 Task: In the  document Nora.pdf Write the word in the shape with center alignment '<3'Change Page orientation to  'Landscape' Insert emoji in the beginning of quote: Pink Heart
Action: Mouse moved to (304, 370)
Screenshot: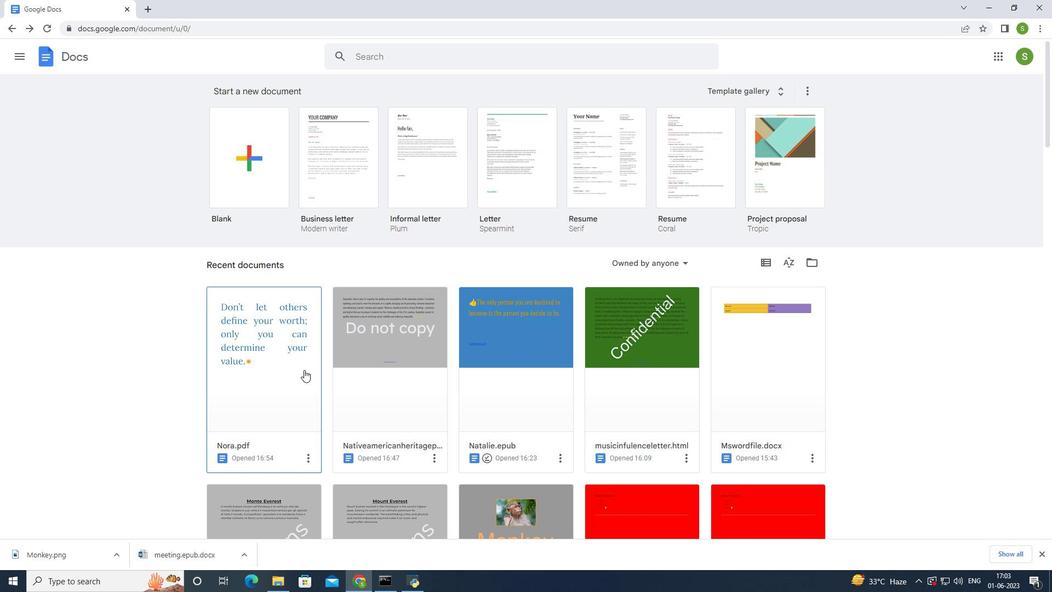 
Action: Mouse pressed left at (304, 370)
Screenshot: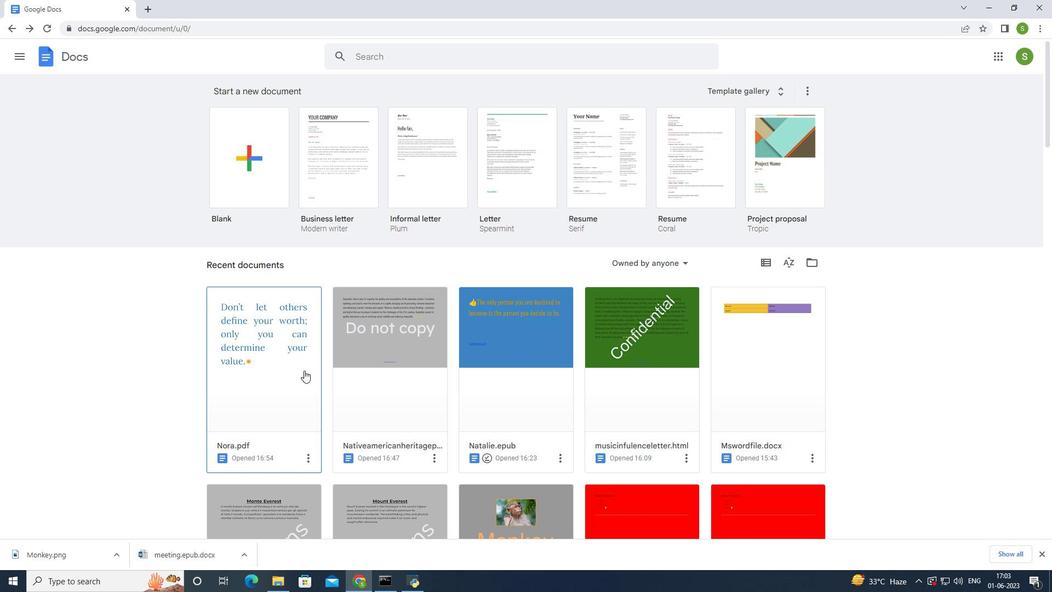 
Action: Mouse moved to (470, 403)
Screenshot: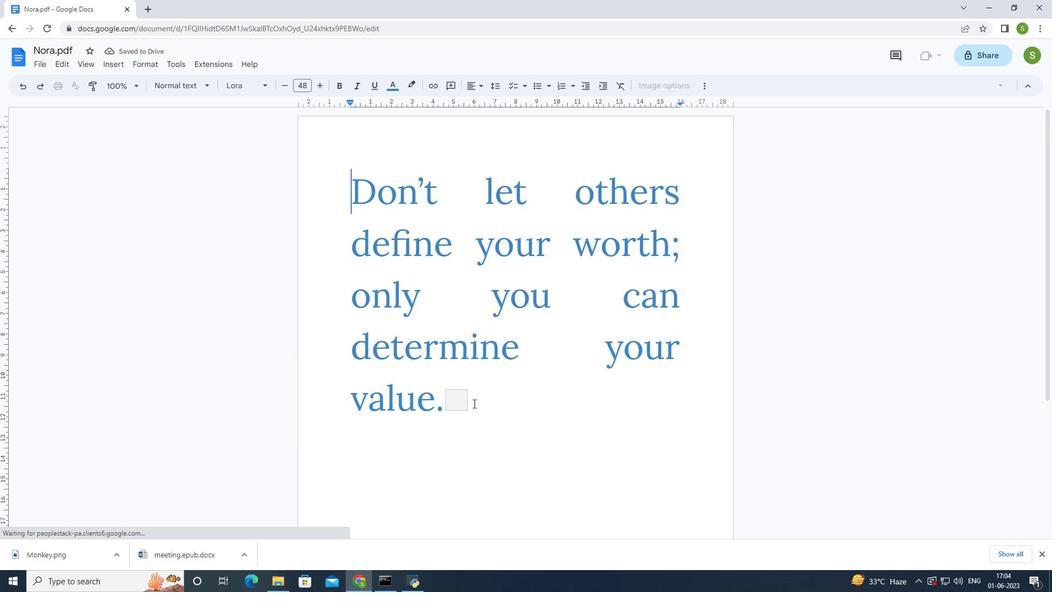 
Action: Mouse pressed left at (470, 403)
Screenshot: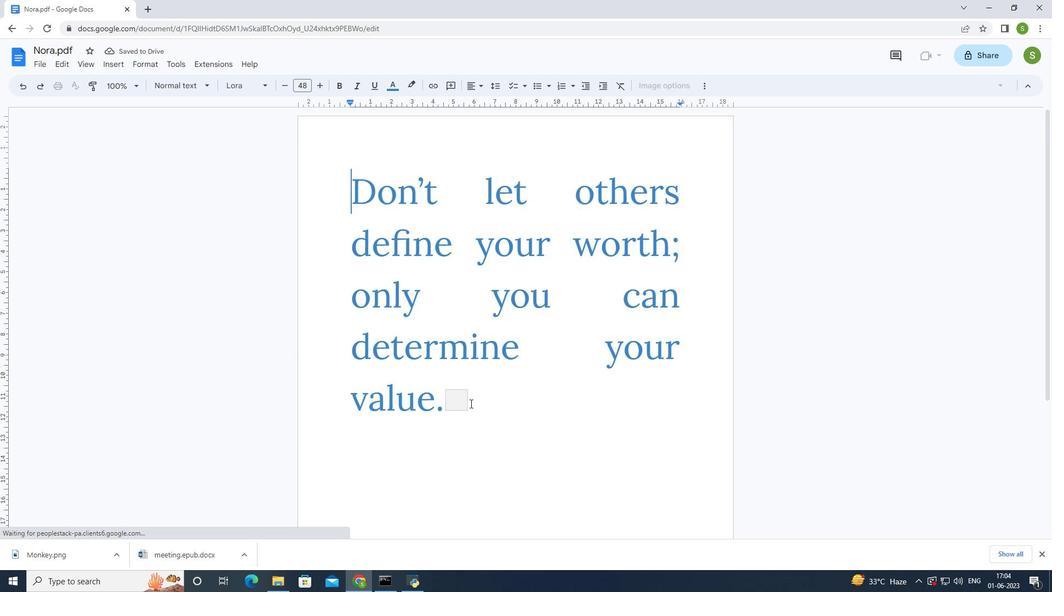 
Action: Mouse moved to (375, 397)
Screenshot: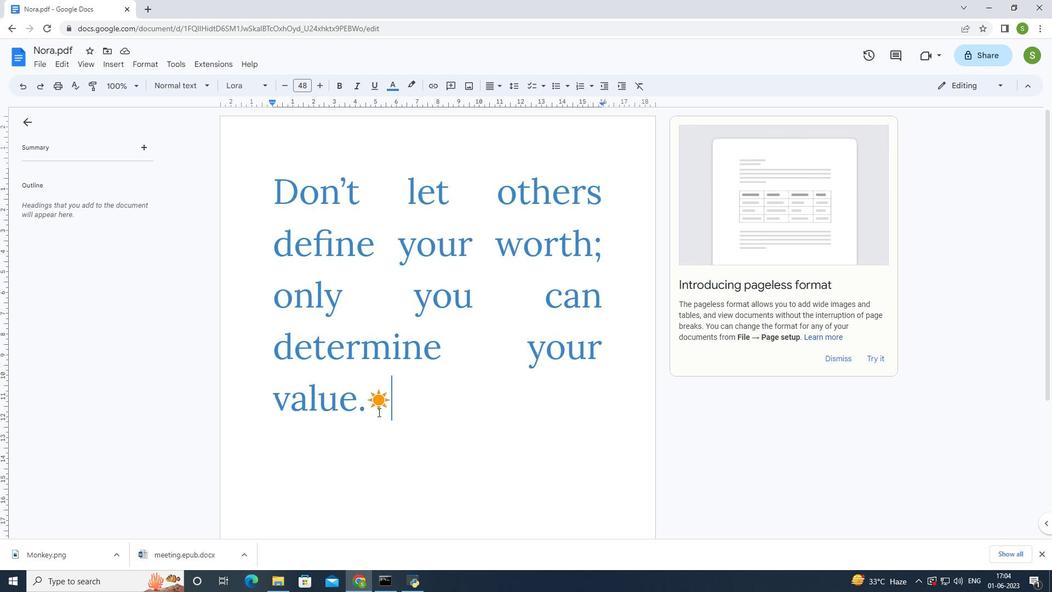 
Action: Mouse pressed left at (375, 397)
Screenshot: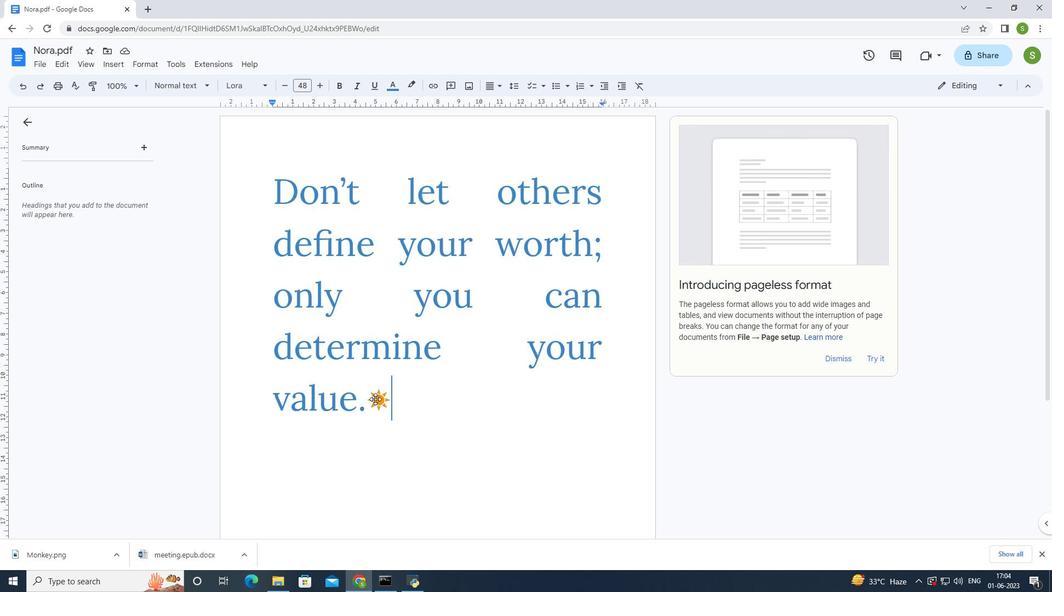 
Action: Mouse moved to (392, 430)
Screenshot: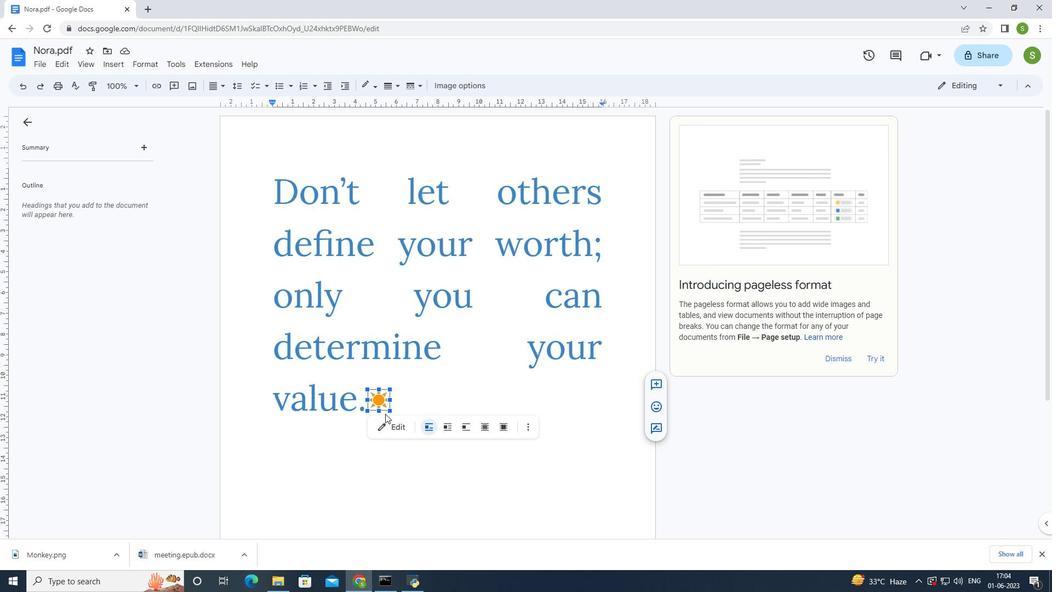 
Action: Mouse pressed left at (392, 430)
Screenshot: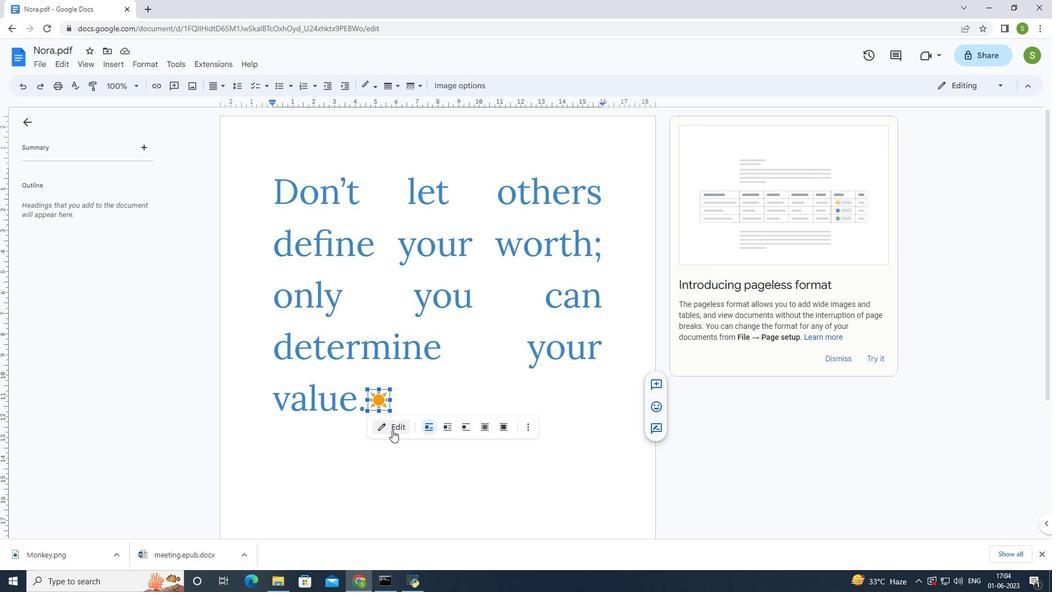 
Action: Mouse moved to (454, 250)
Screenshot: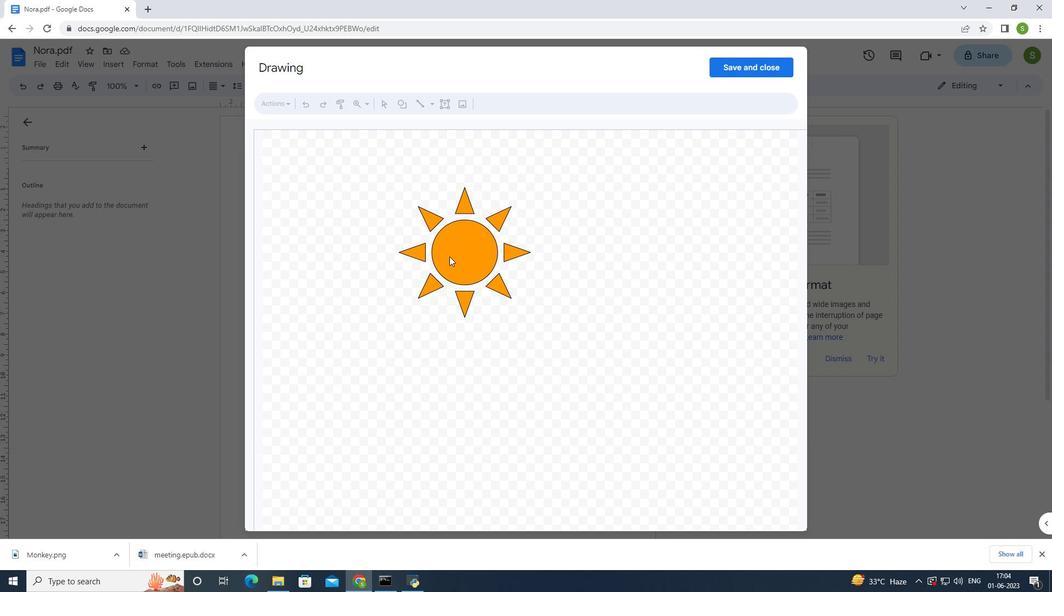 
Action: Mouse pressed left at (454, 250)
Screenshot: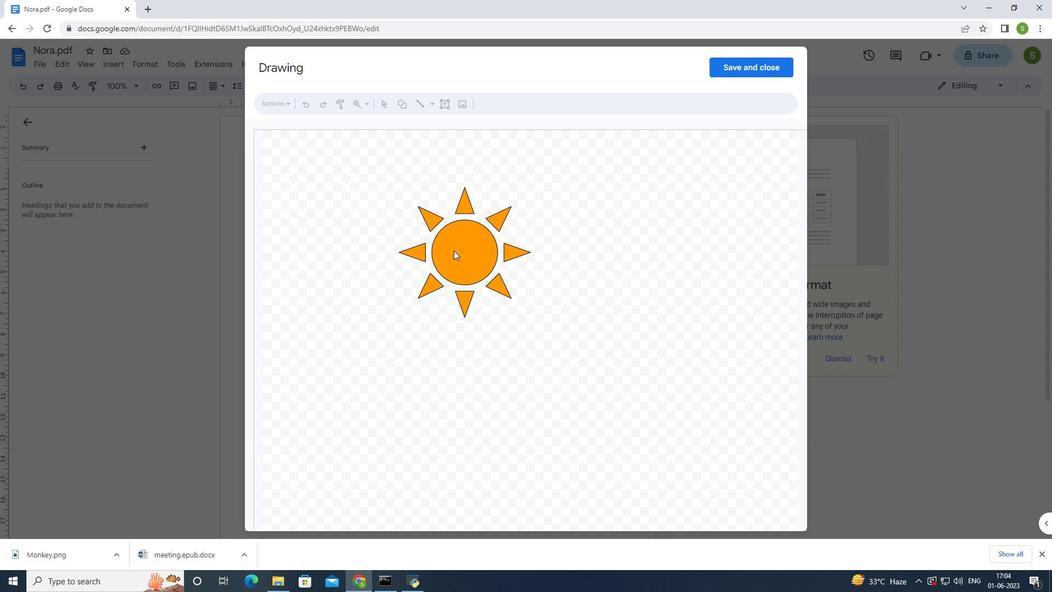
Action: Mouse moved to (444, 107)
Screenshot: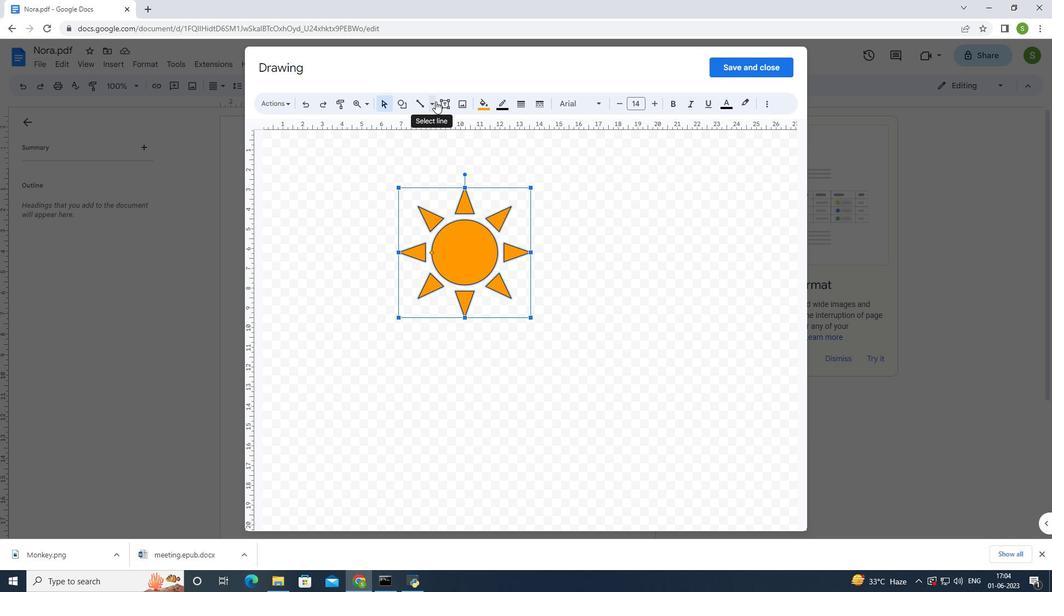 
Action: Mouse pressed left at (444, 107)
Screenshot: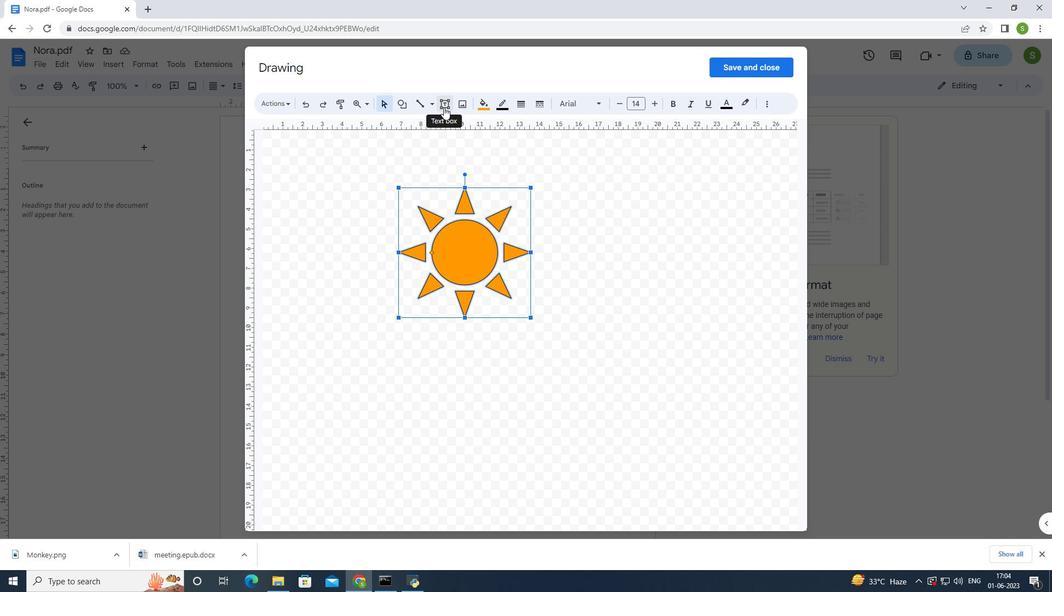 
Action: Mouse moved to (445, 242)
Screenshot: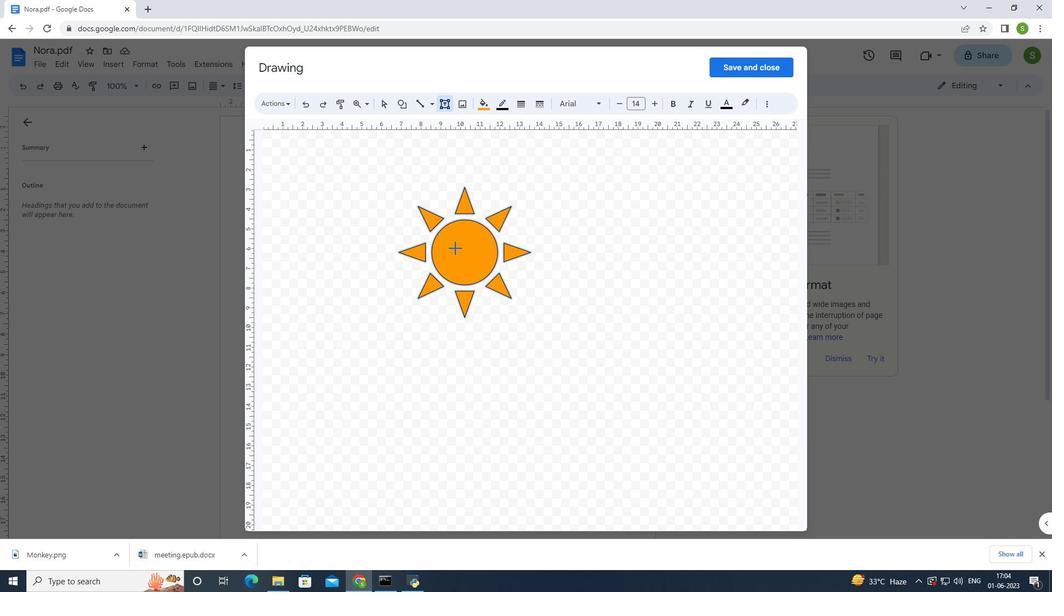 
Action: Mouse pressed left at (445, 242)
Screenshot: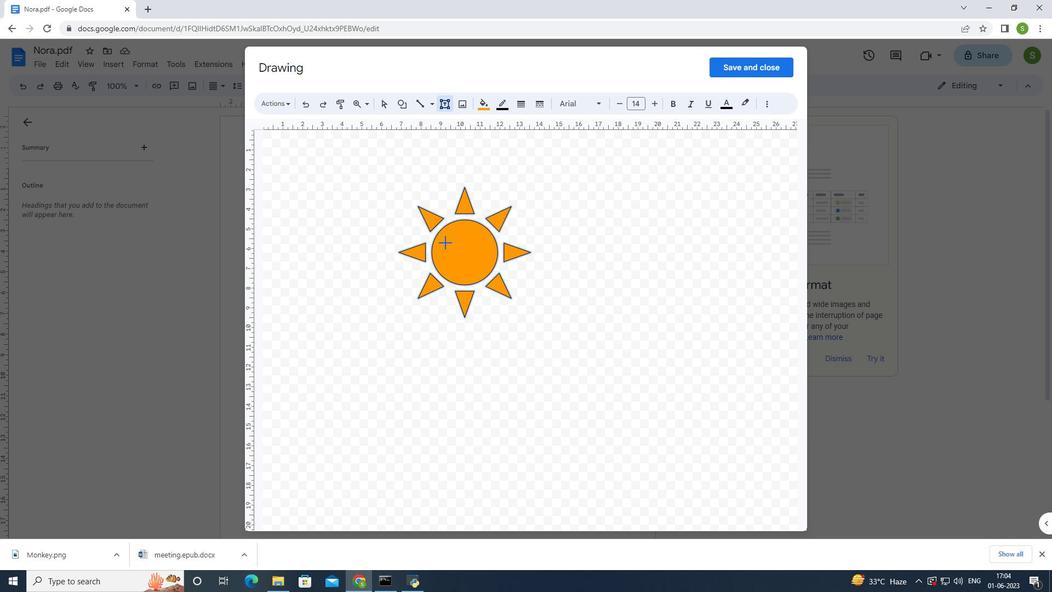 
Action: Mouse moved to (470, 233)
Screenshot: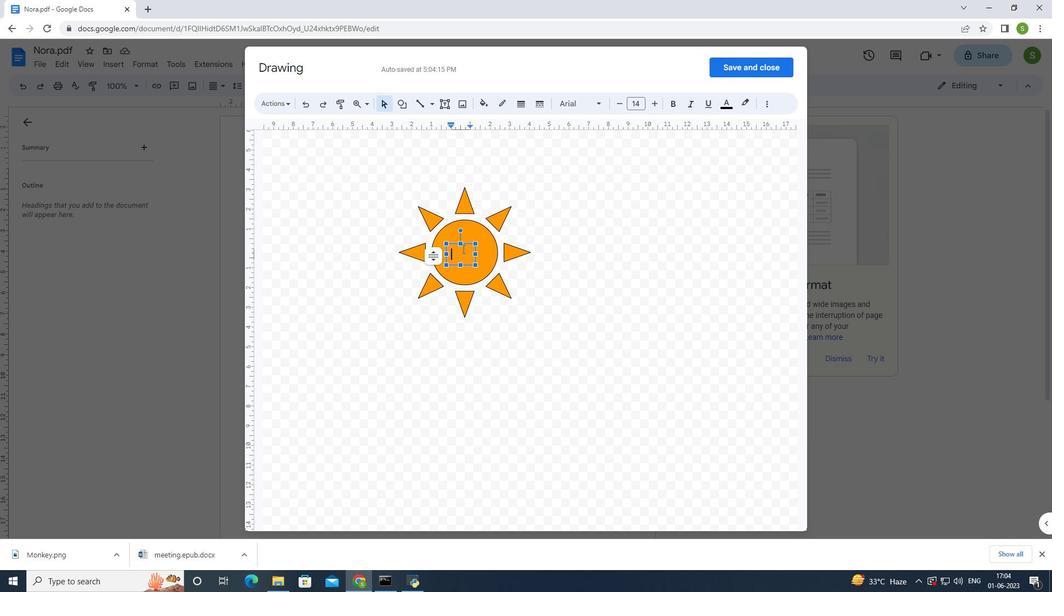 
Action: Key pressed <Key.shift_r><3<Key.enter>
Screenshot: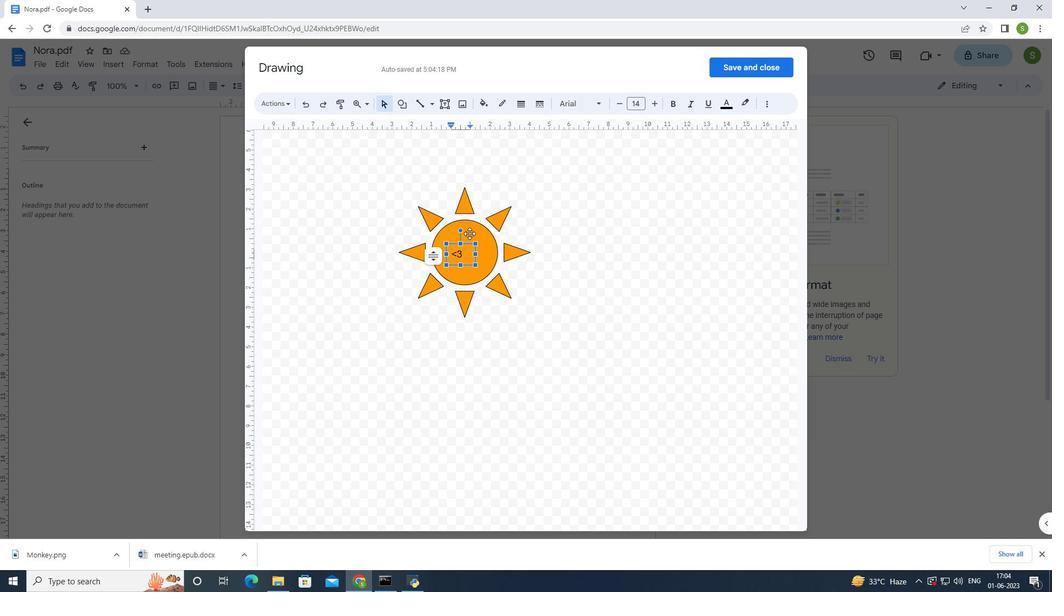 
Action: Mouse moved to (552, 244)
Screenshot: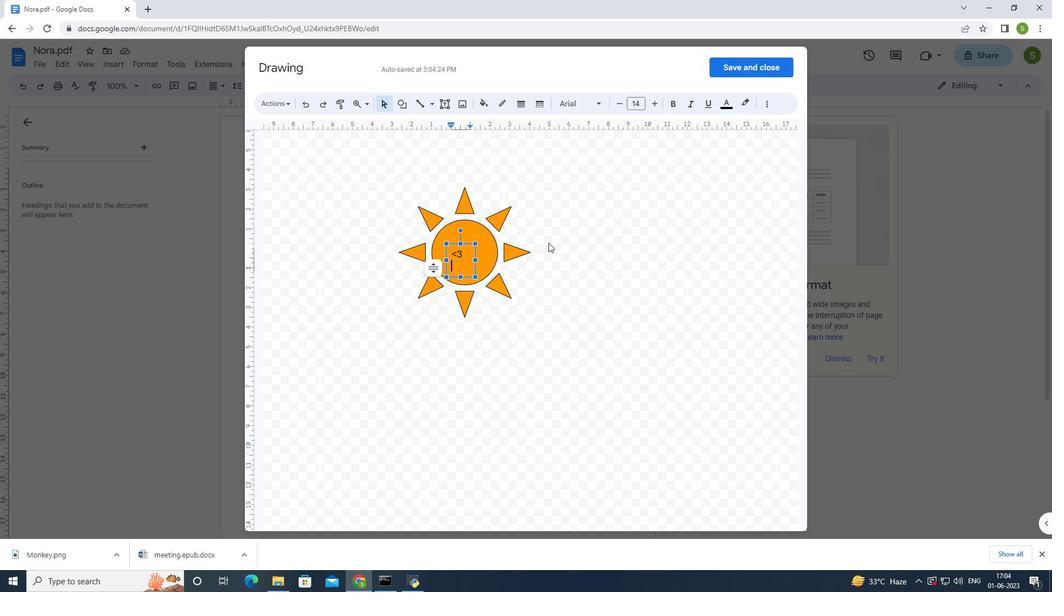 
Action: Mouse pressed left at (552, 244)
Screenshot: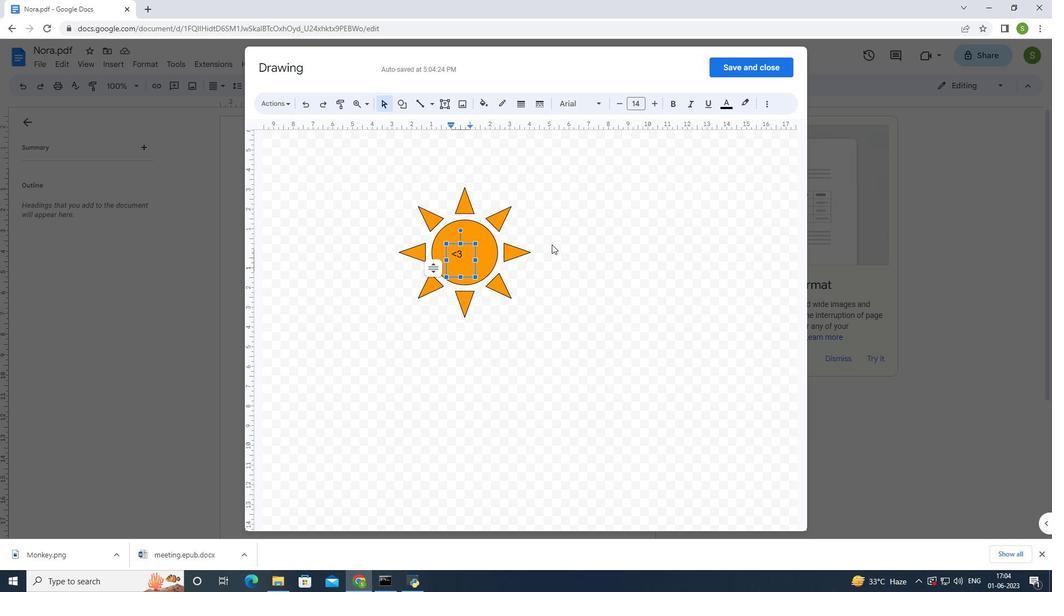 
Action: Mouse moved to (729, 72)
Screenshot: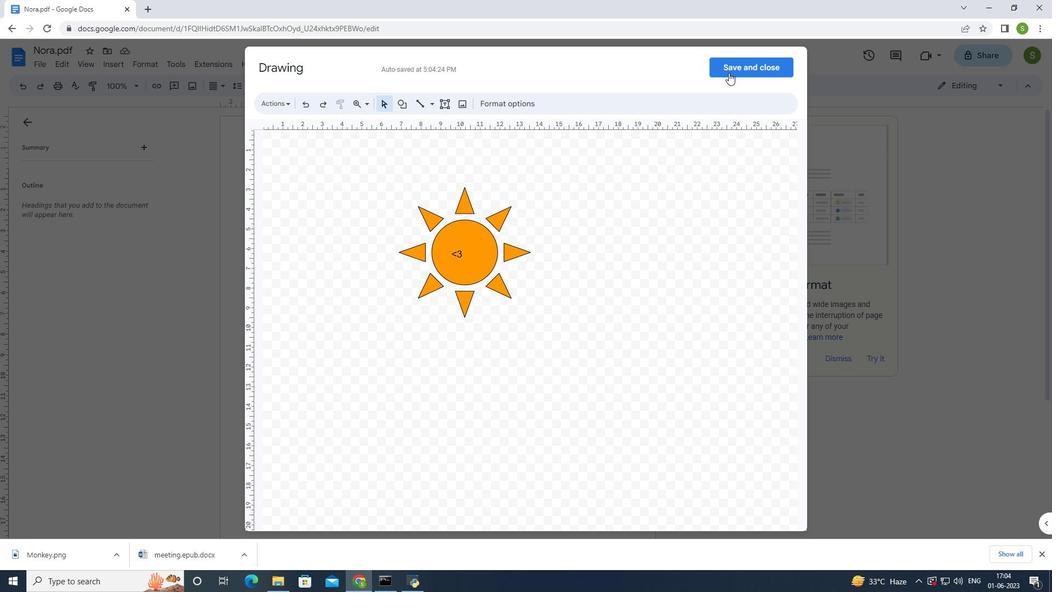 
Action: Mouse pressed left at (729, 72)
Screenshot: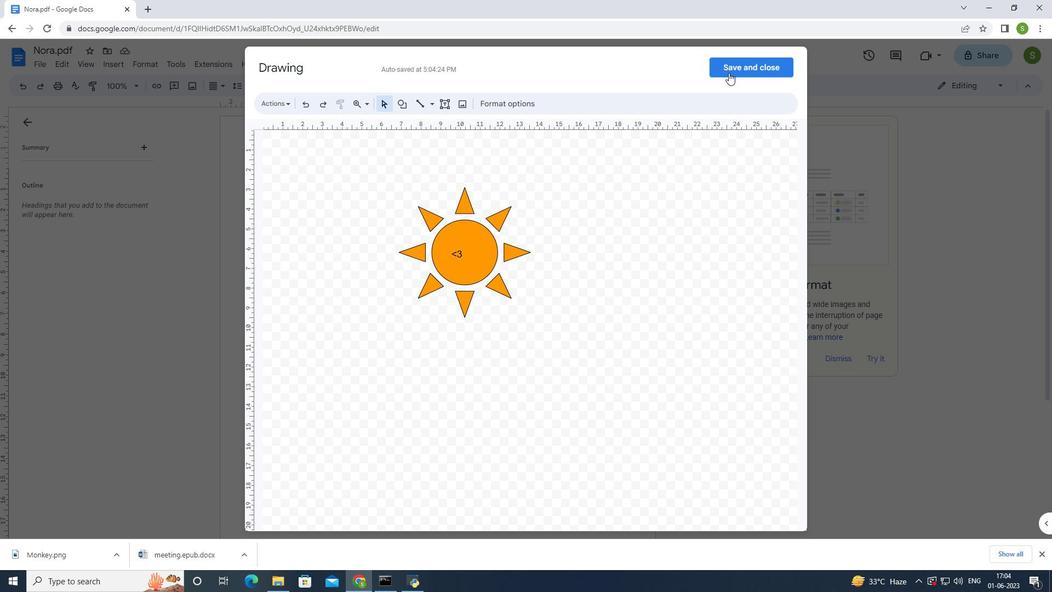 
Action: Mouse moved to (142, 66)
Screenshot: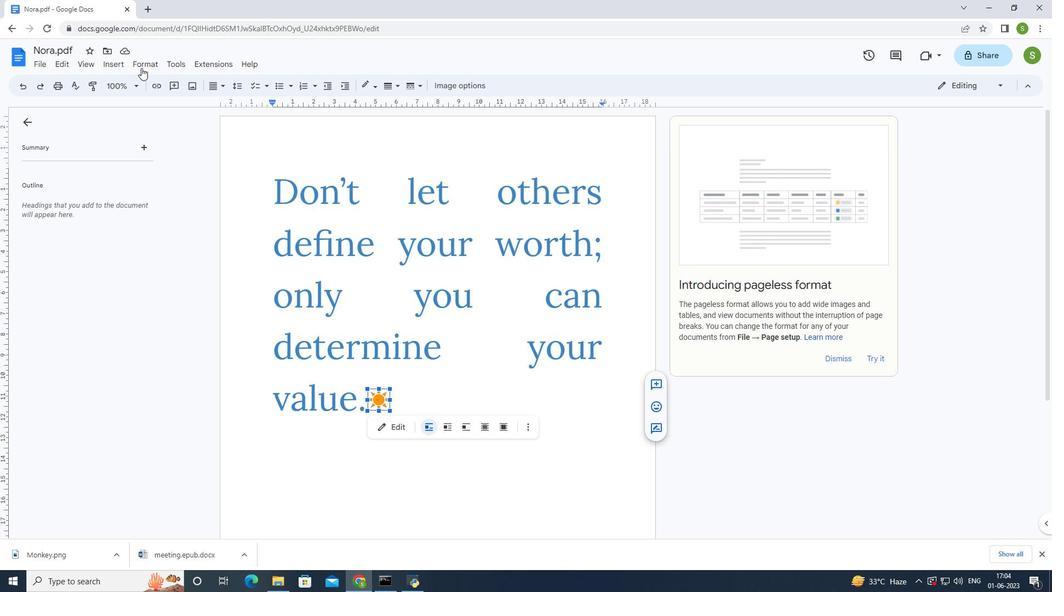 
Action: Mouse pressed left at (142, 66)
Screenshot: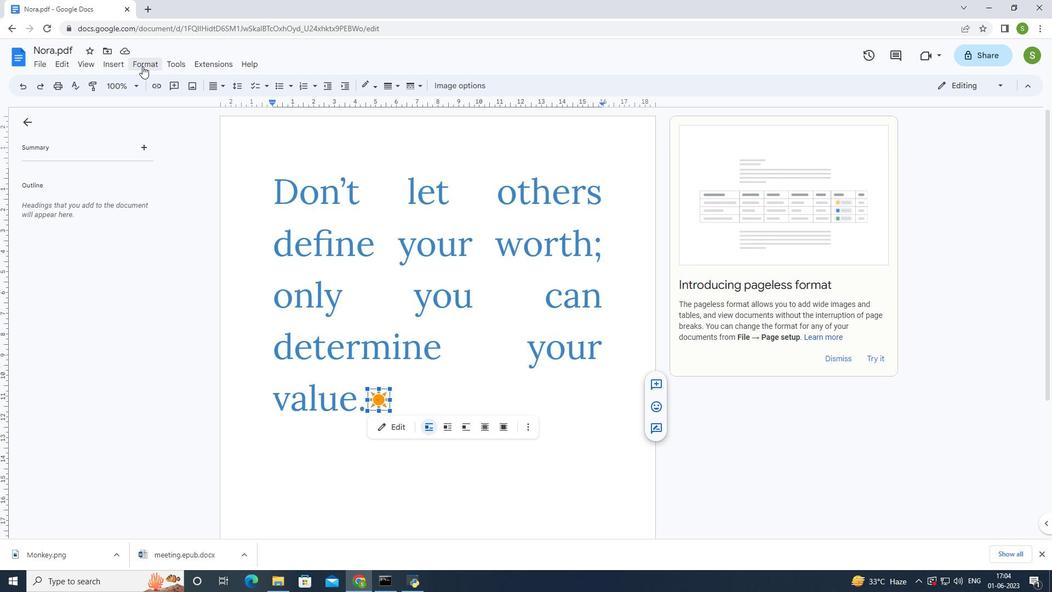 
Action: Mouse moved to (180, 239)
Screenshot: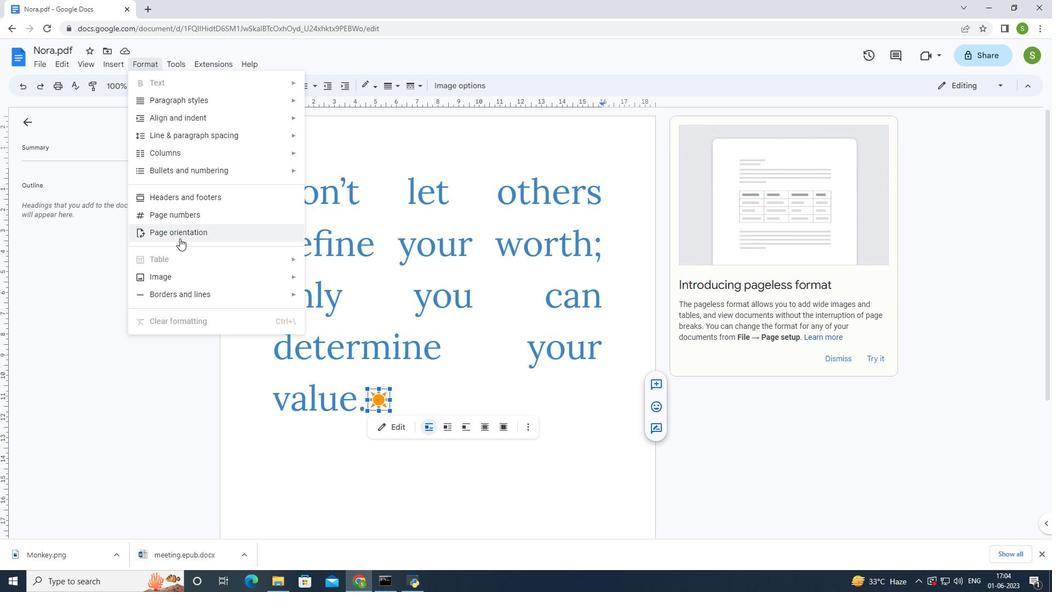 
Action: Mouse pressed left at (180, 239)
Screenshot: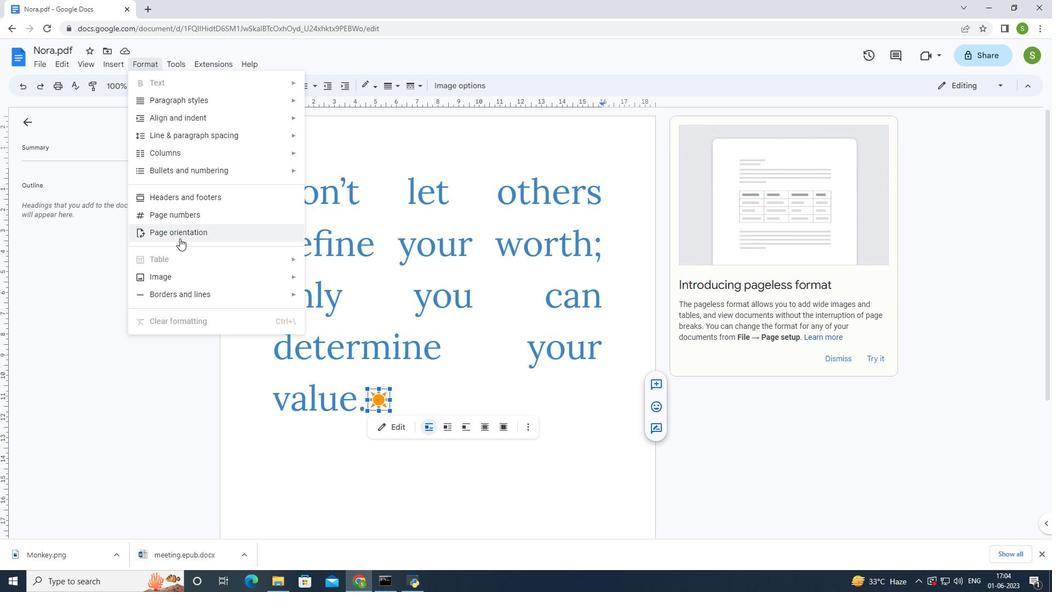 
Action: Mouse moved to (491, 310)
Screenshot: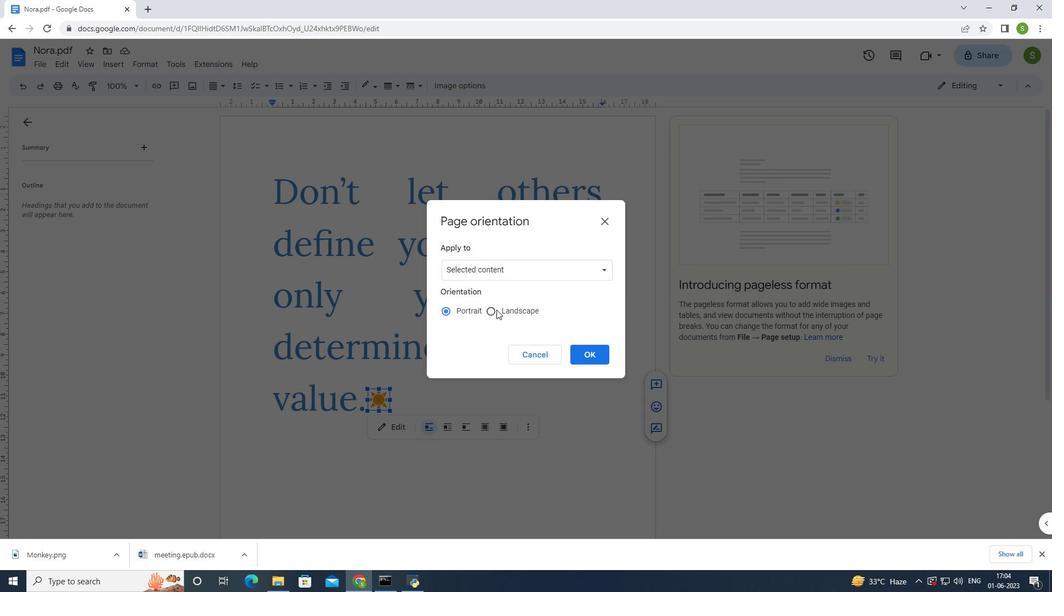 
Action: Mouse pressed left at (491, 310)
Screenshot: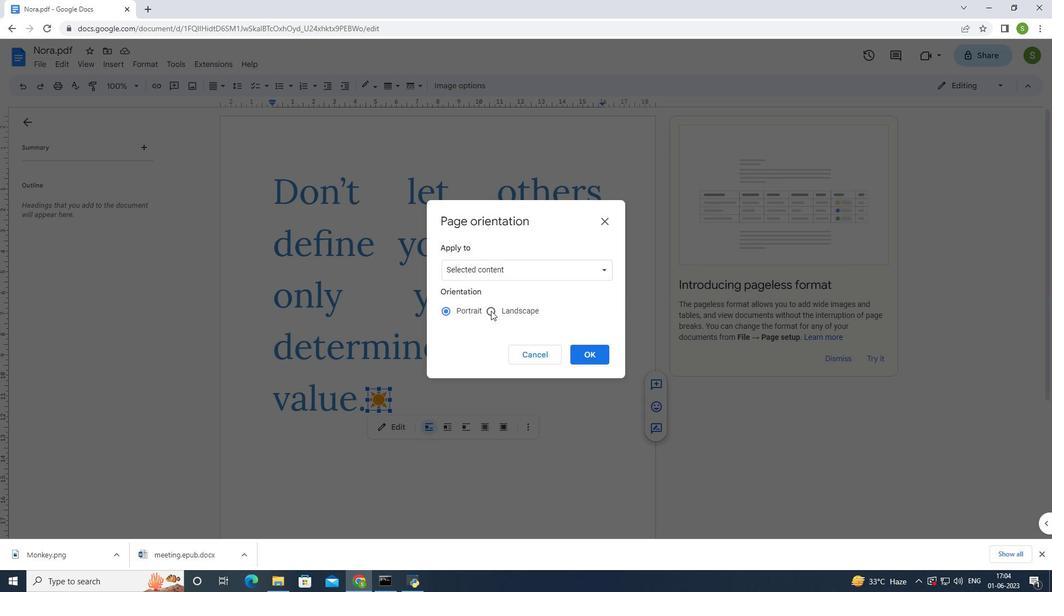 
Action: Mouse moved to (593, 349)
Screenshot: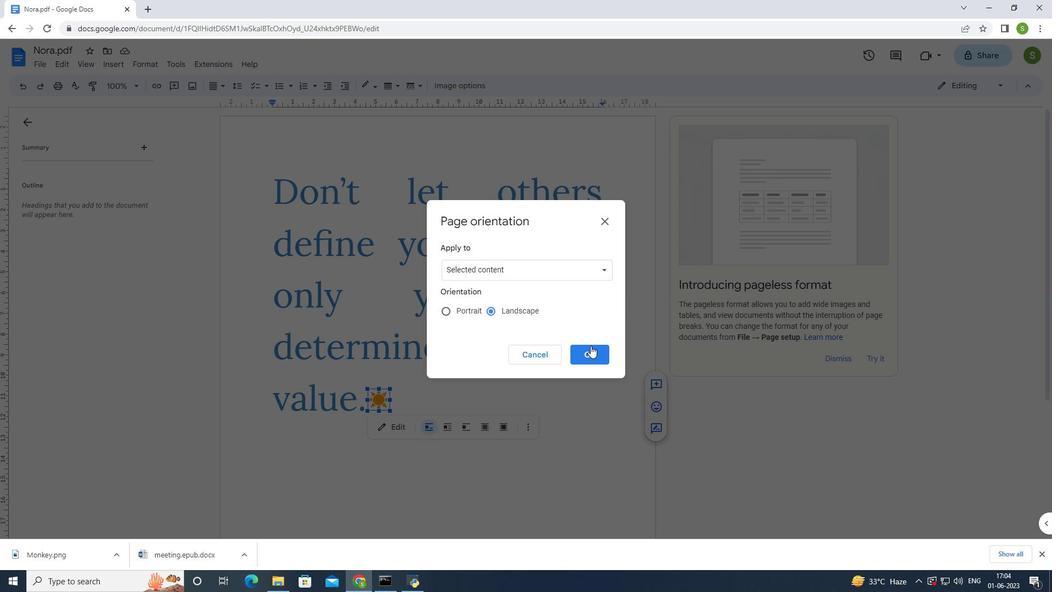 
Action: Mouse pressed left at (593, 349)
Screenshot: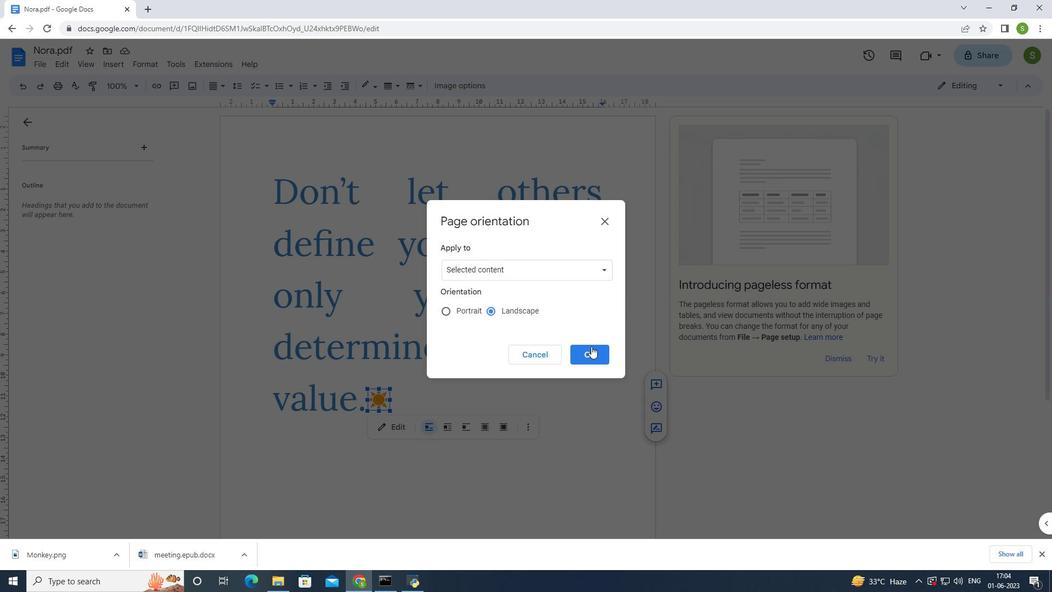 
Action: Mouse moved to (291, 196)
Screenshot: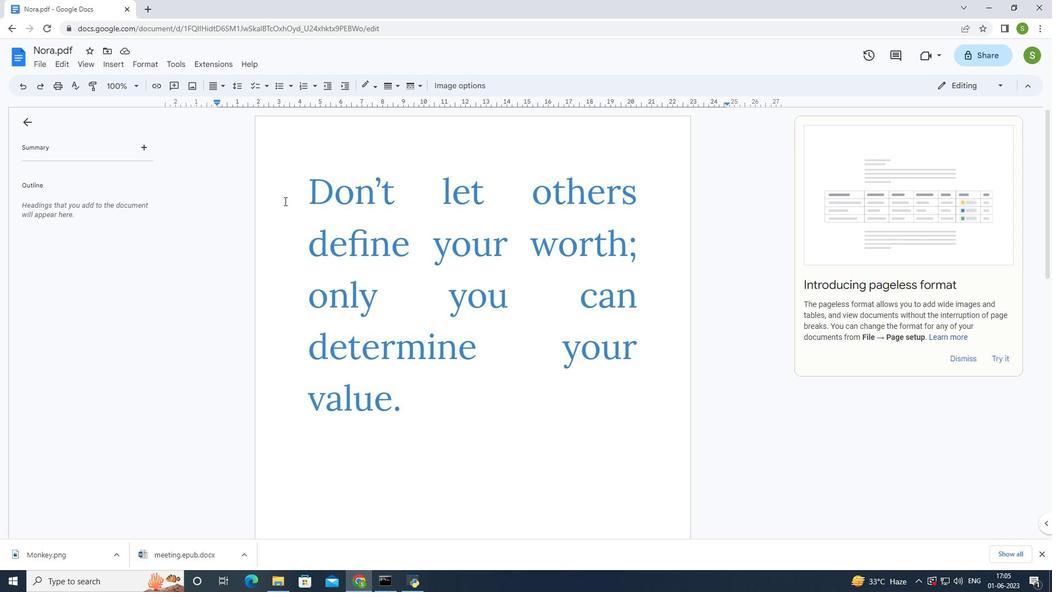 
Action: Mouse pressed left at (291, 196)
Screenshot: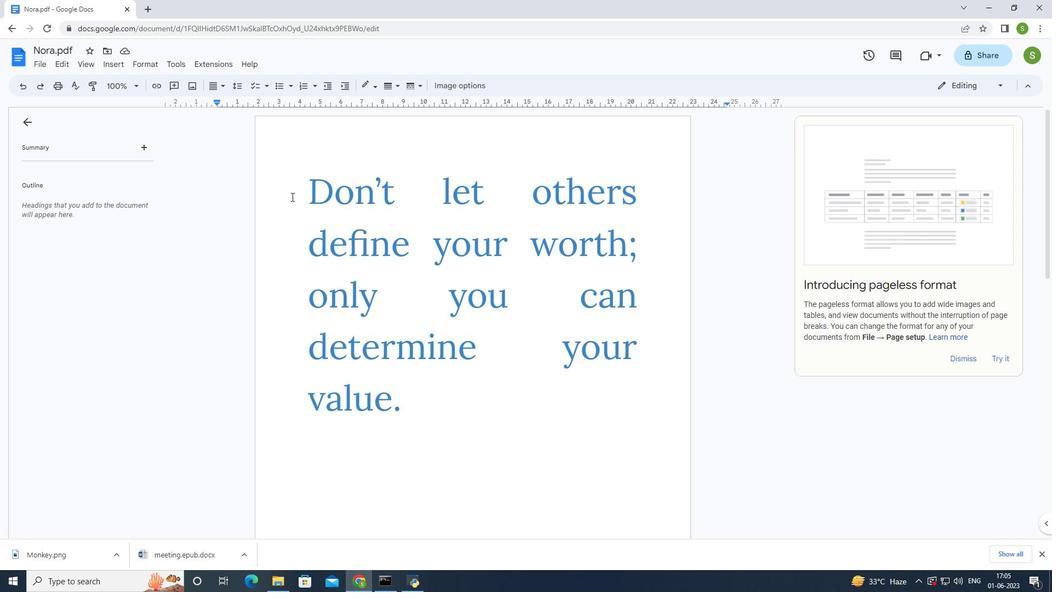 
Action: Mouse moved to (397, 381)
Screenshot: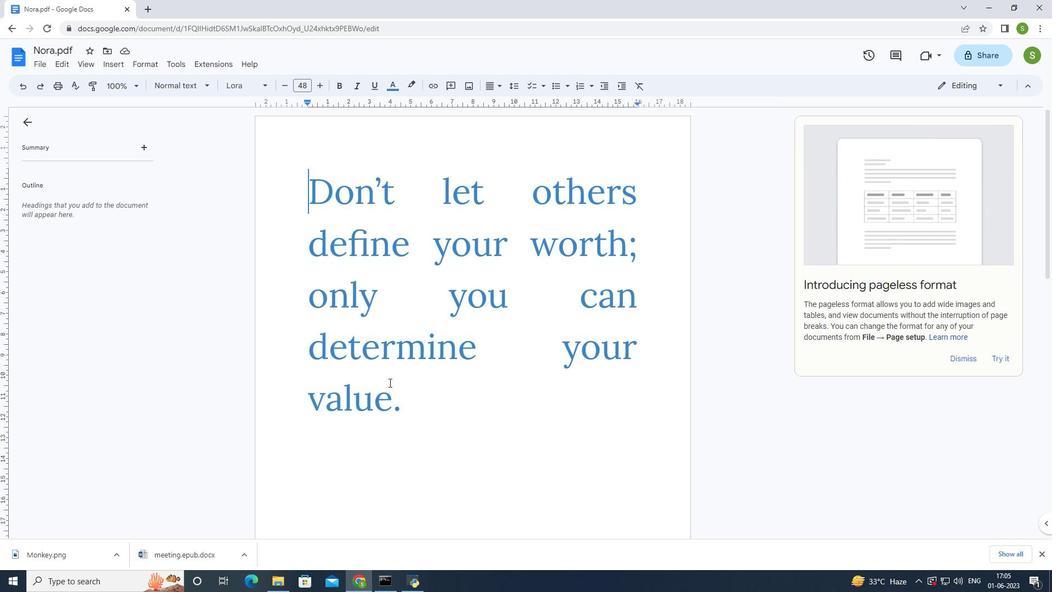 
Action: Mouse scrolled (397, 380) with delta (0, 0)
Screenshot: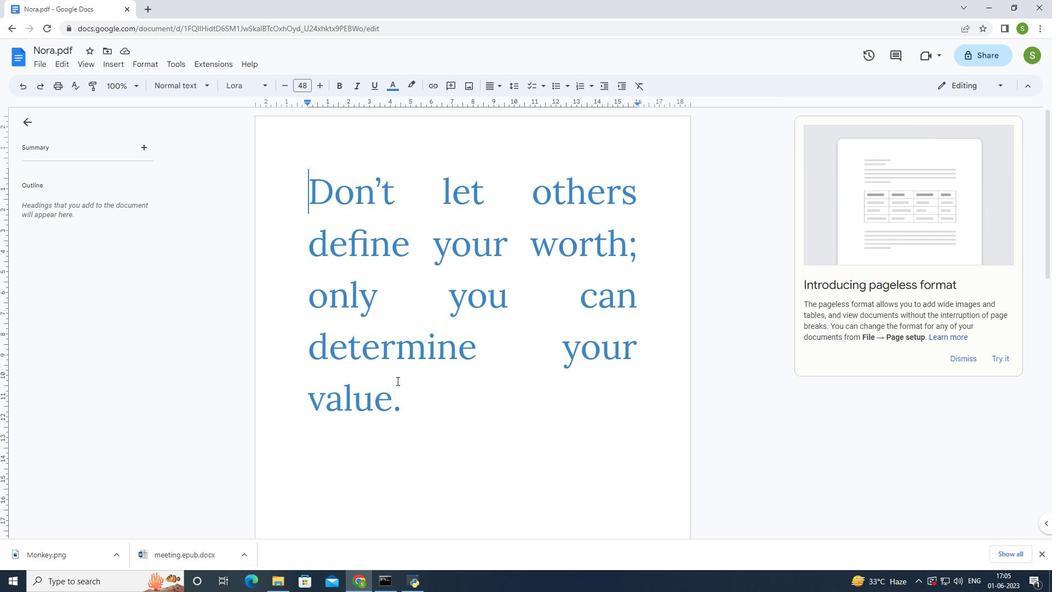 
Action: Mouse scrolled (397, 380) with delta (0, 0)
Screenshot: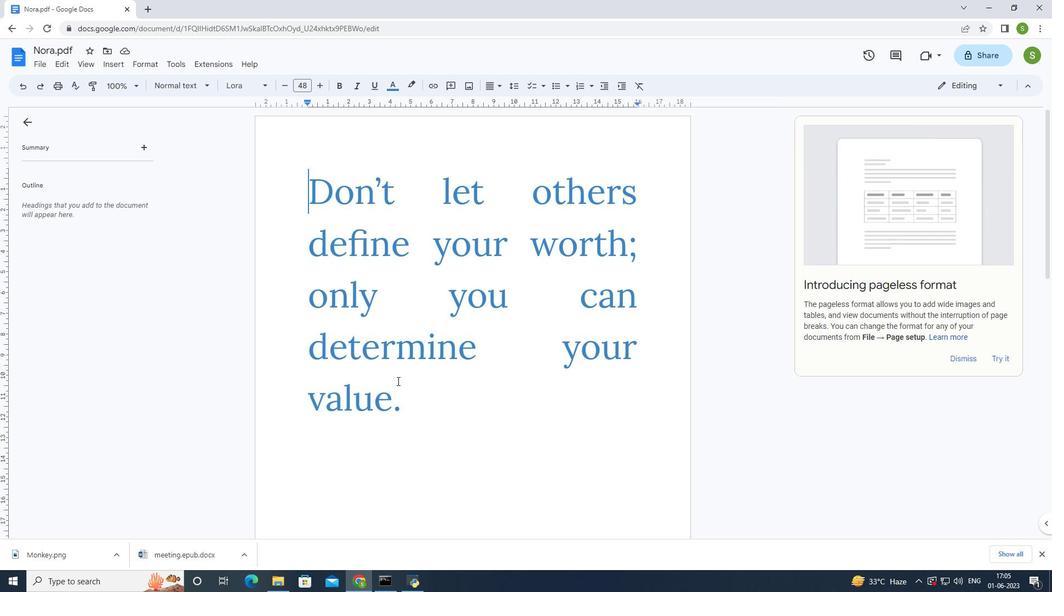 
Action: Mouse scrolled (397, 380) with delta (0, 0)
Screenshot: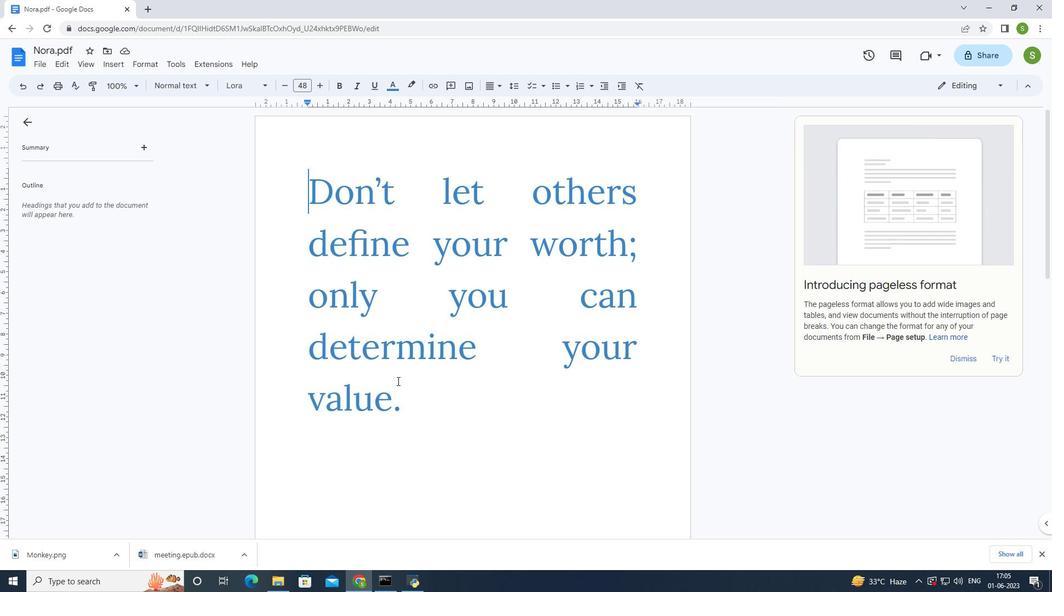 
Action: Mouse scrolled (397, 380) with delta (0, 0)
Screenshot: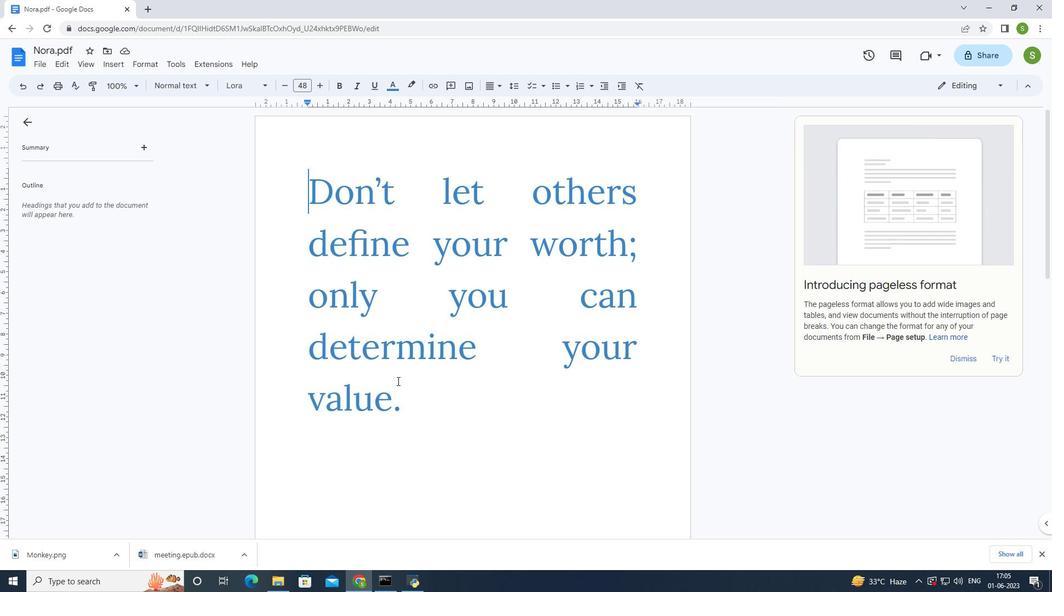 
Action: Mouse scrolled (397, 380) with delta (0, 0)
Screenshot: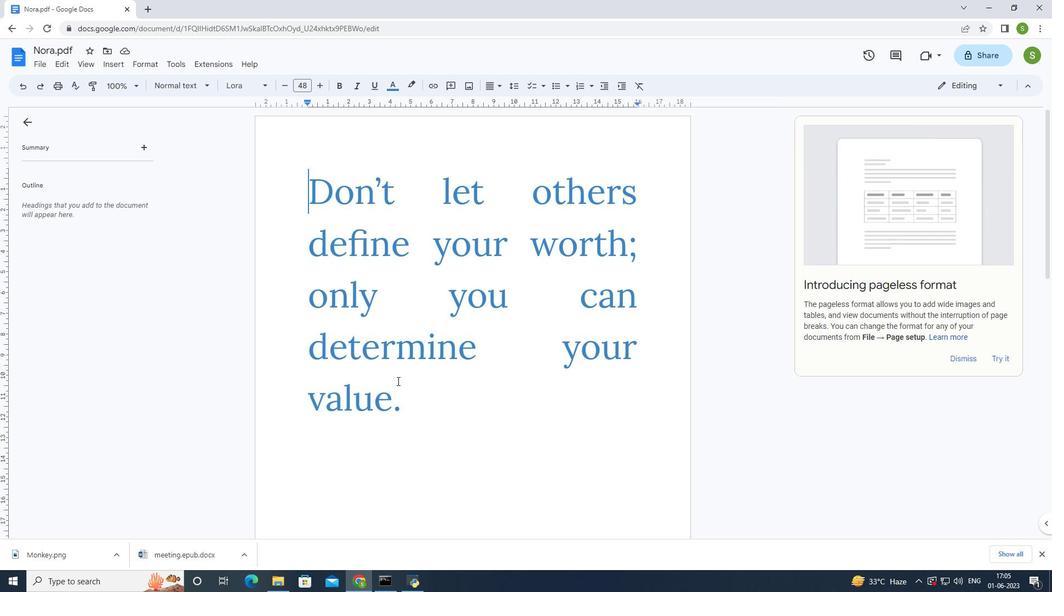 
Action: Mouse scrolled (397, 380) with delta (0, 0)
Screenshot: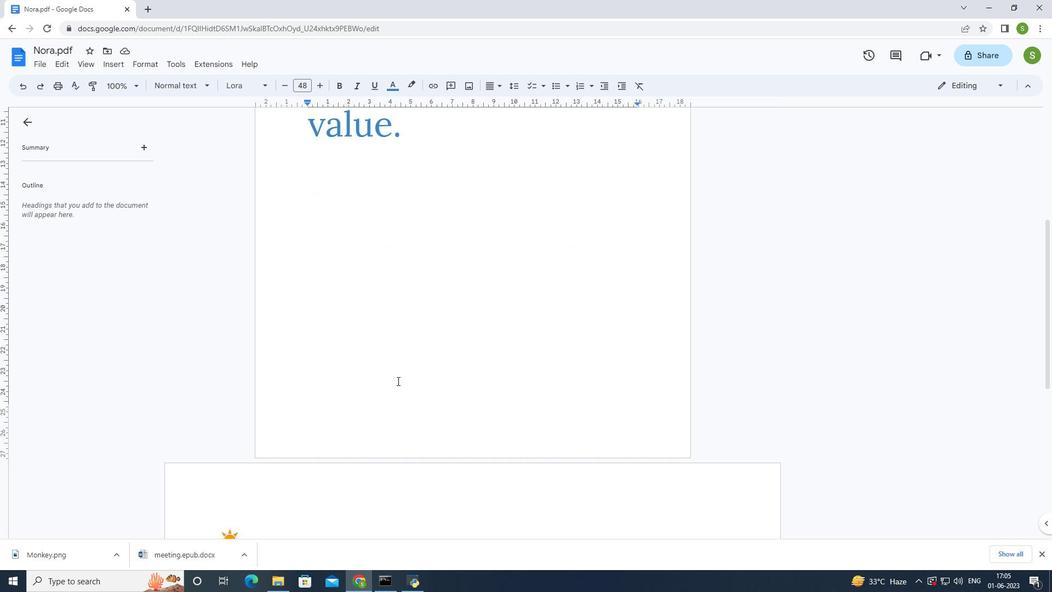 
Action: Mouse scrolled (397, 380) with delta (0, 0)
Screenshot: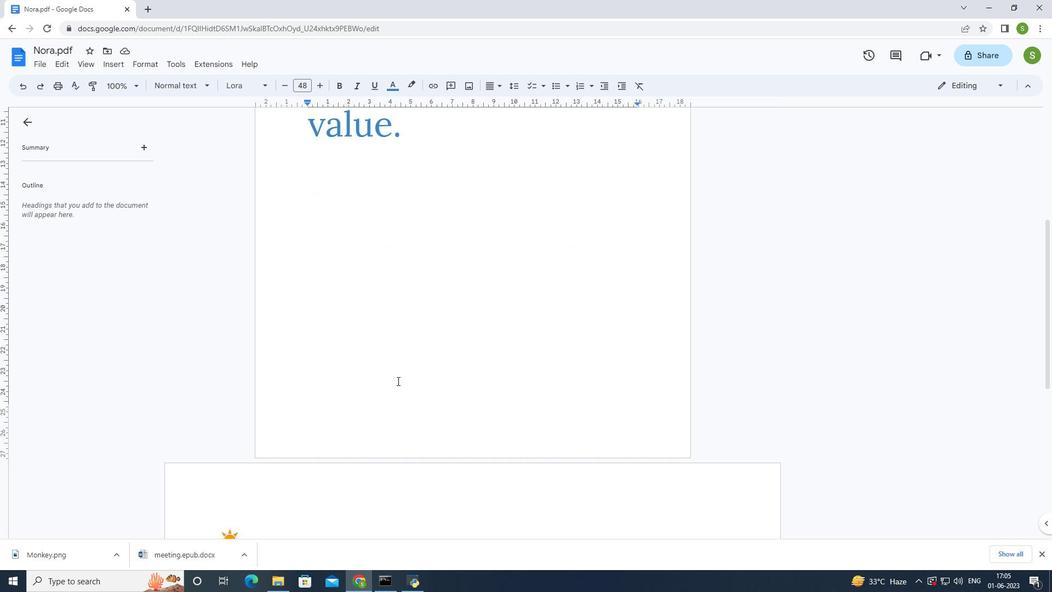 
Action: Mouse scrolled (397, 380) with delta (0, 0)
Screenshot: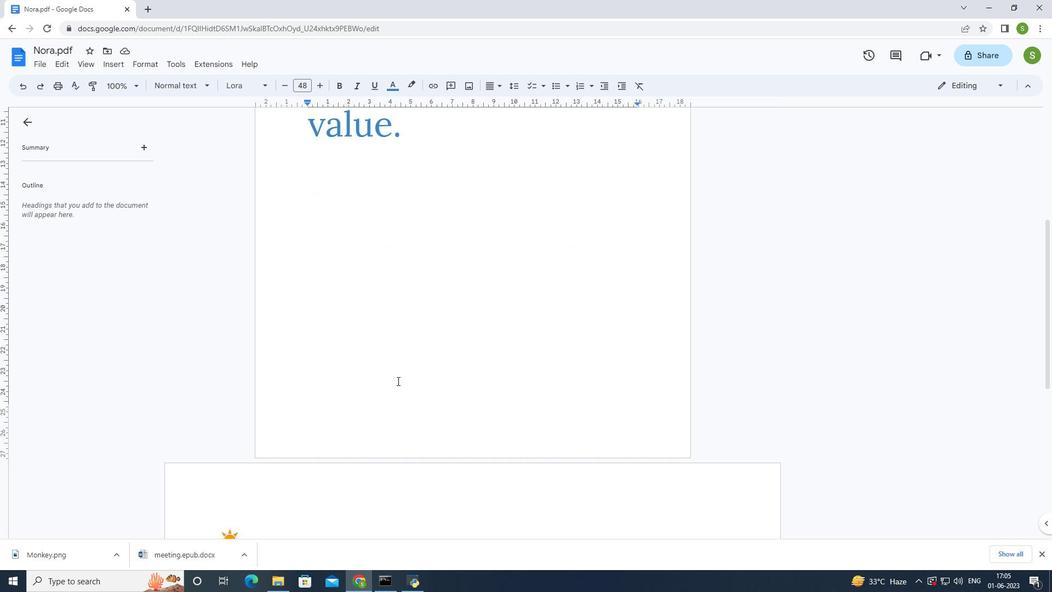 
Action: Mouse scrolled (397, 380) with delta (0, 0)
Screenshot: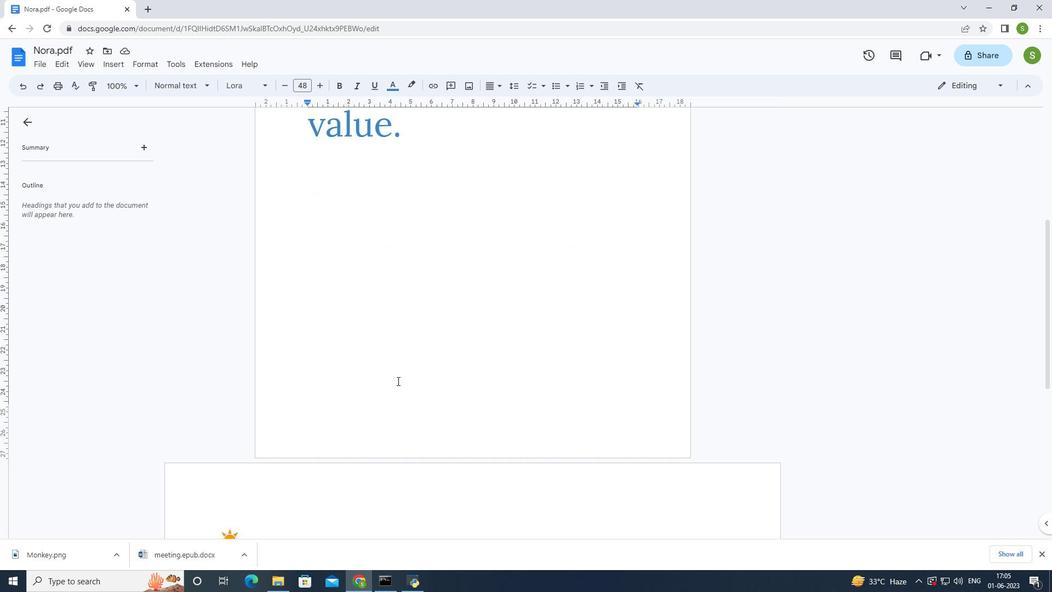 
Action: Mouse moved to (214, 323)
Screenshot: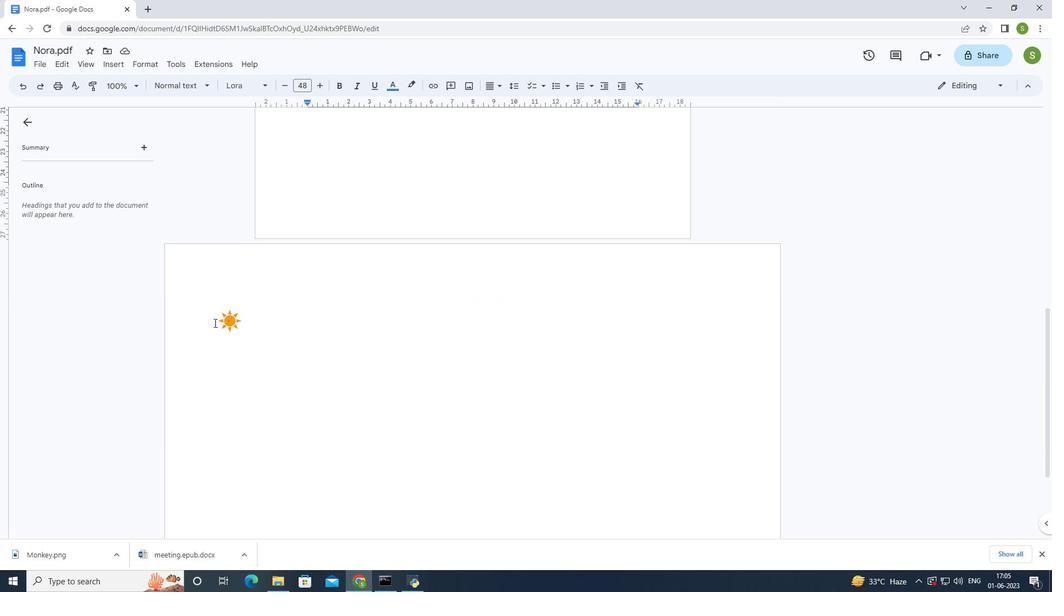 
Action: Mouse pressed left at (214, 323)
Screenshot: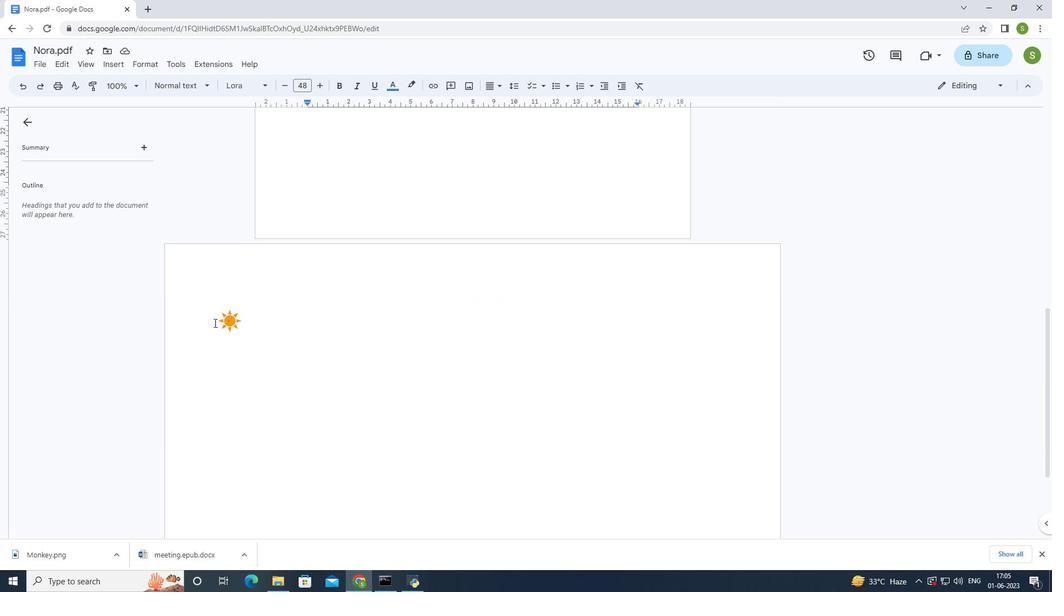 
Action: Mouse moved to (228, 322)
Screenshot: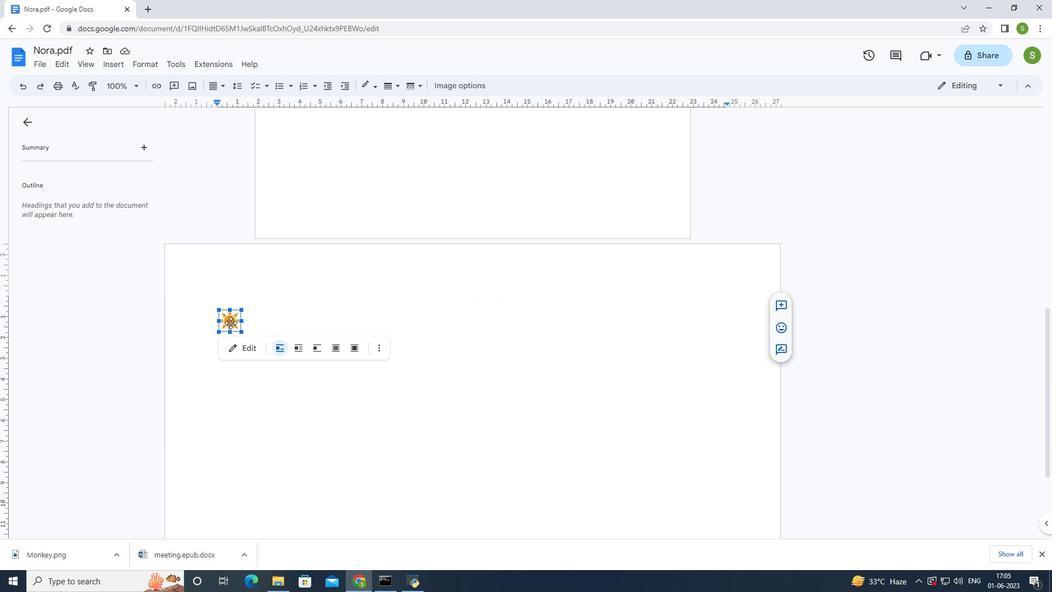 
Action: Mouse pressed left at (228, 322)
Screenshot: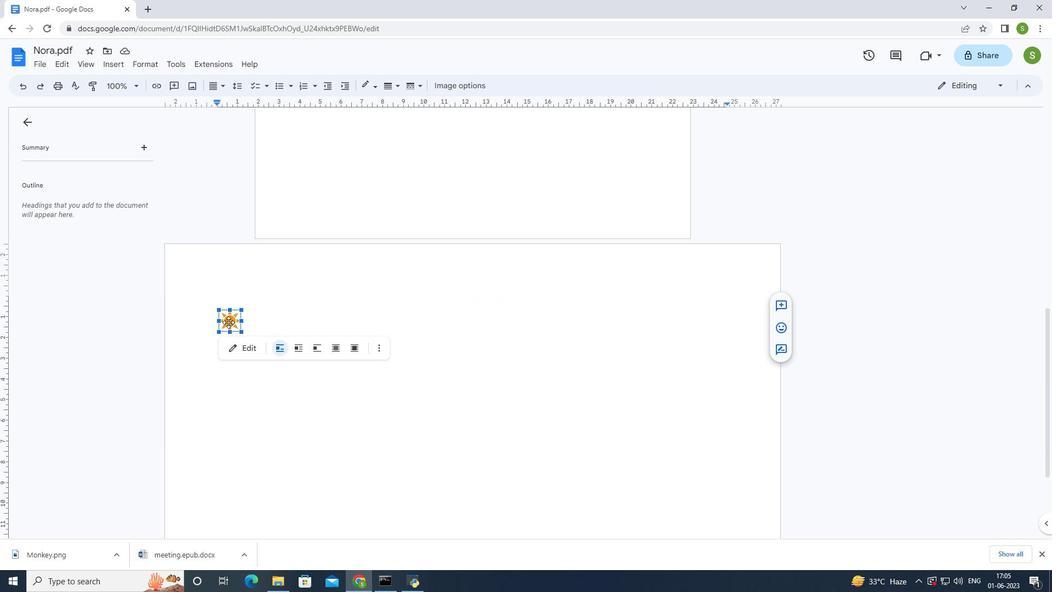 
Action: Mouse moved to (255, 422)
Screenshot: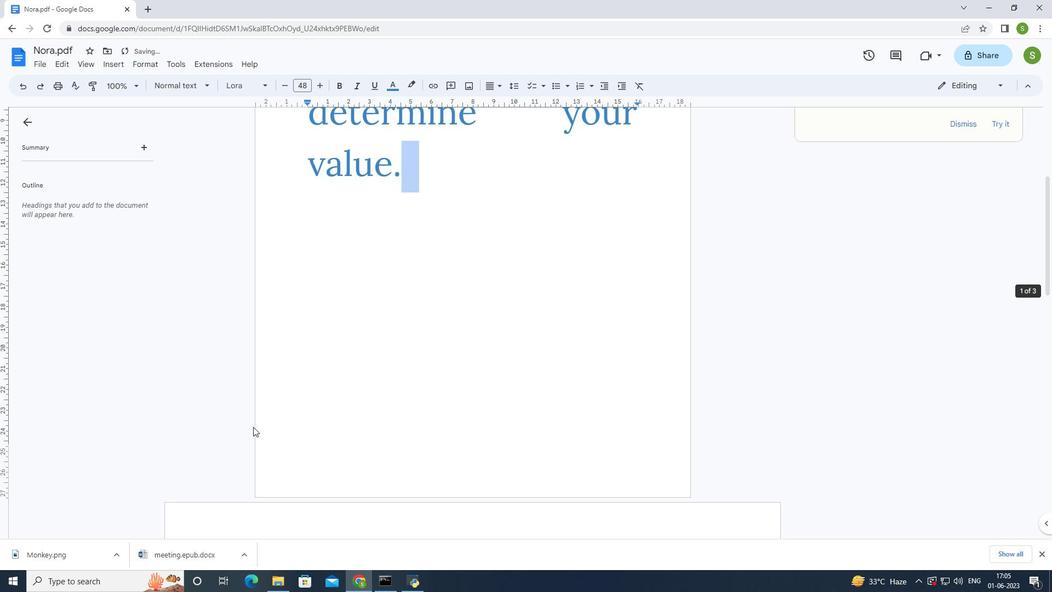 
Action: Mouse scrolled (255, 421) with delta (0, 0)
Screenshot: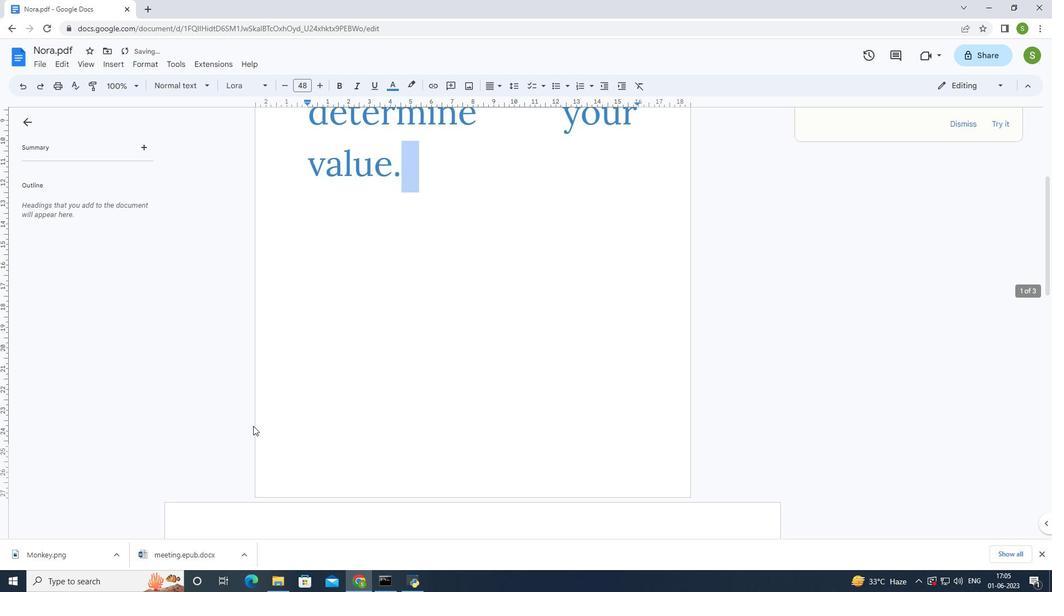 
Action: Mouse scrolled (255, 421) with delta (0, 0)
Screenshot: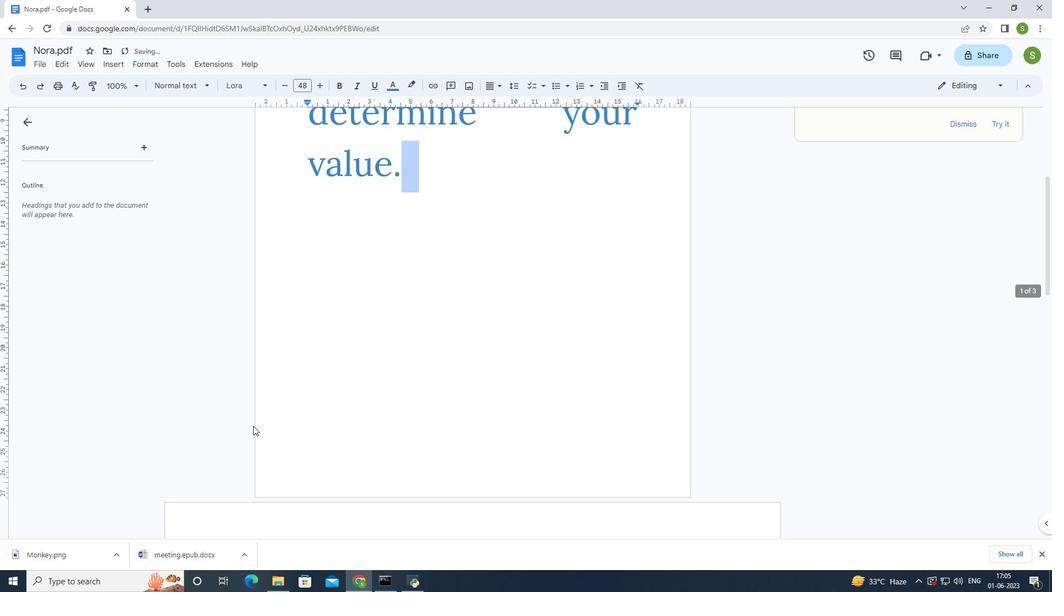 
Action: Mouse scrolled (255, 421) with delta (0, 0)
Screenshot: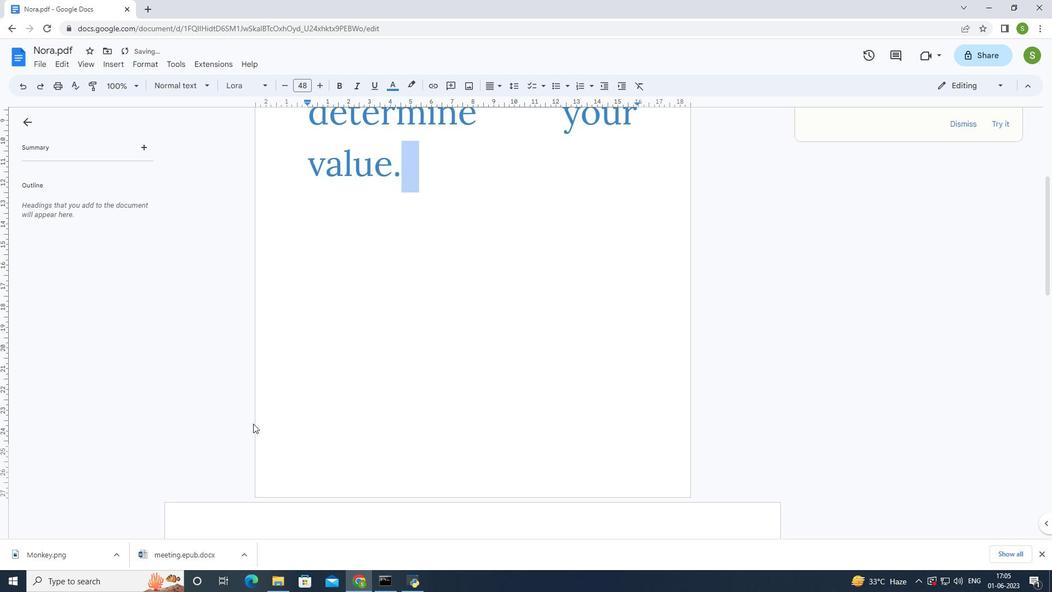 
Action: Mouse scrolled (255, 421) with delta (0, 0)
Screenshot: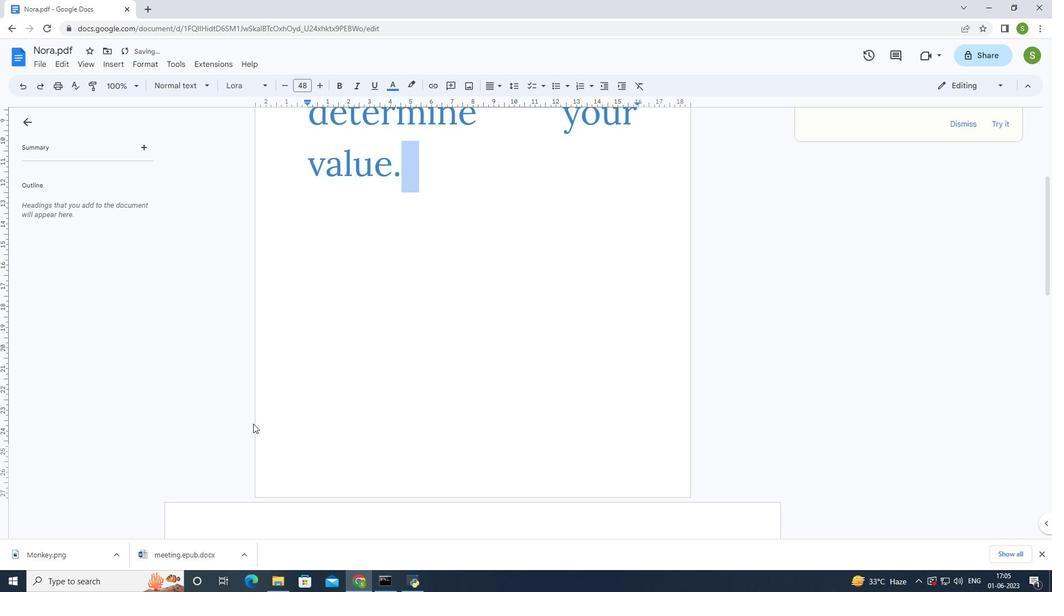
Action: Mouse moved to (228, 364)
Screenshot: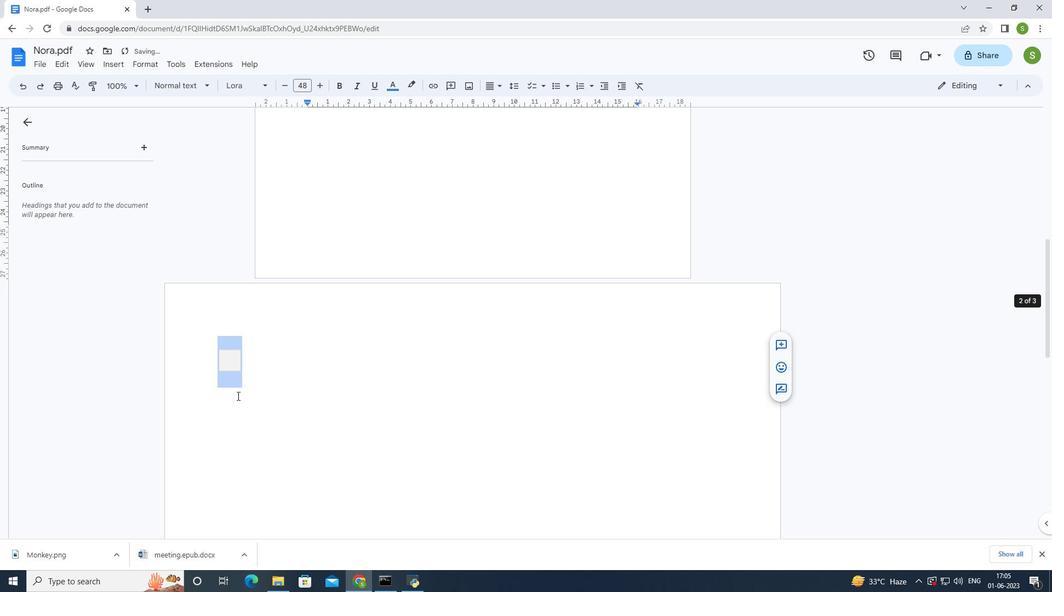 
Action: Mouse pressed left at (228, 364)
Screenshot: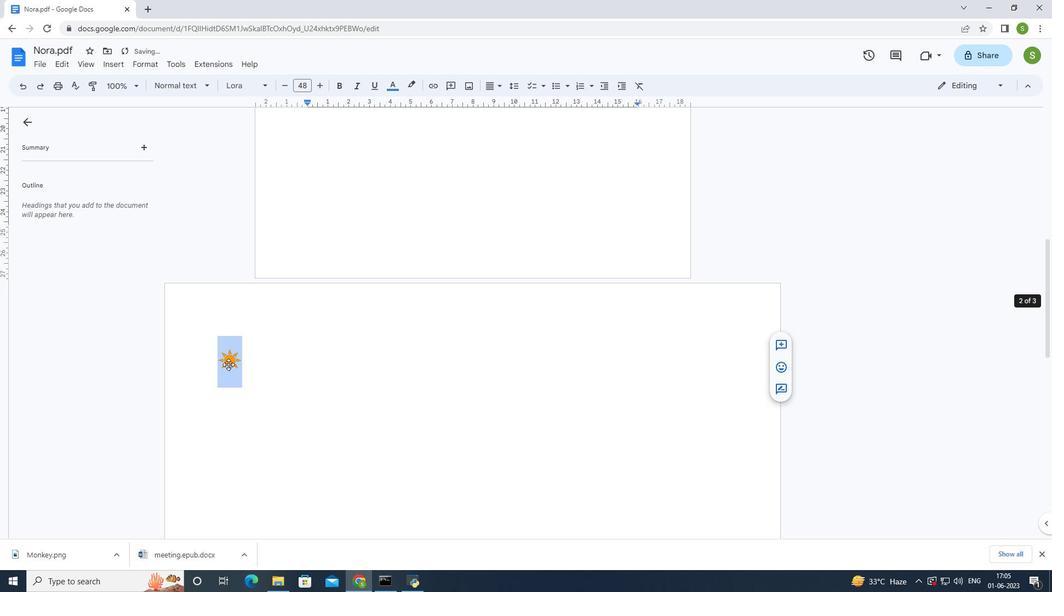 
Action: Mouse moved to (259, 365)
Screenshot: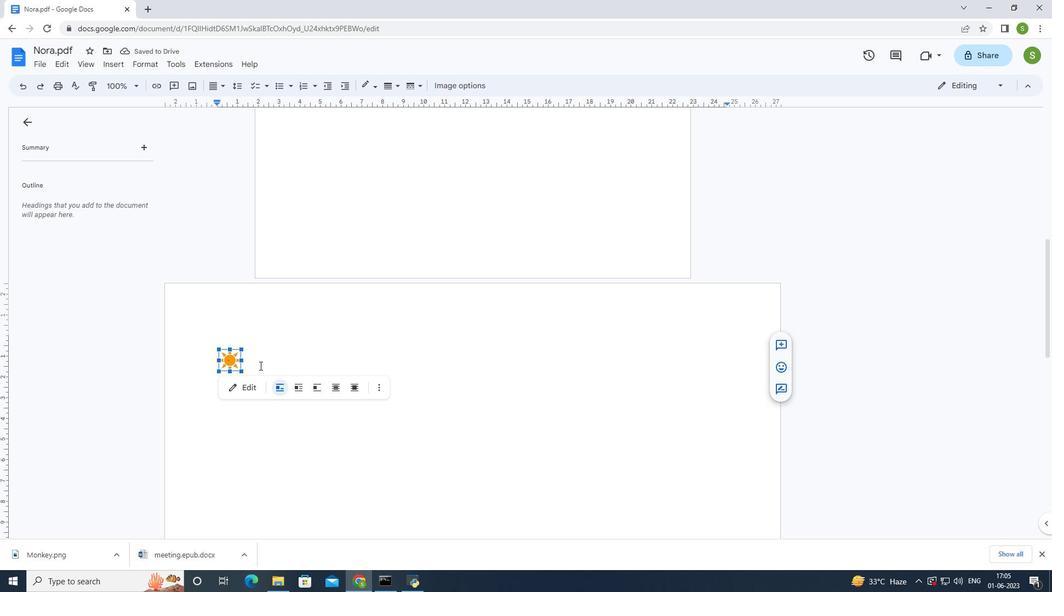 
Action: Key pressed ctrl+X
Screenshot: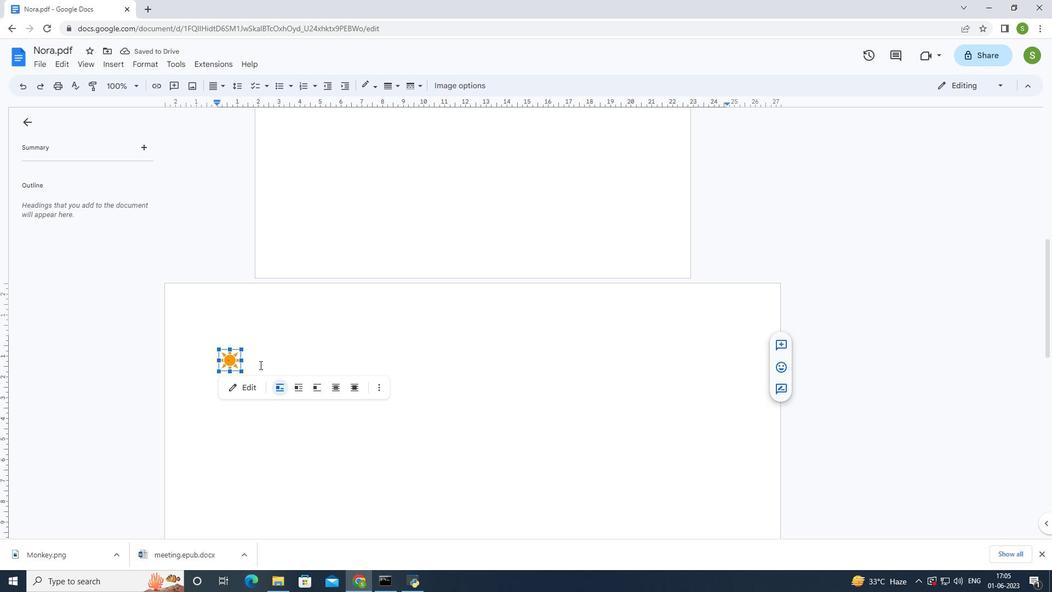 
Action: Mouse moved to (371, 244)
Screenshot: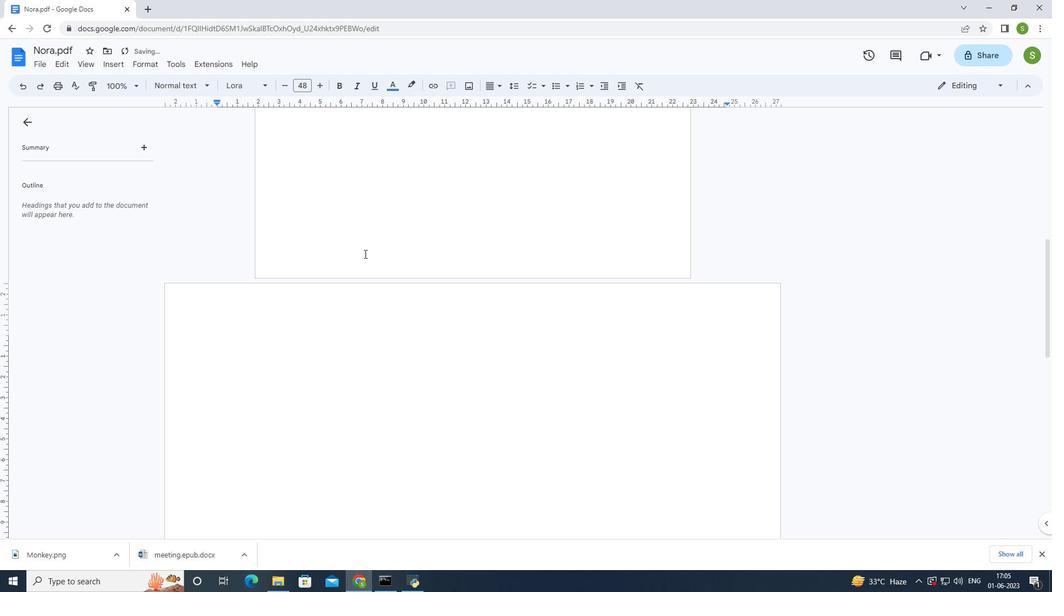 
Action: Mouse scrolled (371, 244) with delta (0, 0)
Screenshot: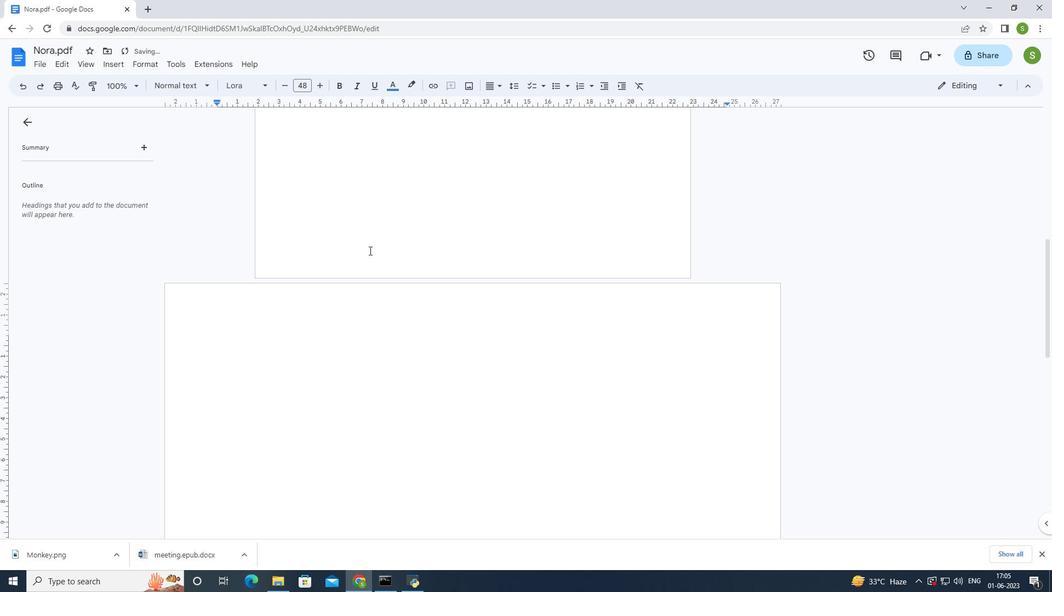 
Action: Mouse scrolled (371, 244) with delta (0, 0)
Screenshot: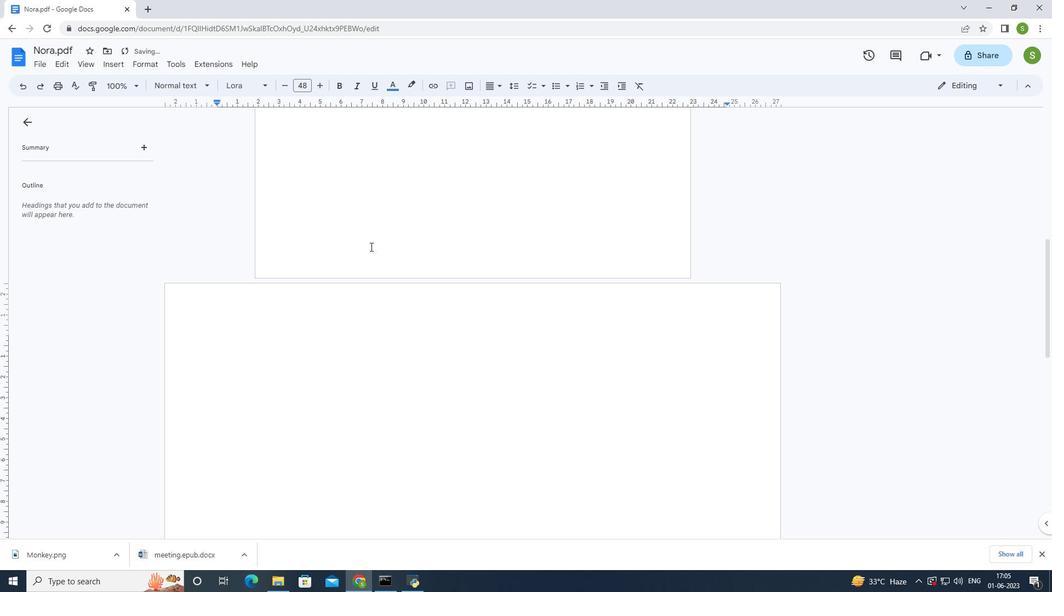 
Action: Mouse scrolled (371, 244) with delta (0, 0)
Screenshot: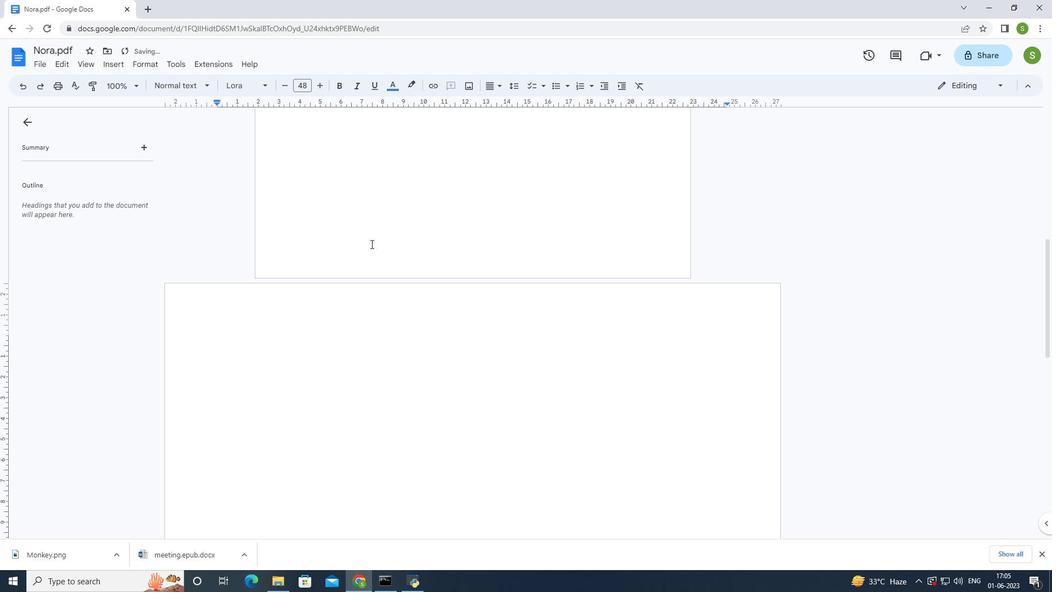 
Action: Mouse scrolled (371, 244) with delta (0, 0)
Screenshot: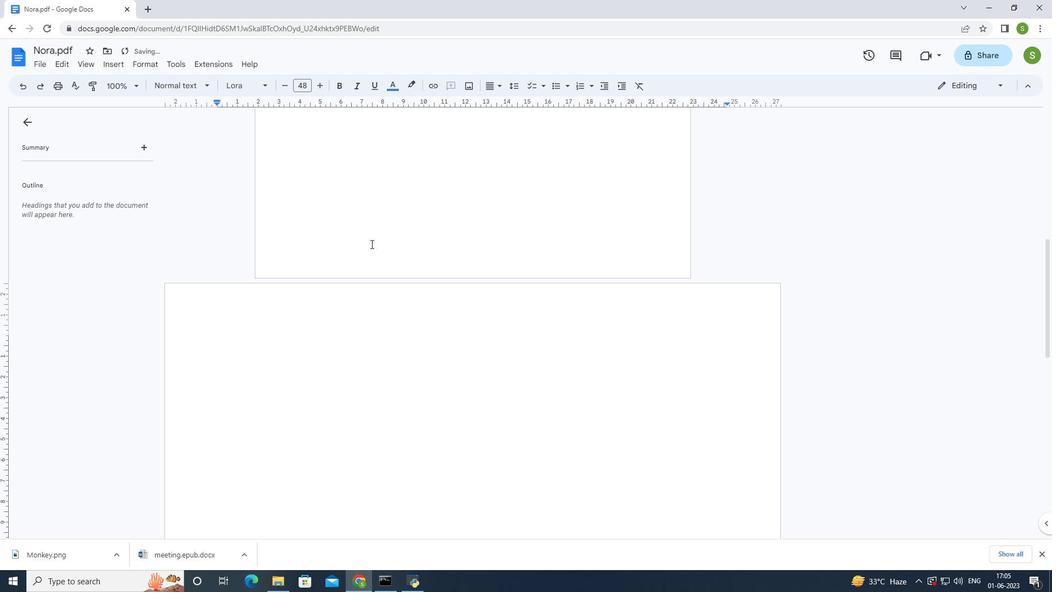 
Action: Mouse scrolled (371, 244) with delta (0, 0)
Screenshot: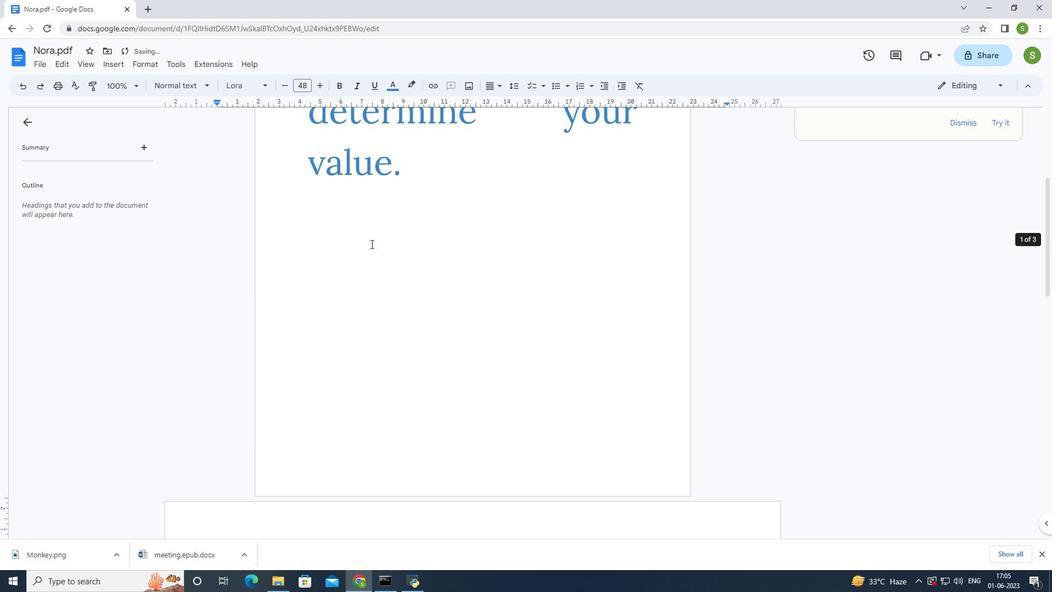 
Action: Mouse moved to (405, 222)
Screenshot: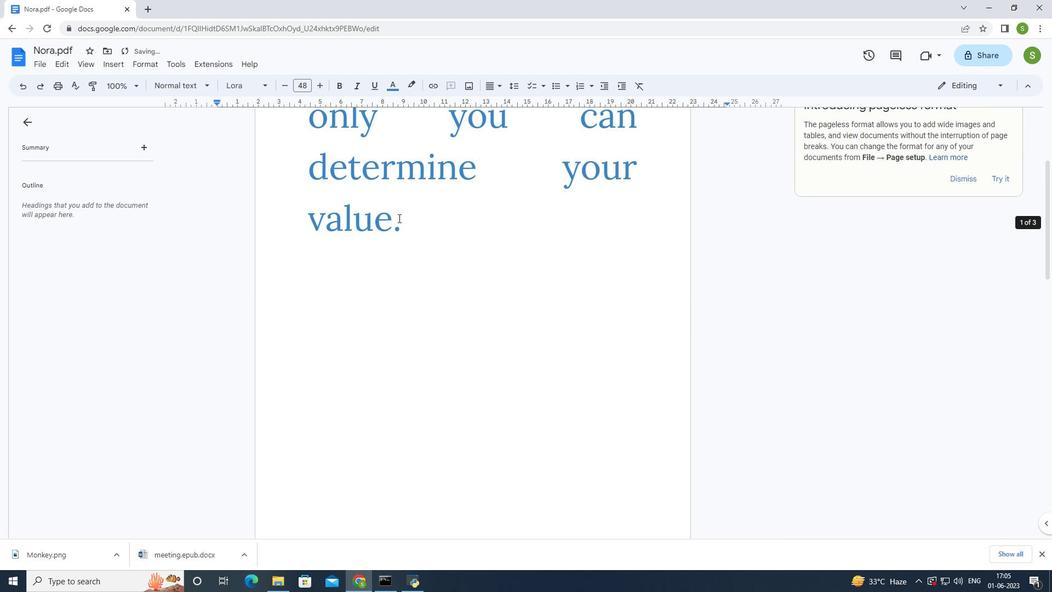 
Action: Mouse pressed left at (405, 222)
Screenshot: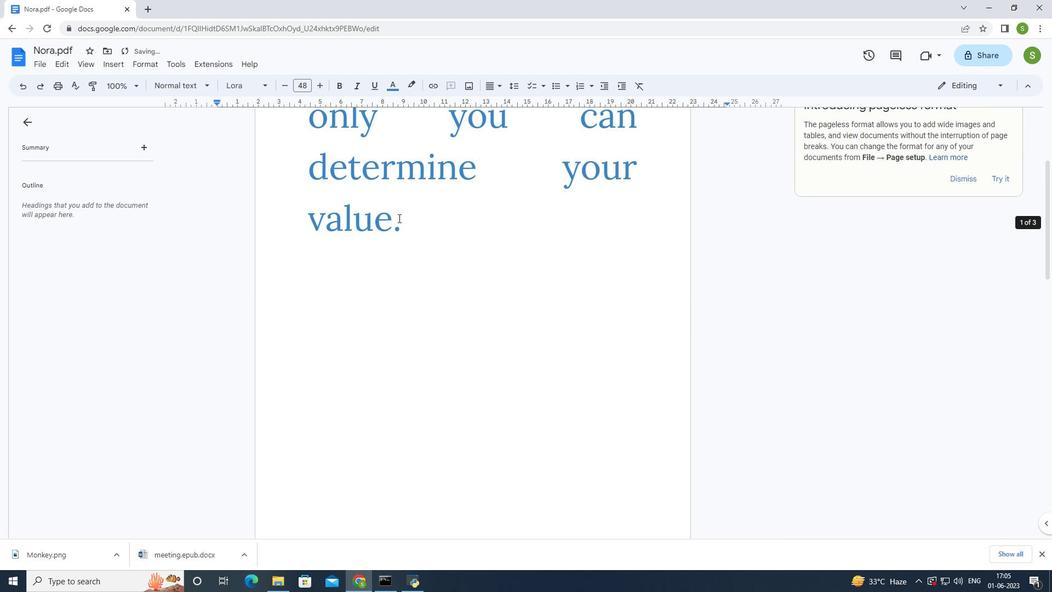 
Action: Mouse moved to (405, 223)
Screenshot: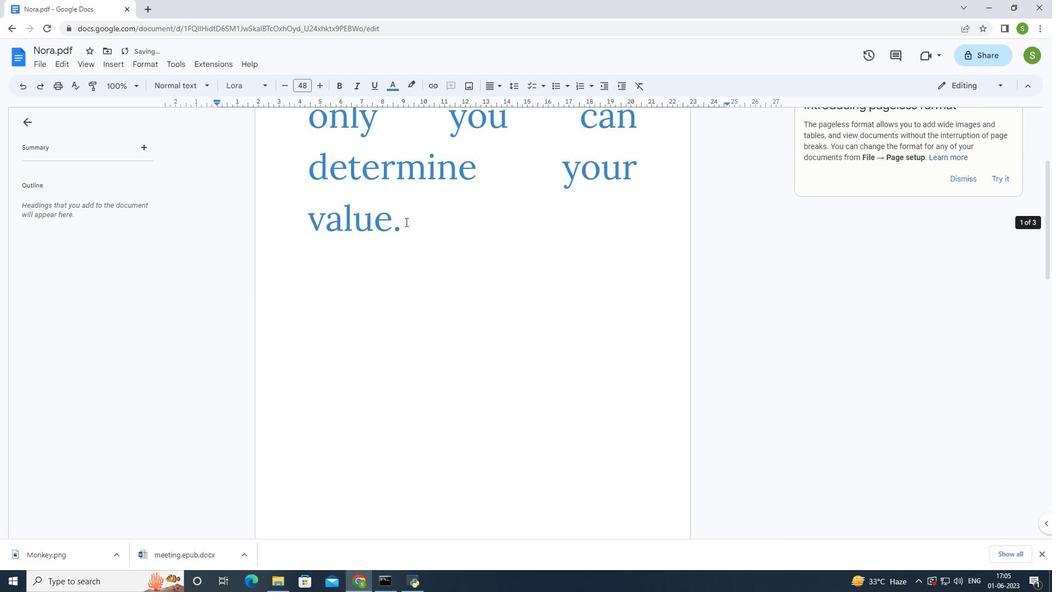 
Action: Mouse pressed left at (405, 223)
Screenshot: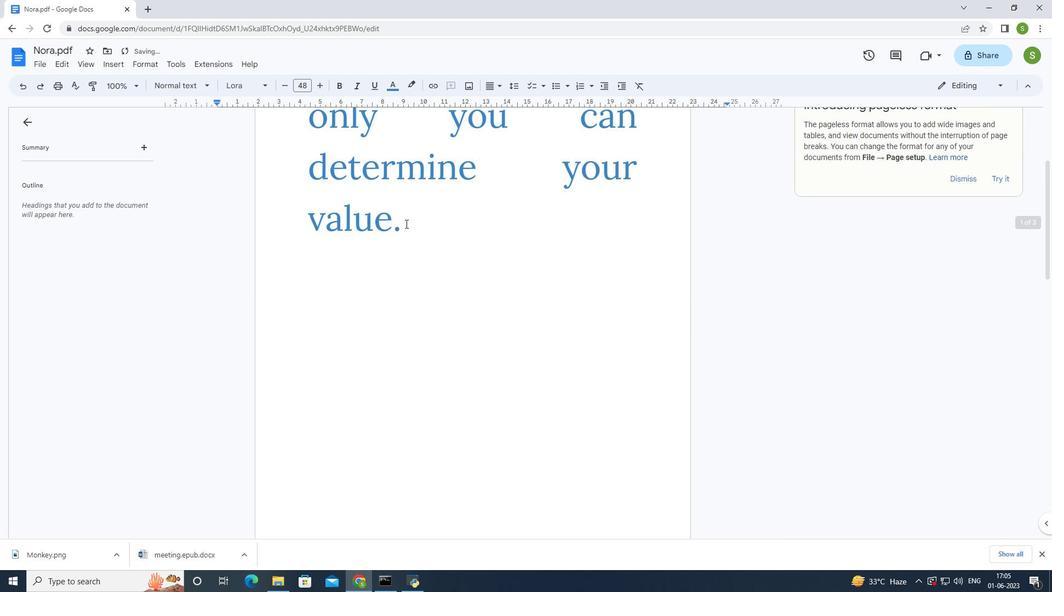 
Action: Mouse moved to (399, 242)
Screenshot: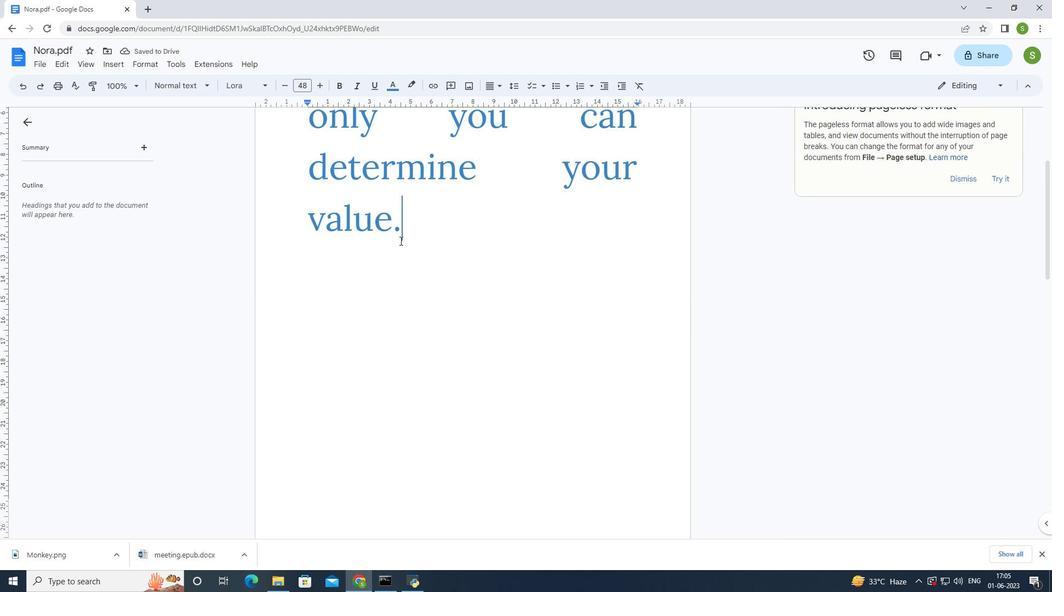 
Action: Key pressed ctrl+V
Screenshot: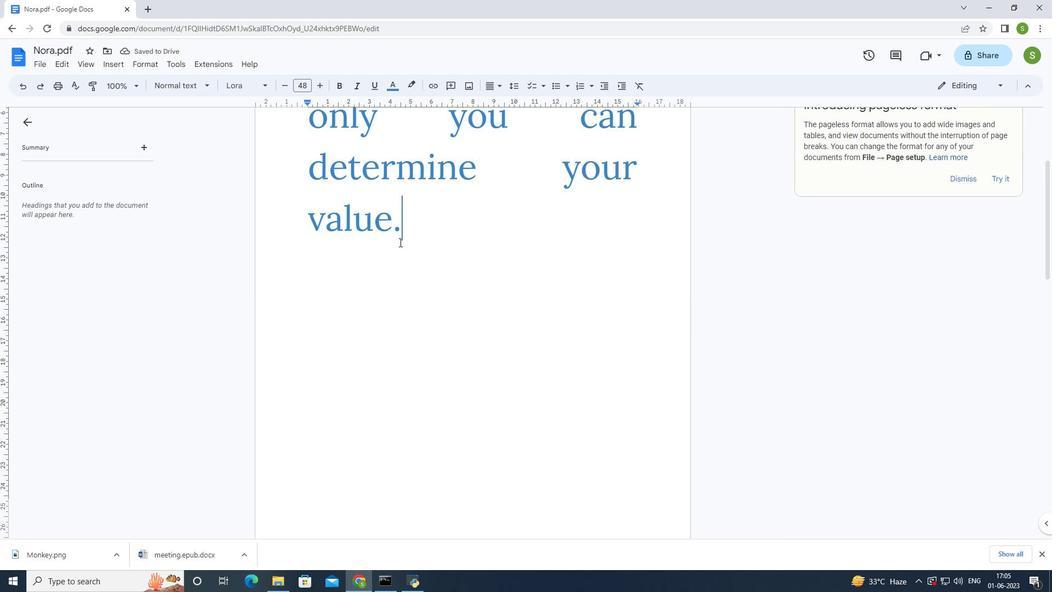 
Action: Mouse moved to (365, 308)
Screenshot: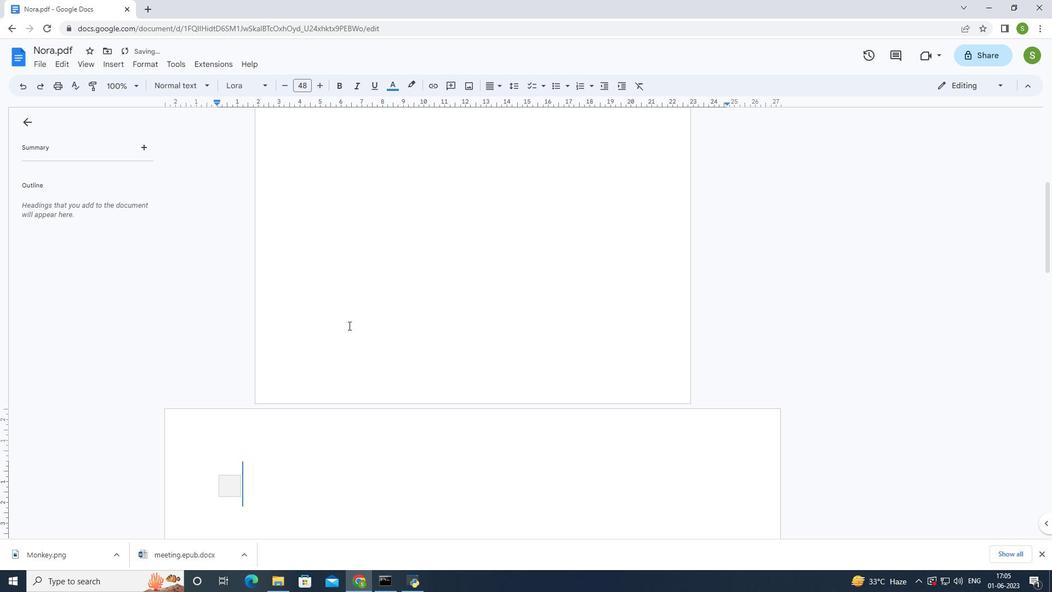 
Action: Mouse scrolled (365, 307) with delta (0, 0)
Screenshot: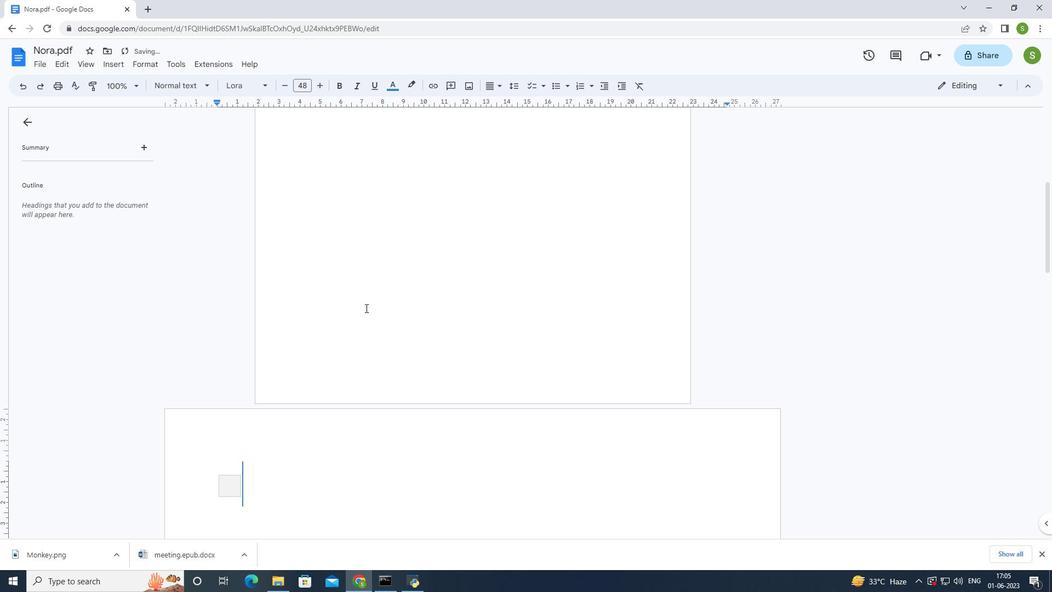 
Action: Mouse scrolled (365, 307) with delta (0, 0)
Screenshot: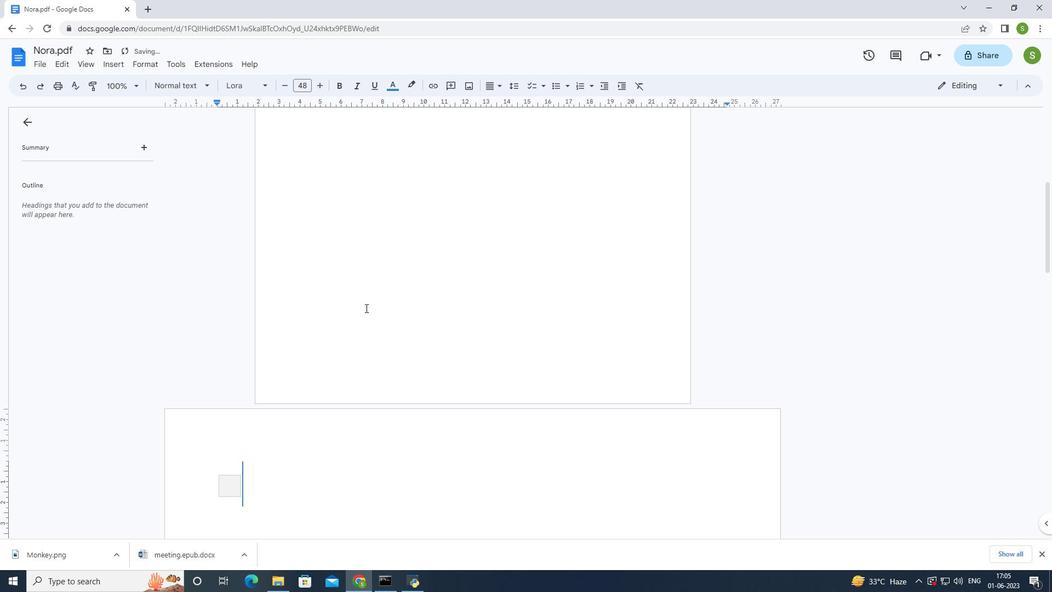 
Action: Mouse scrolled (365, 307) with delta (0, 0)
Screenshot: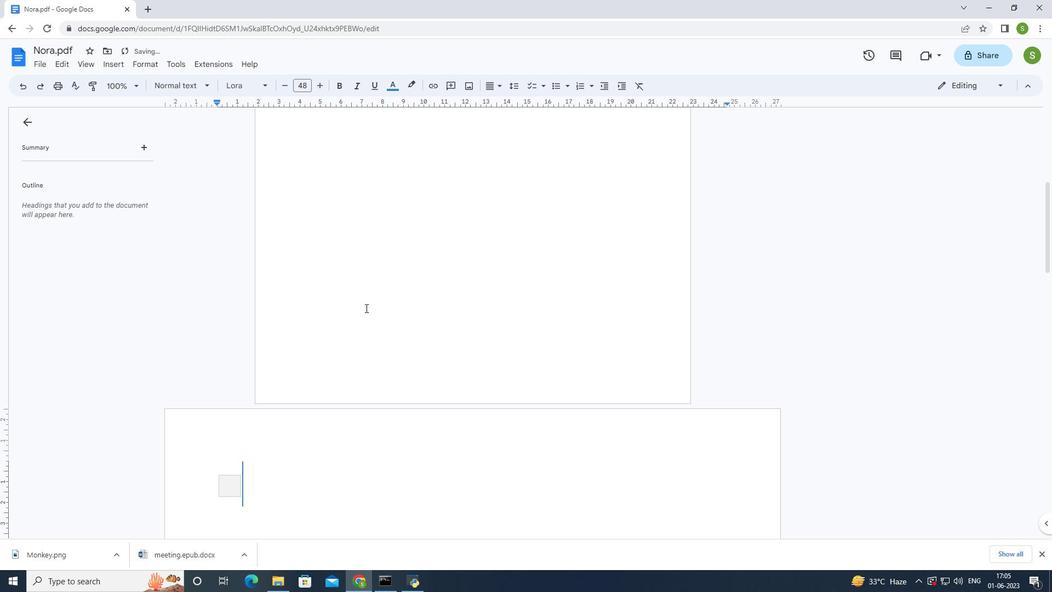 
Action: Mouse scrolled (365, 307) with delta (0, 0)
Screenshot: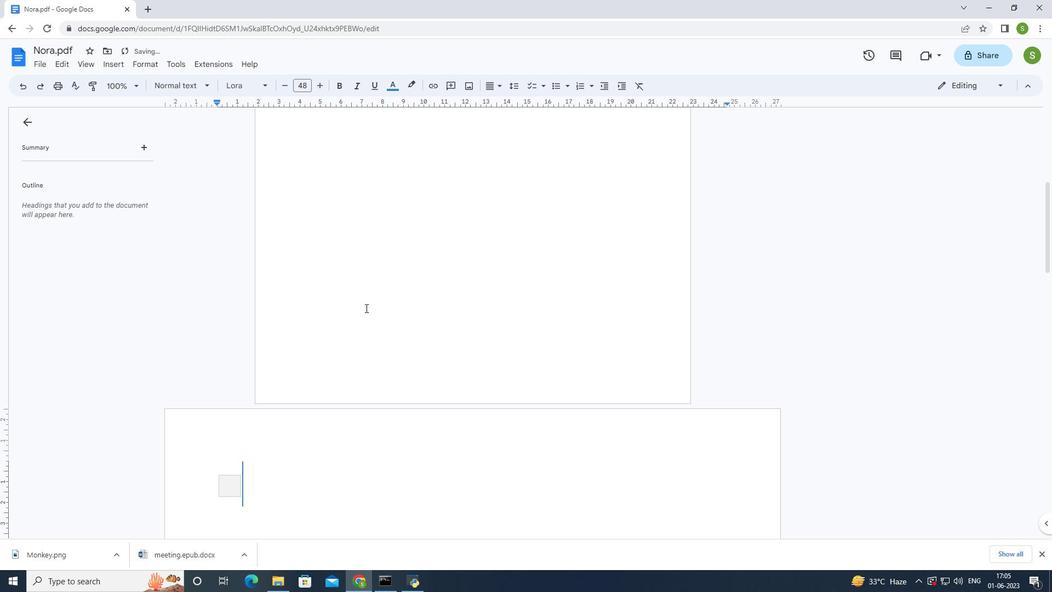 
Action: Mouse scrolled (365, 307) with delta (0, 0)
Screenshot: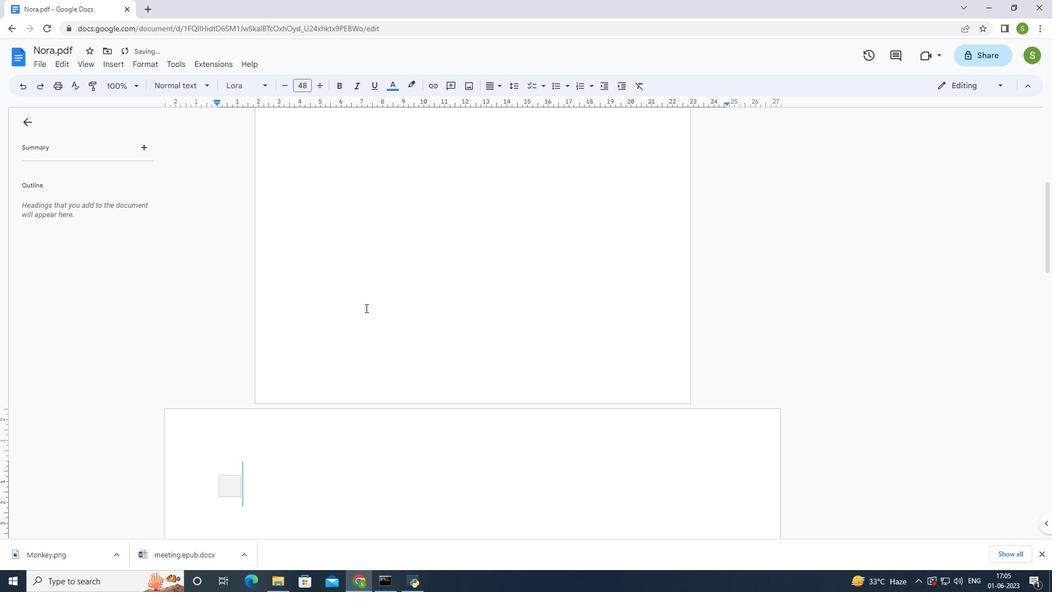 
Action: Mouse scrolled (365, 308) with delta (0, 0)
Screenshot: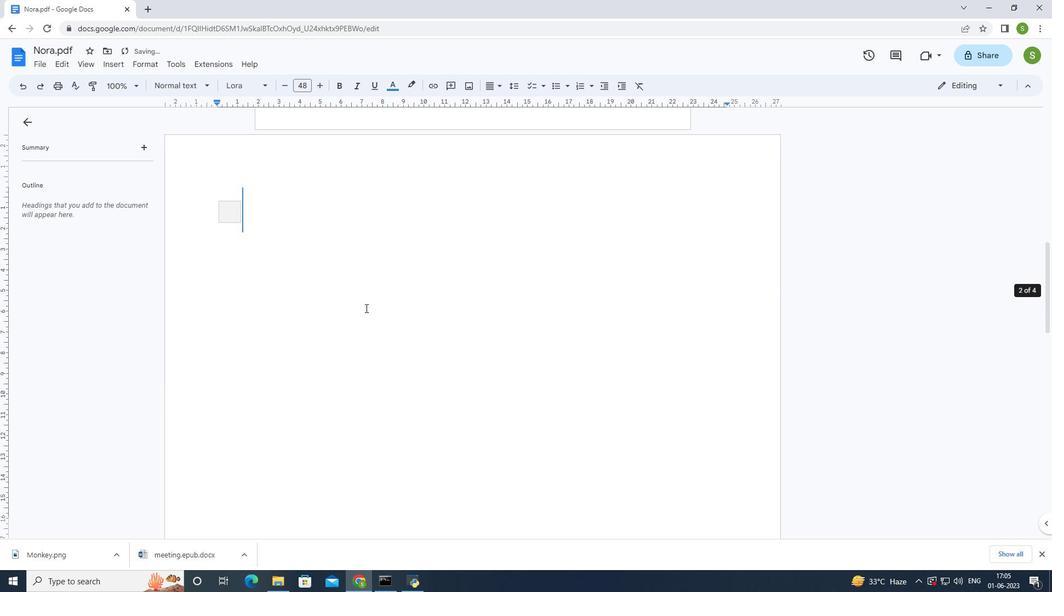 
Action: Mouse scrolled (365, 308) with delta (0, 0)
Screenshot: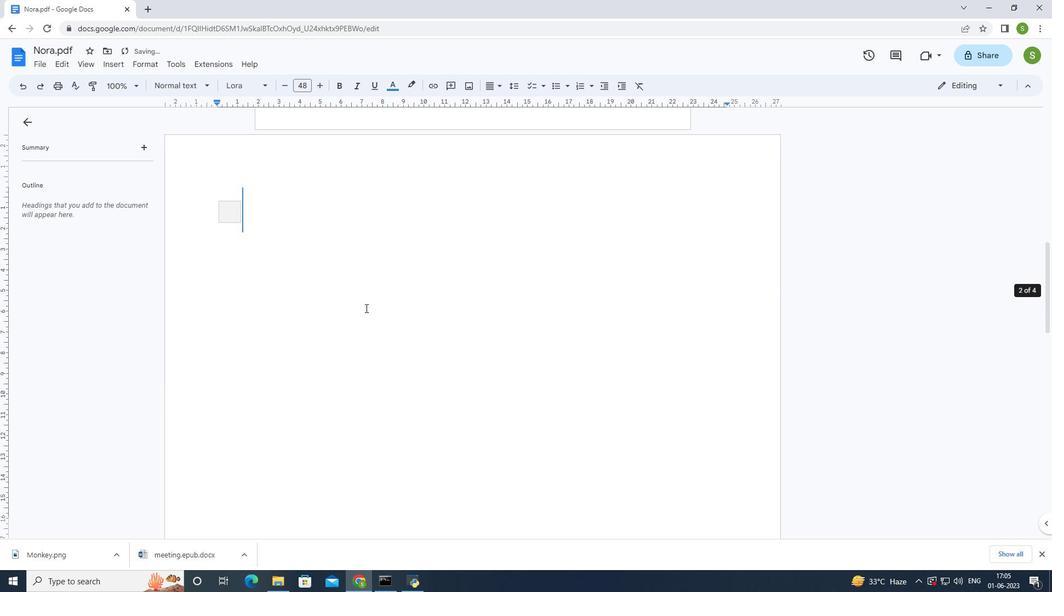 
Action: Mouse scrolled (365, 308) with delta (0, 0)
Screenshot: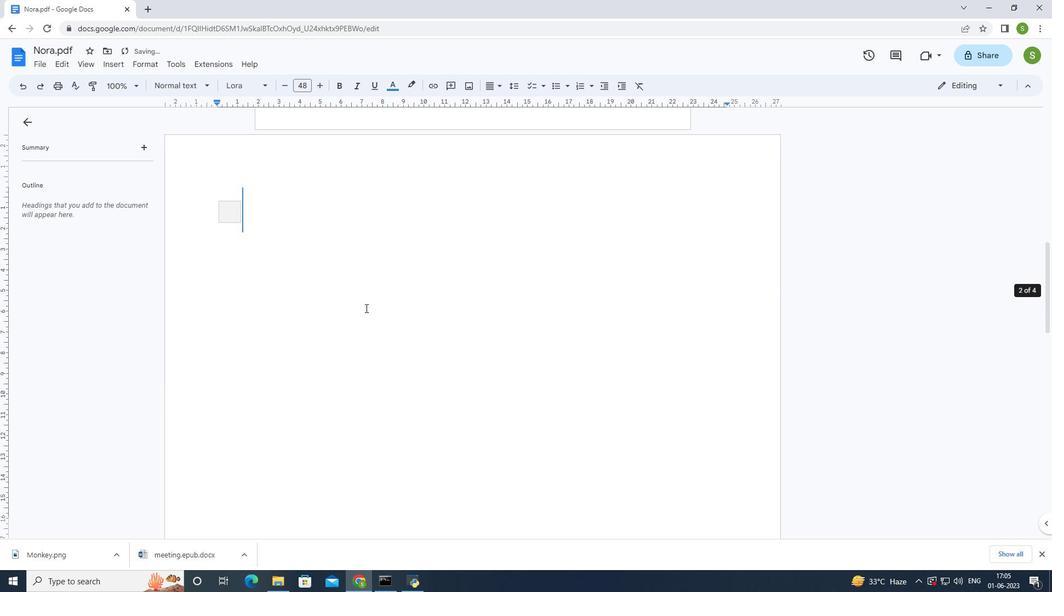 
Action: Mouse scrolled (365, 308) with delta (0, 0)
Screenshot: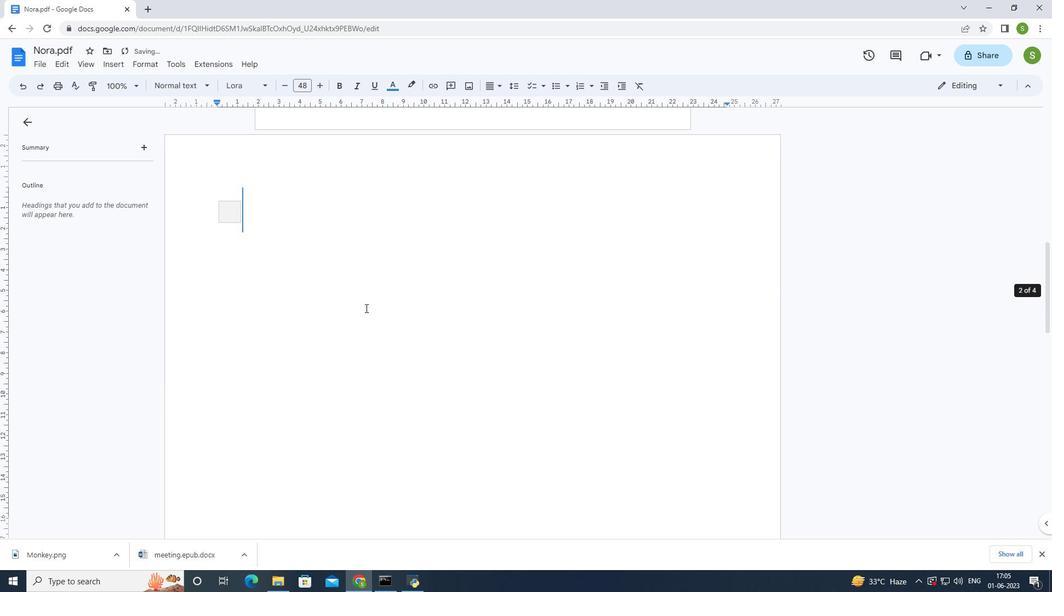 
Action: Mouse scrolled (365, 308) with delta (0, 0)
Screenshot: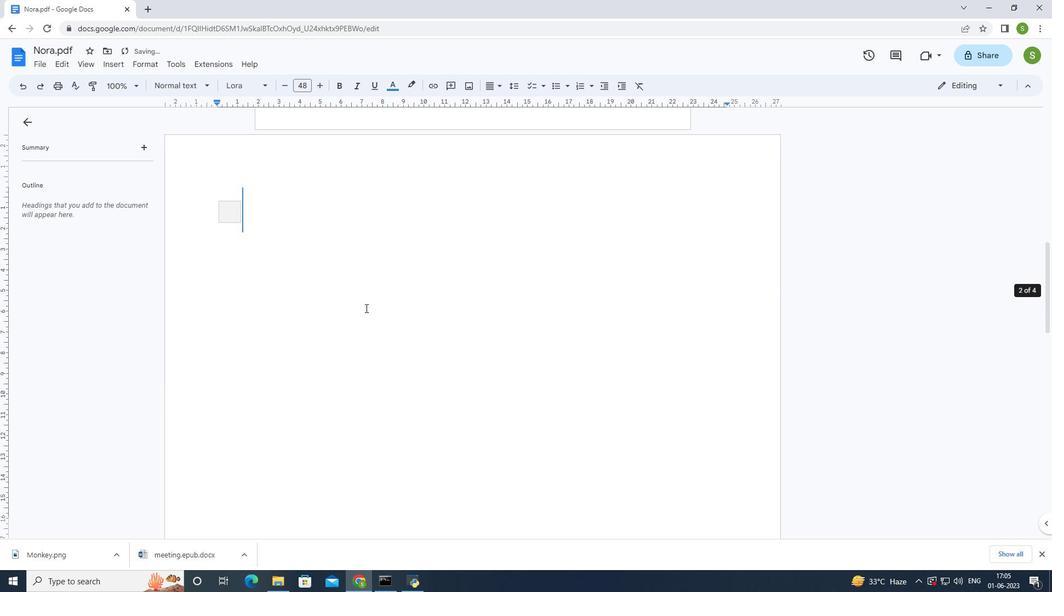 
Action: Mouse scrolled (365, 308) with delta (0, 0)
Screenshot: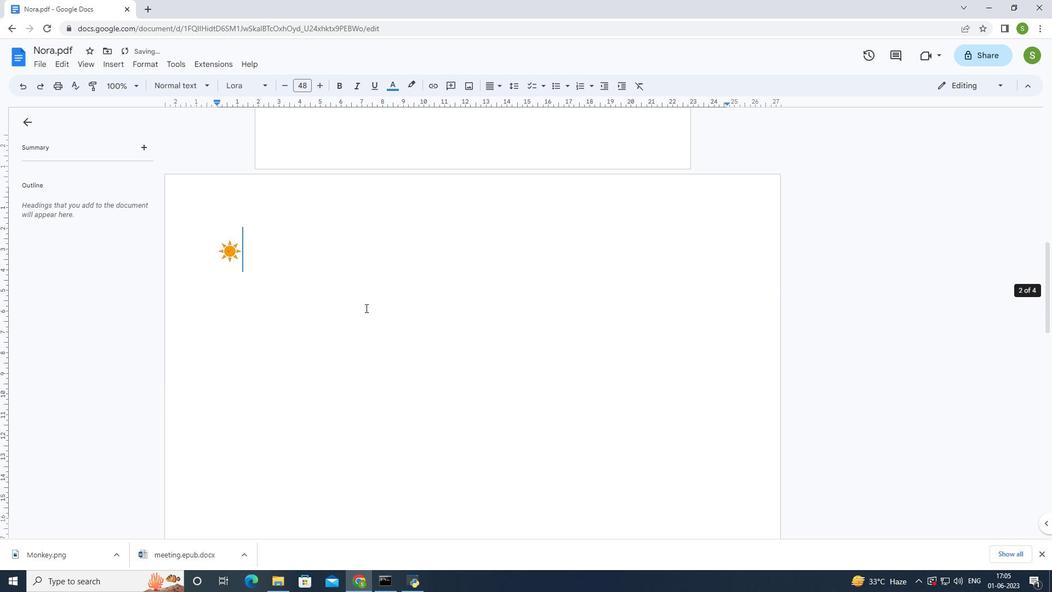 
Action: Mouse moved to (365, 307)
Screenshot: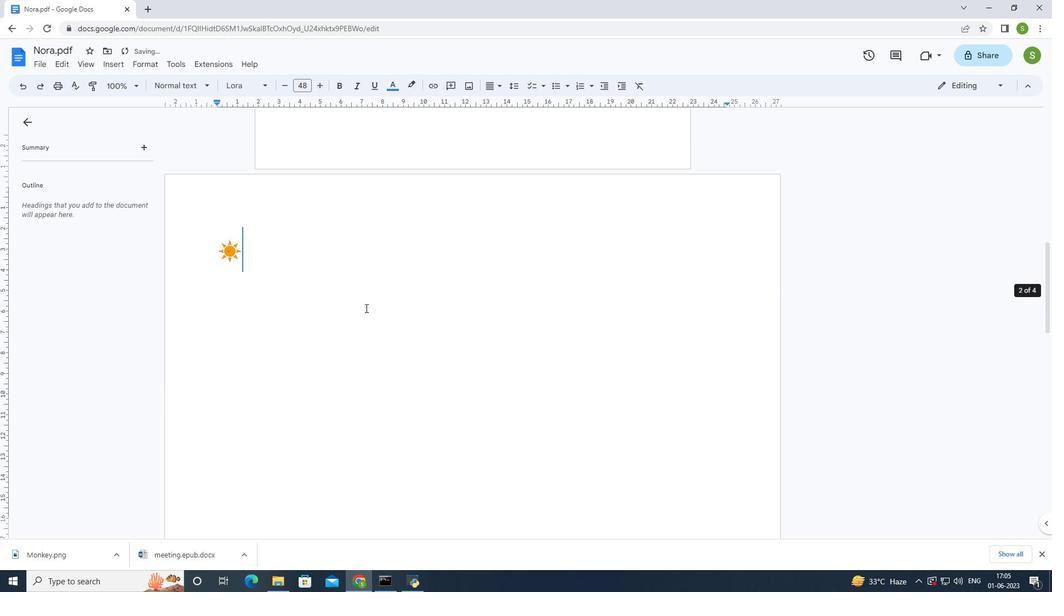 
Action: Mouse scrolled (365, 308) with delta (0, 0)
Screenshot: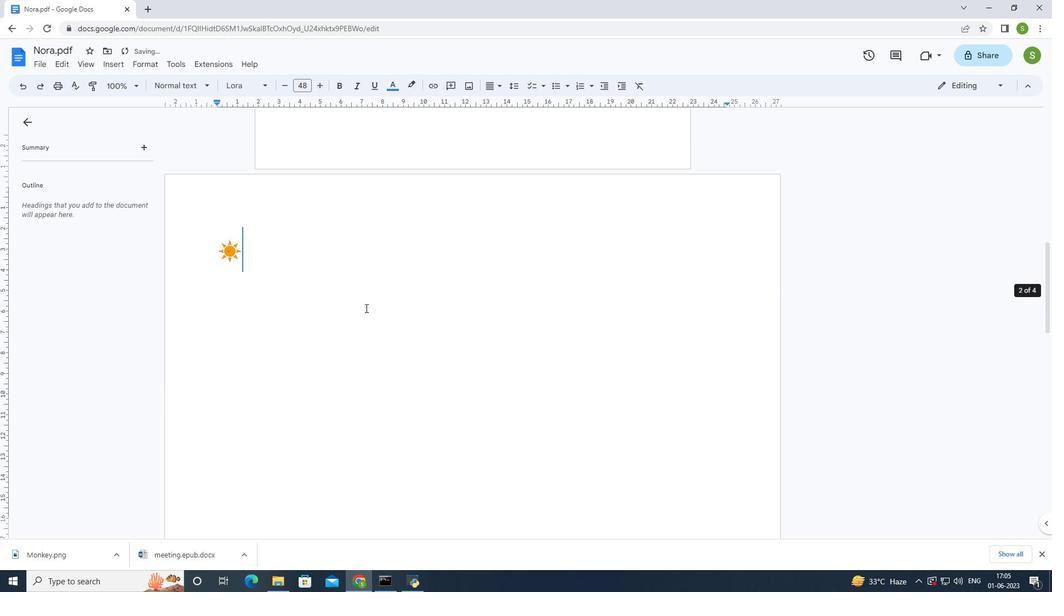 
Action: Mouse scrolled (365, 308) with delta (0, 0)
Screenshot: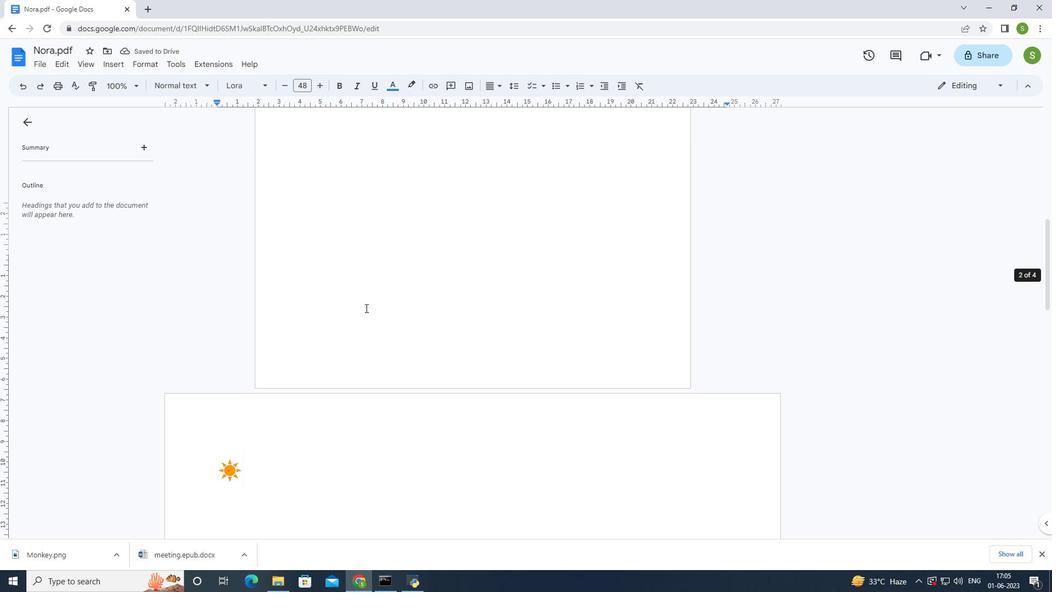 
Action: Mouse moved to (365, 301)
Screenshot: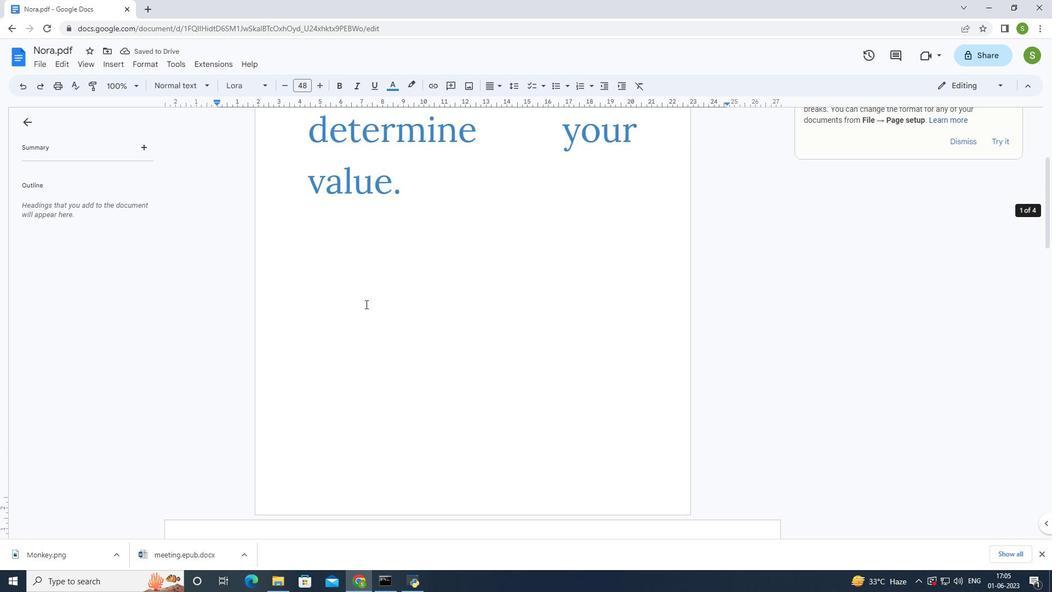 
Action: Mouse scrolled (365, 302) with delta (0, 0)
Screenshot: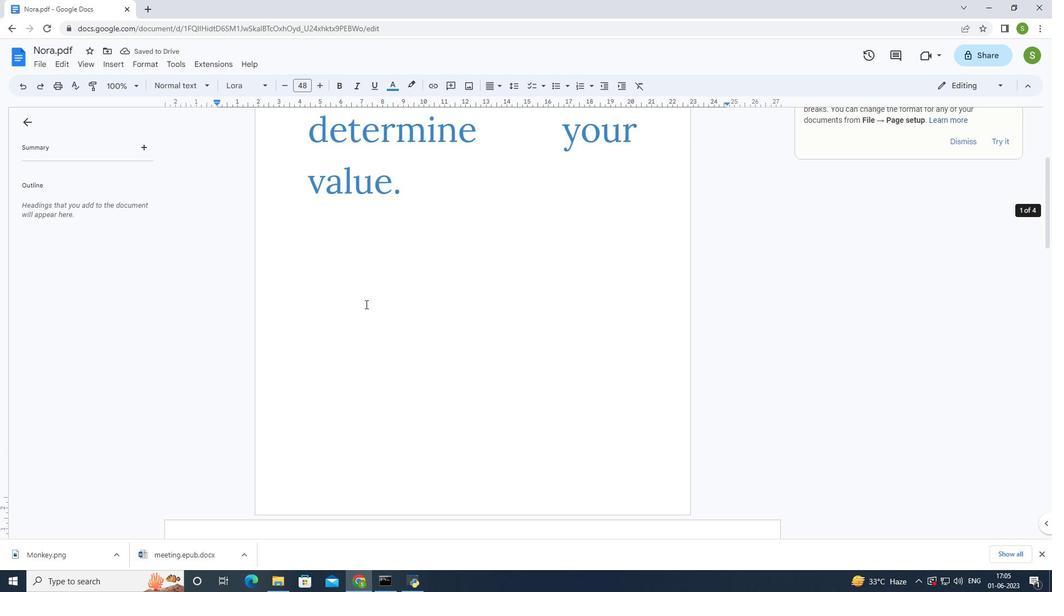 
Action: Mouse moved to (365, 300)
Screenshot: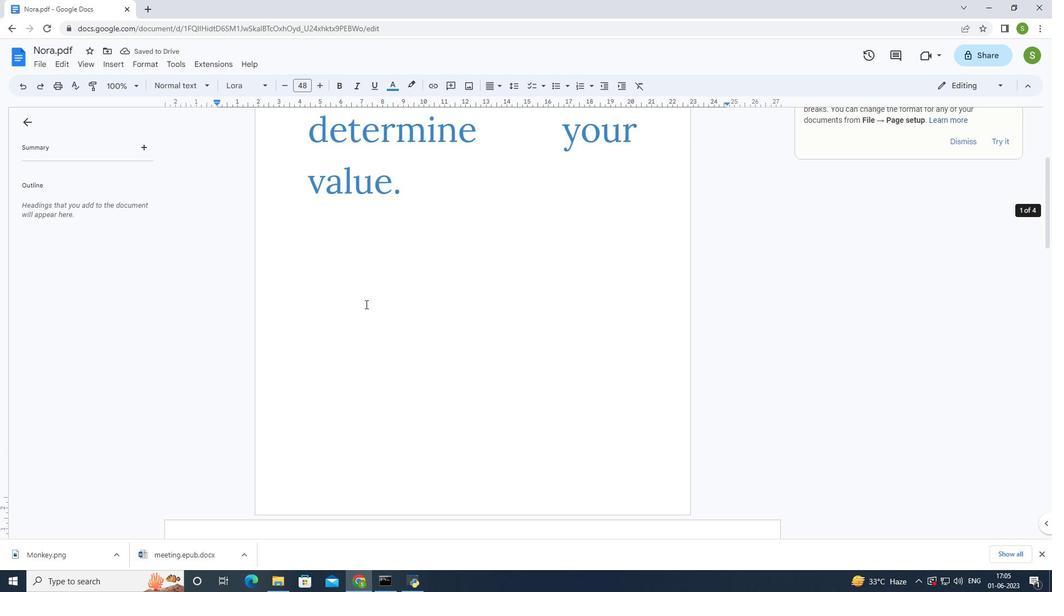
Action: Mouse scrolled (365, 301) with delta (0, 0)
Screenshot: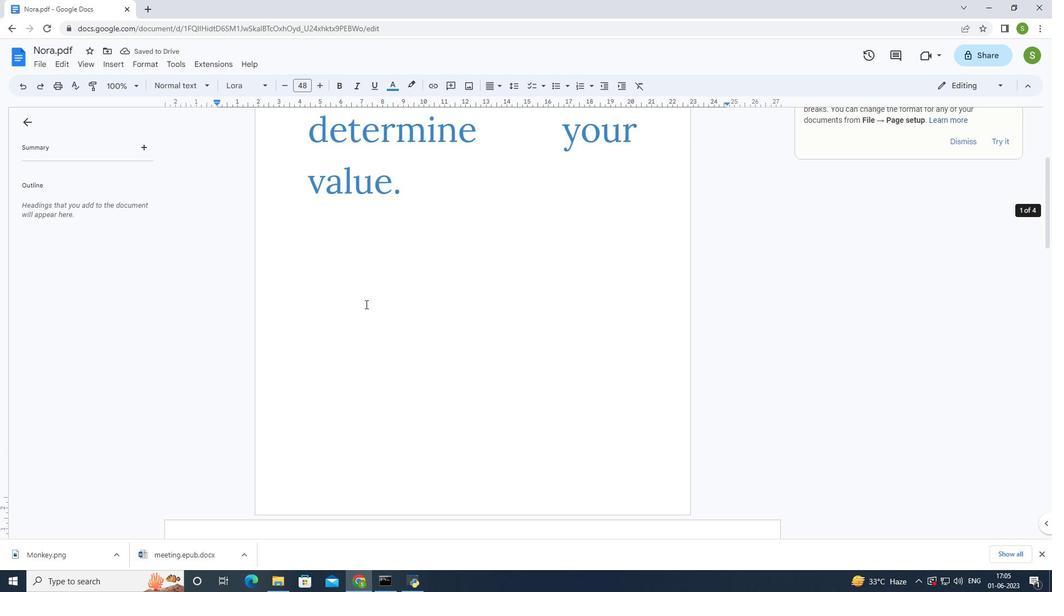 
Action: Mouse moved to (365, 297)
Screenshot: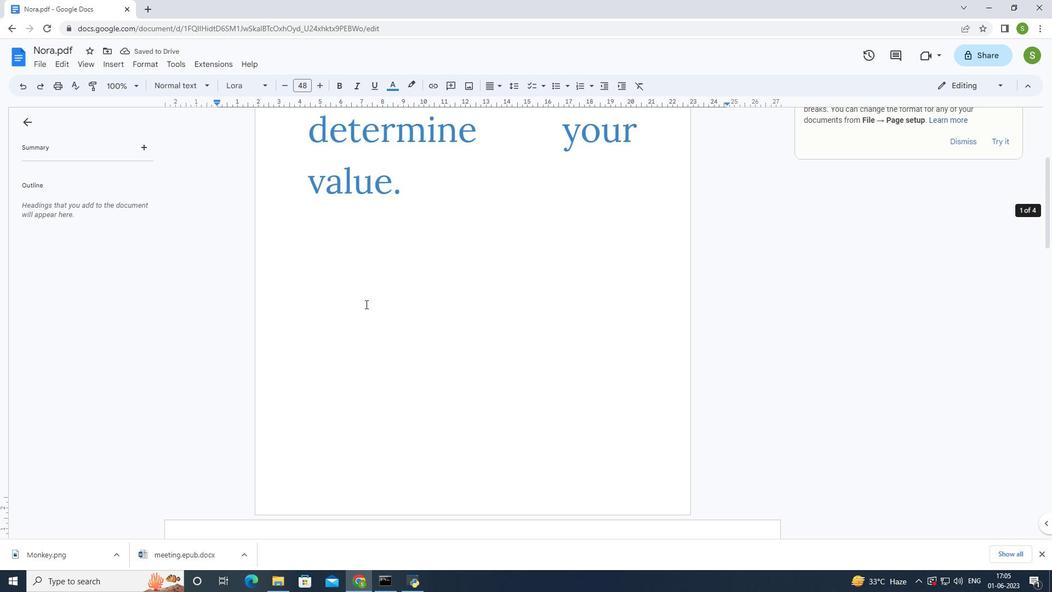 
Action: Mouse scrolled (365, 297) with delta (0, 0)
Screenshot: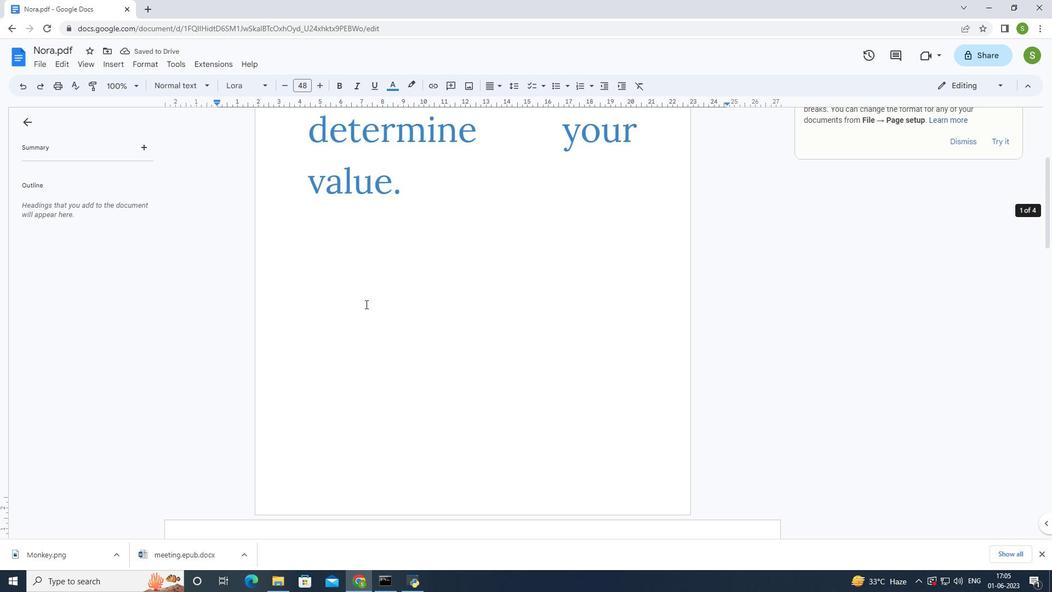 
Action: Mouse moved to (299, 192)
Screenshot: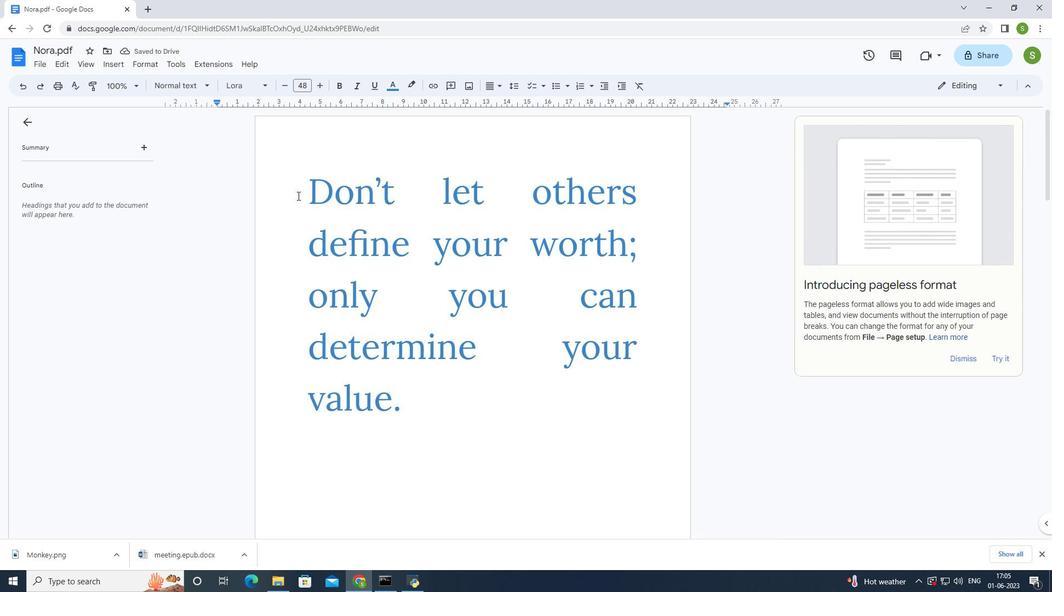 
Action: Mouse pressed left at (299, 192)
Screenshot: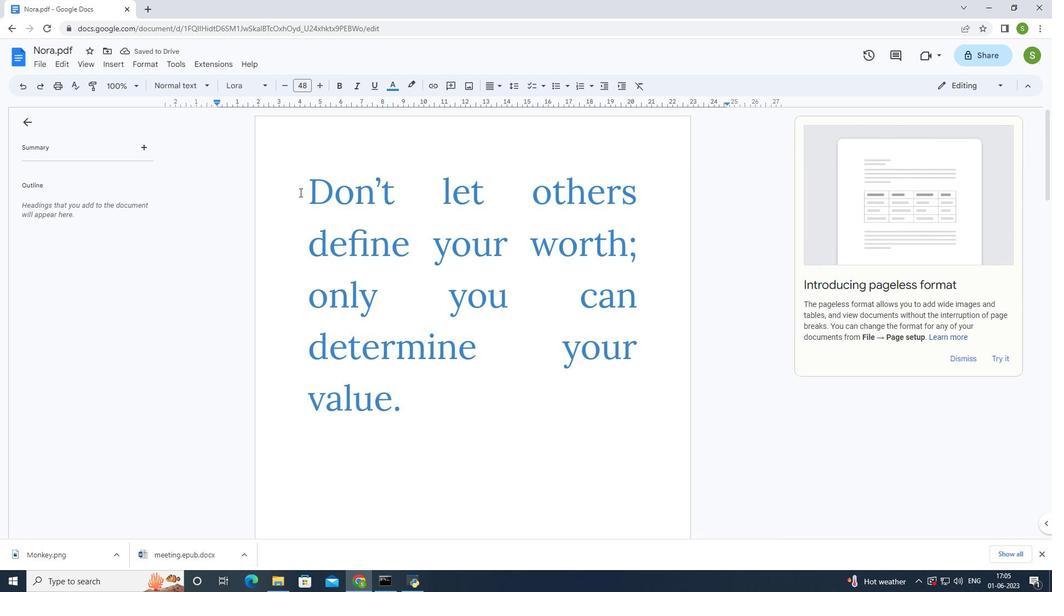 
Action: Mouse moved to (104, 59)
Screenshot: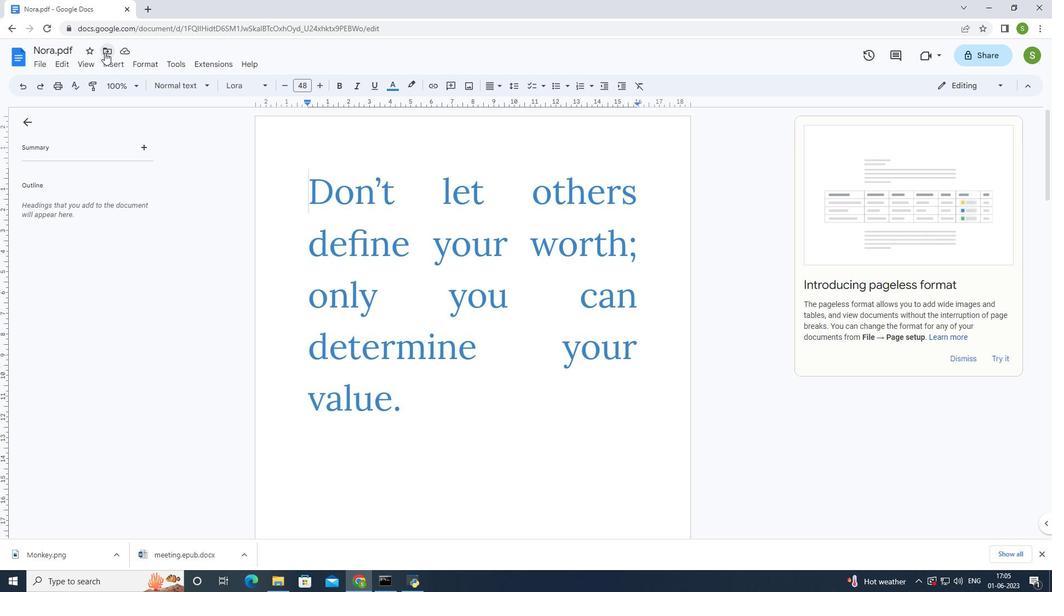 
Action: Mouse pressed left at (104, 59)
Screenshot: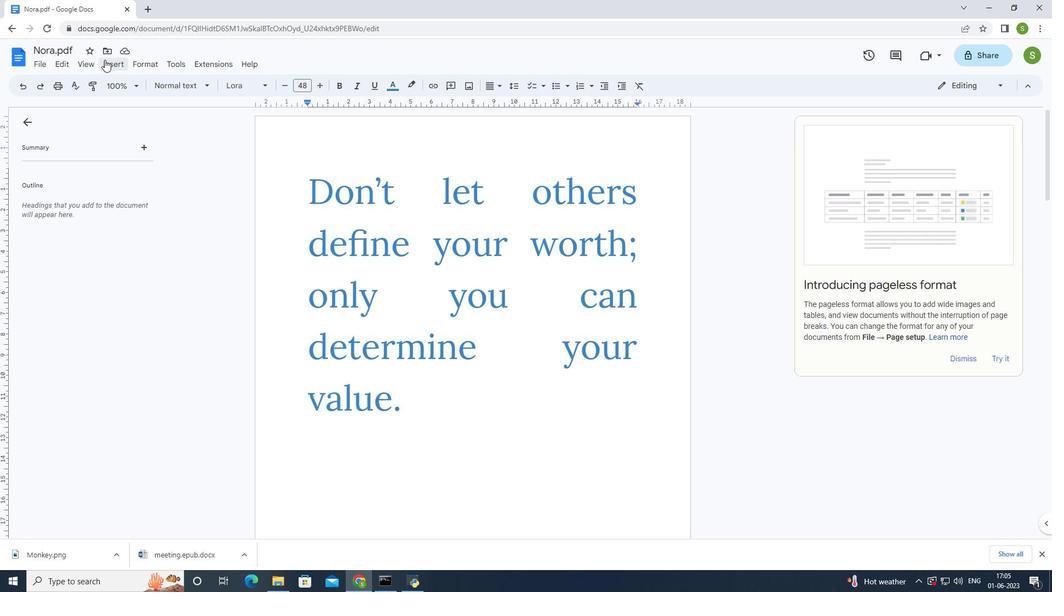 
Action: Mouse moved to (157, 175)
Screenshot: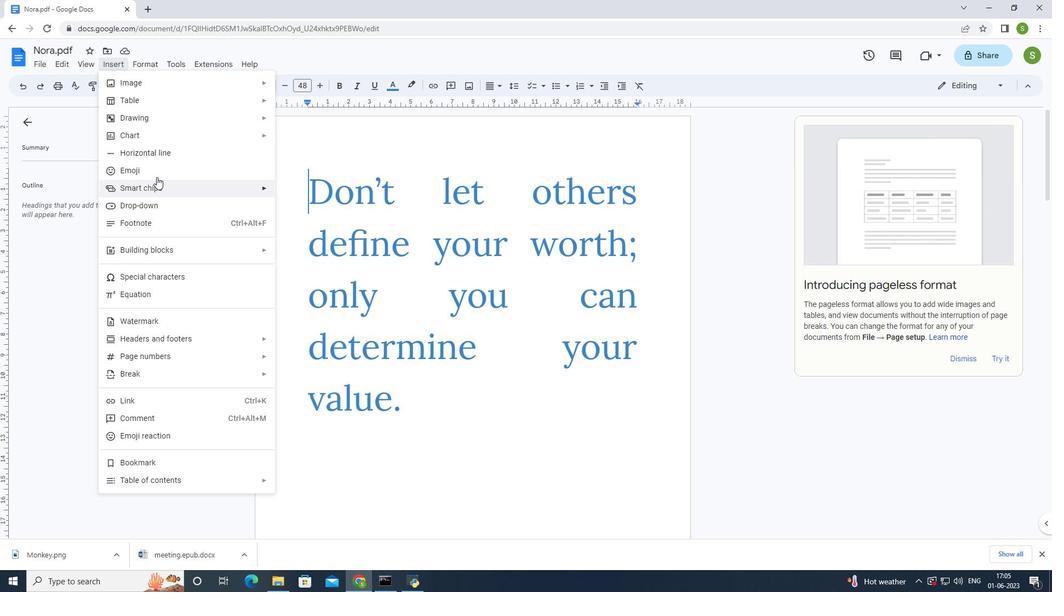 
Action: Mouse pressed left at (157, 175)
Screenshot: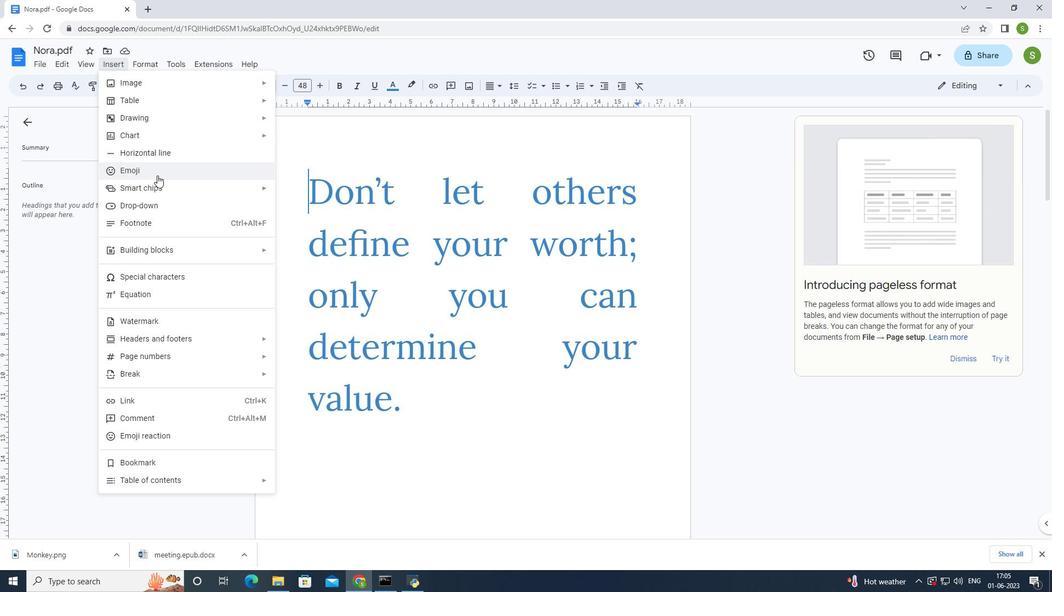 
Action: Mouse moved to (364, 344)
Screenshot: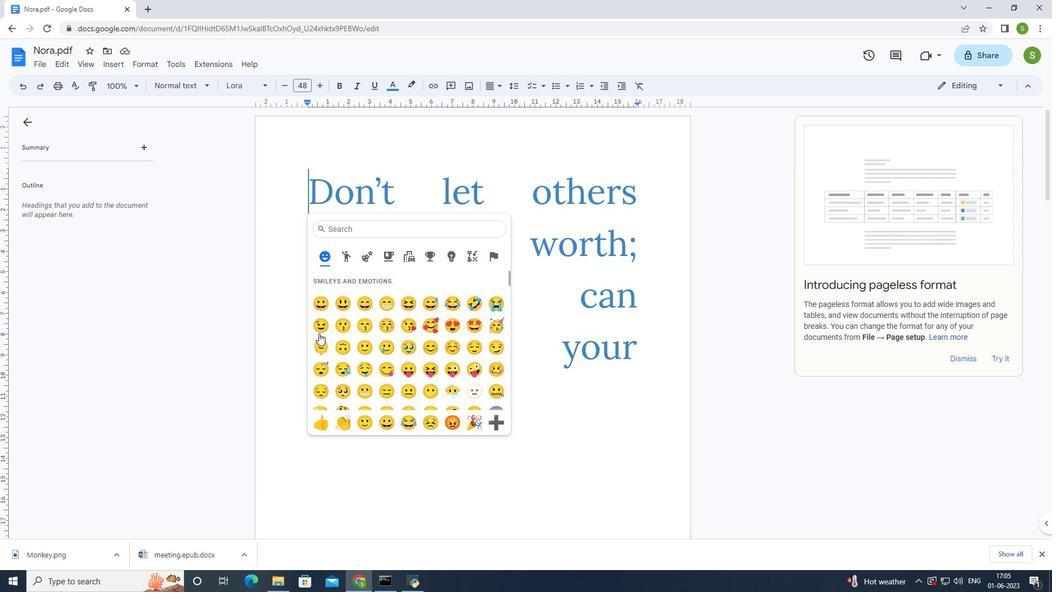 
Action: Mouse scrolled (364, 344) with delta (0, 0)
Screenshot: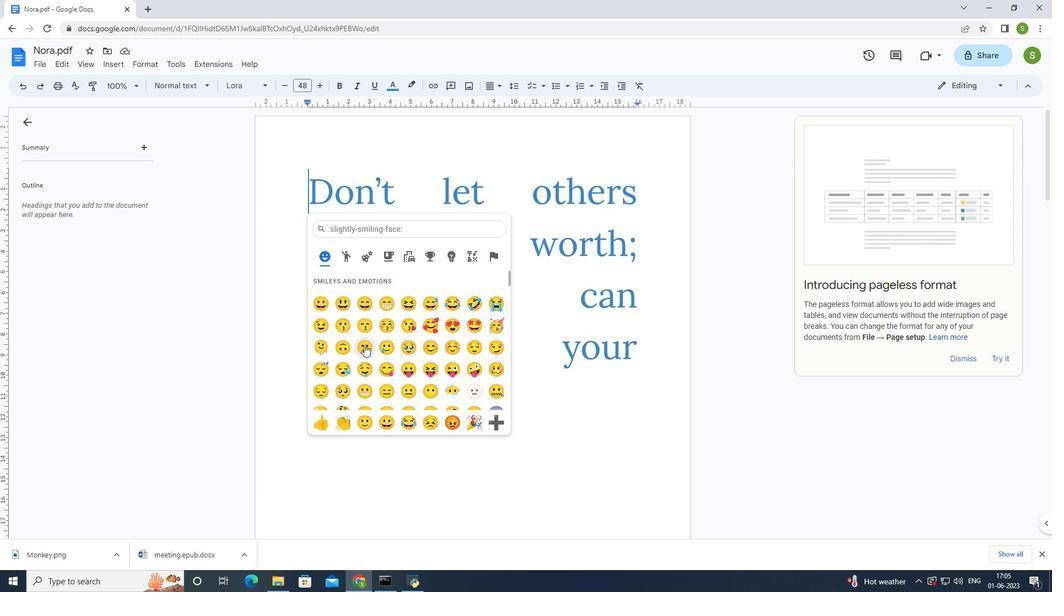 
Action: Mouse scrolled (364, 344) with delta (0, 0)
Screenshot: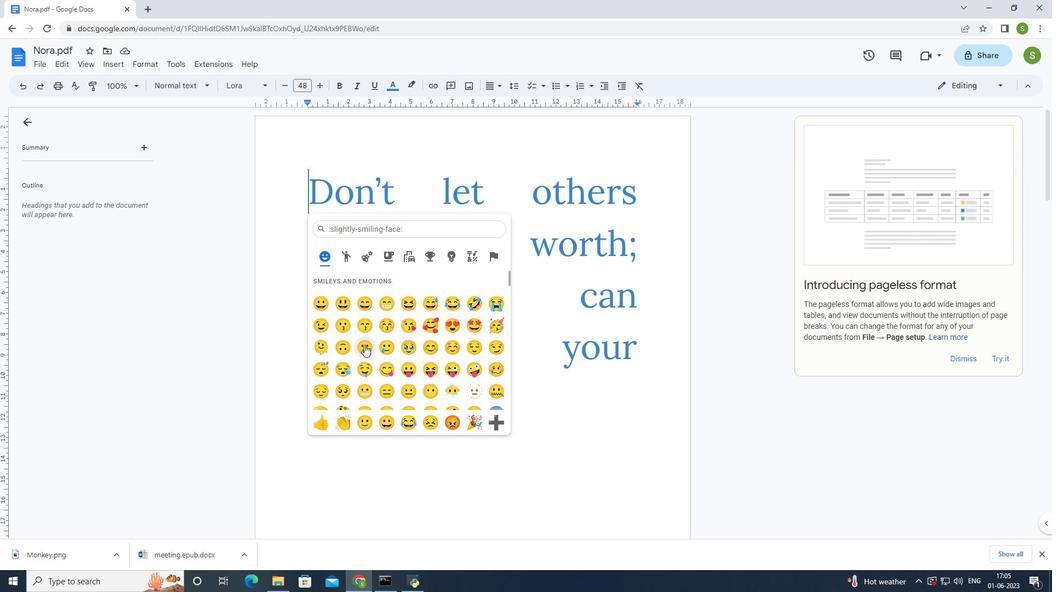 
Action: Mouse scrolled (364, 344) with delta (0, 0)
Screenshot: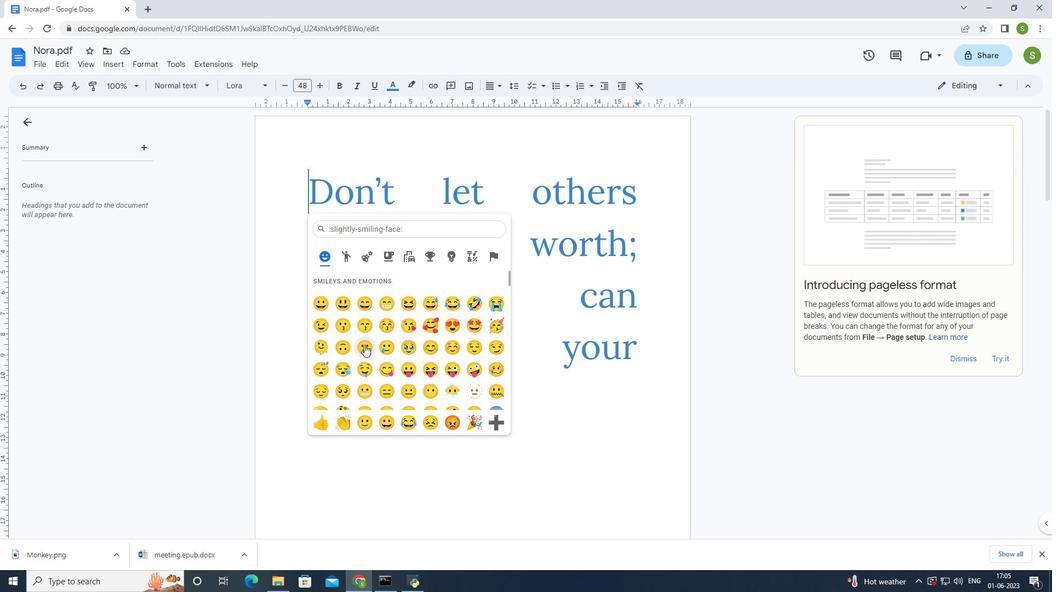 
Action: Mouse scrolled (364, 344) with delta (0, 0)
Screenshot: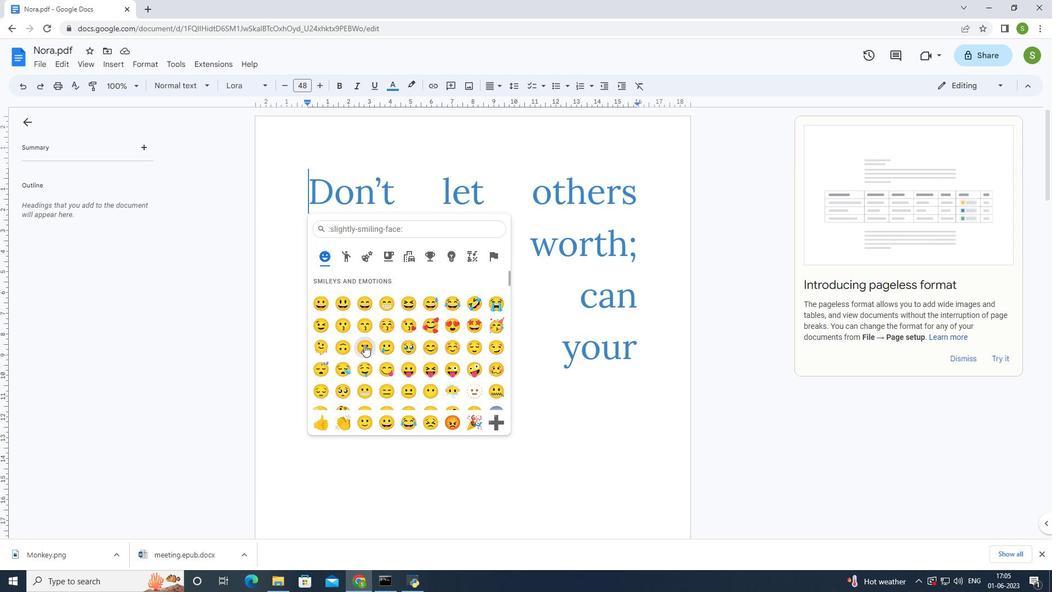 
Action: Mouse scrolled (364, 344) with delta (0, 0)
Screenshot: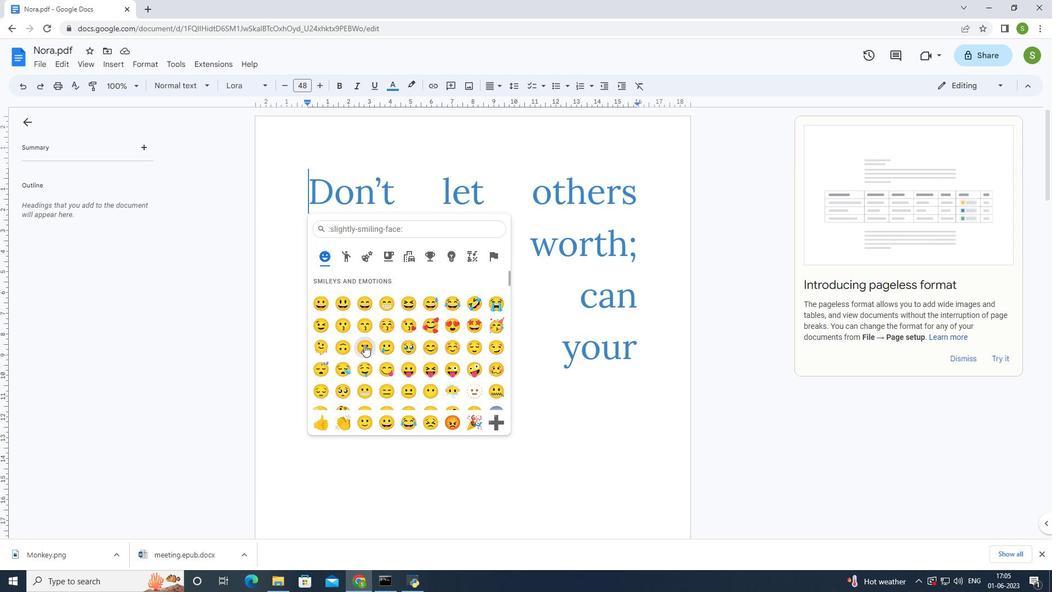 
Action: Mouse moved to (361, 401)
Screenshot: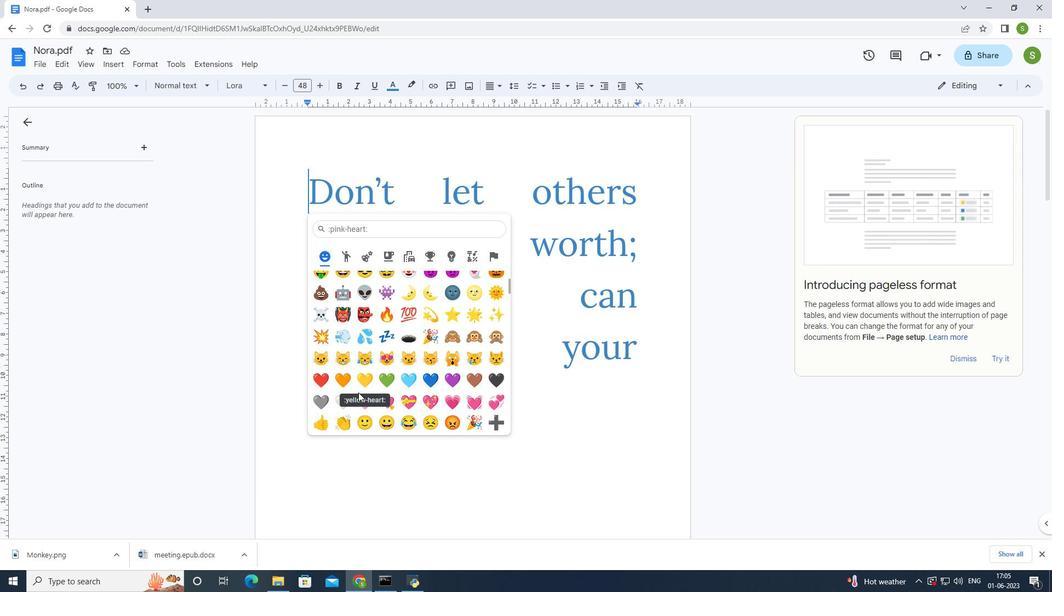 
Action: Mouse pressed left at (361, 401)
Screenshot: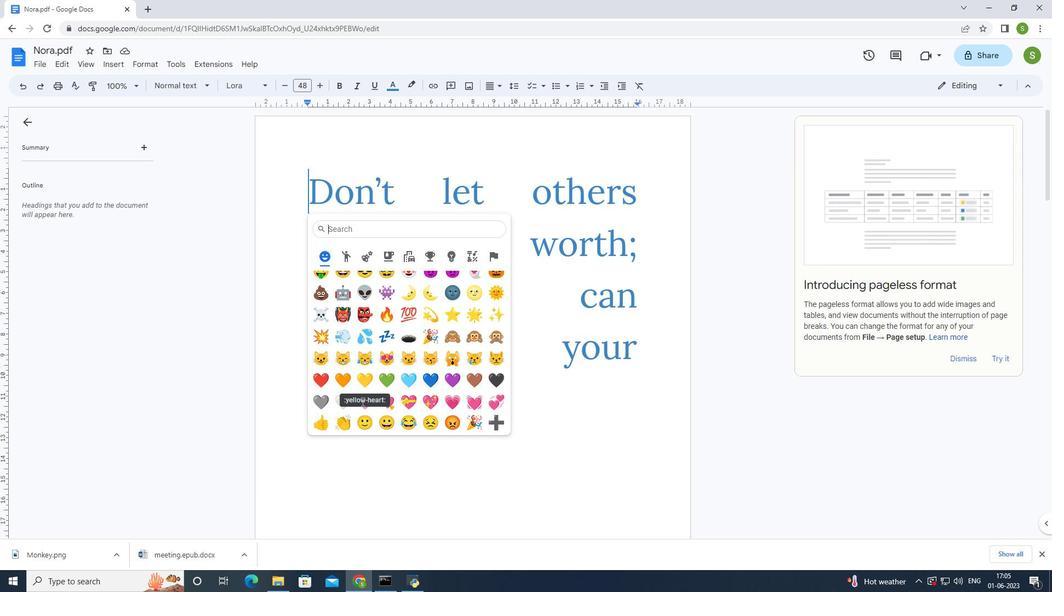 
Action: Mouse moved to (399, 417)
Screenshot: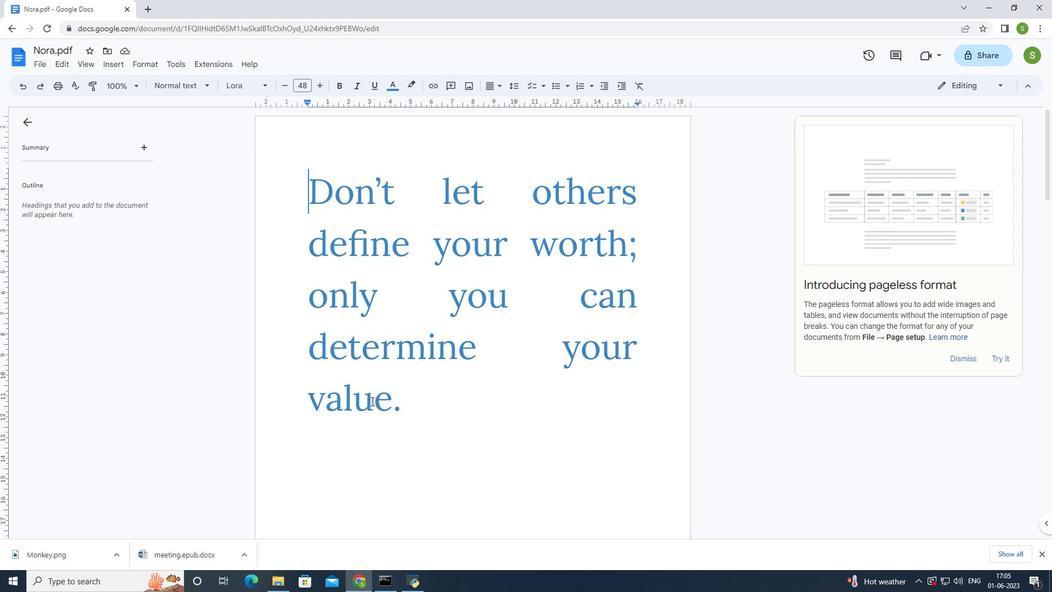 
Action: Mouse scrolled (399, 417) with delta (0, 0)
Screenshot: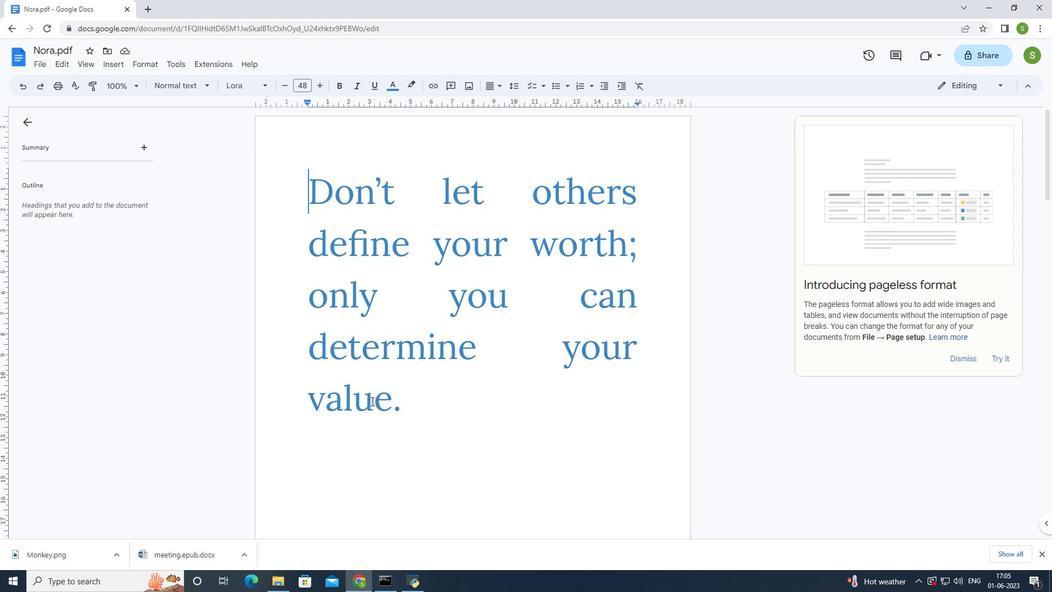 
Action: Mouse scrolled (399, 417) with delta (0, 0)
Screenshot: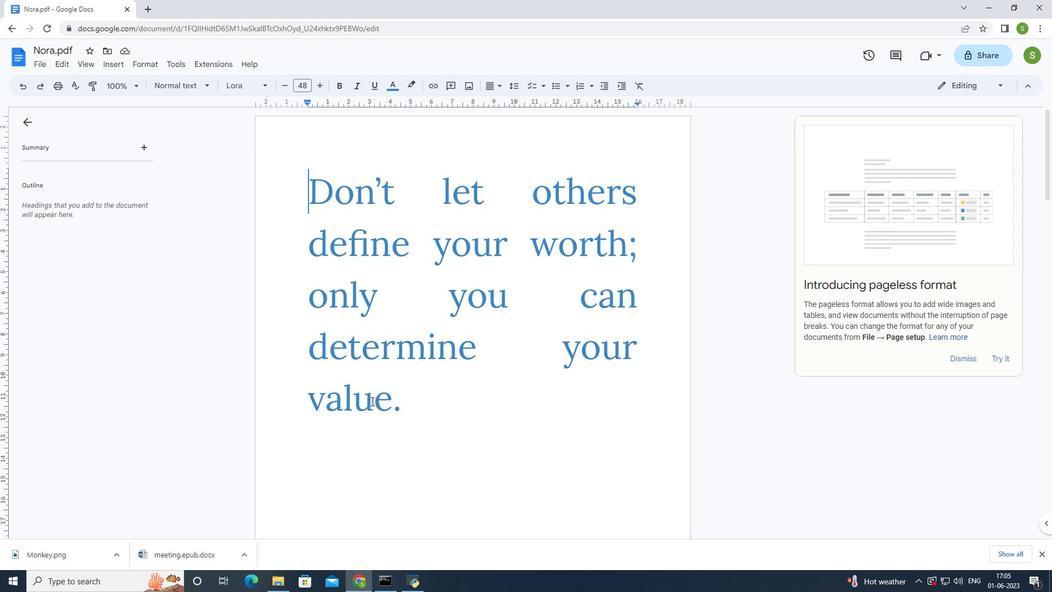 
Action: Mouse scrolled (399, 417) with delta (0, 0)
Screenshot: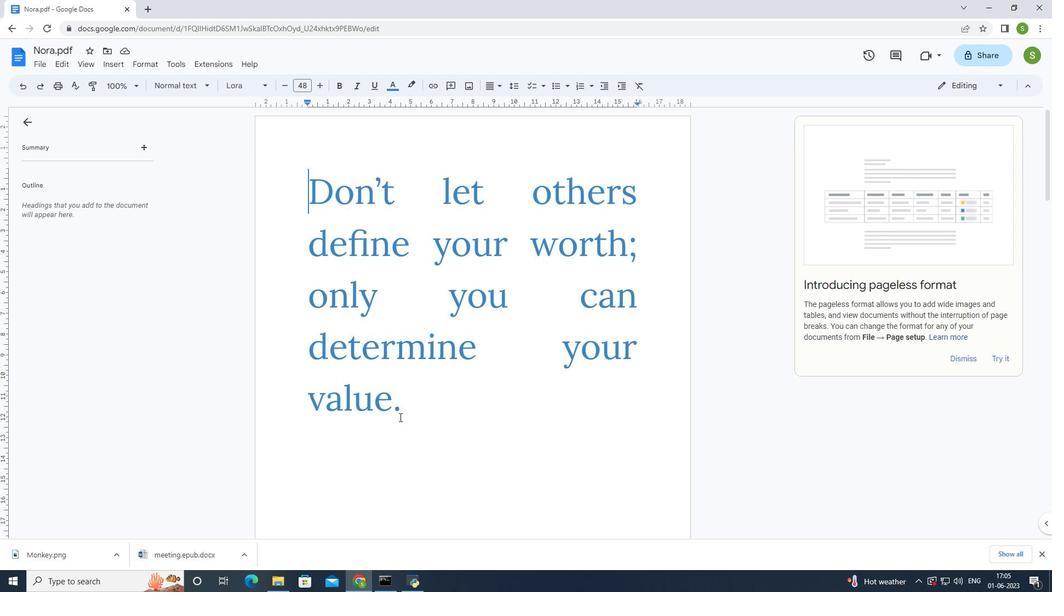 
Action: Mouse scrolled (399, 417) with delta (0, 0)
Screenshot: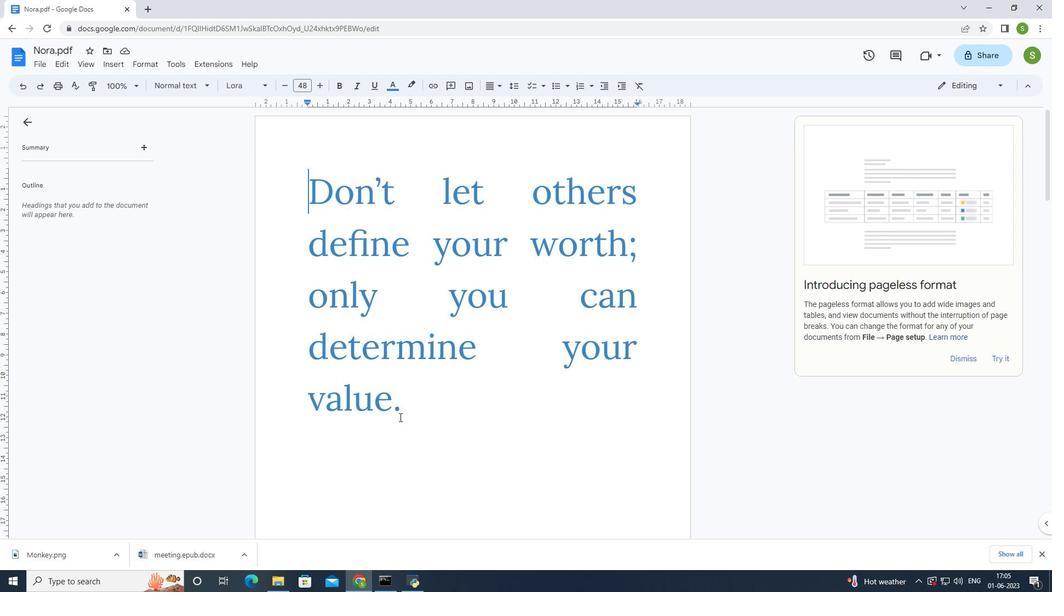 
Action: Mouse scrolled (399, 417) with delta (0, 0)
Screenshot: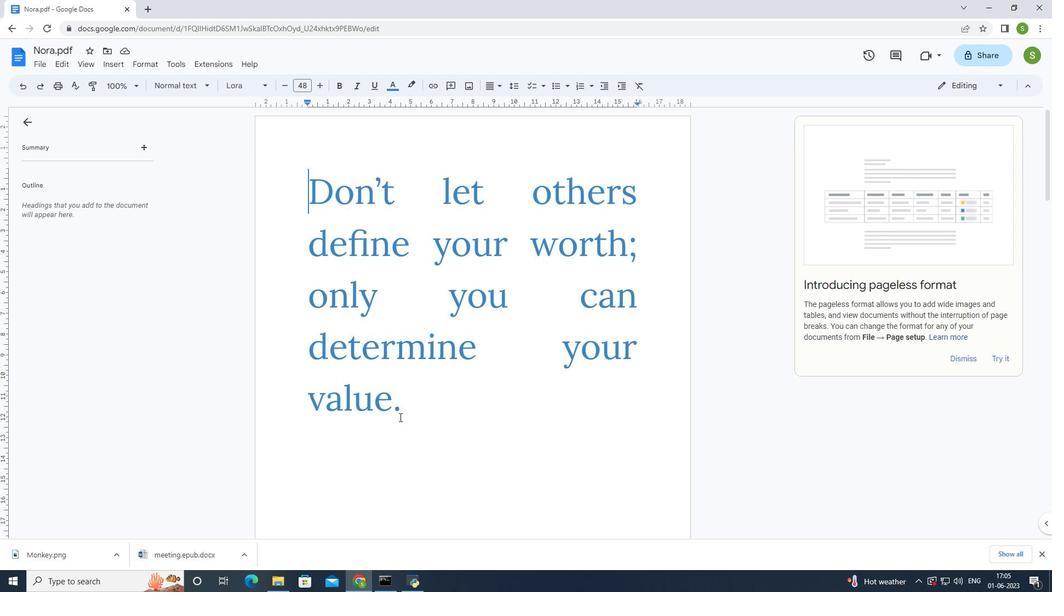 
Action: Mouse moved to (400, 416)
Screenshot: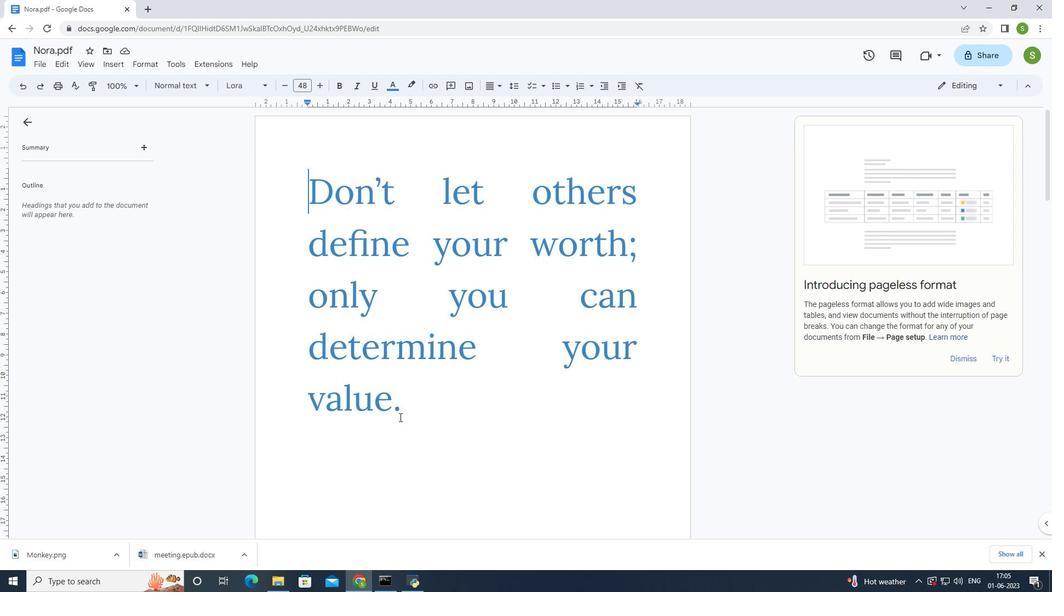 
Action: Mouse scrolled (400, 415) with delta (0, 0)
Screenshot: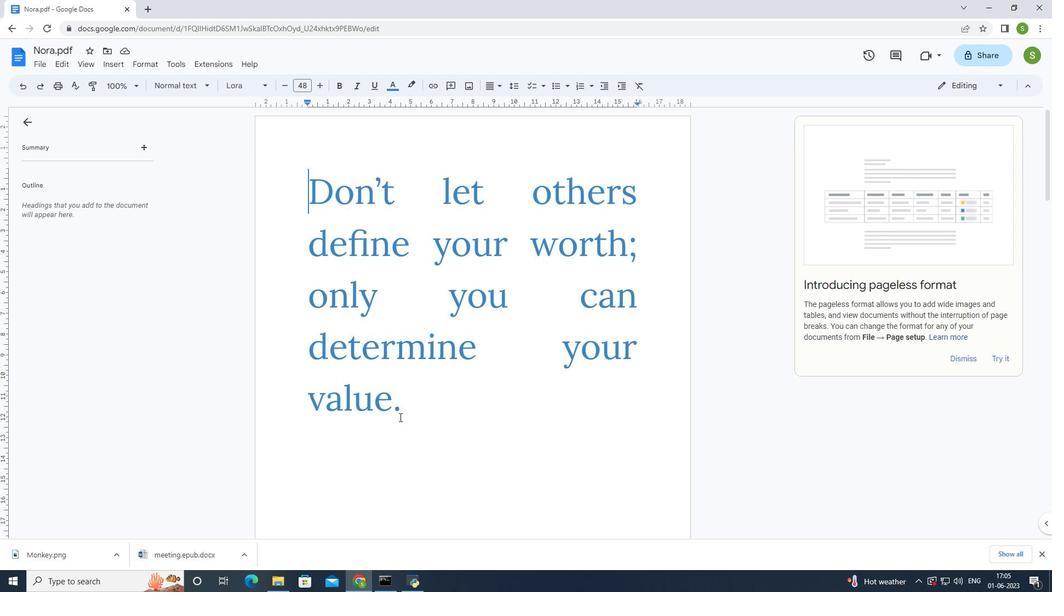 
Action: Mouse scrolled (400, 415) with delta (0, 0)
Screenshot: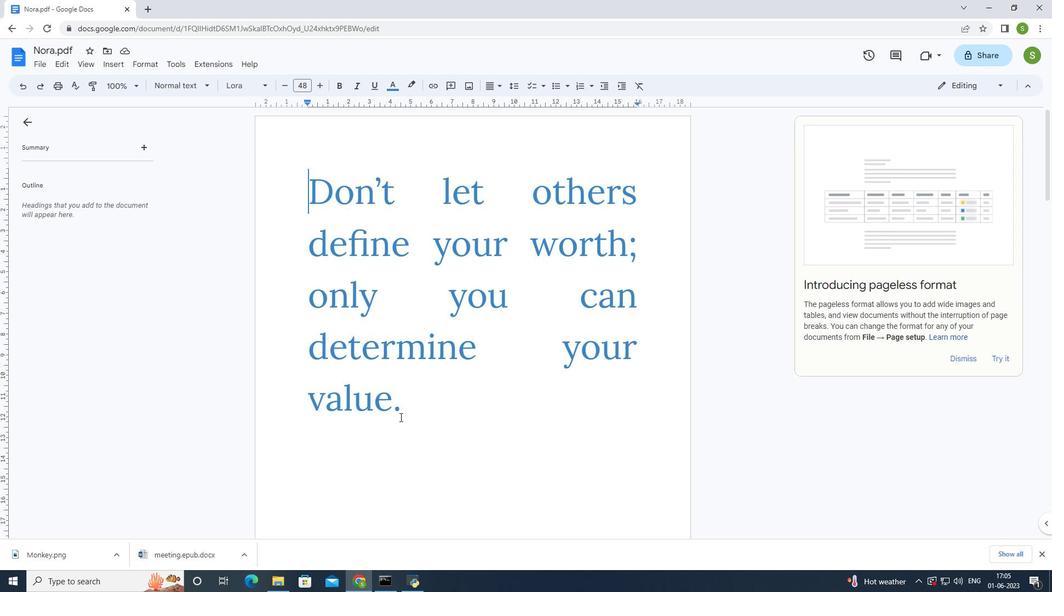 
Action: Mouse scrolled (400, 415) with delta (0, 0)
Screenshot: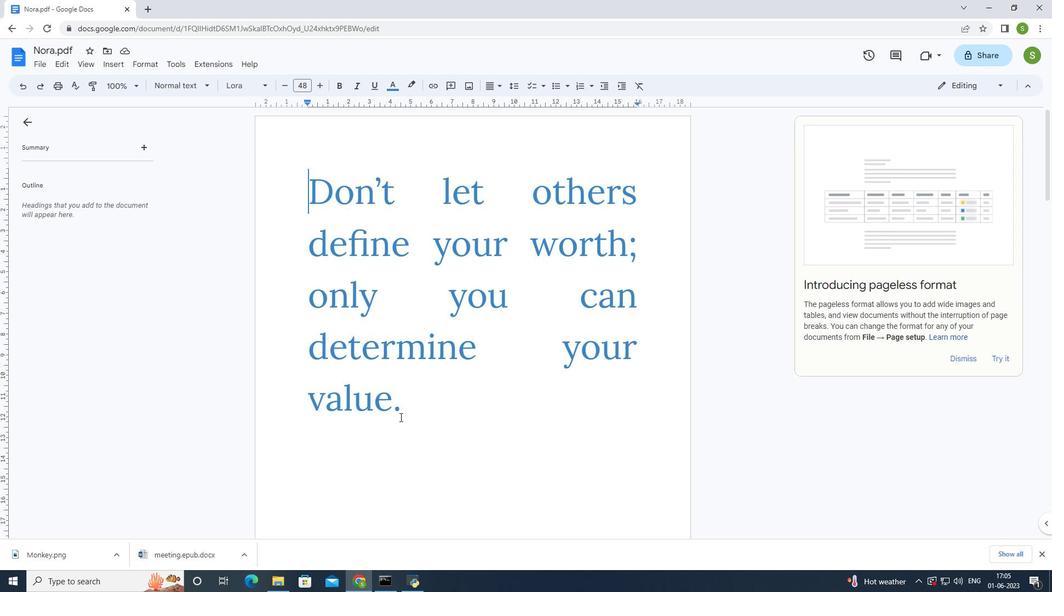 
Action: Mouse scrolled (400, 415) with delta (0, 0)
Screenshot: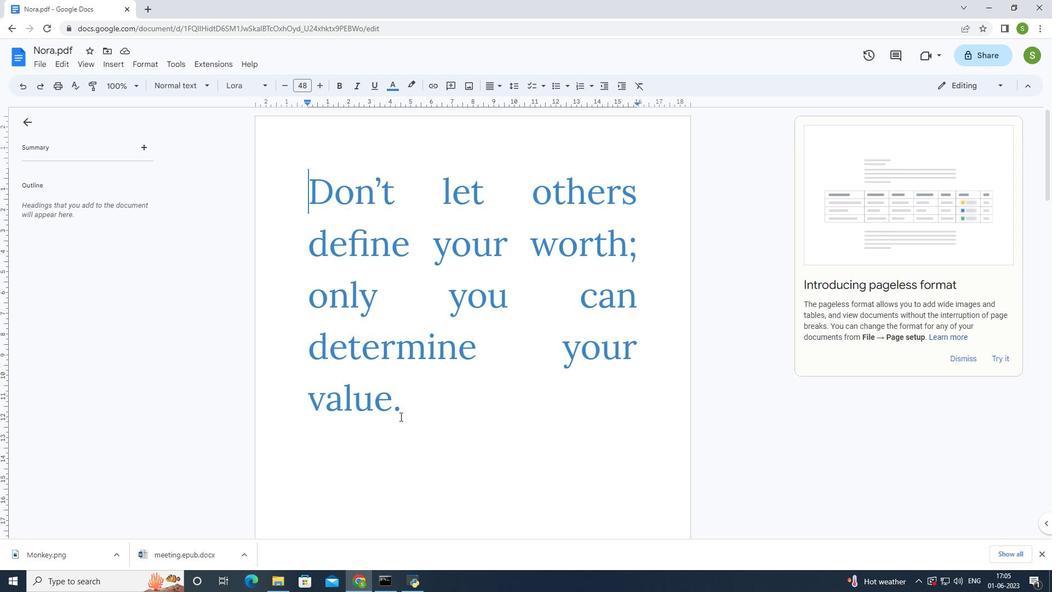 
Action: Mouse scrolled (400, 415) with delta (0, 0)
Screenshot: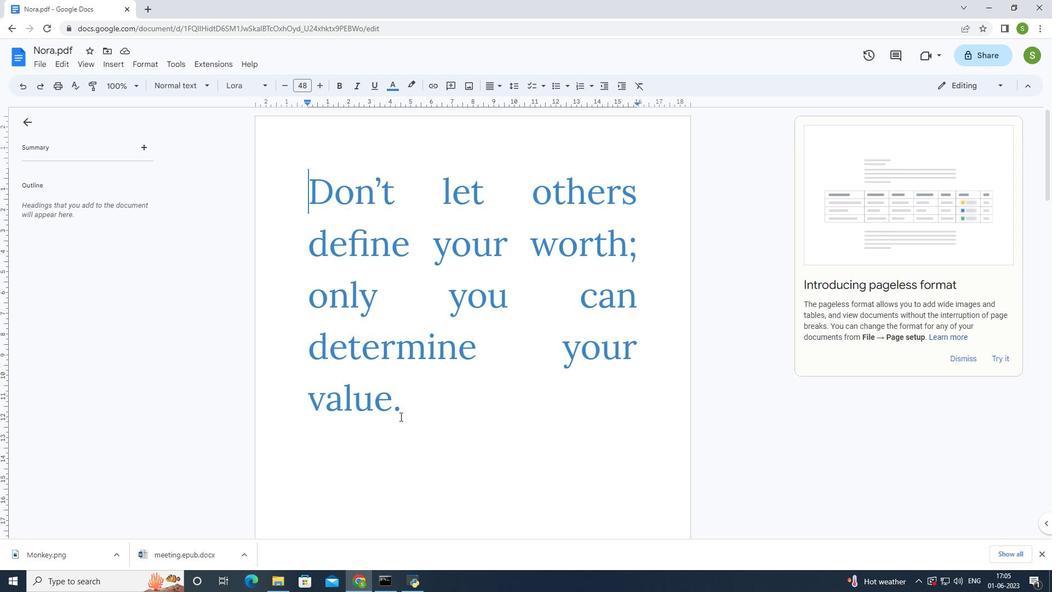 
Action: Mouse scrolled (400, 415) with delta (0, 0)
Screenshot: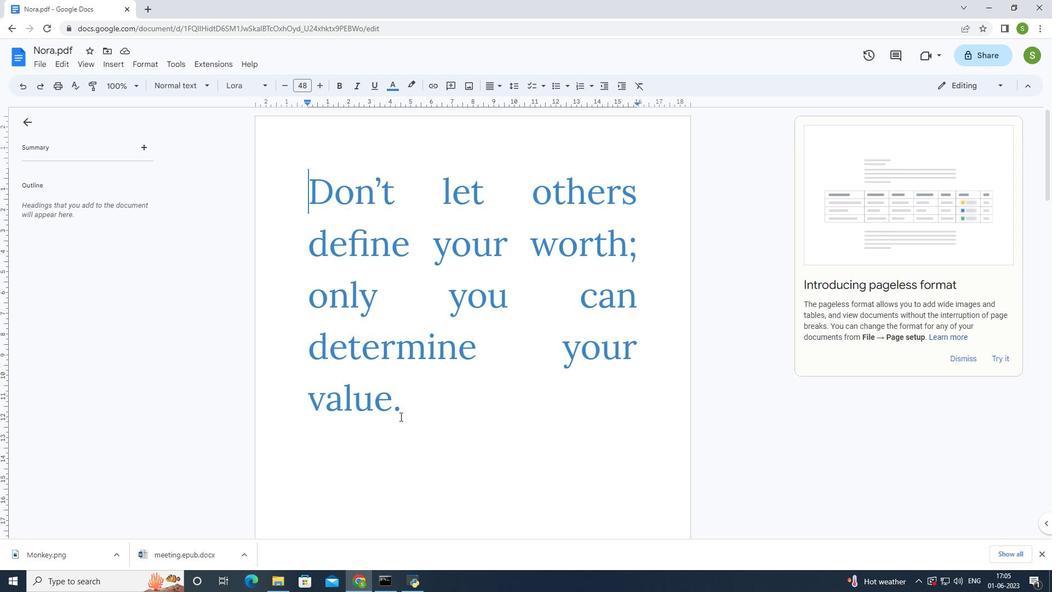 
Action: Mouse moved to (400, 415)
Screenshot: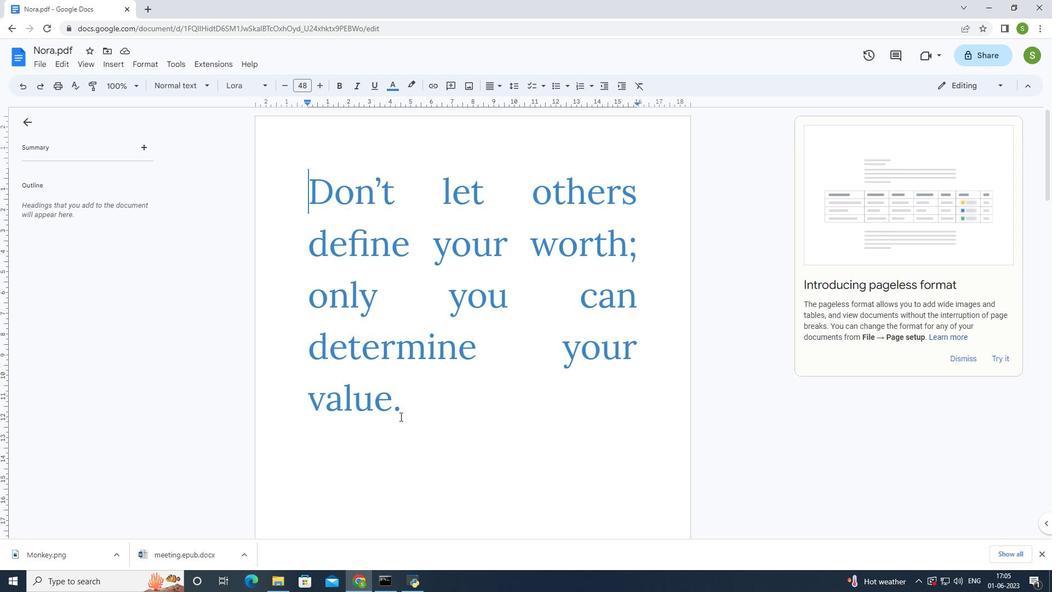 
Action: Mouse scrolled (400, 415) with delta (0, 0)
Screenshot: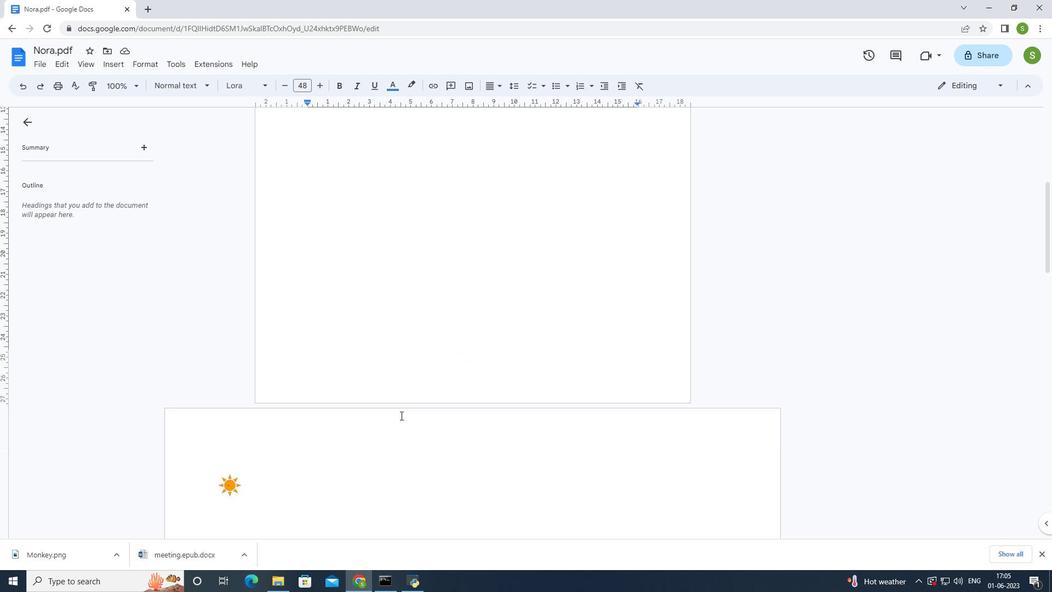 
Action: Mouse scrolled (400, 415) with delta (0, 0)
Screenshot: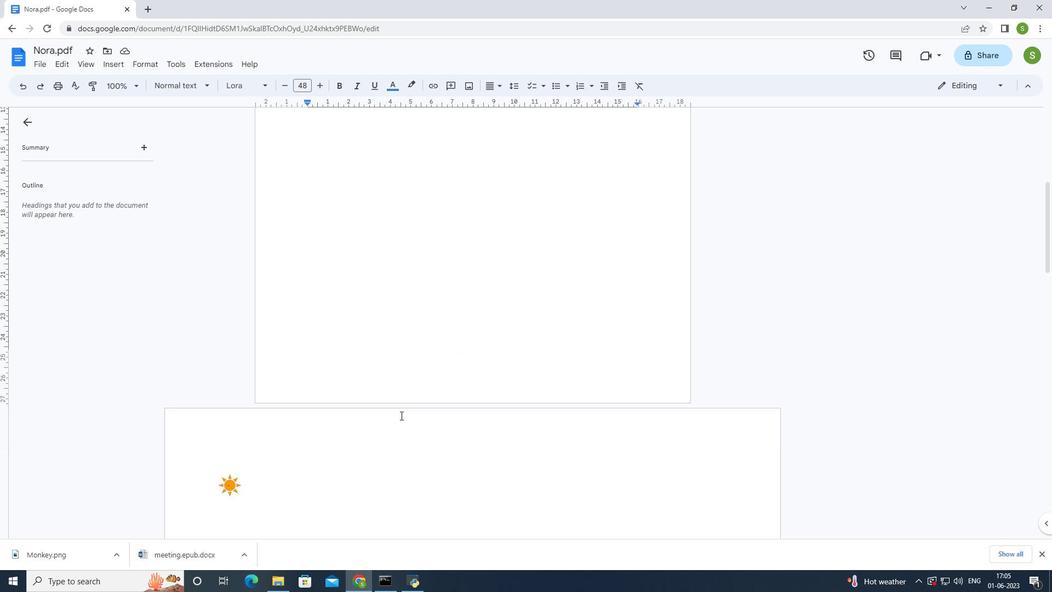 
Action: Mouse scrolled (400, 415) with delta (0, 0)
Screenshot: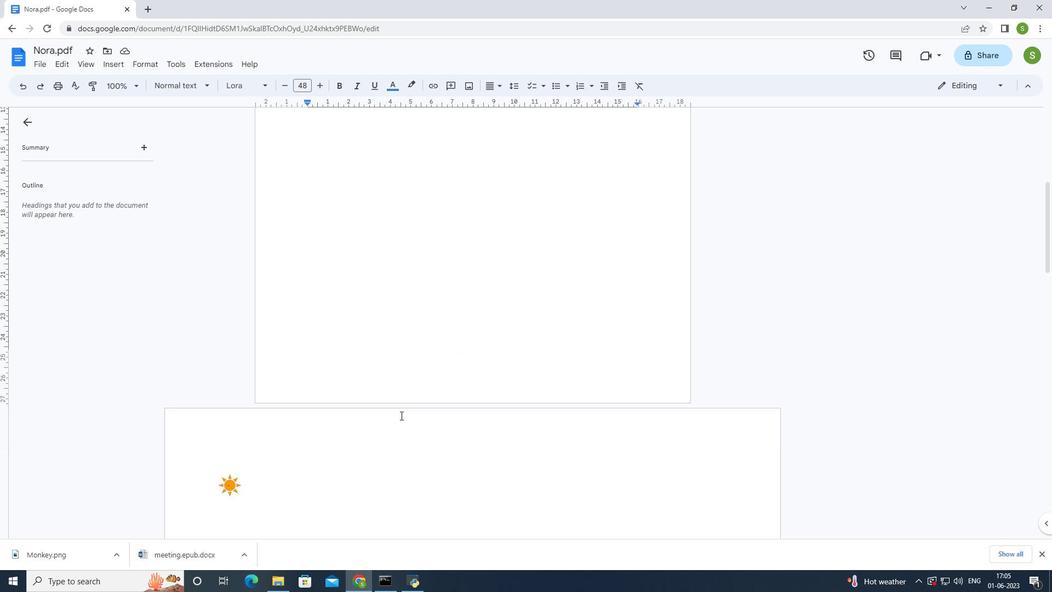 
Action: Mouse scrolled (400, 415) with delta (0, 0)
Screenshot: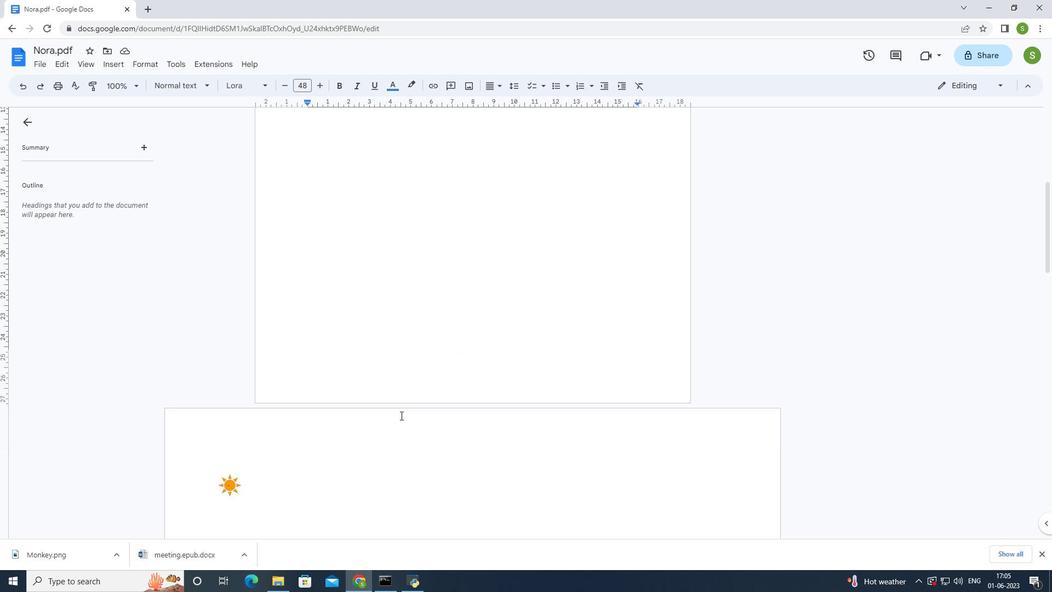 
Action: Mouse moved to (400, 415)
Screenshot: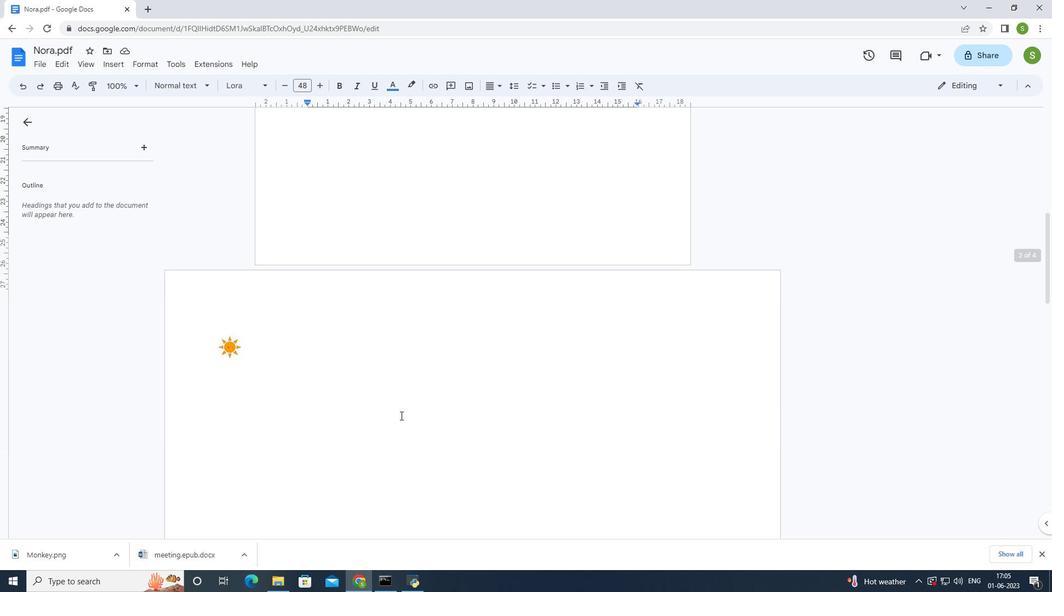 
Action: Mouse scrolled (400, 414) with delta (0, 0)
Screenshot: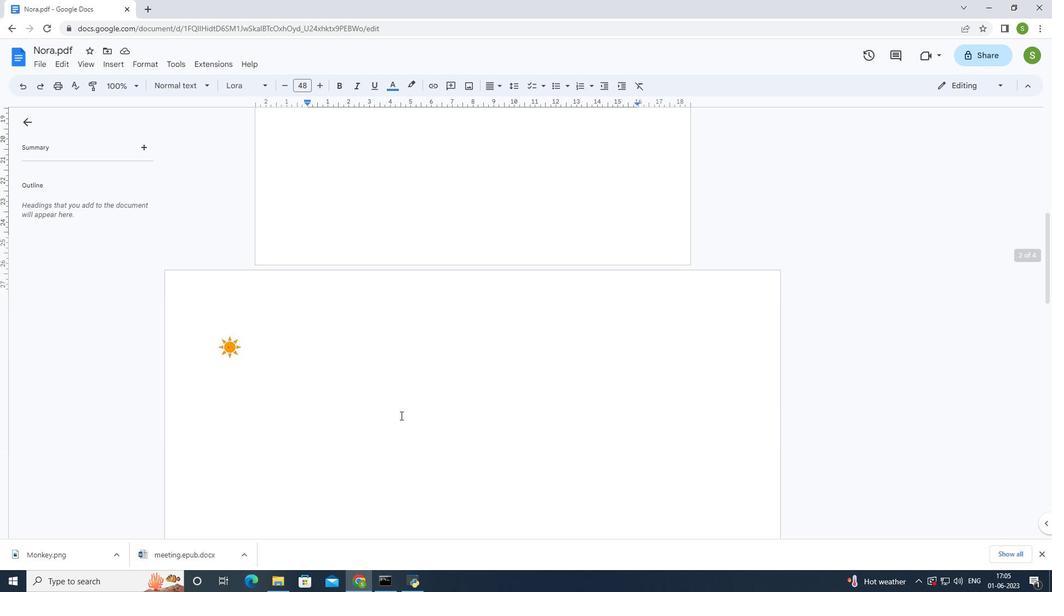 
Action: Mouse scrolled (400, 414) with delta (0, 0)
Screenshot: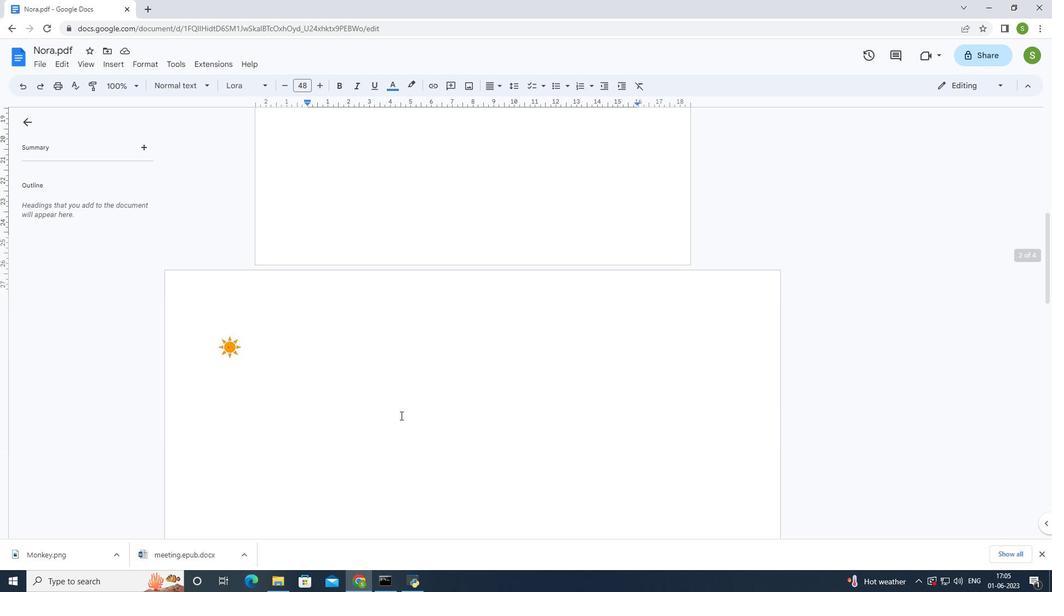 
Action: Mouse scrolled (400, 414) with delta (0, 0)
Screenshot: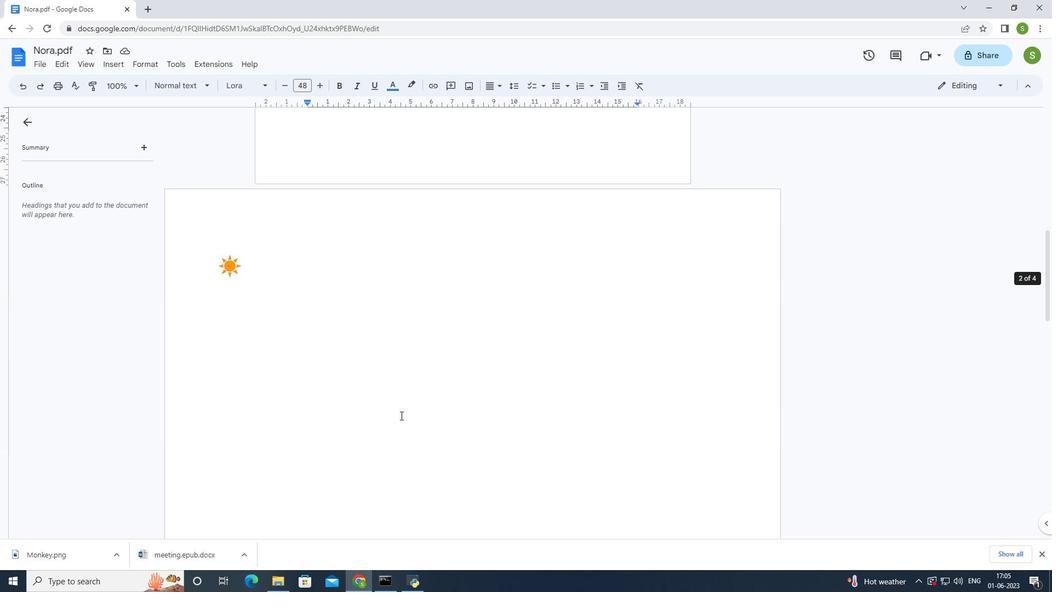 
Action: Mouse scrolled (400, 414) with delta (0, 0)
Screenshot: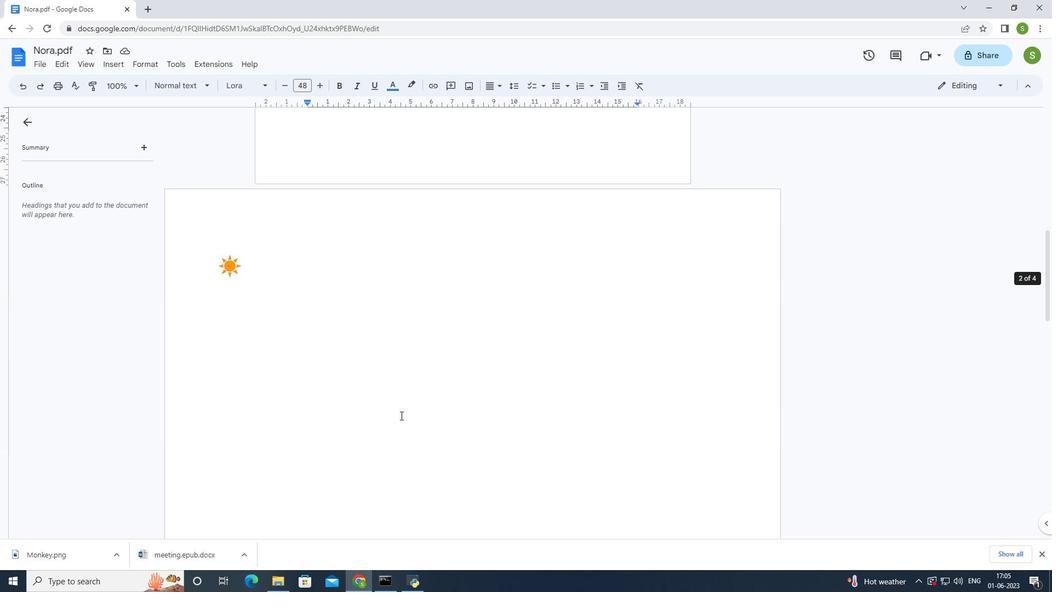 
Action: Mouse scrolled (400, 414) with delta (0, 0)
Screenshot: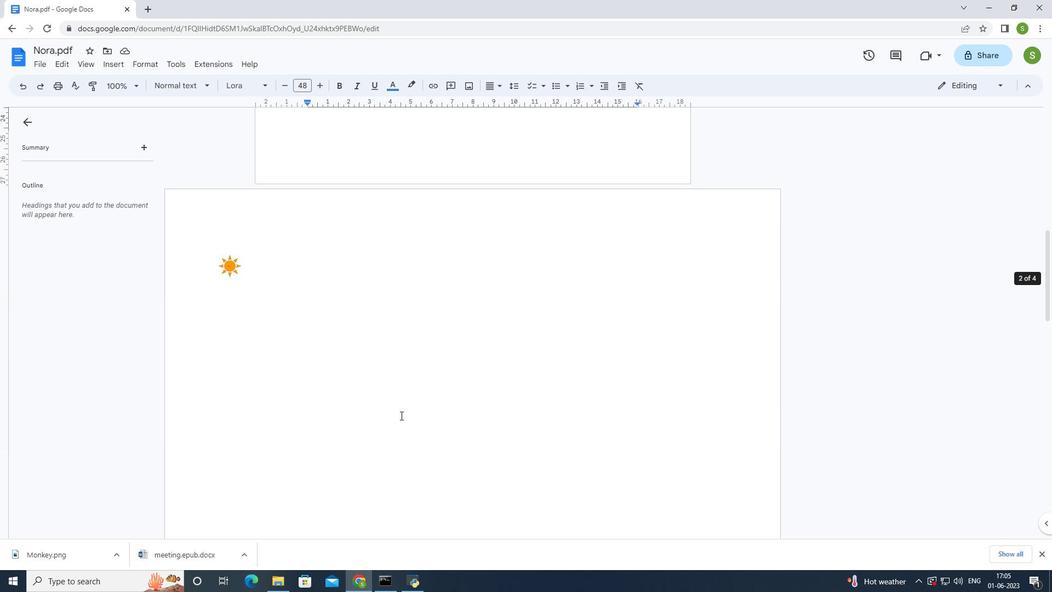 
Action: Mouse scrolled (400, 415) with delta (0, 0)
Screenshot: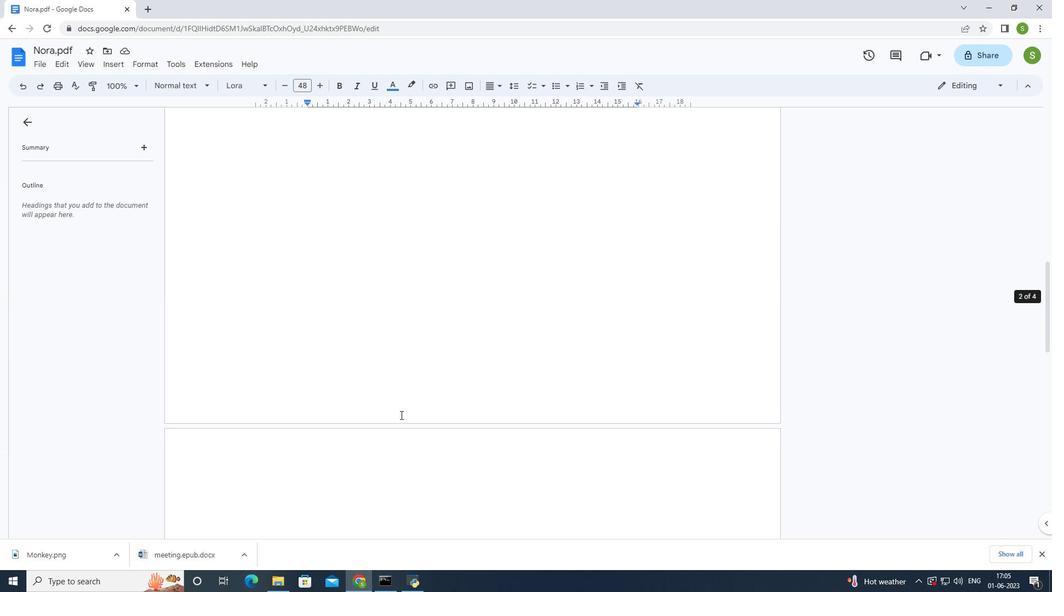 
Action: Mouse scrolled (400, 415) with delta (0, 0)
Screenshot: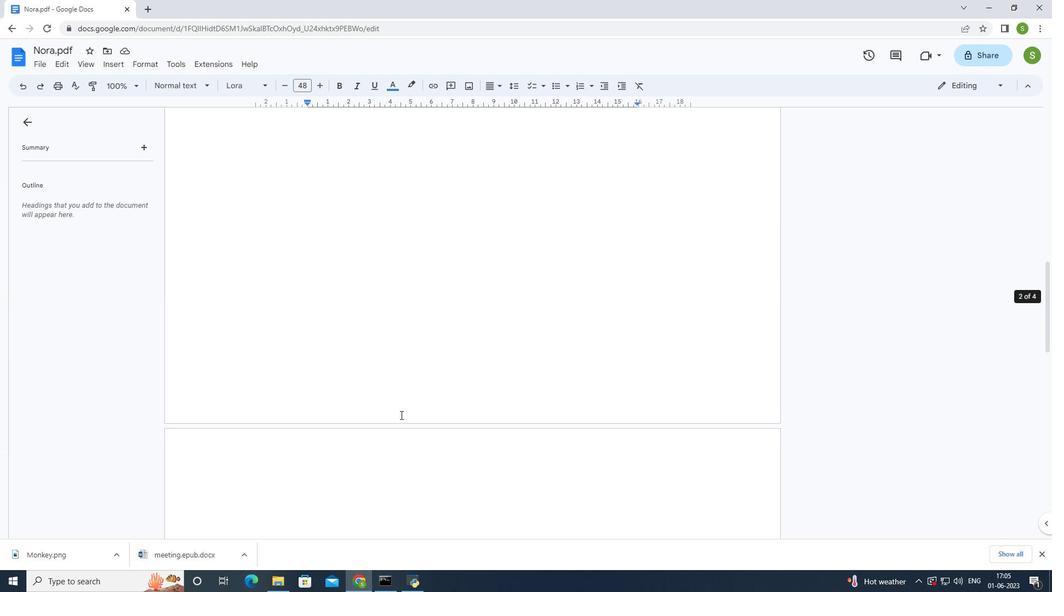 
Action: Mouse scrolled (400, 415) with delta (0, 0)
Screenshot: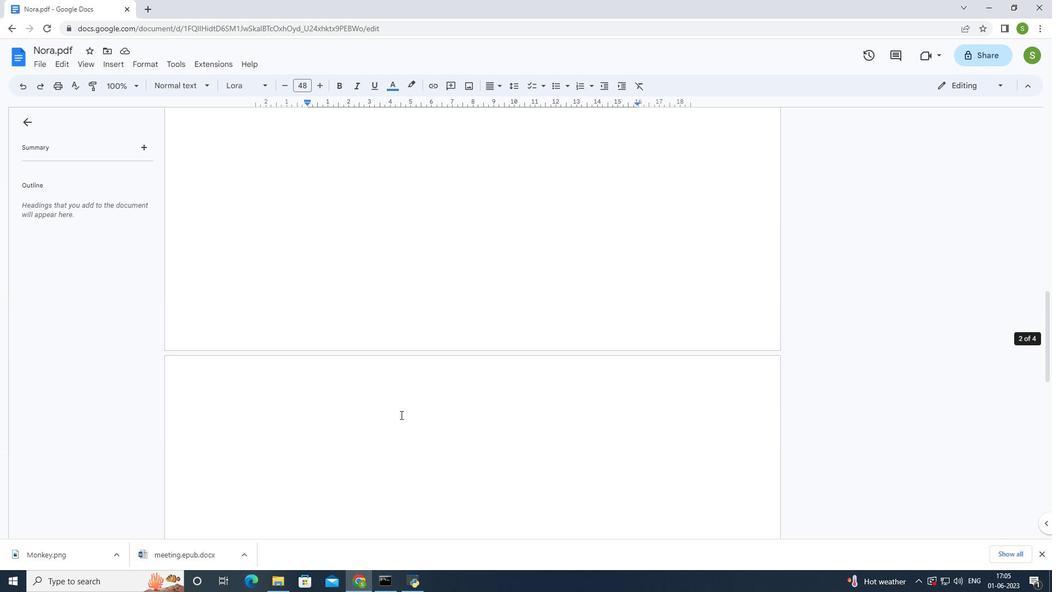 
Action: Mouse scrolled (400, 415) with delta (0, 0)
Screenshot: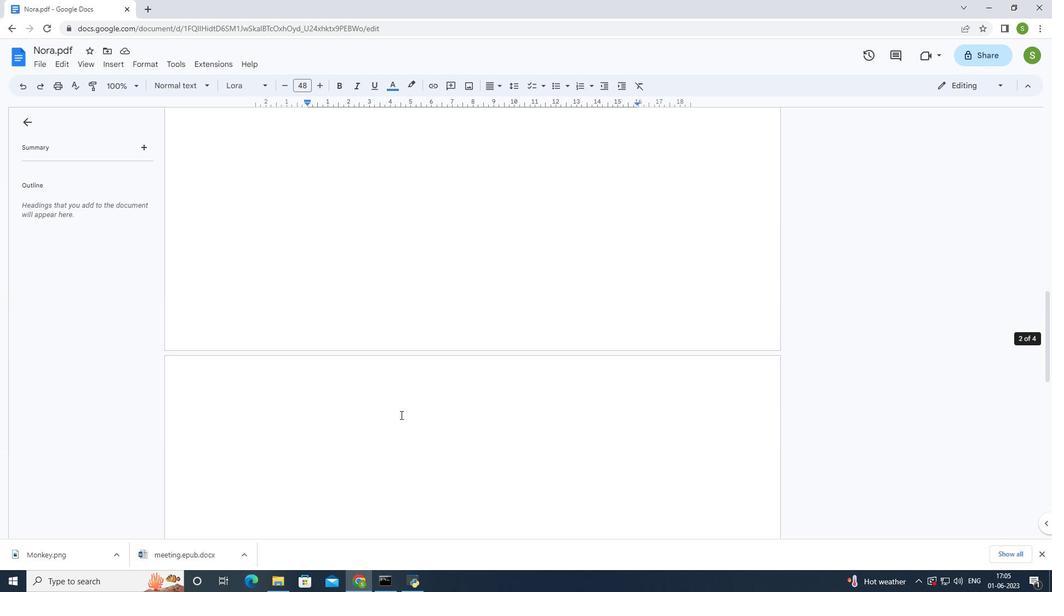 
Action: Mouse moved to (400, 415)
Screenshot: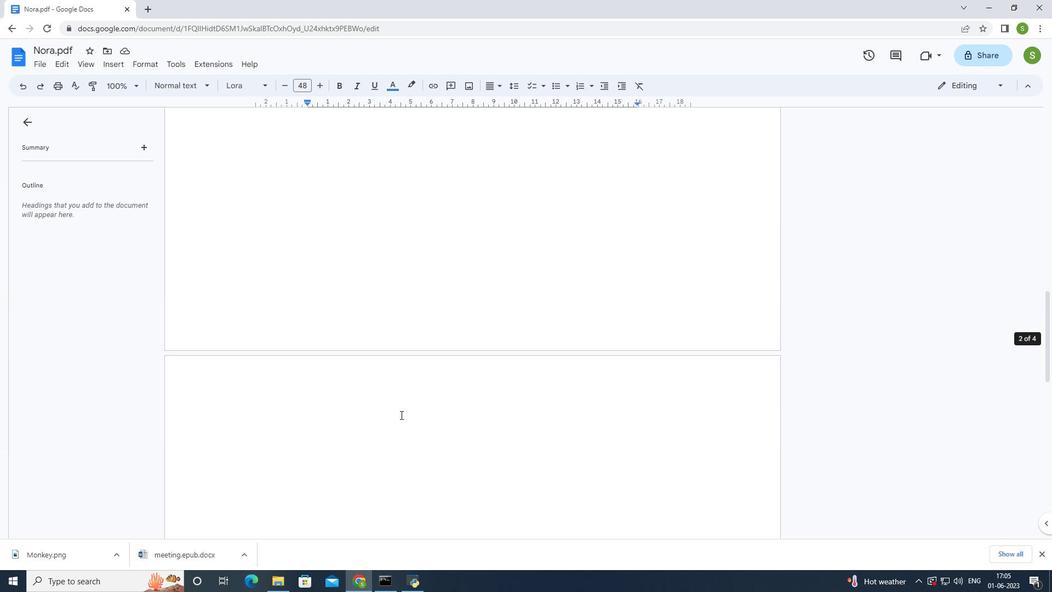 
Action: Mouse scrolled (400, 415) with delta (0, 0)
Screenshot: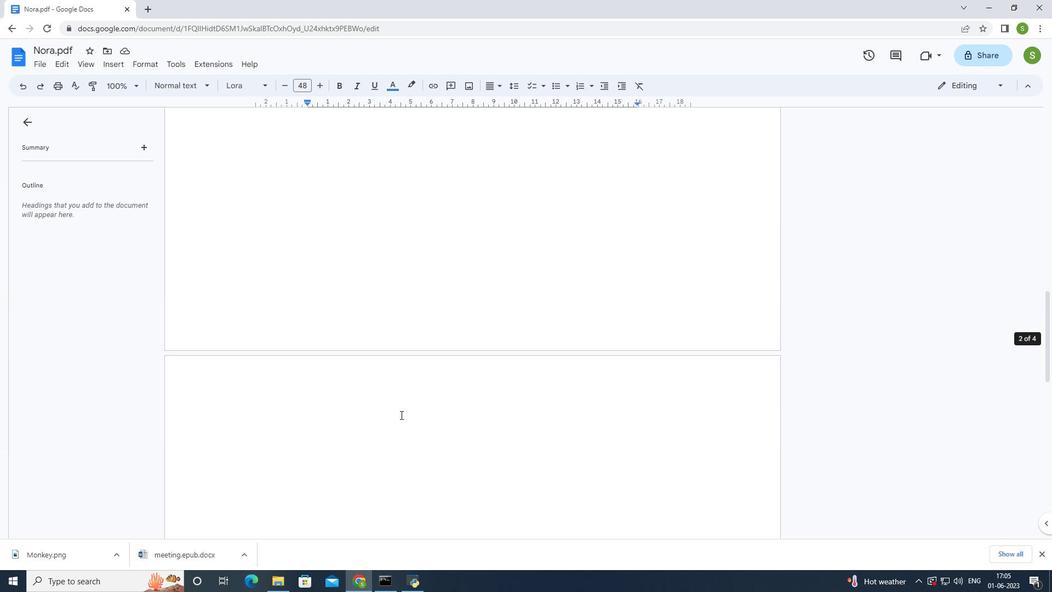 
Action: Mouse moved to (401, 411)
Screenshot: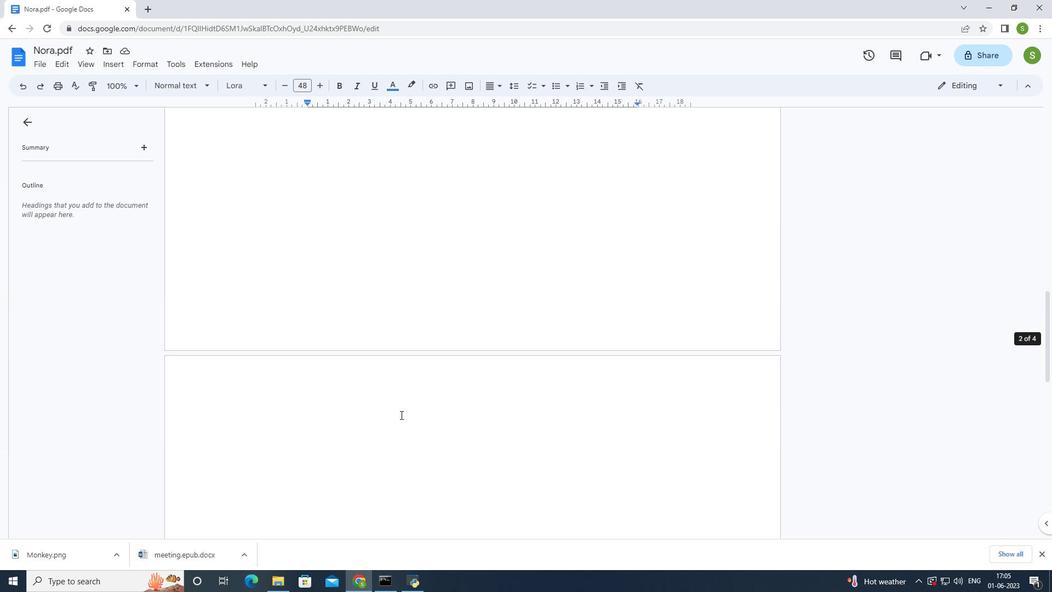 
Action: Mouse scrolled (401, 411) with delta (0, 0)
Screenshot: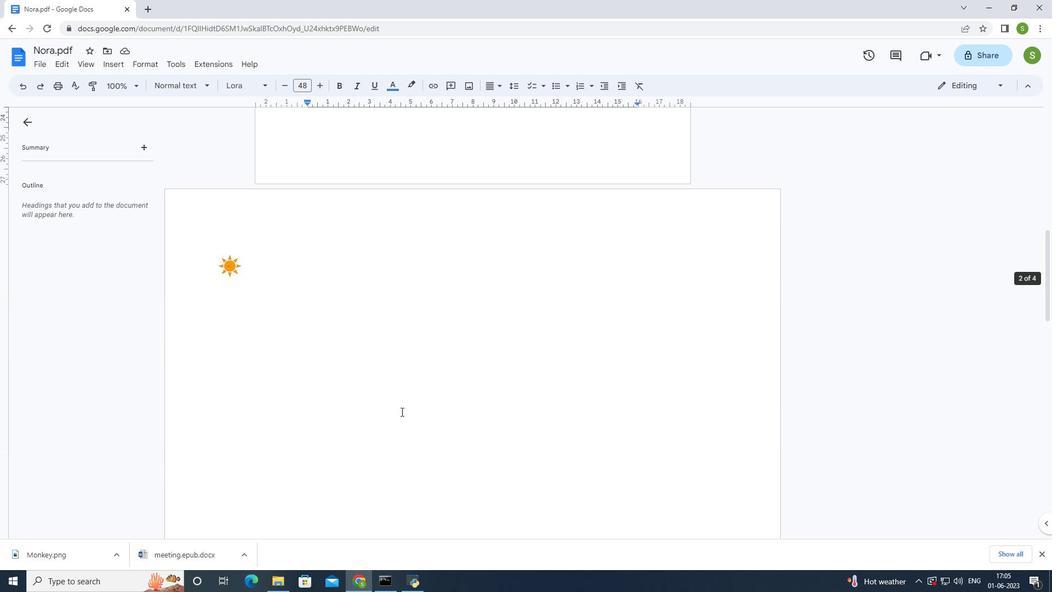 
Action: Mouse scrolled (401, 411) with delta (0, 0)
Screenshot: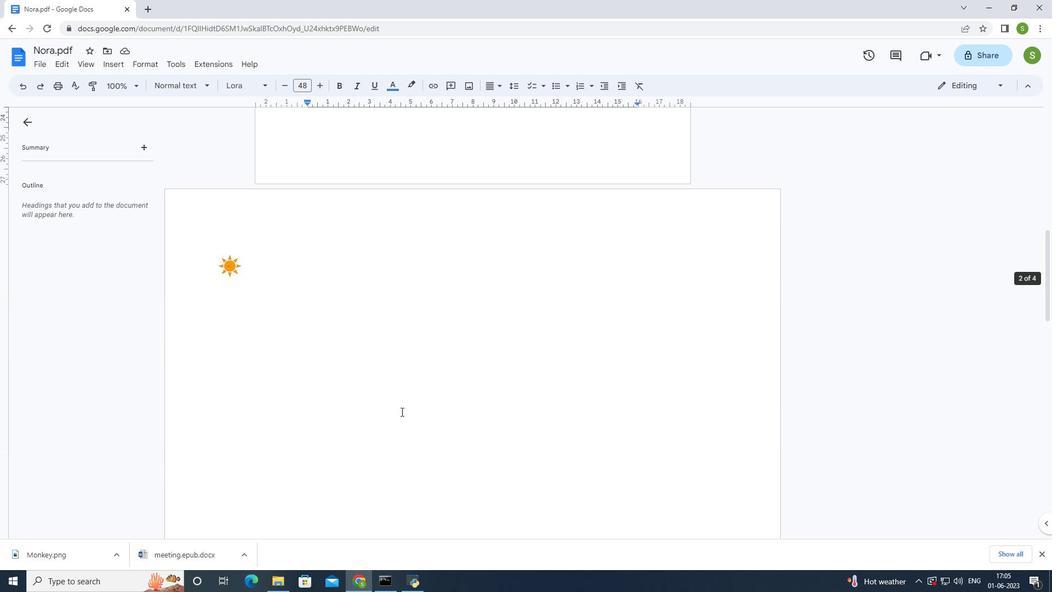 
Action: Mouse scrolled (401, 411) with delta (0, 0)
Screenshot: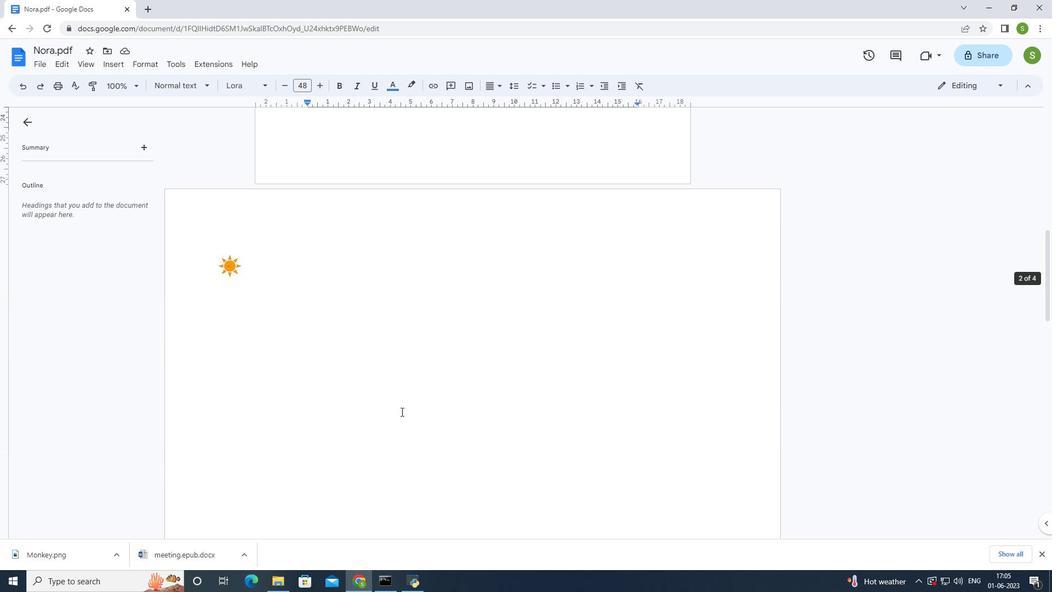 
Action: Mouse scrolled (401, 411) with delta (0, 0)
Screenshot: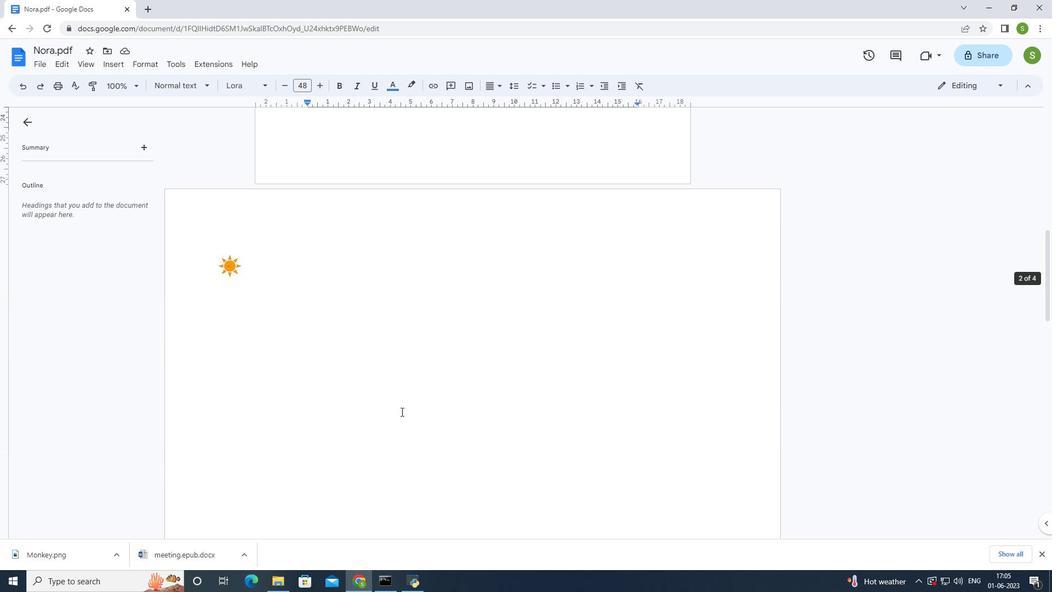 
Action: Mouse scrolled (401, 411) with delta (0, 0)
Screenshot: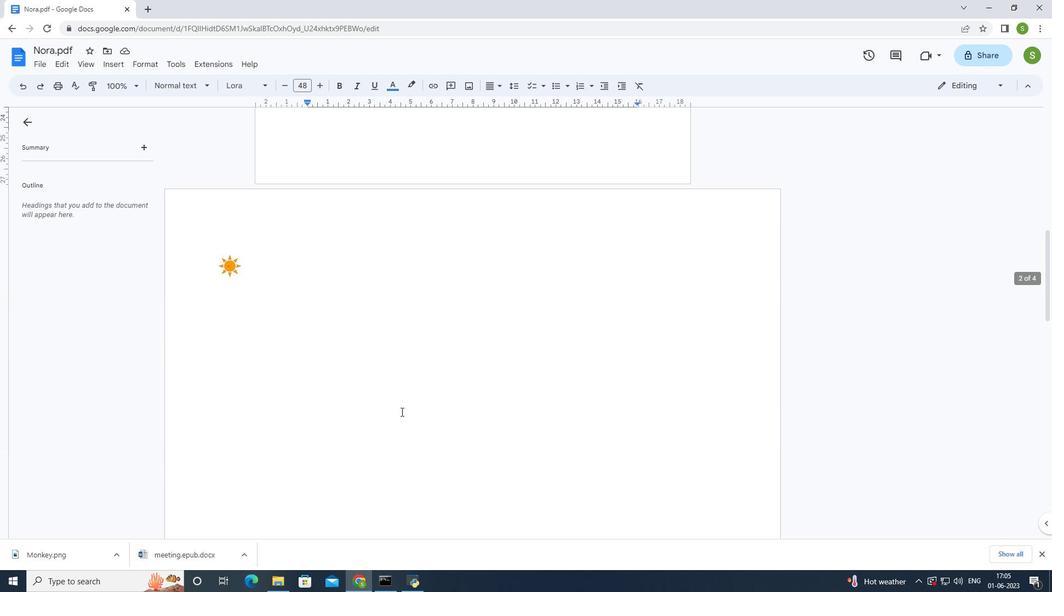 
Action: Mouse scrolled (401, 411) with delta (0, 0)
Screenshot: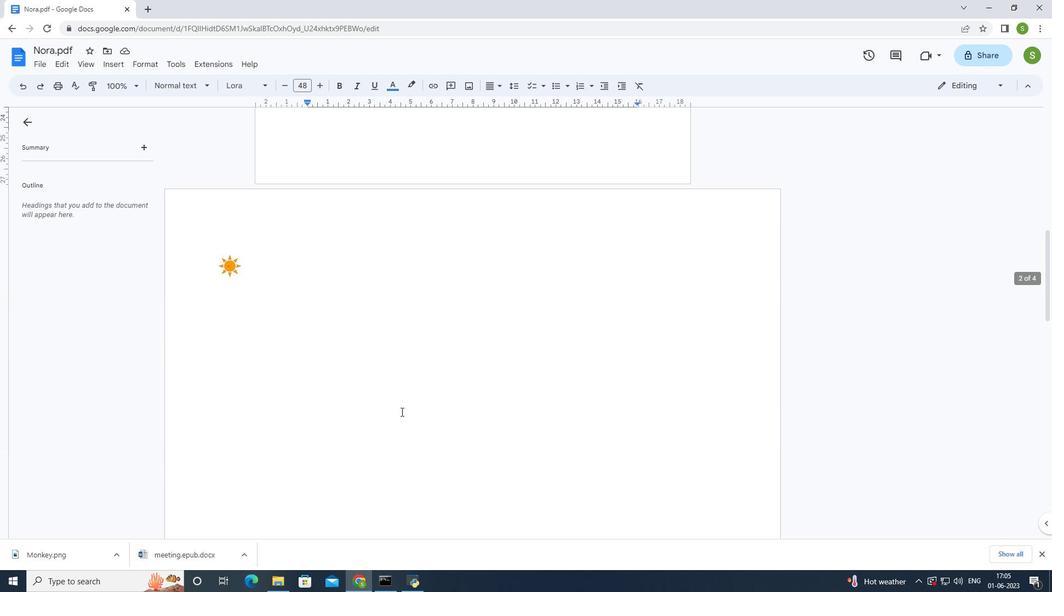 
Action: Mouse scrolled (401, 411) with delta (0, 0)
Screenshot: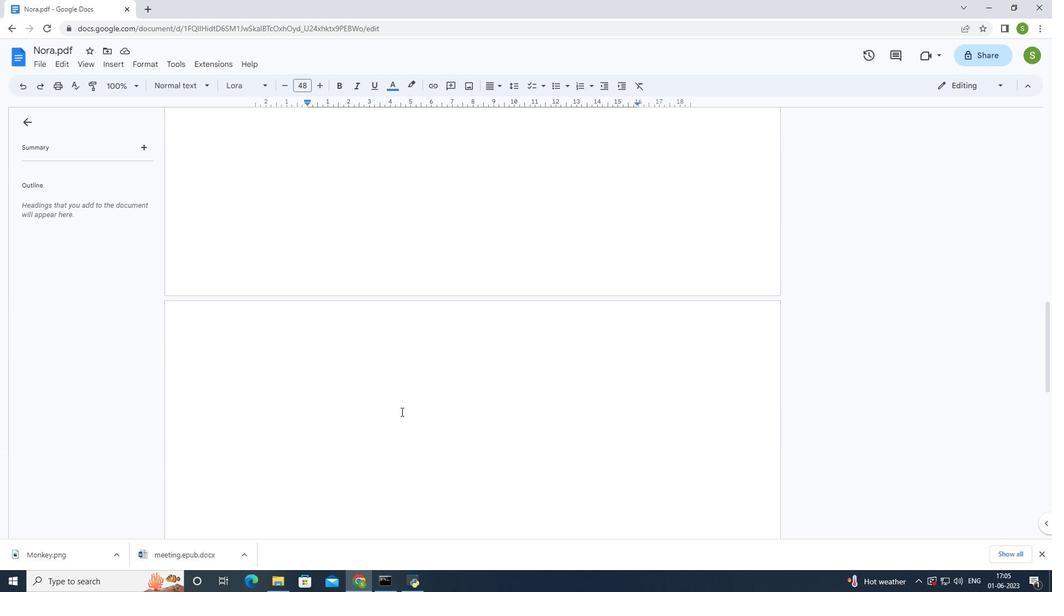 
Action: Mouse scrolled (401, 411) with delta (0, 0)
Screenshot: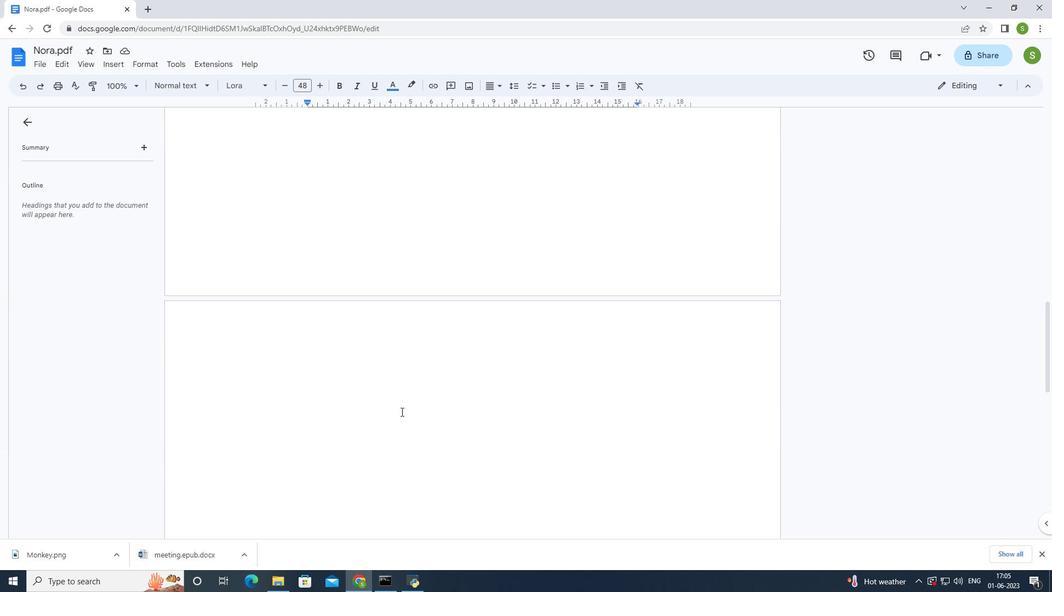 
Action: Mouse scrolled (401, 410) with delta (0, -1)
Screenshot: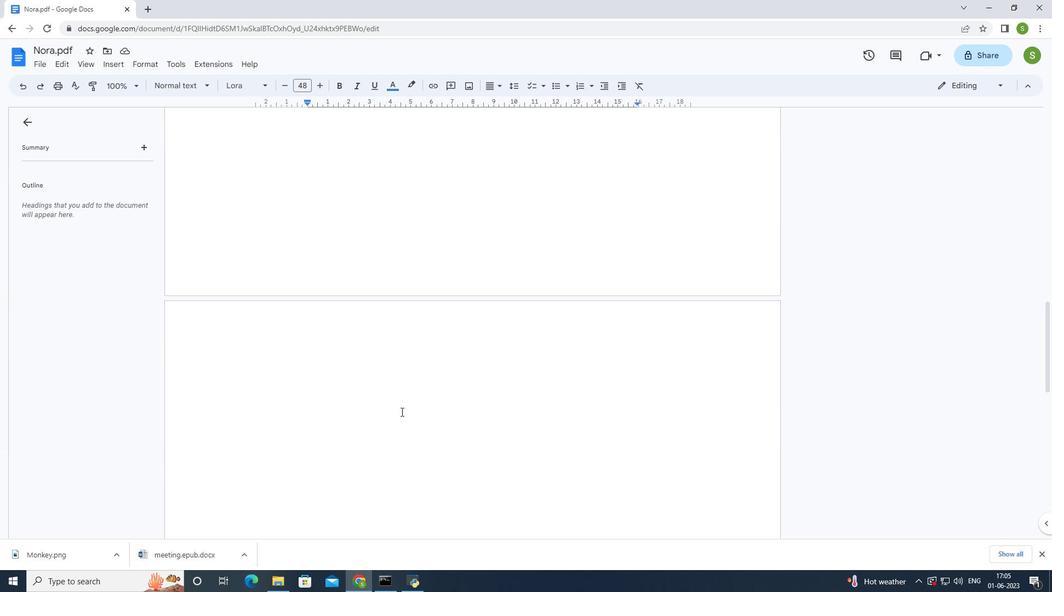 
Action: Mouse scrolled (401, 411) with delta (0, 0)
Screenshot: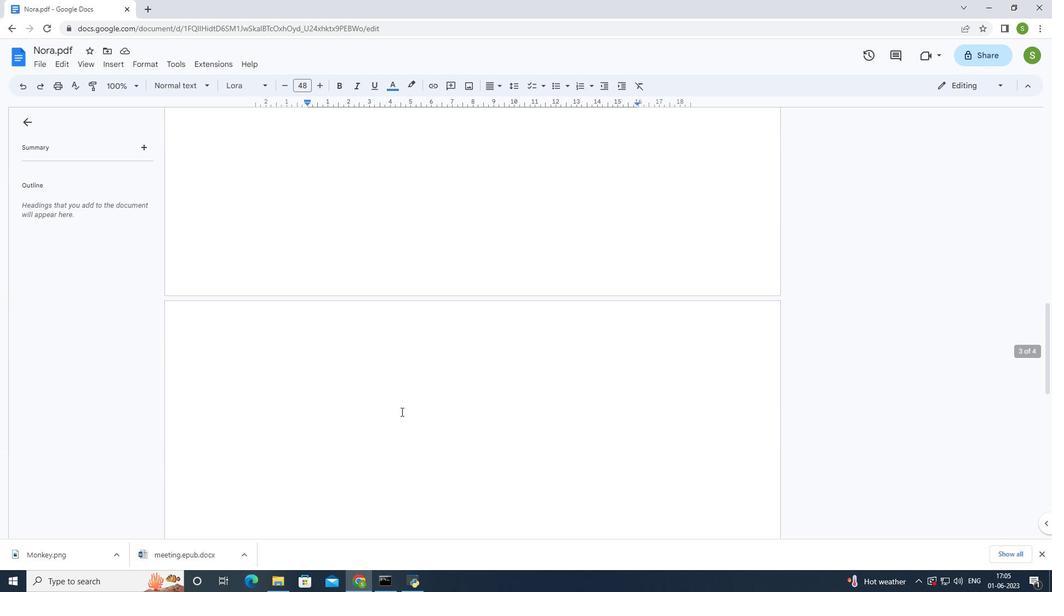 
Action: Mouse scrolled (401, 411) with delta (0, 0)
Screenshot: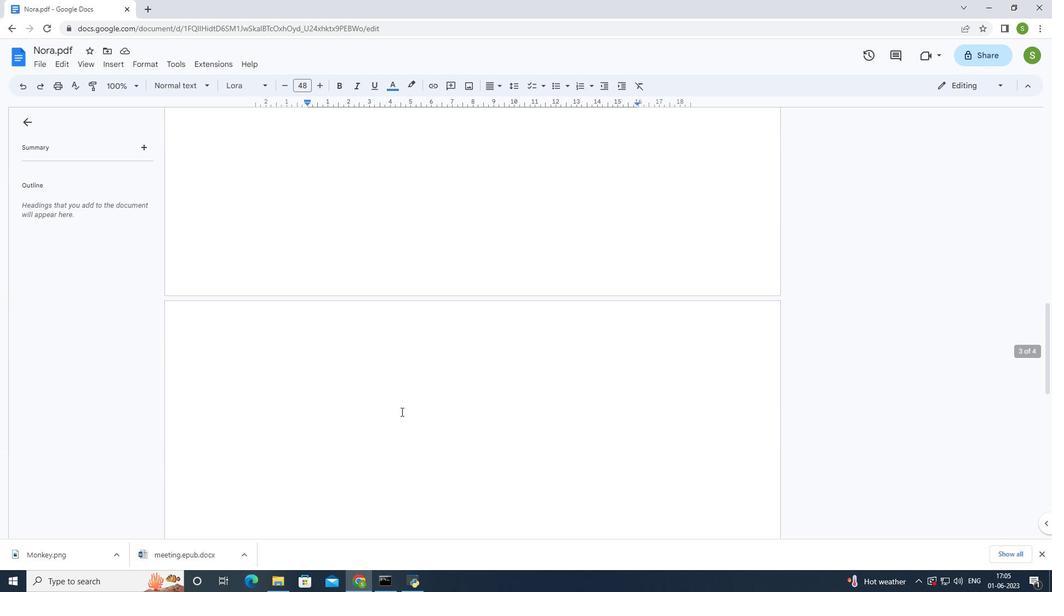 
Action: Mouse scrolled (401, 411) with delta (0, 0)
Screenshot: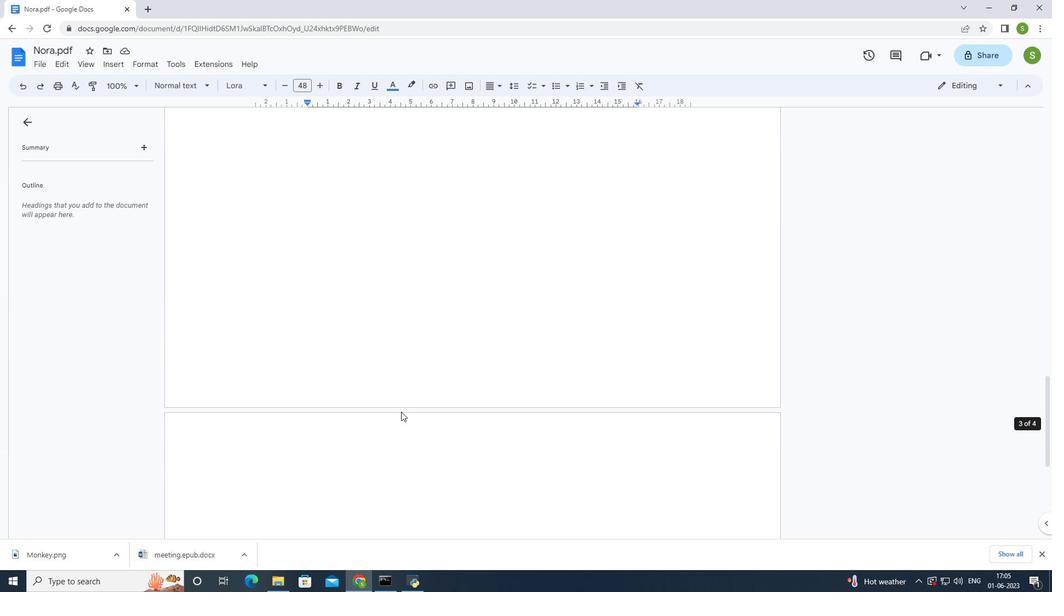 
Action: Mouse scrolled (401, 411) with delta (0, 0)
Screenshot: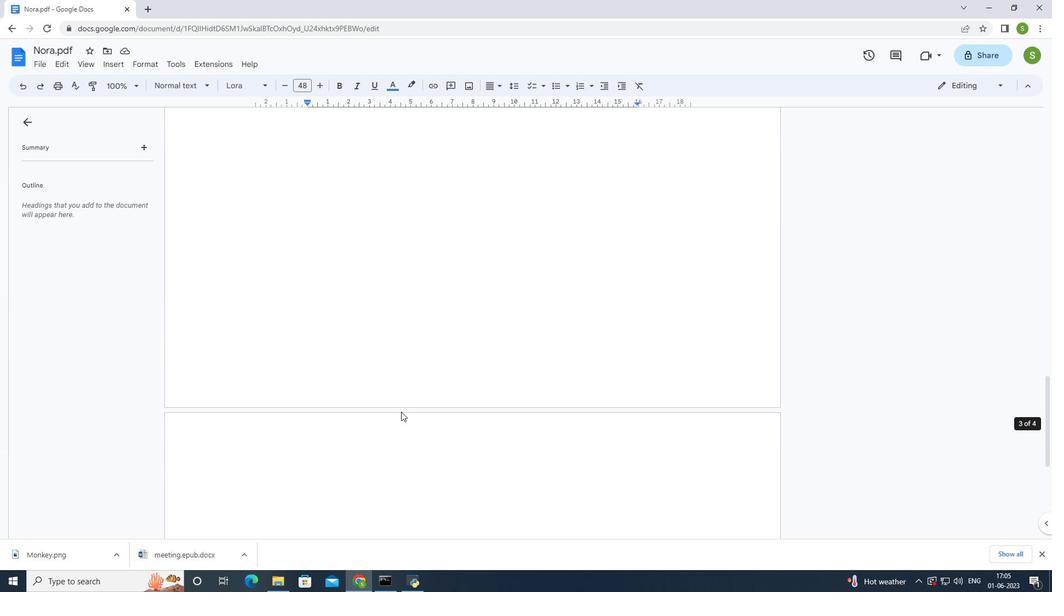 
Action: Mouse scrolled (401, 411) with delta (0, 0)
Screenshot: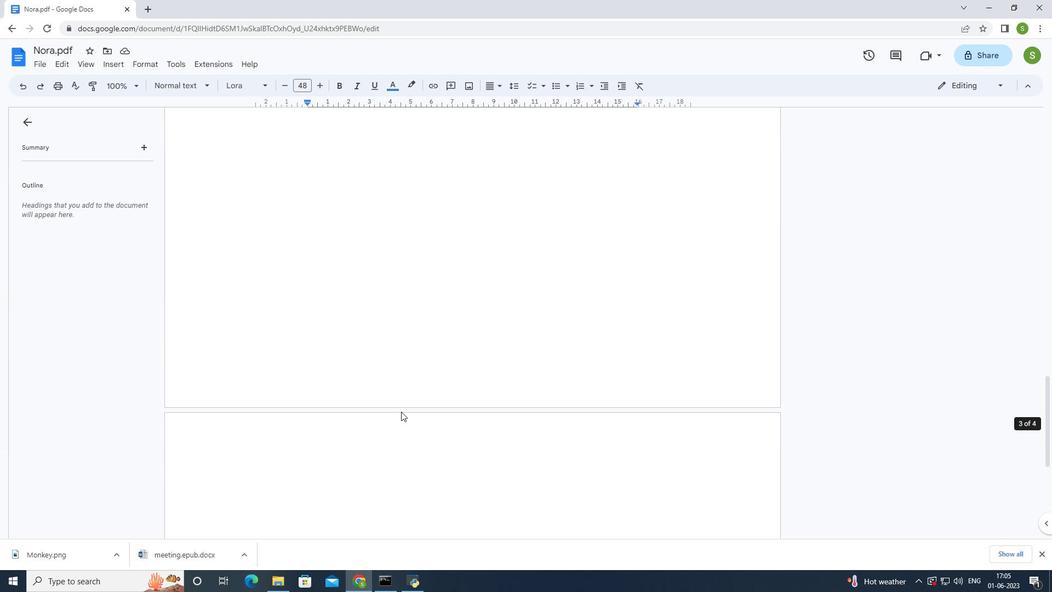 
Action: Mouse scrolled (401, 411) with delta (0, 0)
Screenshot: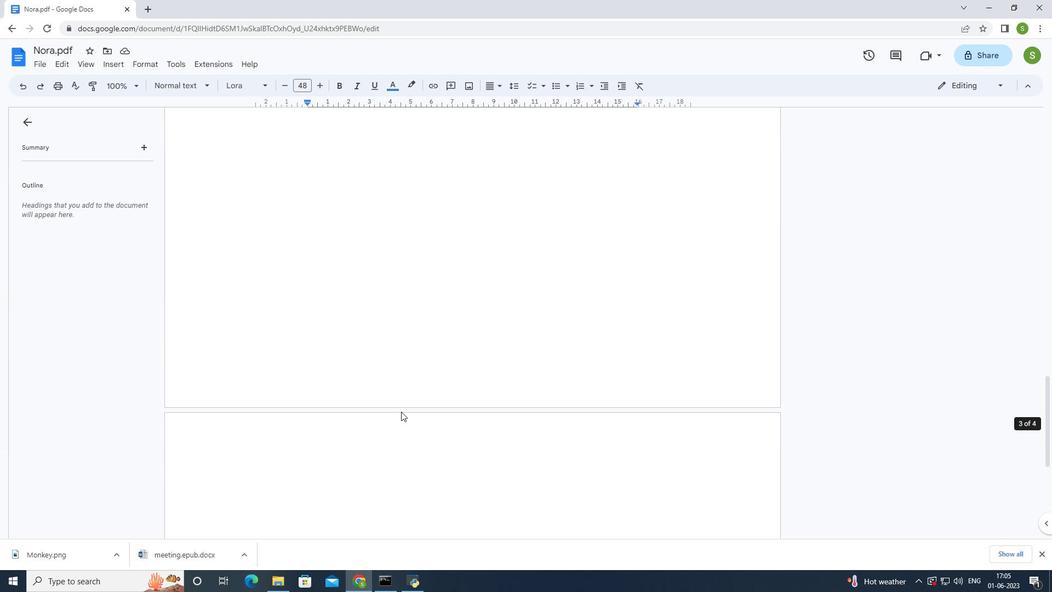 
Action: Mouse scrolled (401, 411) with delta (0, 0)
Screenshot: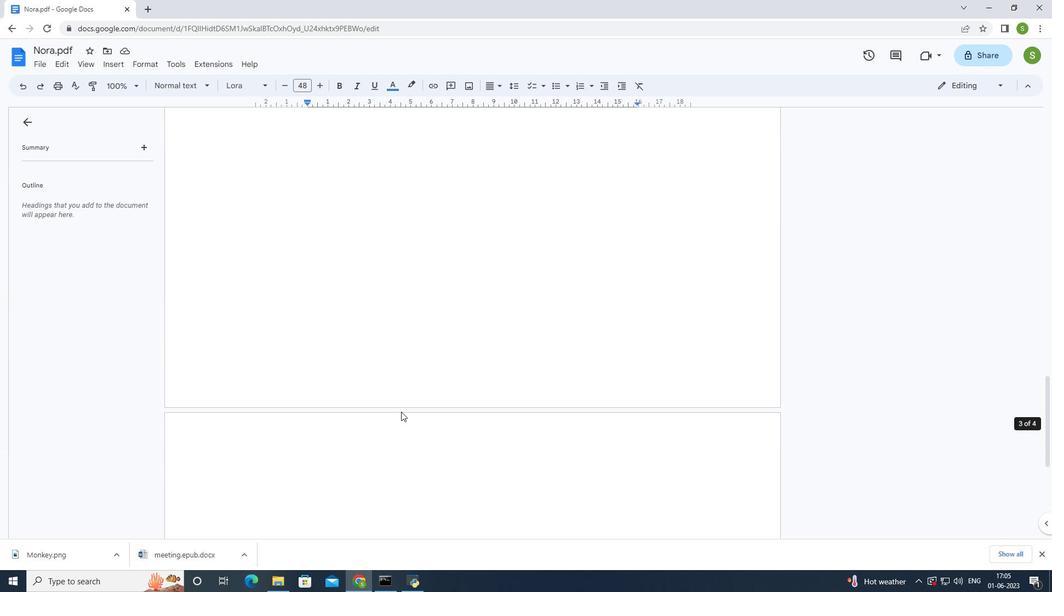 
Action: Mouse scrolled (401, 411) with delta (0, 0)
Screenshot: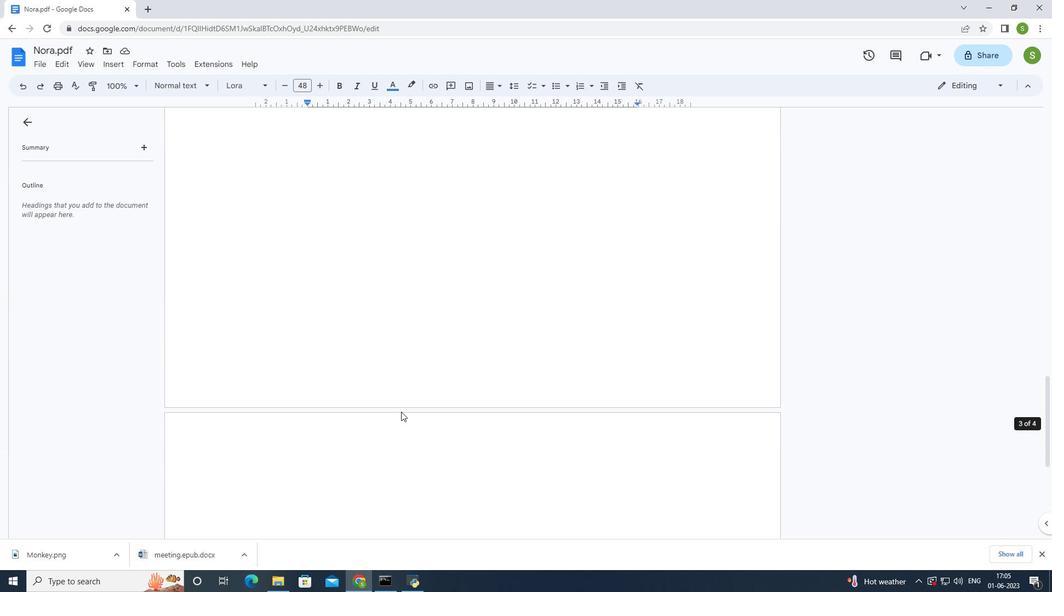
Action: Mouse scrolled (401, 411) with delta (0, 0)
Screenshot: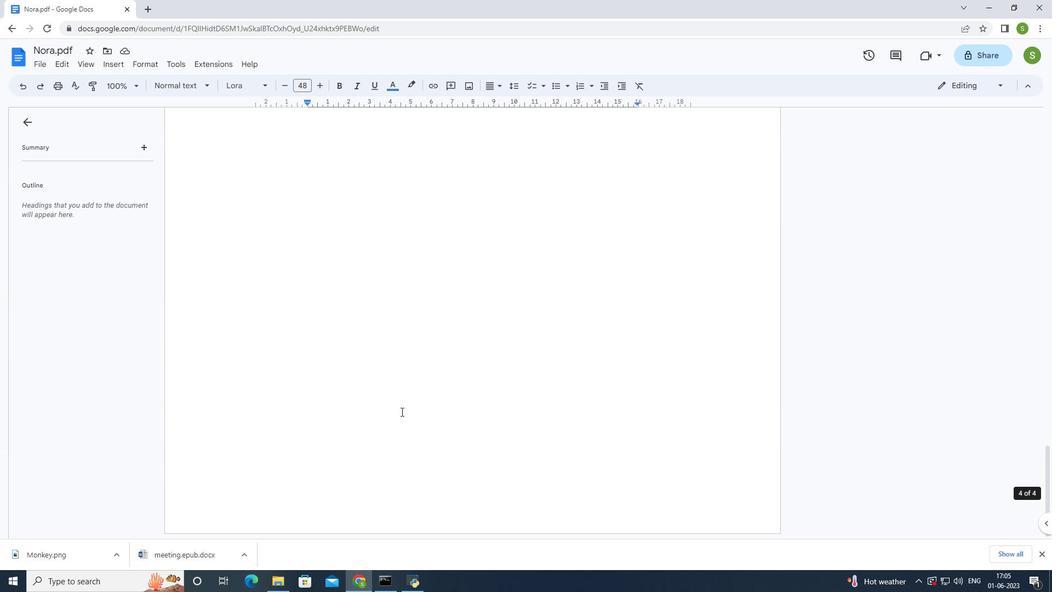 
Action: Mouse moved to (401, 411)
Screenshot: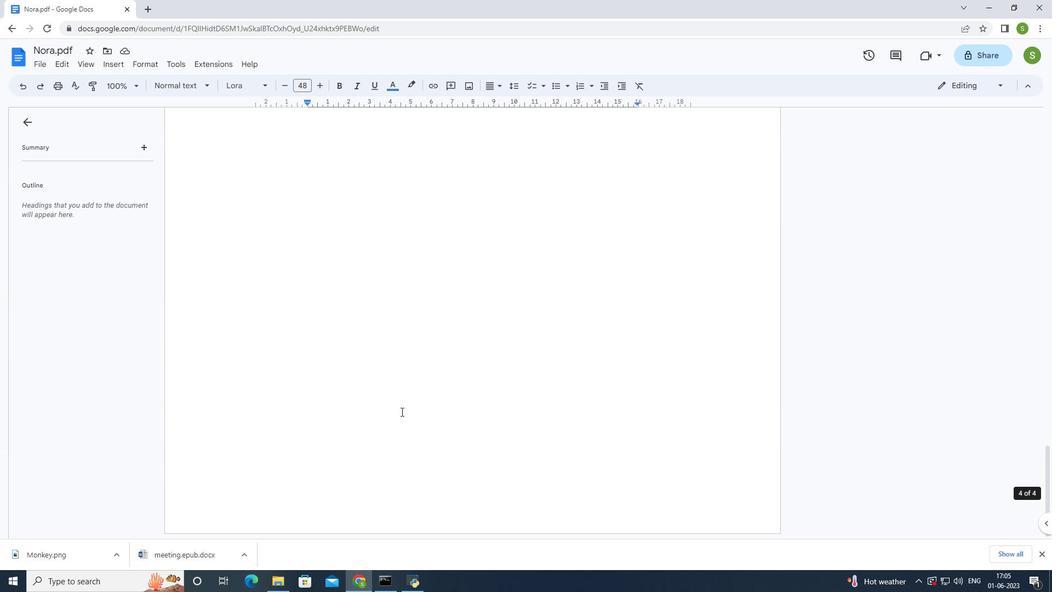 
Action: Mouse scrolled (401, 411) with delta (0, 0)
Screenshot: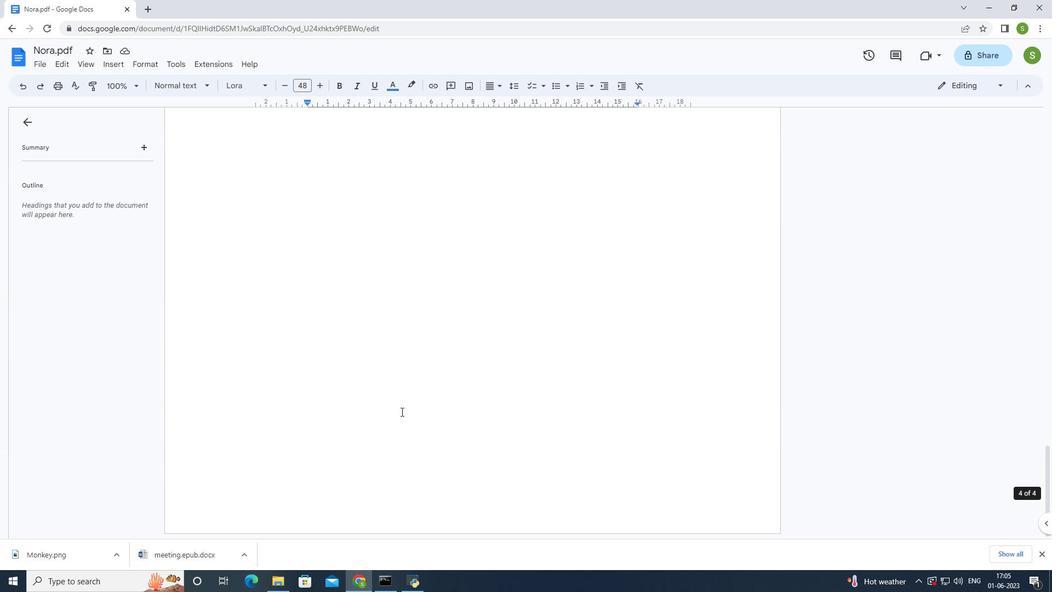 
Action: Mouse scrolled (401, 411) with delta (0, 0)
Screenshot: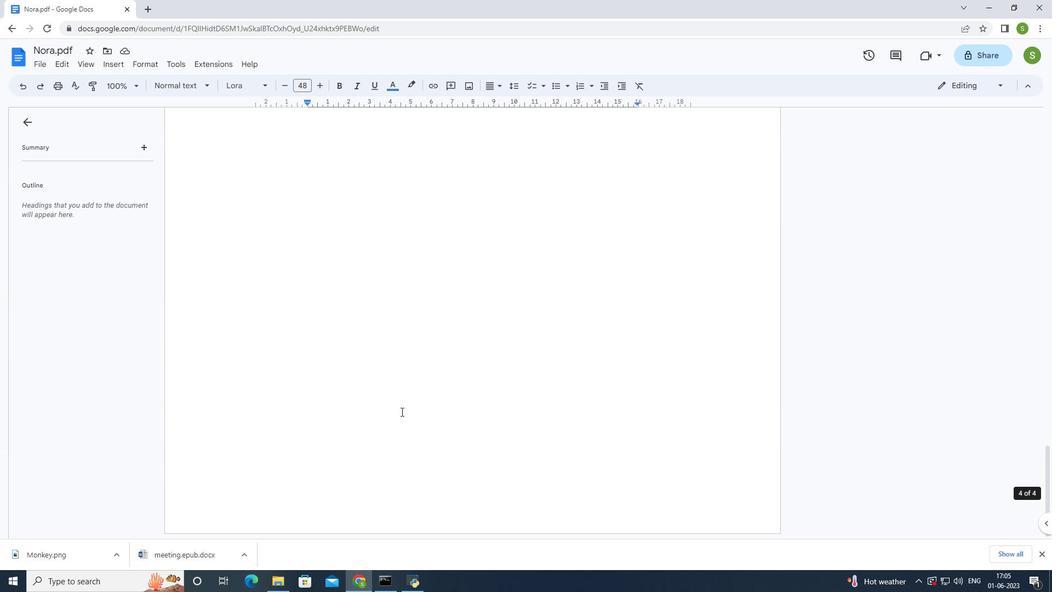 
Action: Mouse scrolled (401, 411) with delta (0, 0)
Screenshot: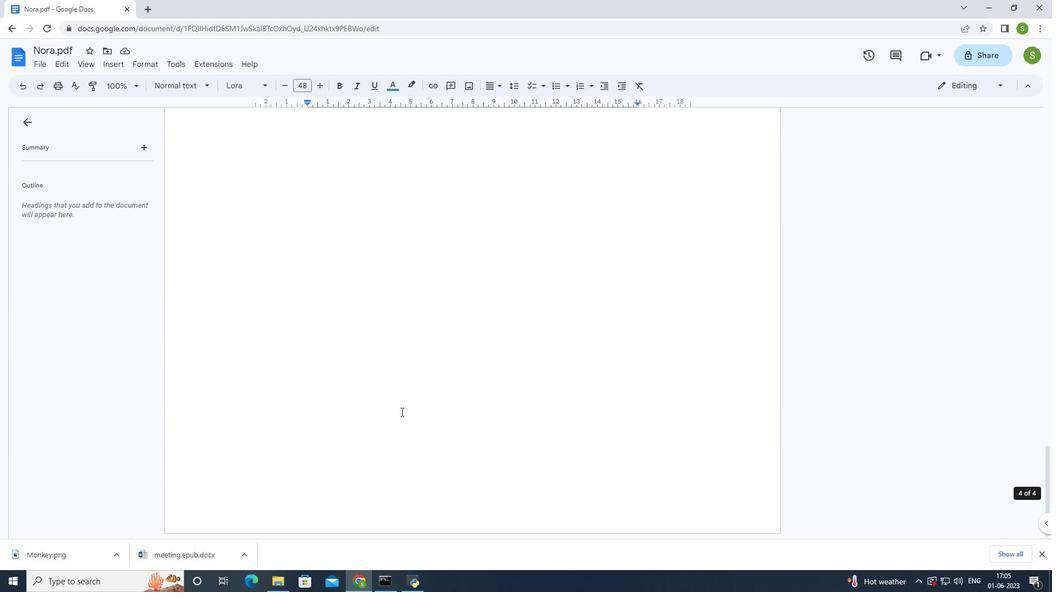 
Action: Mouse scrolled (401, 411) with delta (0, 0)
Screenshot: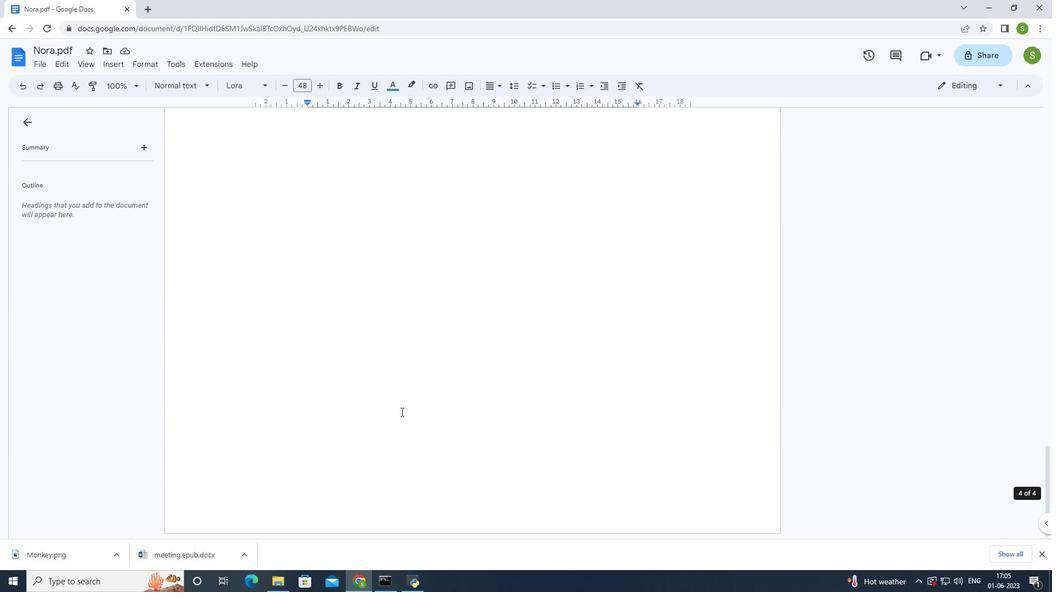 
Action: Mouse scrolled (401, 412) with delta (0, 0)
Screenshot: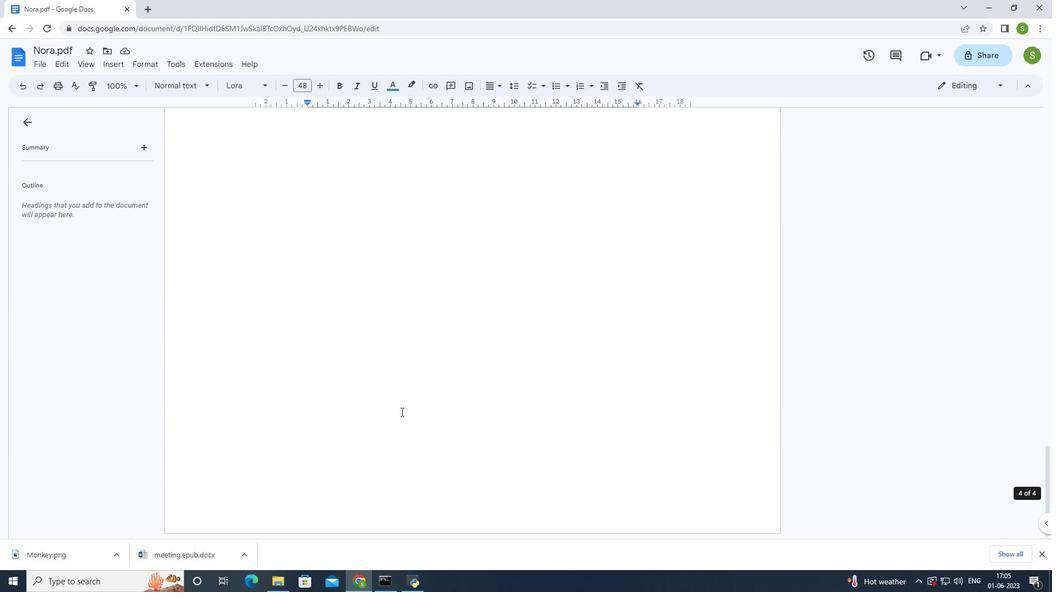 
Action: Mouse scrolled (401, 412) with delta (0, 0)
Screenshot: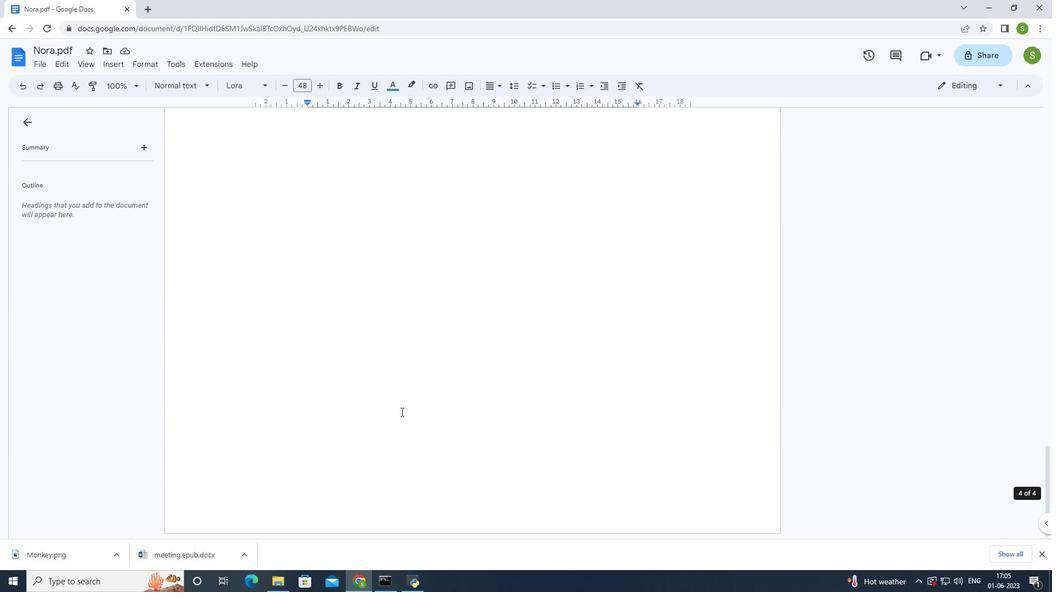 
Action: Mouse scrolled (401, 412) with delta (0, 0)
Screenshot: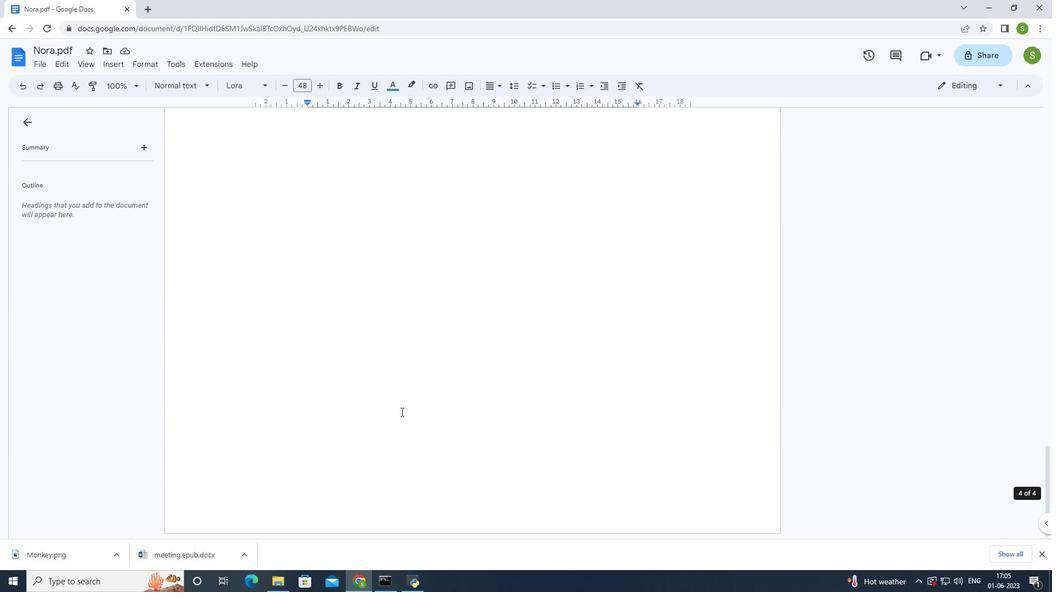 
Action: Mouse scrolled (401, 412) with delta (0, 0)
Screenshot: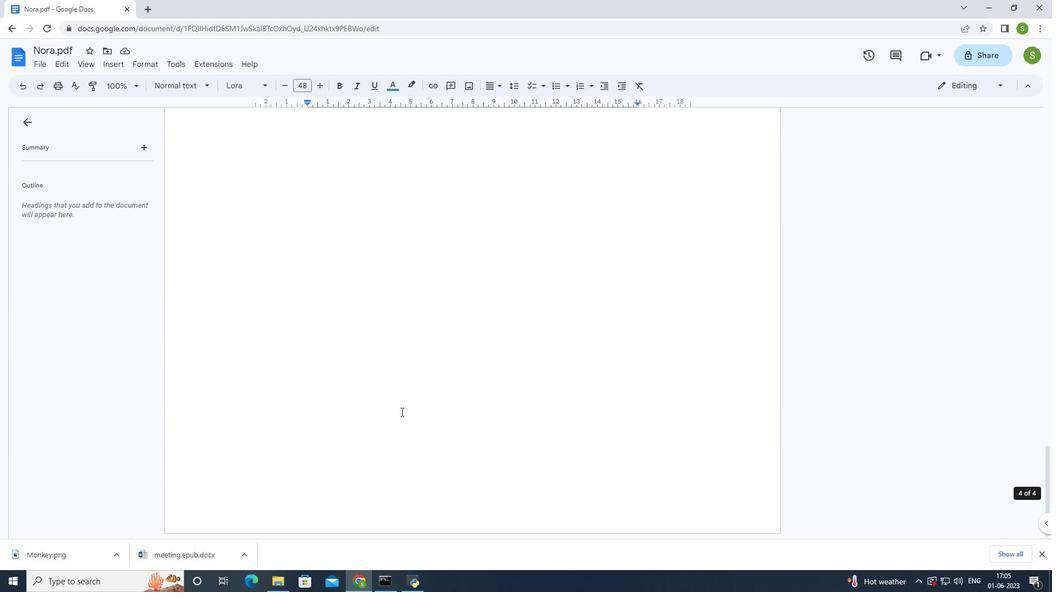 
Action: Mouse scrolled (401, 412) with delta (0, 0)
Screenshot: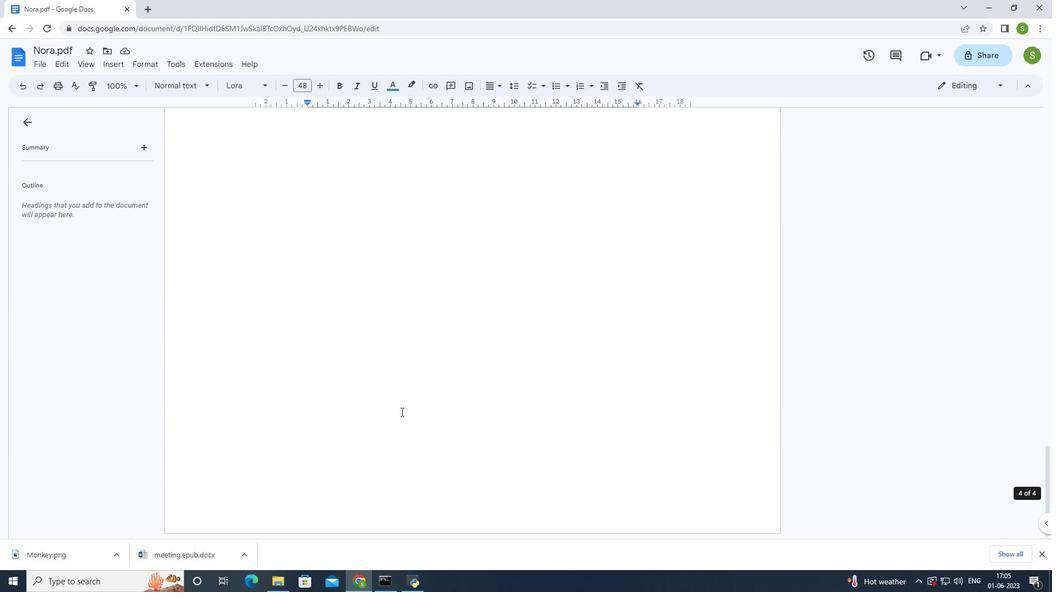 
Action: Mouse scrolled (401, 412) with delta (0, 0)
Screenshot: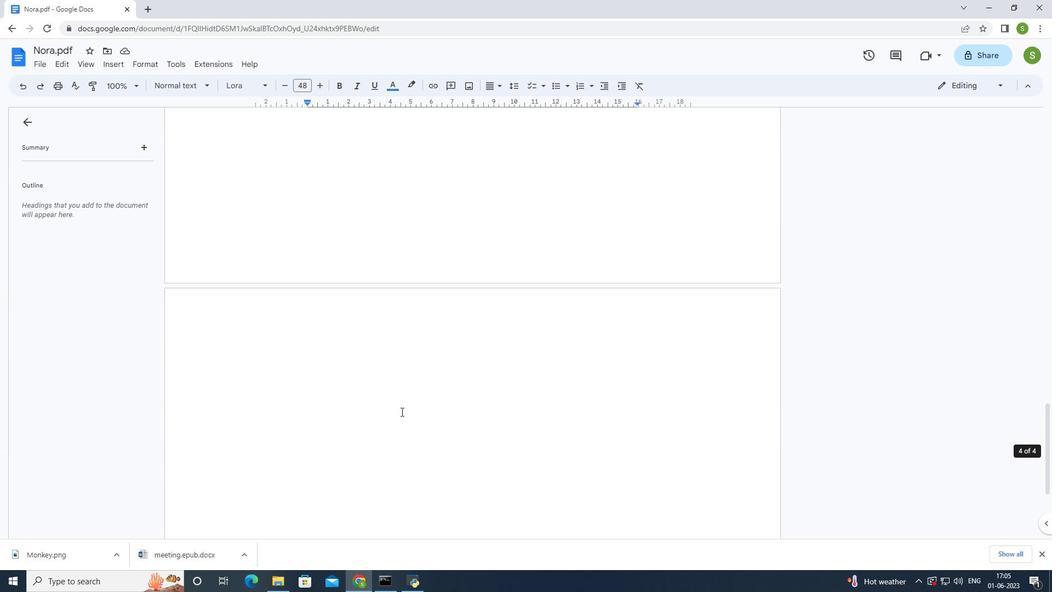 
Action: Mouse scrolled (401, 412) with delta (0, 0)
Screenshot: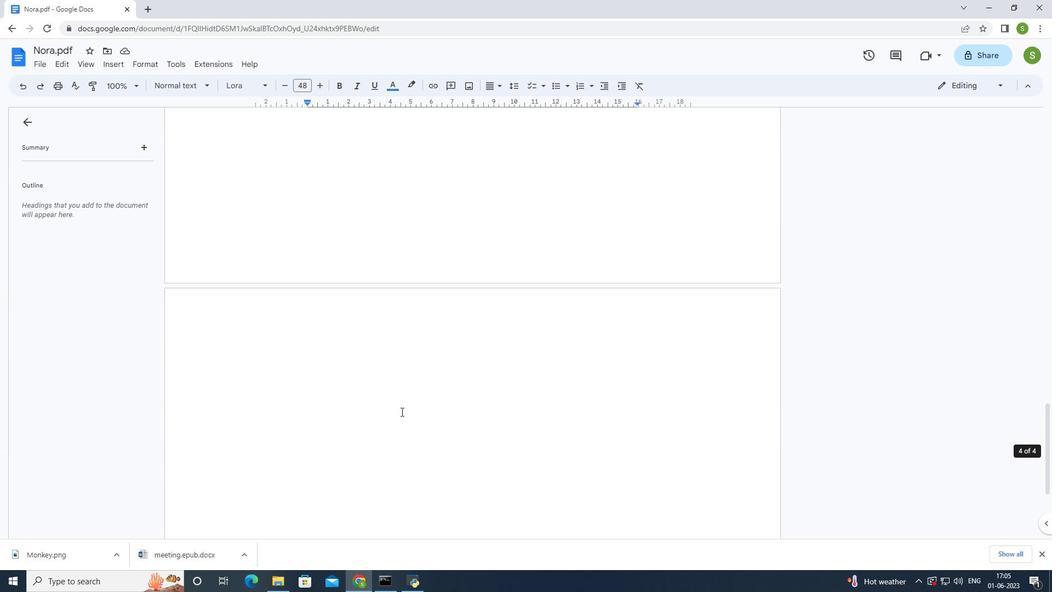 
Action: Mouse scrolled (401, 412) with delta (0, 0)
Screenshot: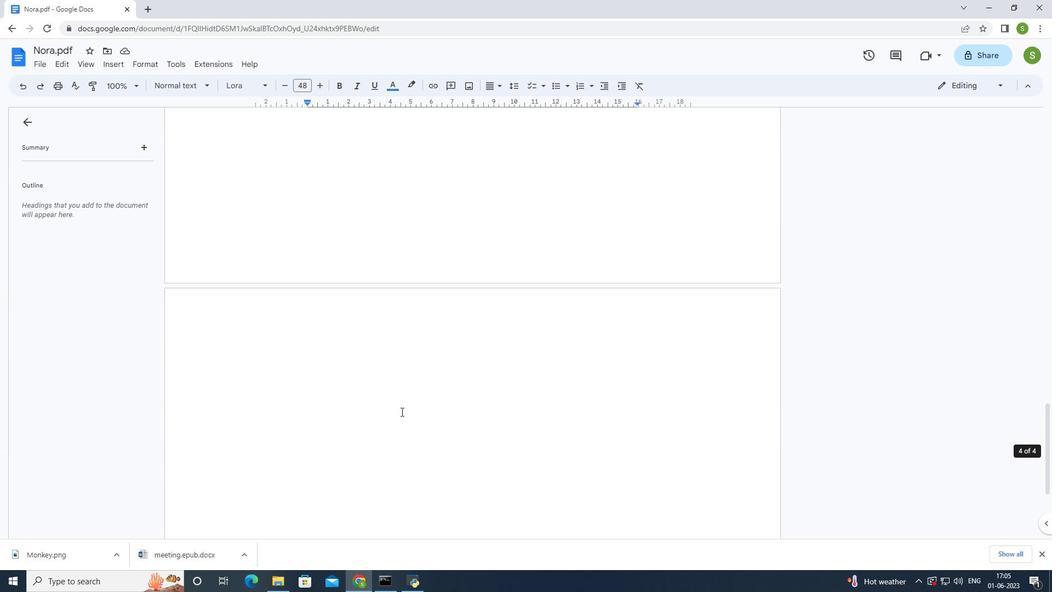 
Action: Mouse scrolled (401, 412) with delta (0, 0)
Screenshot: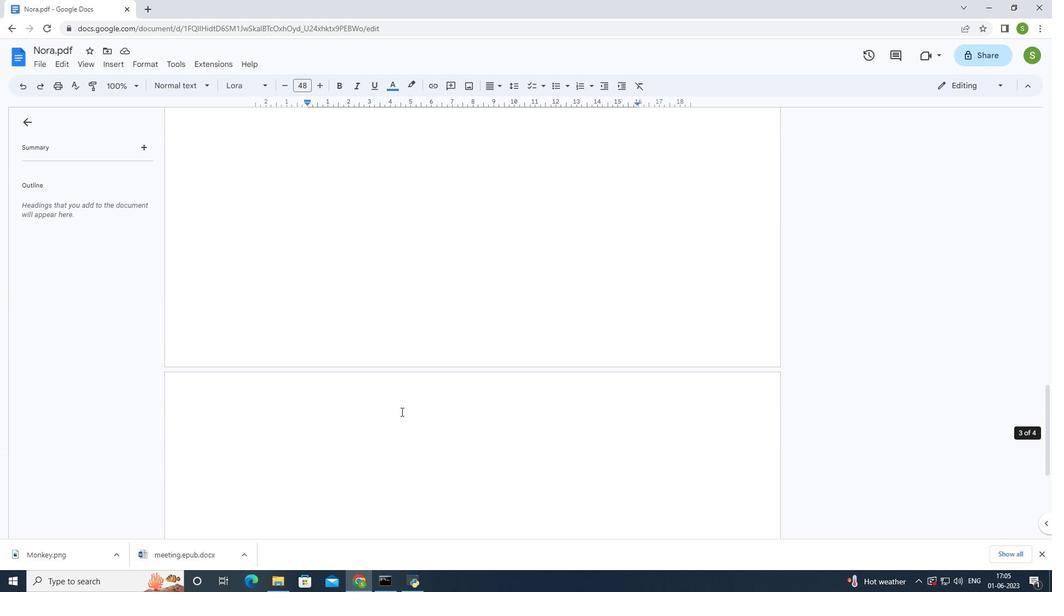 
Action: Mouse scrolled (401, 412) with delta (0, 0)
Screenshot: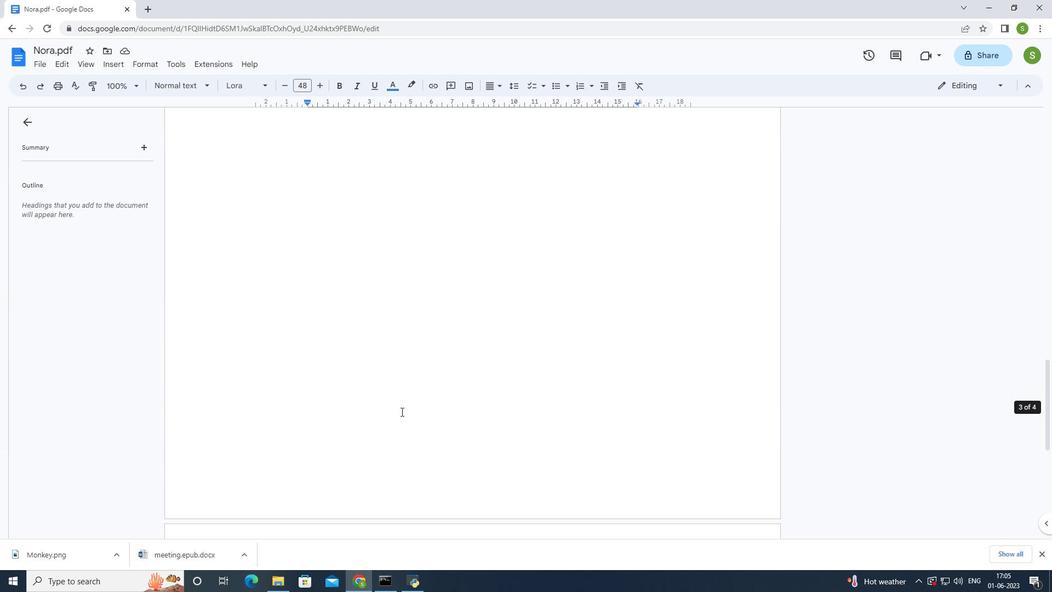 
Action: Mouse scrolled (401, 412) with delta (0, 0)
Screenshot: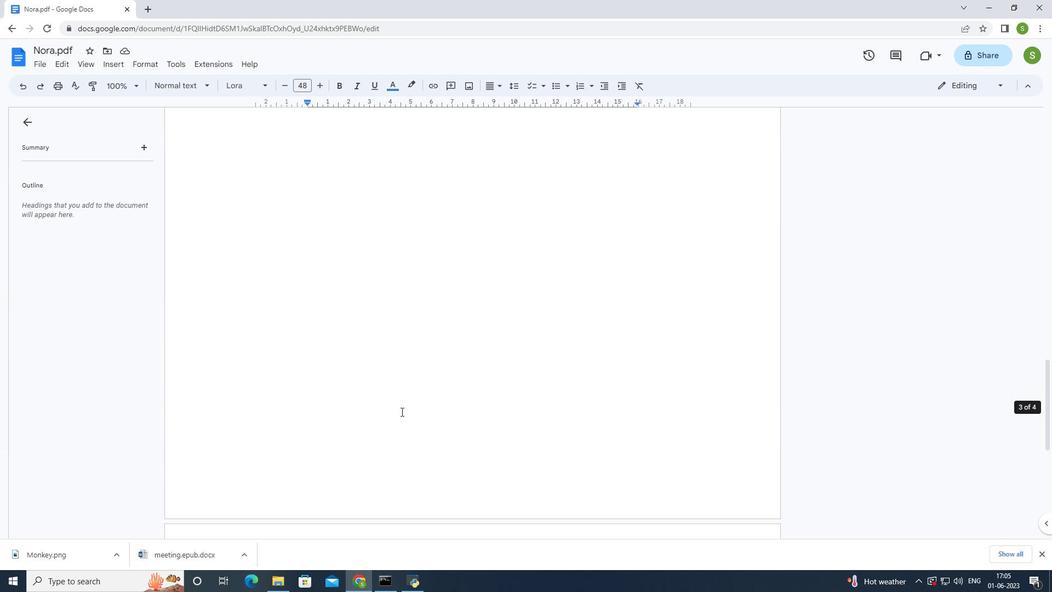 
Action: Mouse scrolled (401, 412) with delta (0, 0)
Screenshot: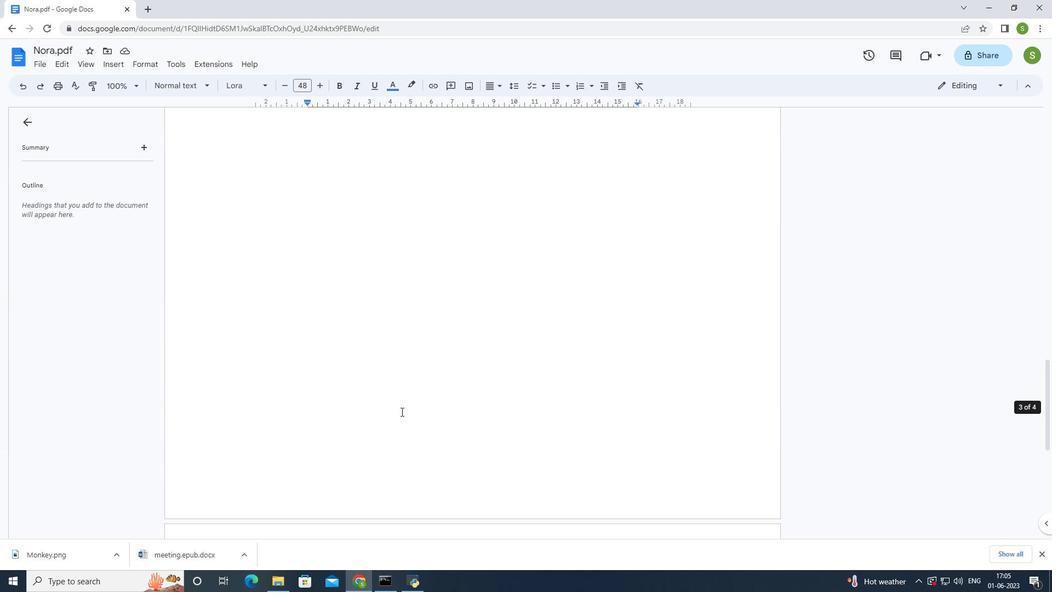 
Action: Mouse scrolled (401, 412) with delta (0, 0)
Screenshot: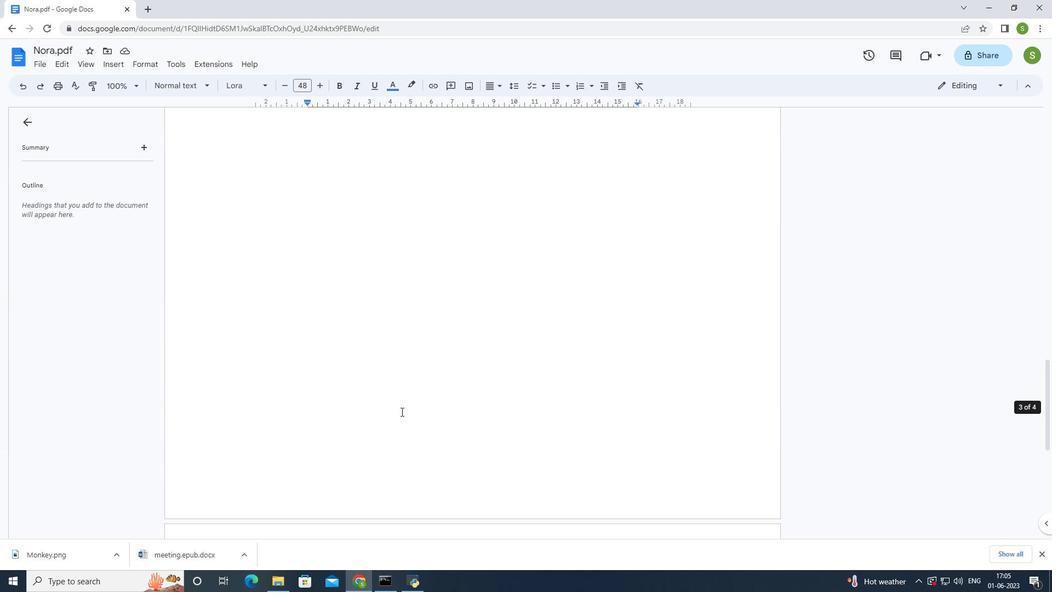 
Action: Mouse scrolled (401, 412) with delta (0, 0)
Screenshot: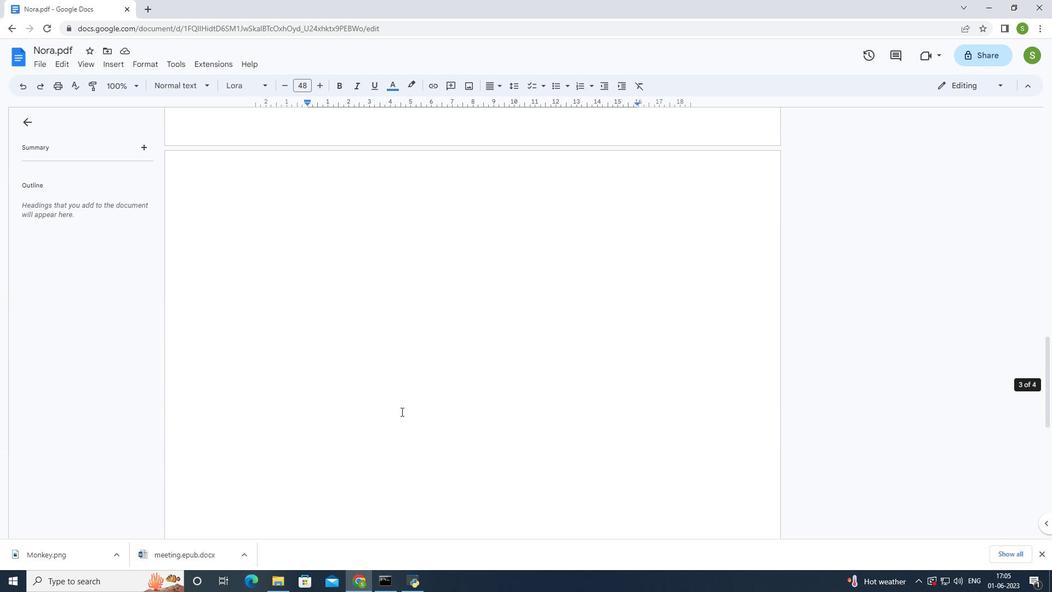 
Action: Mouse scrolled (401, 412) with delta (0, 0)
Screenshot: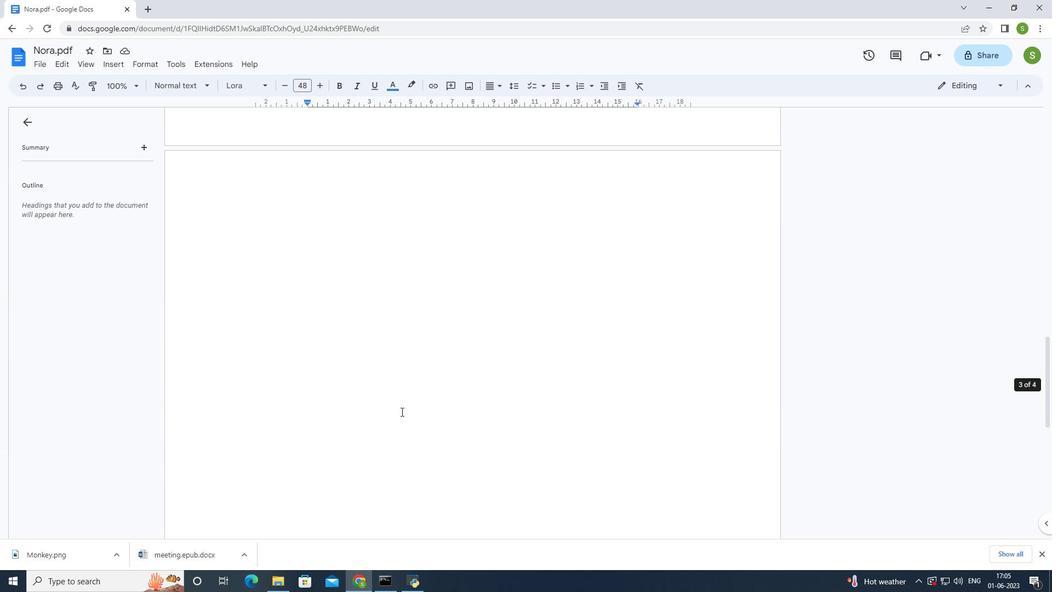 
Action: Mouse scrolled (401, 412) with delta (0, 0)
Screenshot: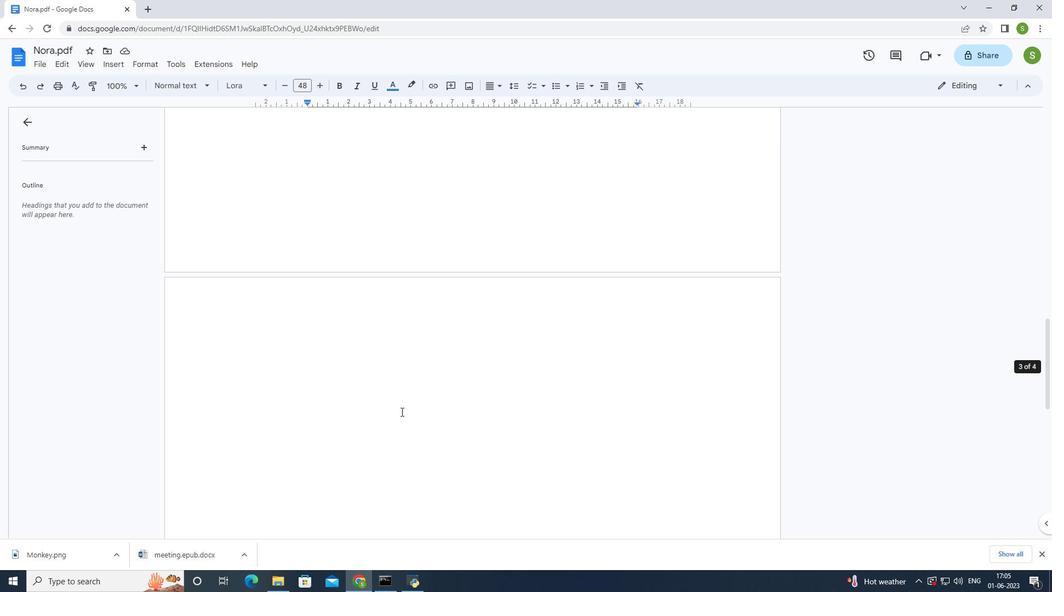 
Action: Mouse scrolled (401, 412) with delta (0, 0)
Screenshot: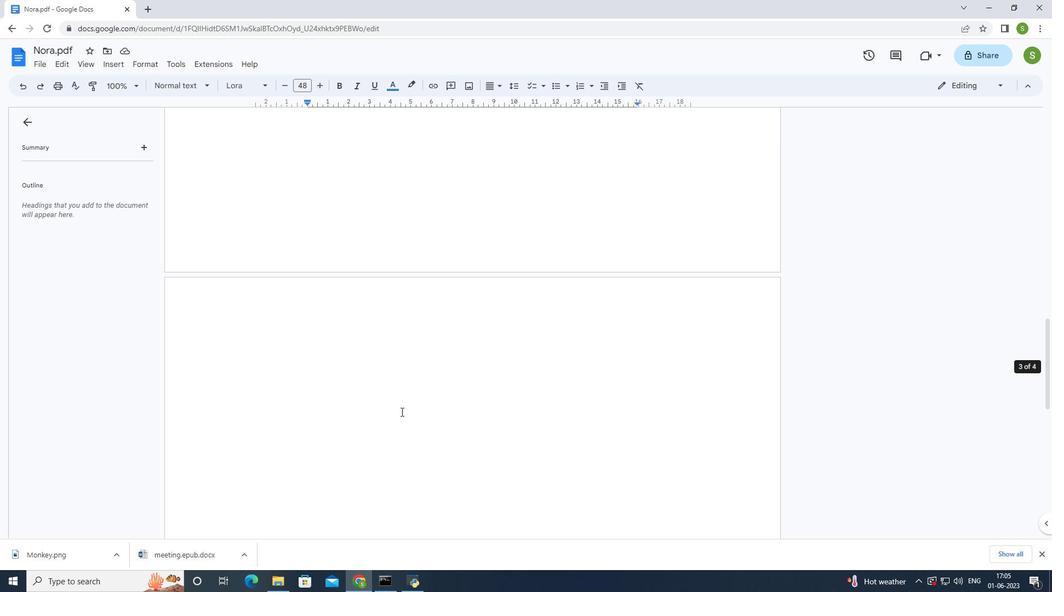 
Action: Mouse scrolled (401, 412) with delta (0, 0)
Screenshot: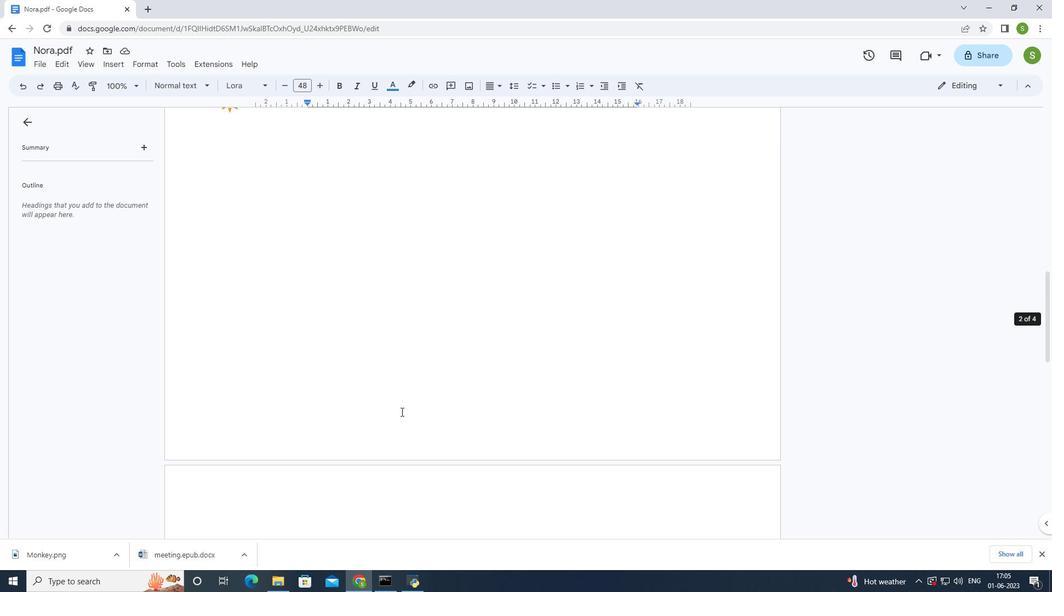 
Action: Mouse scrolled (401, 412) with delta (0, 0)
Screenshot: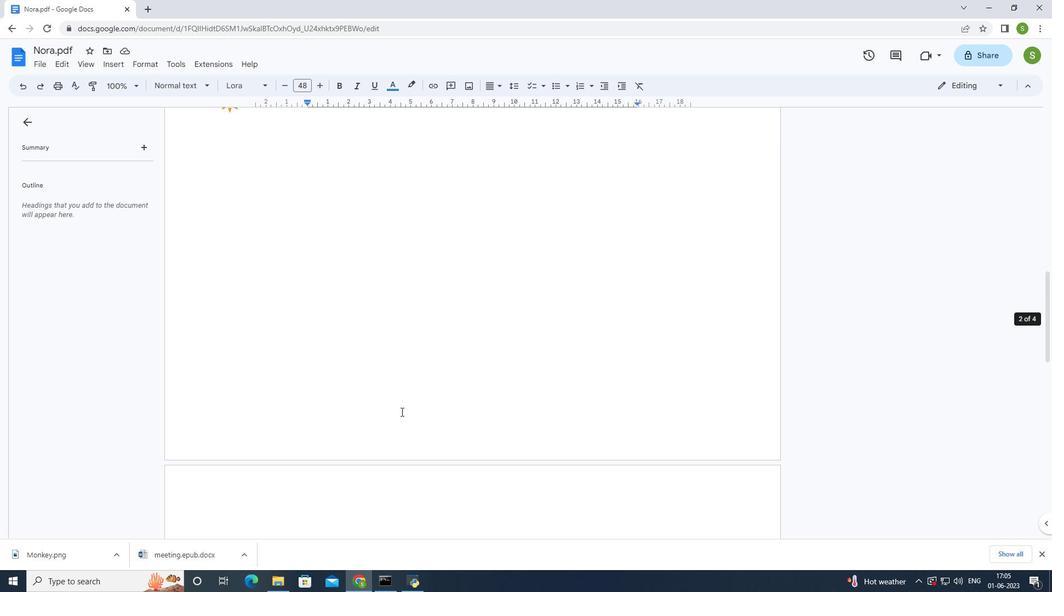 
Action: Mouse scrolled (401, 412) with delta (0, 0)
Screenshot: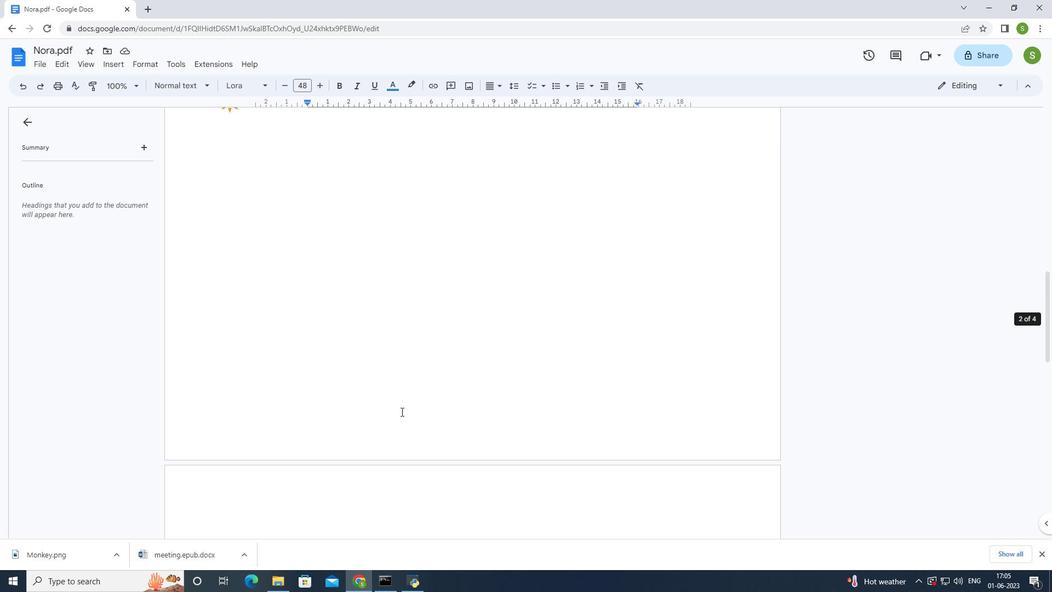 
Action: Mouse moved to (402, 408)
Screenshot: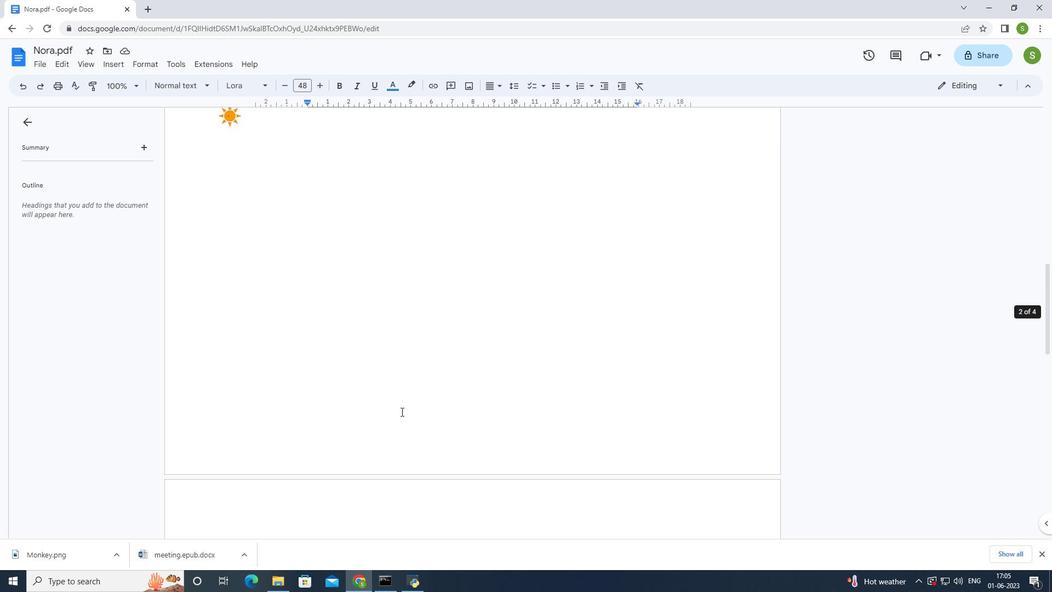 
Action: Mouse scrolled (402, 408) with delta (0, 0)
Screenshot: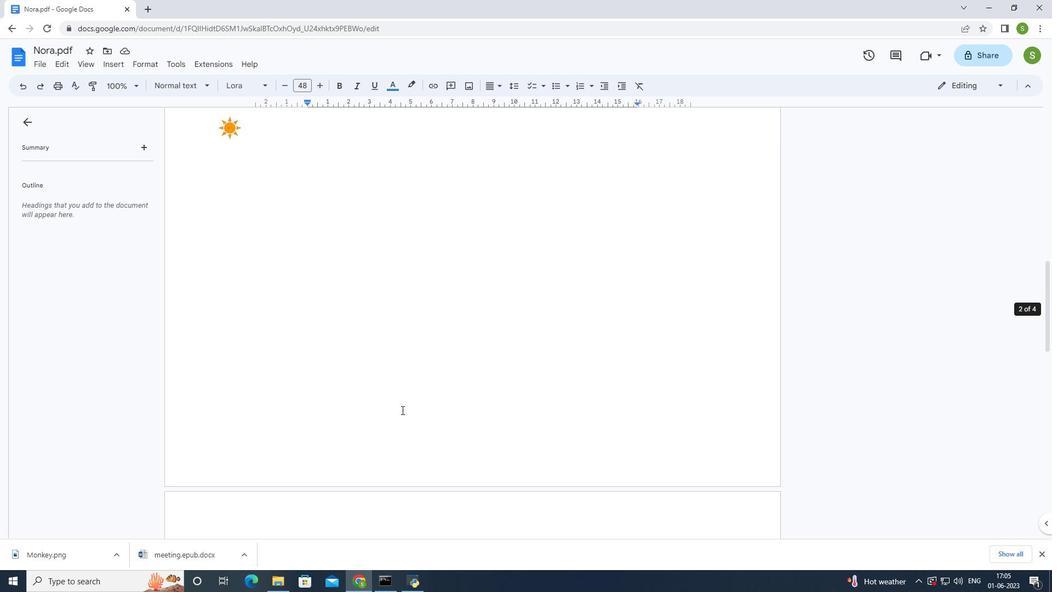 
Action: Mouse scrolled (402, 408) with delta (0, 0)
Screenshot: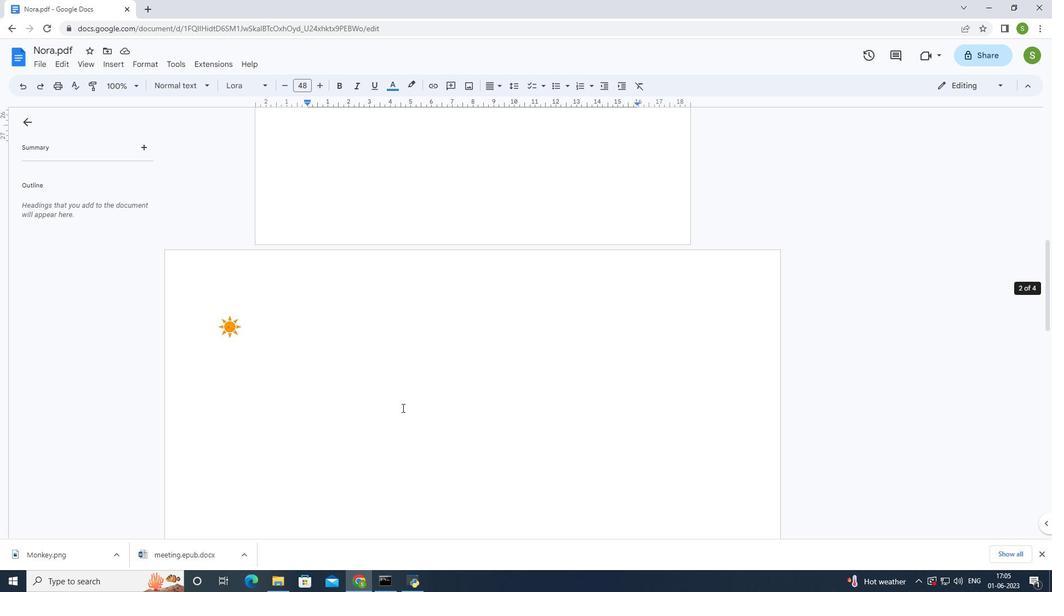 
Action: Mouse scrolled (402, 408) with delta (0, 0)
Screenshot: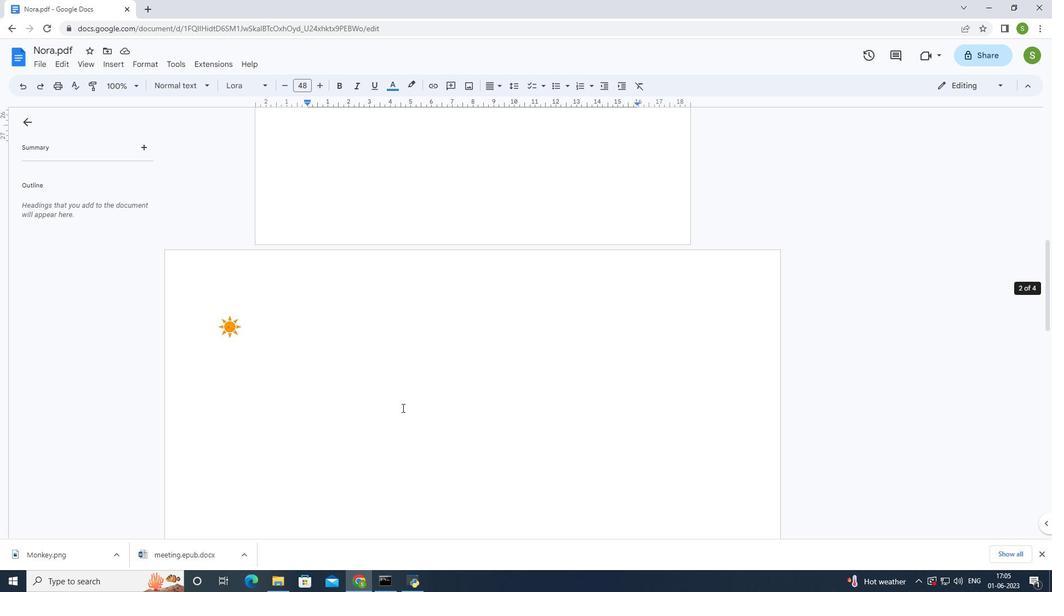 
Action: Mouse scrolled (402, 408) with delta (0, 0)
Screenshot: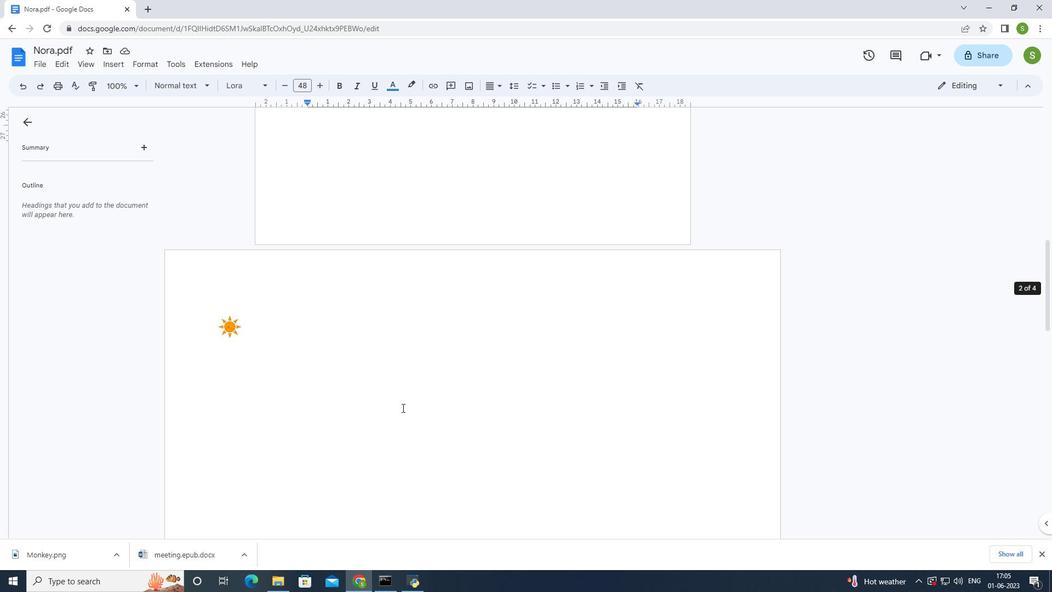 
Action: Mouse scrolled (402, 408) with delta (0, 0)
Screenshot: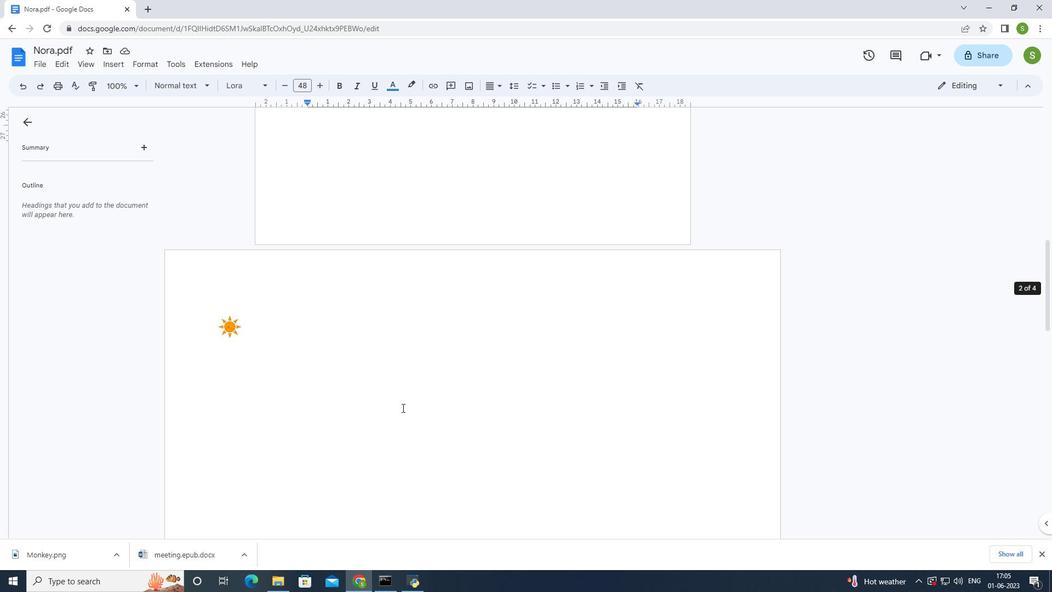 
Action: Mouse moved to (402, 407)
Screenshot: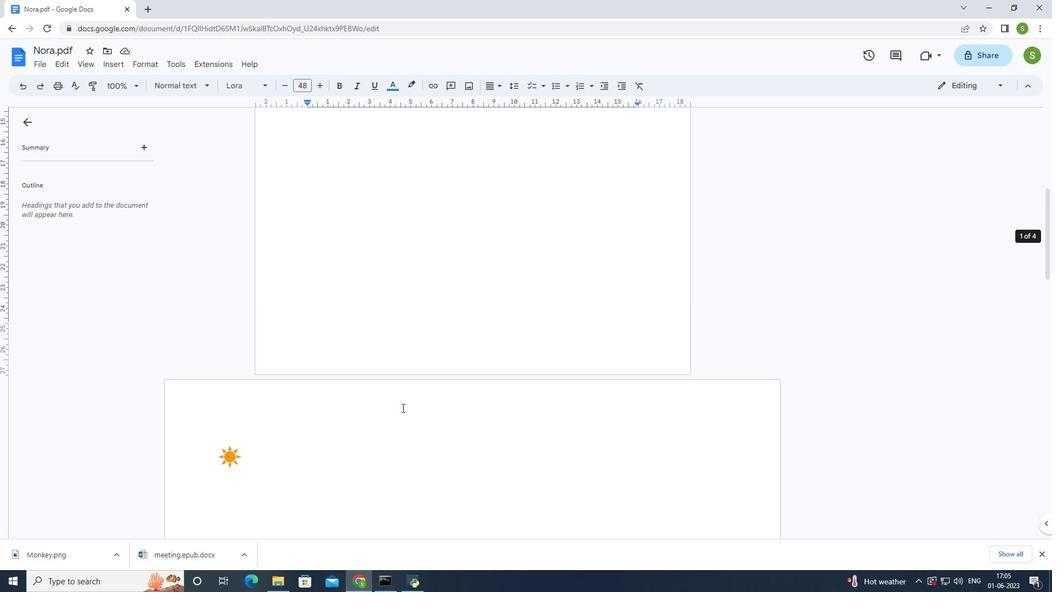 
Action: Mouse scrolled (402, 408) with delta (0, 0)
Screenshot: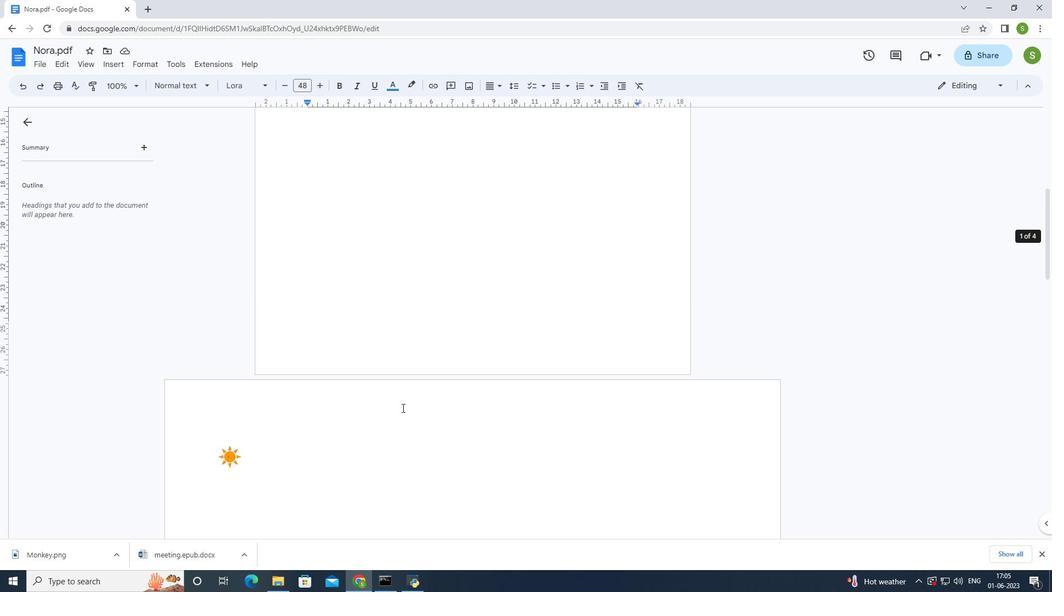 
Action: Mouse scrolled (402, 408) with delta (0, 0)
Screenshot: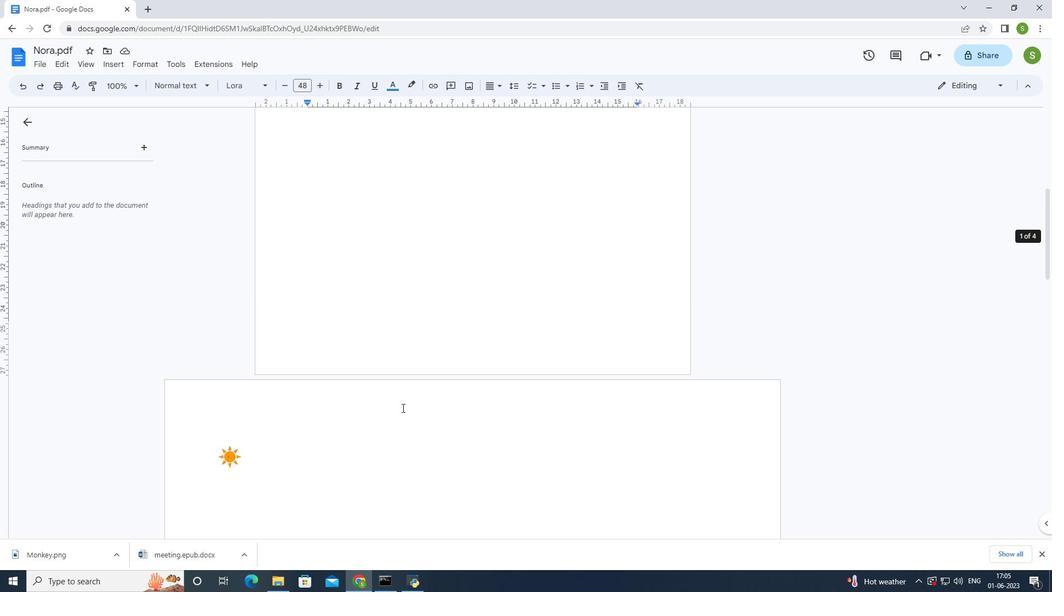 
Action: Mouse scrolled (402, 408) with delta (0, 0)
Screenshot: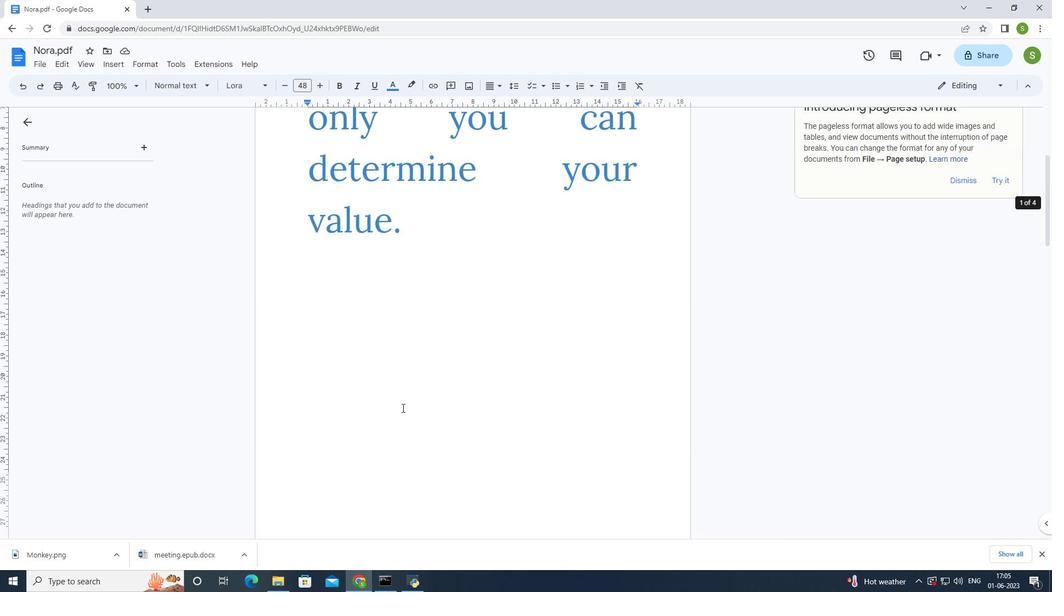 
Action: Mouse scrolled (402, 408) with delta (0, 0)
Screenshot: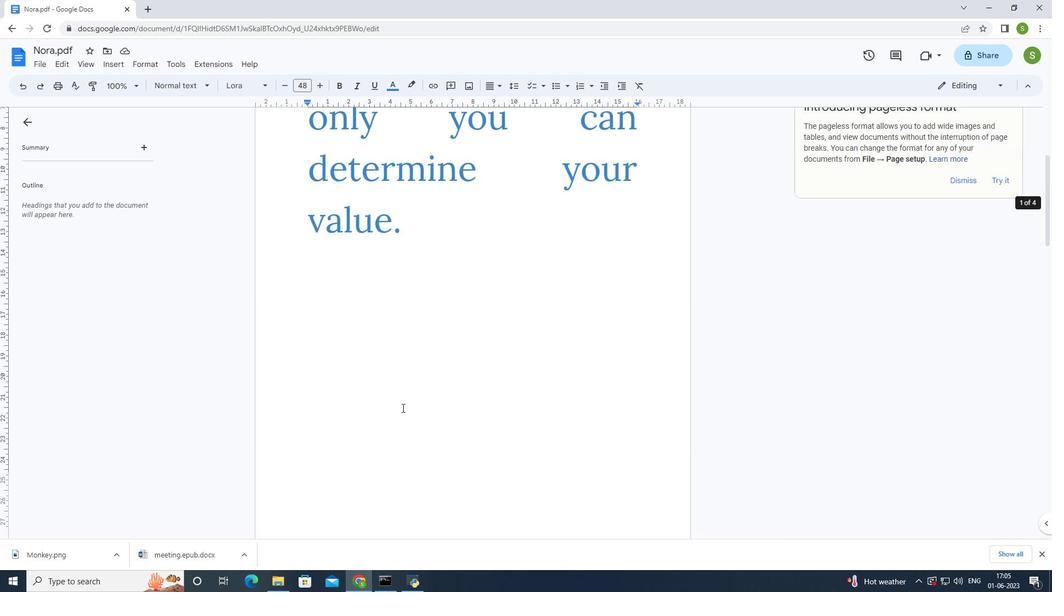 
Action: Mouse moved to (402, 406)
Screenshot: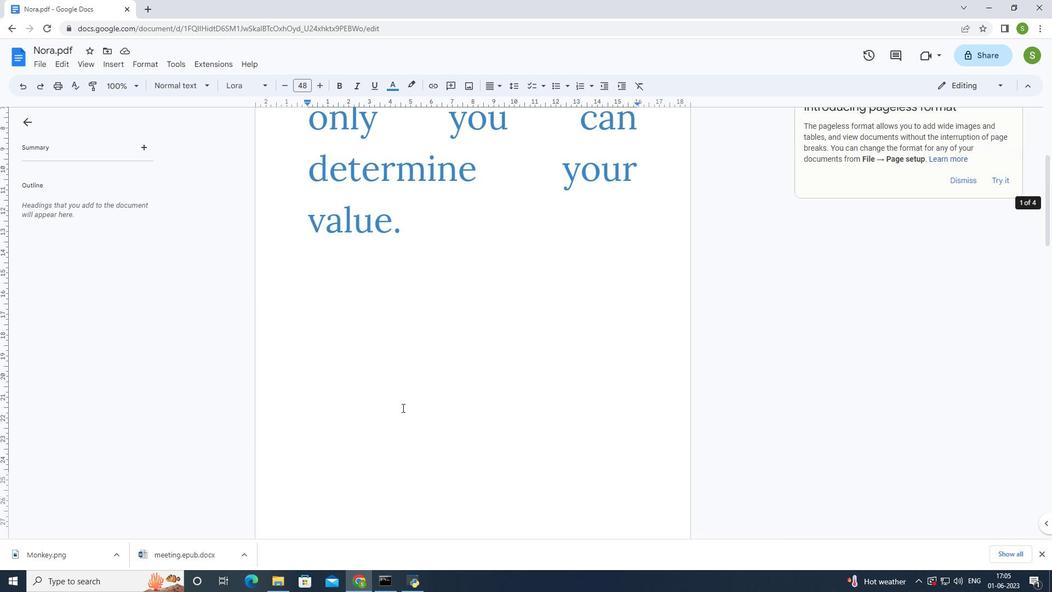 
Action: Mouse scrolled (402, 407) with delta (0, 0)
Screenshot: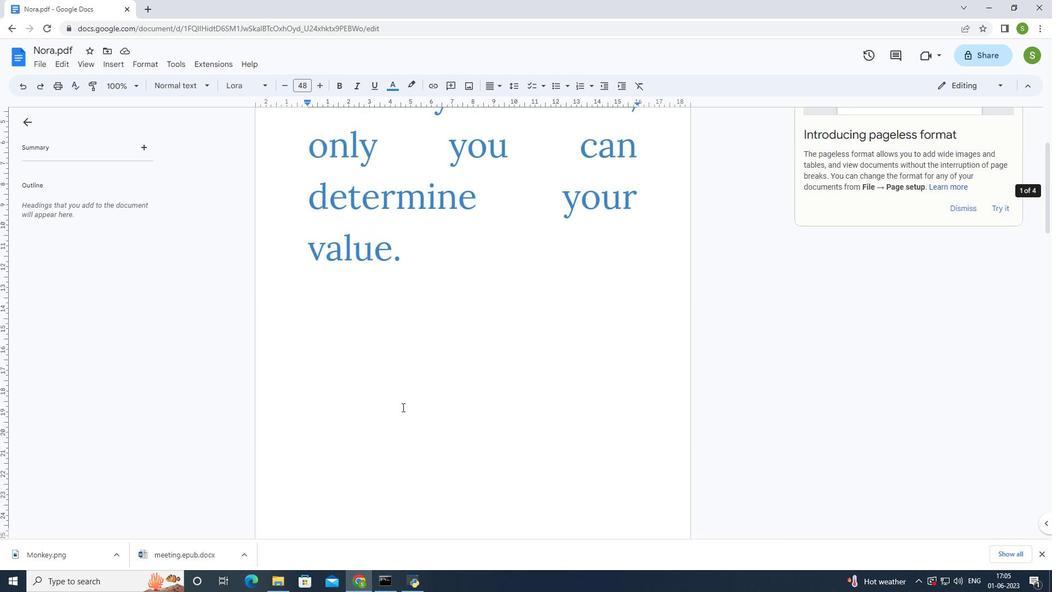 
Action: Mouse moved to (402, 406)
Screenshot: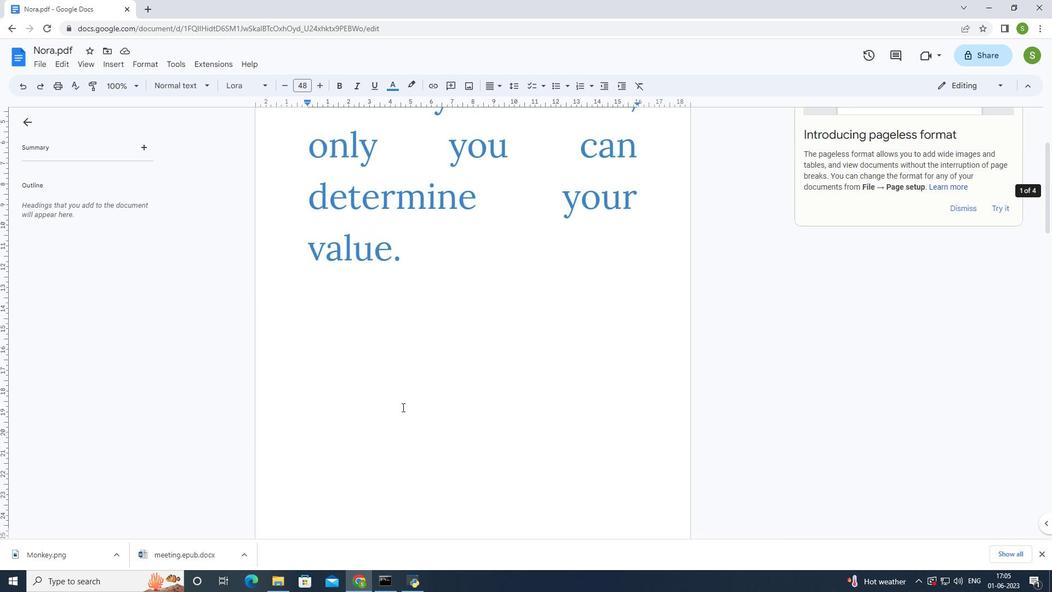 
Action: Mouse scrolled (402, 406) with delta (0, 0)
Screenshot: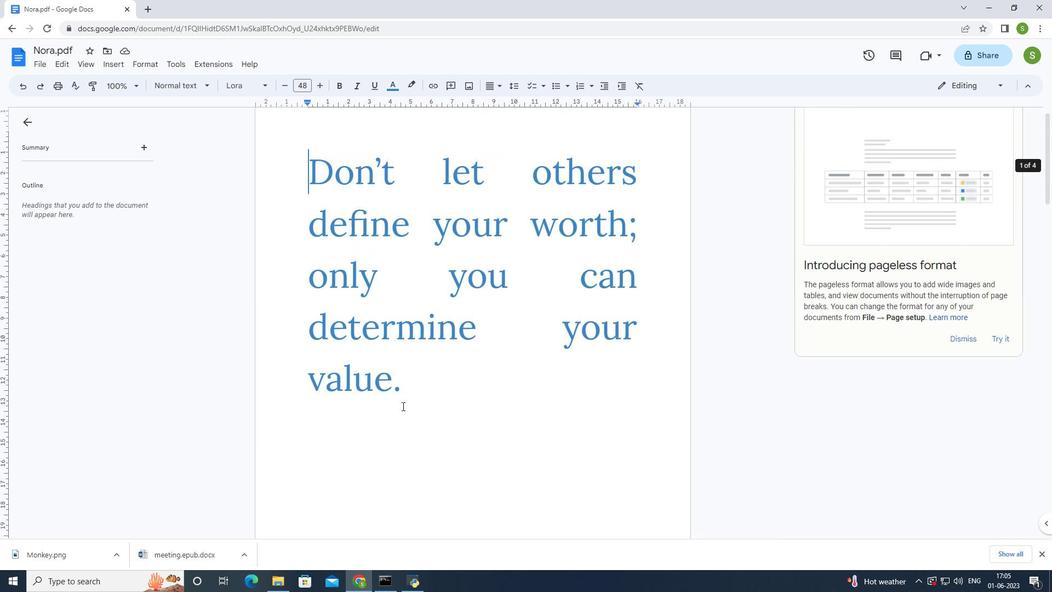 
Action: Mouse moved to (402, 405)
Screenshot: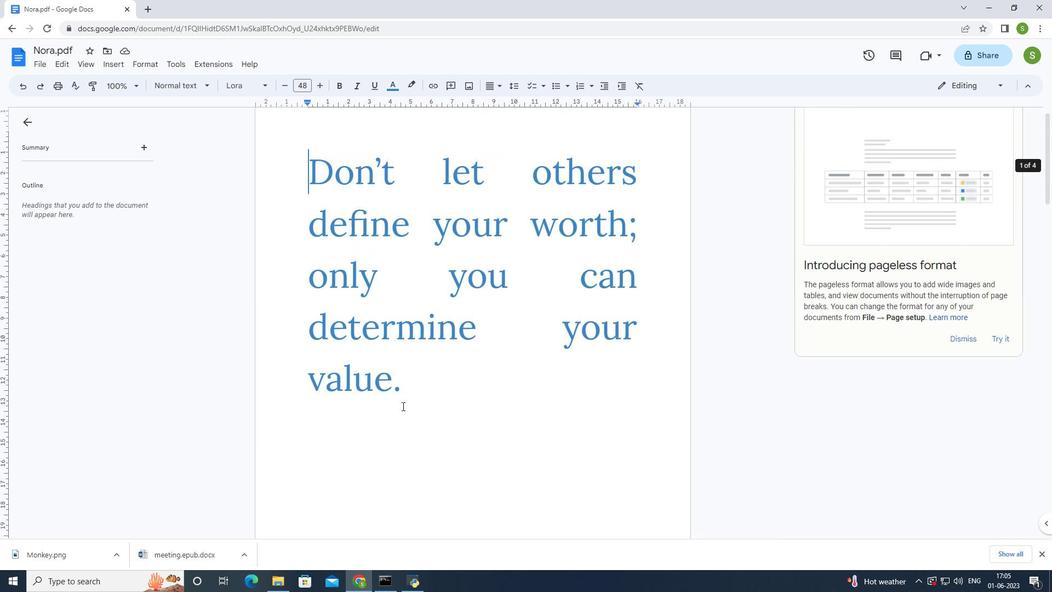 
Action: Mouse scrolled (402, 406) with delta (0, 0)
Screenshot: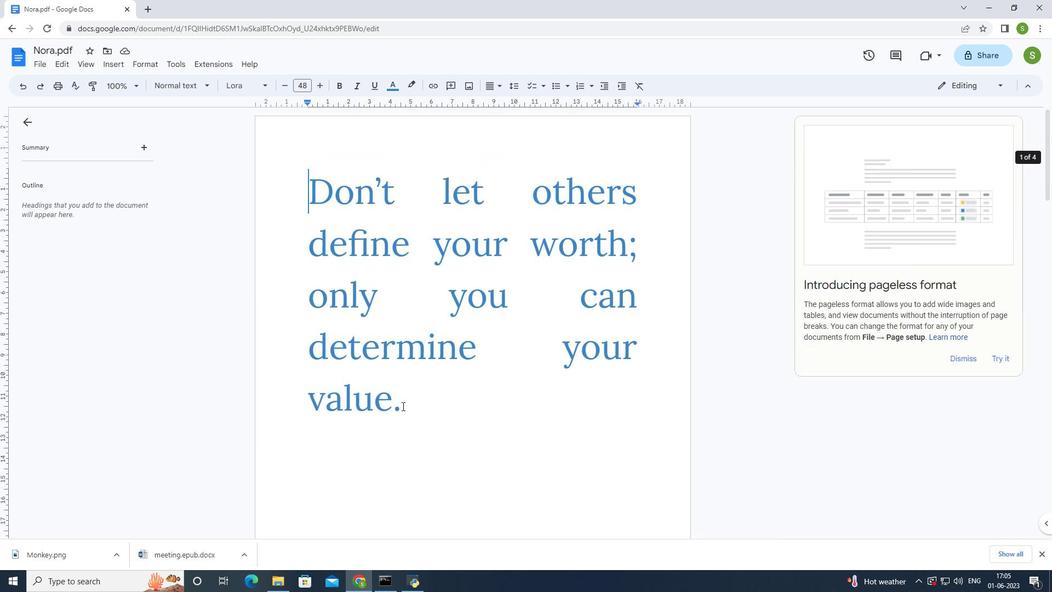 
Action: Mouse moved to (400, 402)
Screenshot: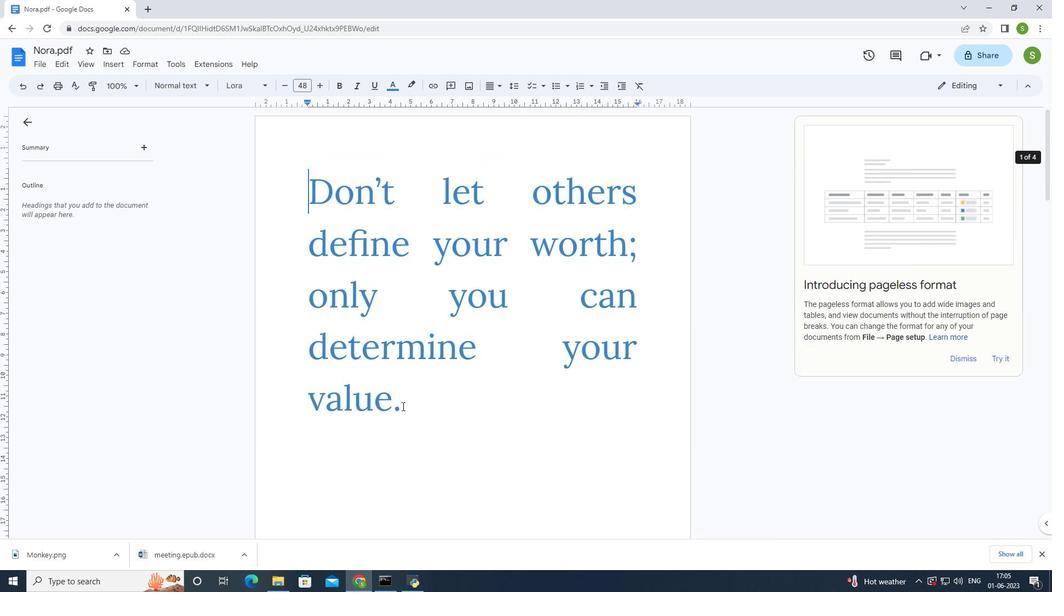 
Action: Mouse scrolled (400, 402) with delta (0, 0)
Screenshot: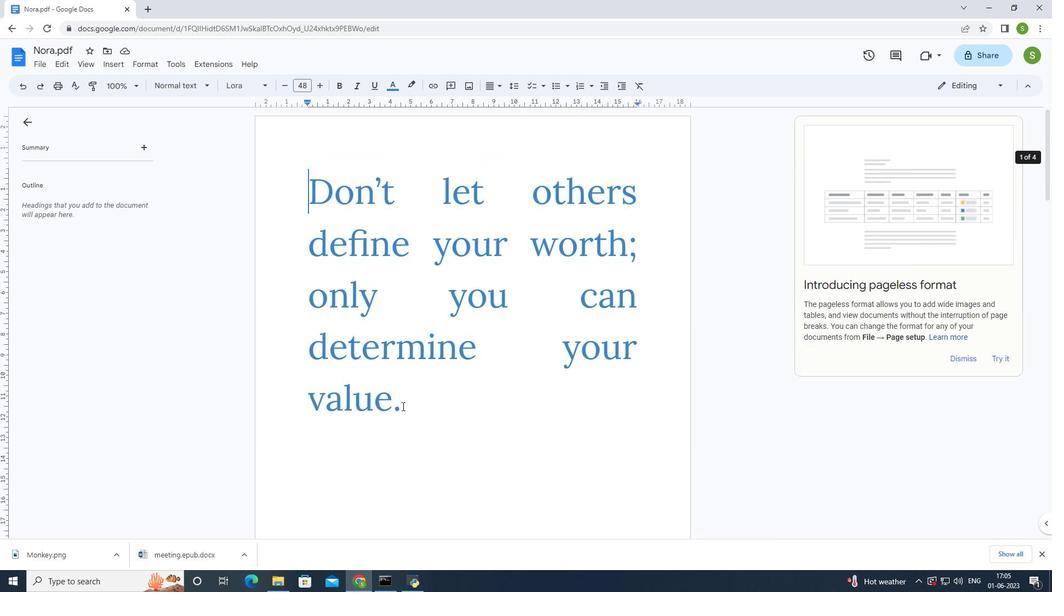 
Action: Mouse moved to (303, 194)
Screenshot: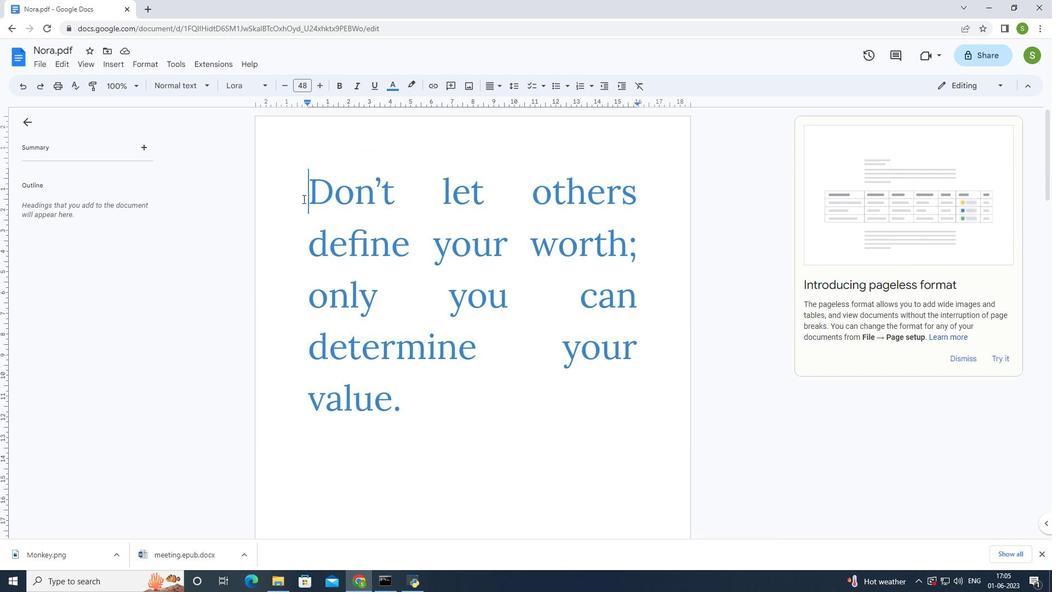 
Action: Mouse pressed left at (303, 194)
Screenshot: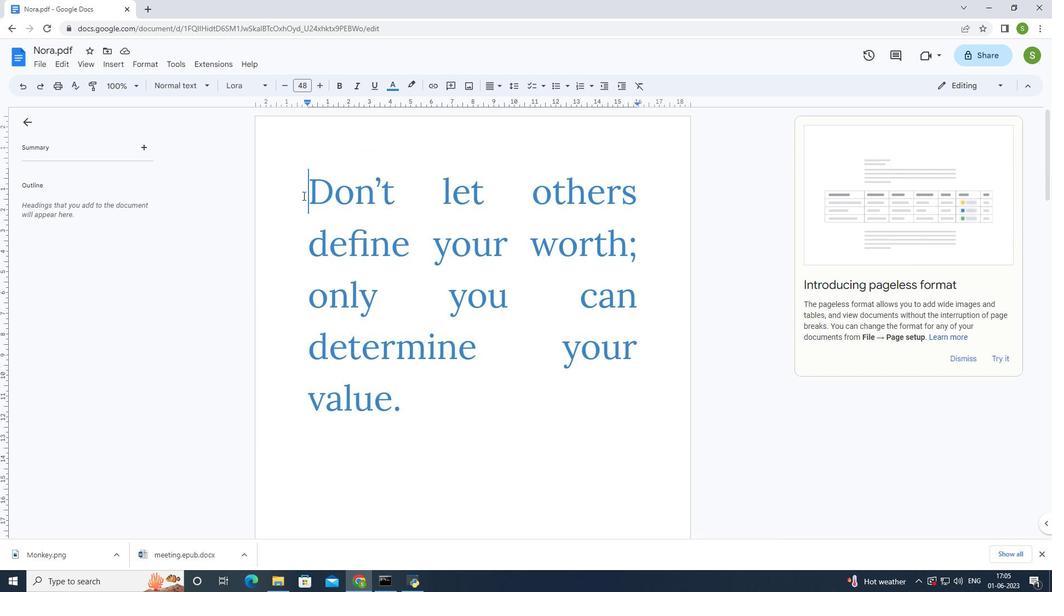 
Action: Mouse moved to (108, 81)
Screenshot: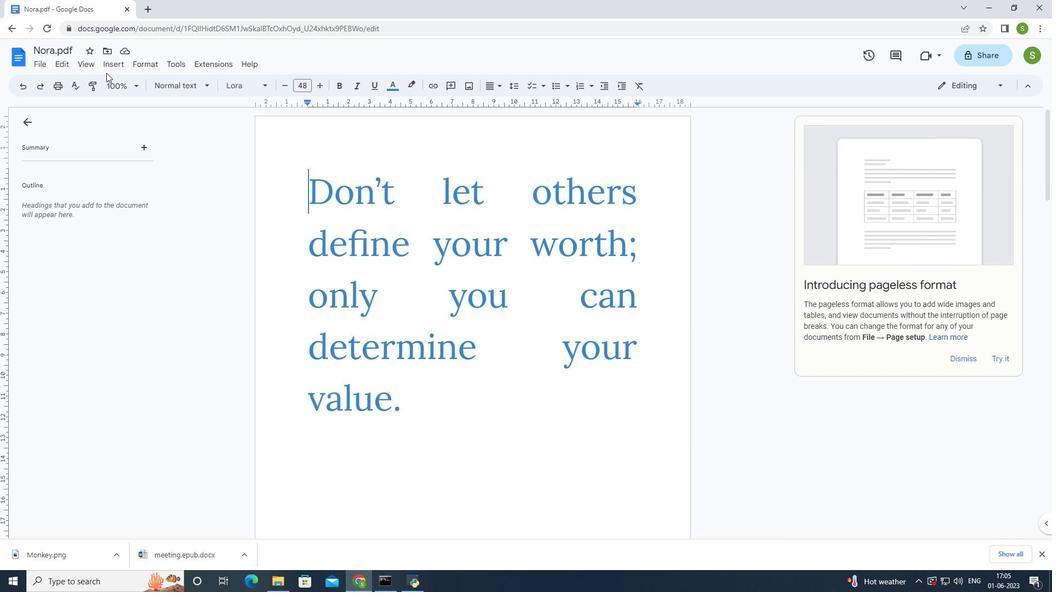 
Action: Key pressed <Key.space>
Screenshot: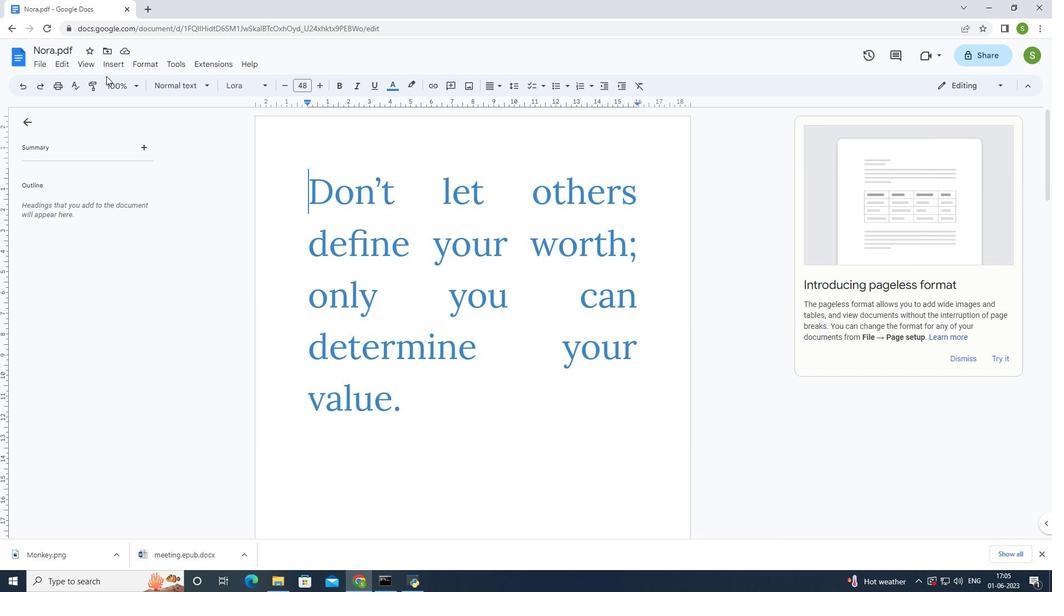 
Action: Mouse moved to (143, 64)
Screenshot: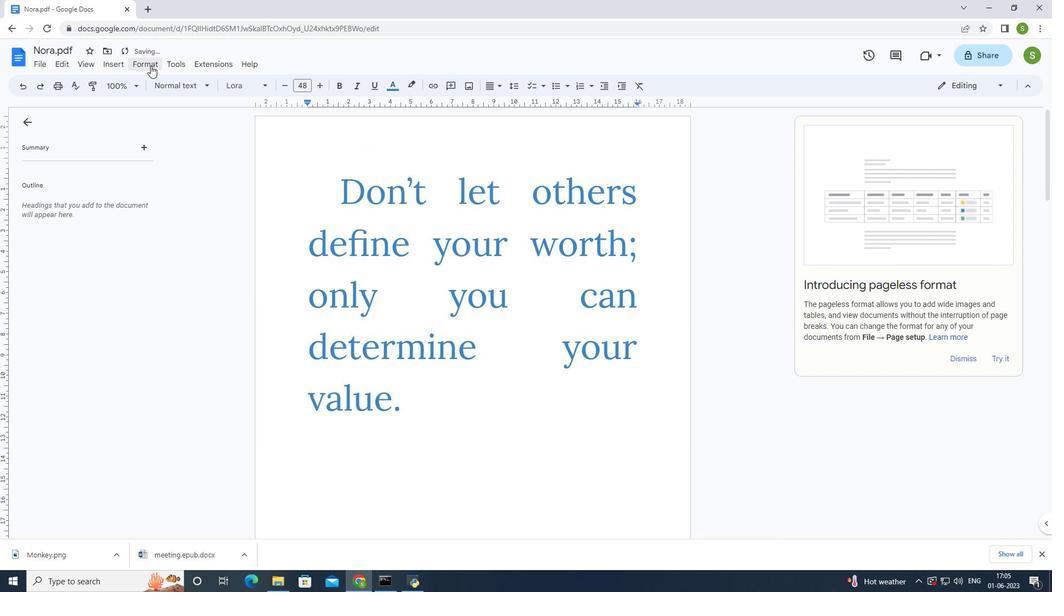 
Action: Mouse pressed left at (143, 64)
Screenshot: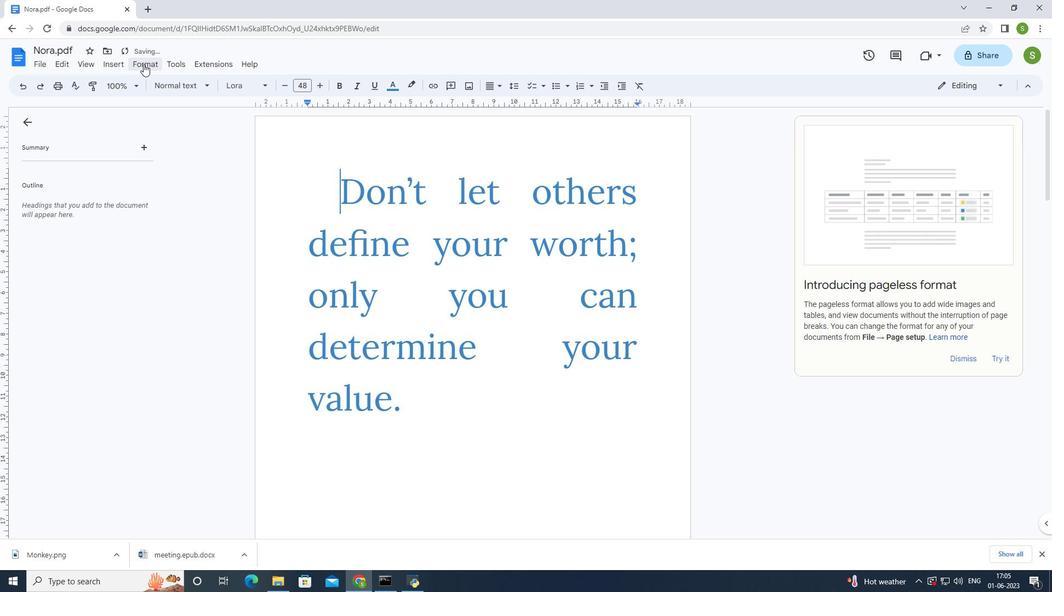 
Action: Mouse moved to (144, 165)
Screenshot: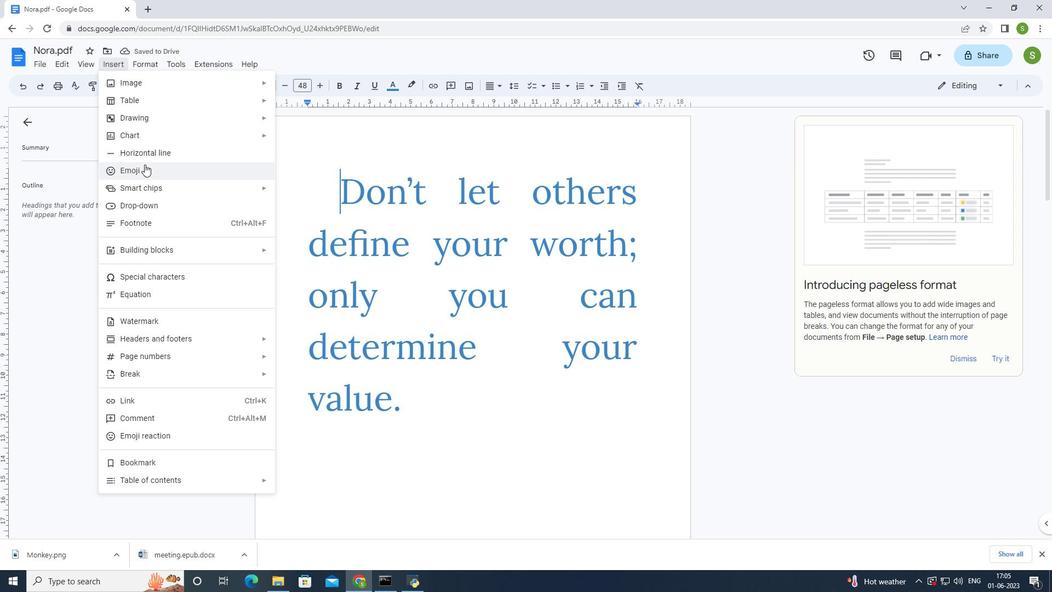 
Action: Mouse pressed left at (144, 165)
Screenshot: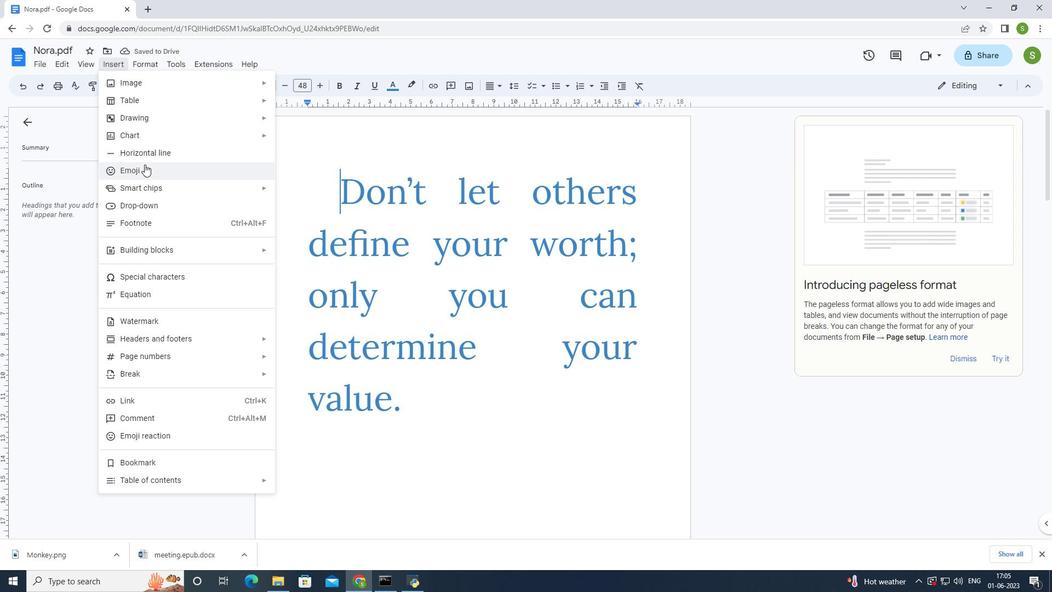 
Action: Mouse moved to (364, 348)
Screenshot: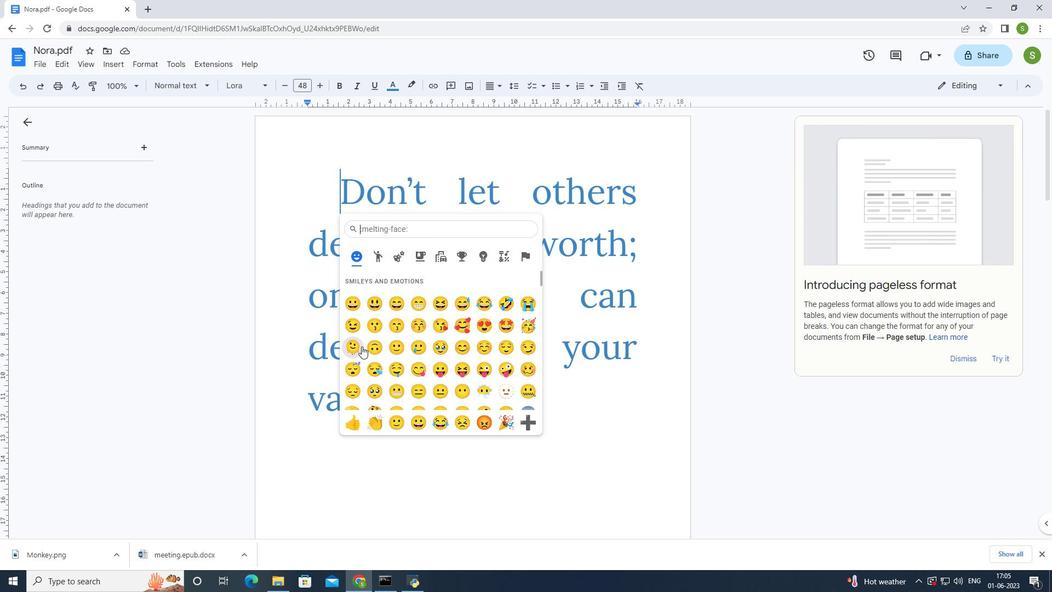 
Action: Mouse scrolled (364, 347) with delta (0, 0)
Screenshot: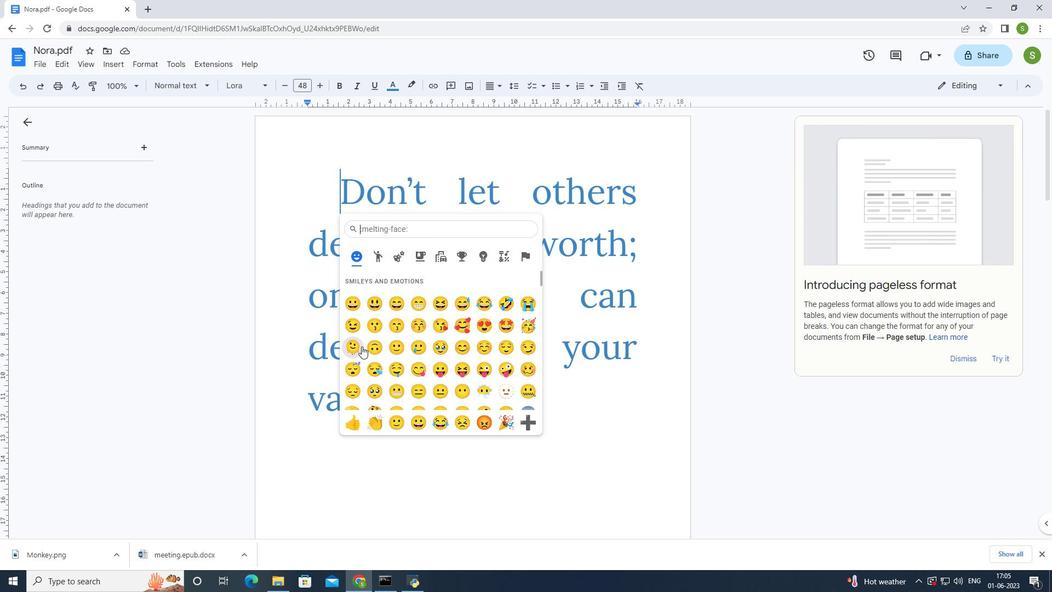 
Action: Mouse moved to (364, 348)
Screenshot: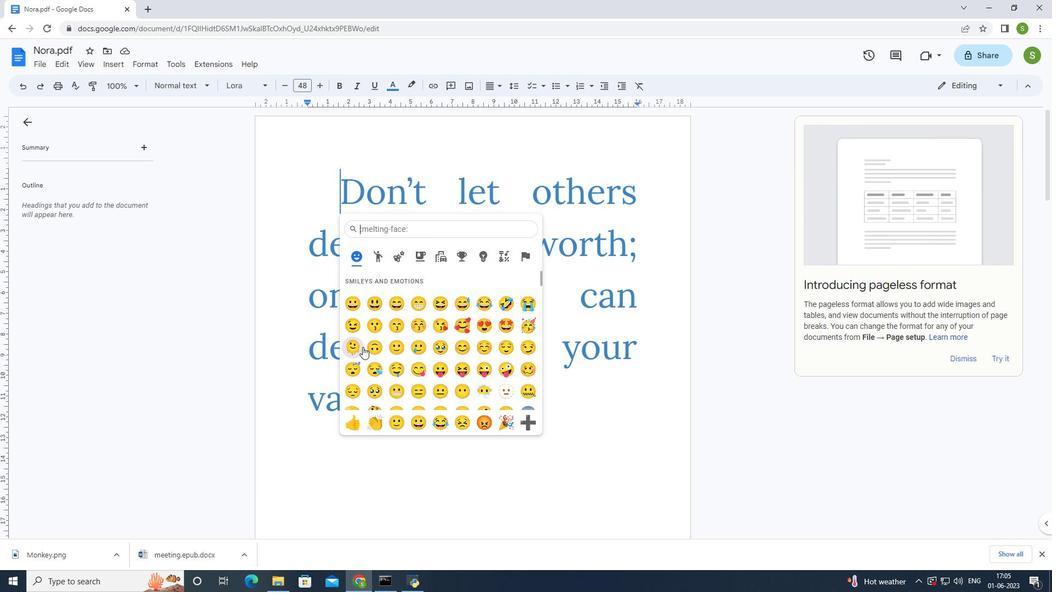 
Action: Mouse scrolled (364, 347) with delta (0, 0)
Screenshot: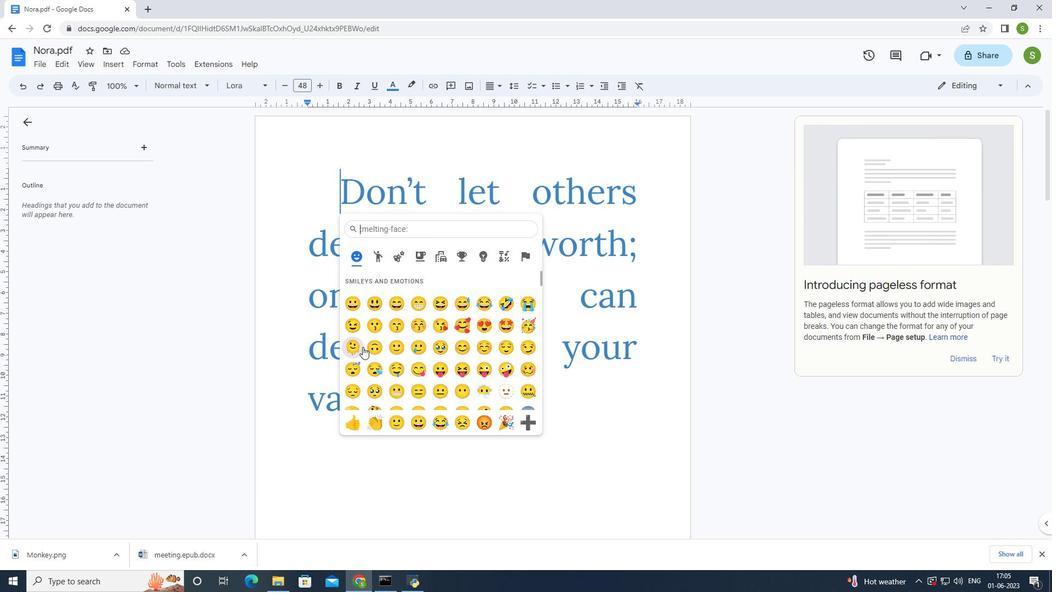 
Action: Mouse scrolled (364, 347) with delta (0, 0)
Screenshot: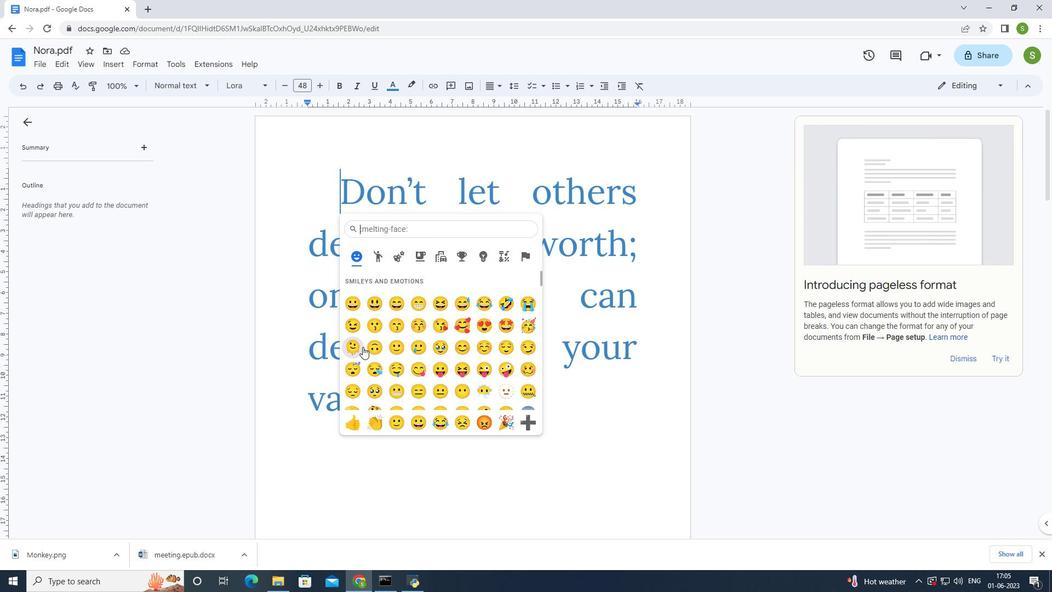
Action: Mouse scrolled (364, 347) with delta (0, 0)
Screenshot: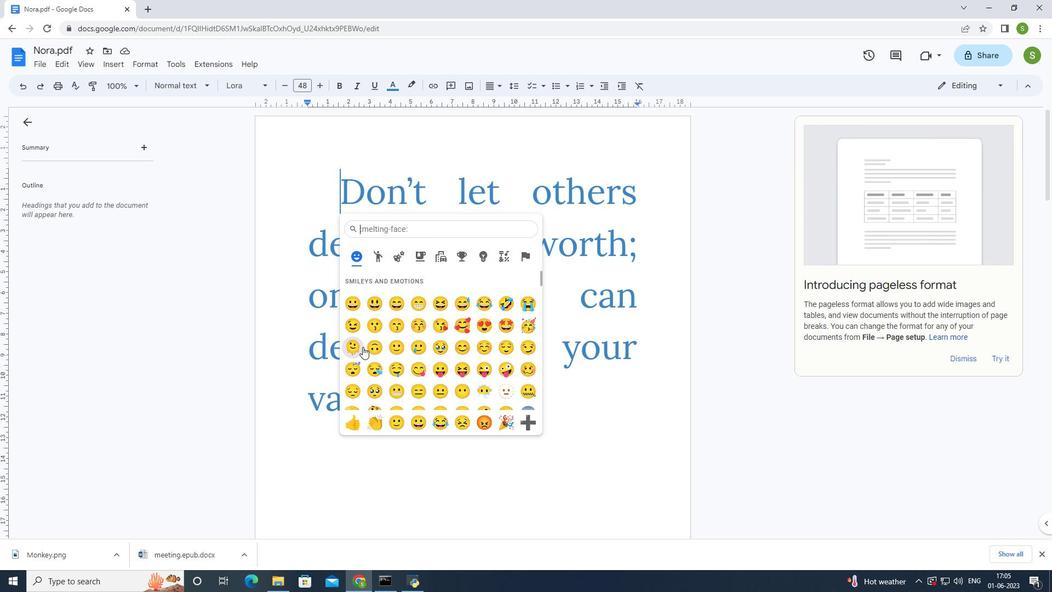 
Action: Mouse scrolled (364, 347) with delta (0, 0)
Screenshot: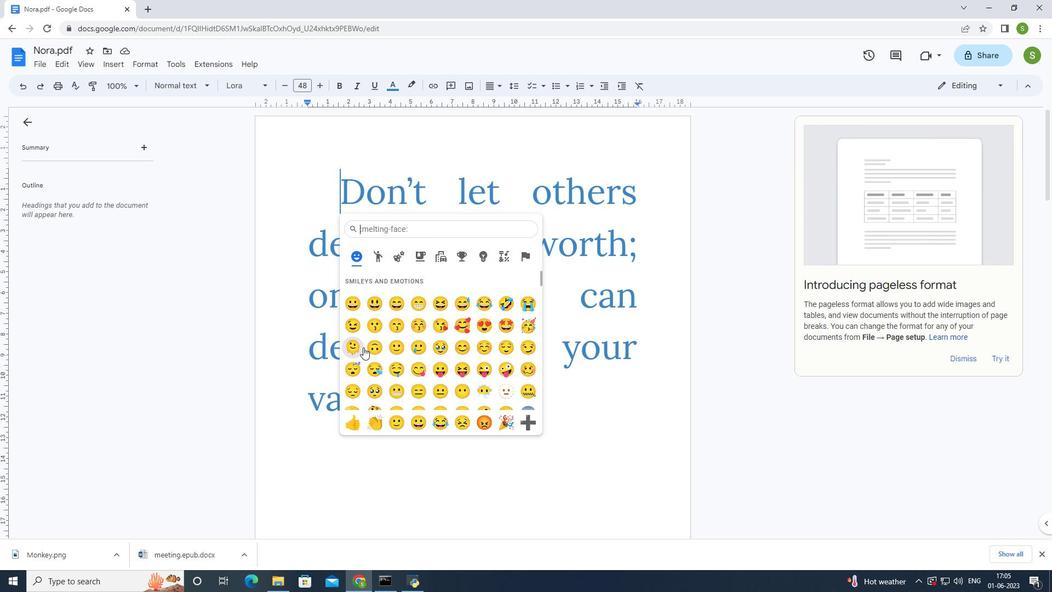 
Action: Mouse scrolled (364, 347) with delta (0, 0)
Screenshot: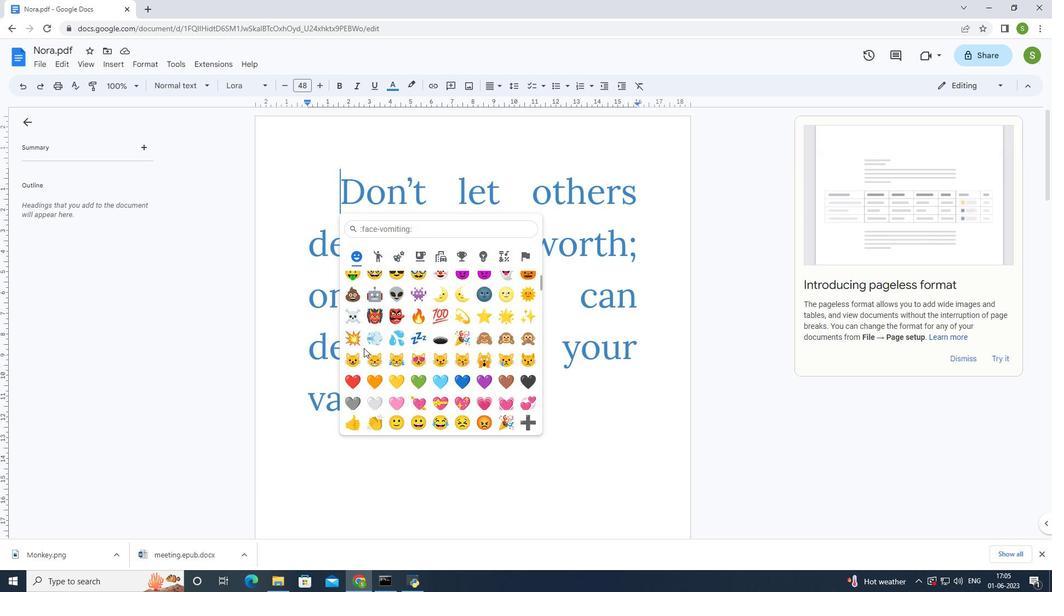
Action: Mouse scrolled (364, 347) with delta (0, 0)
Screenshot: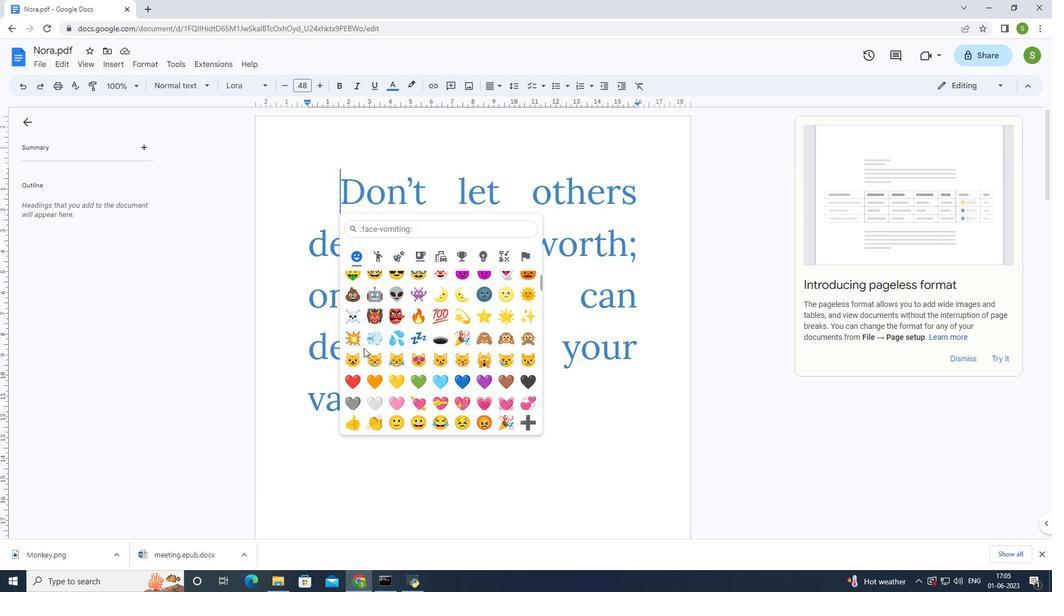 
Action: Mouse scrolled (364, 347) with delta (0, 0)
Screenshot: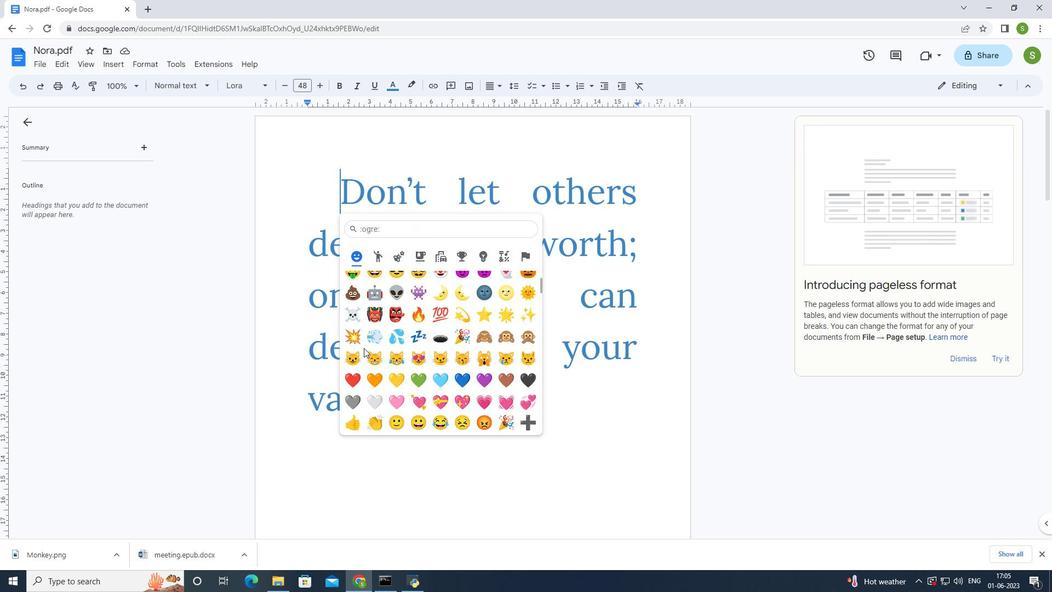 
Action: Mouse moved to (364, 348)
Screenshot: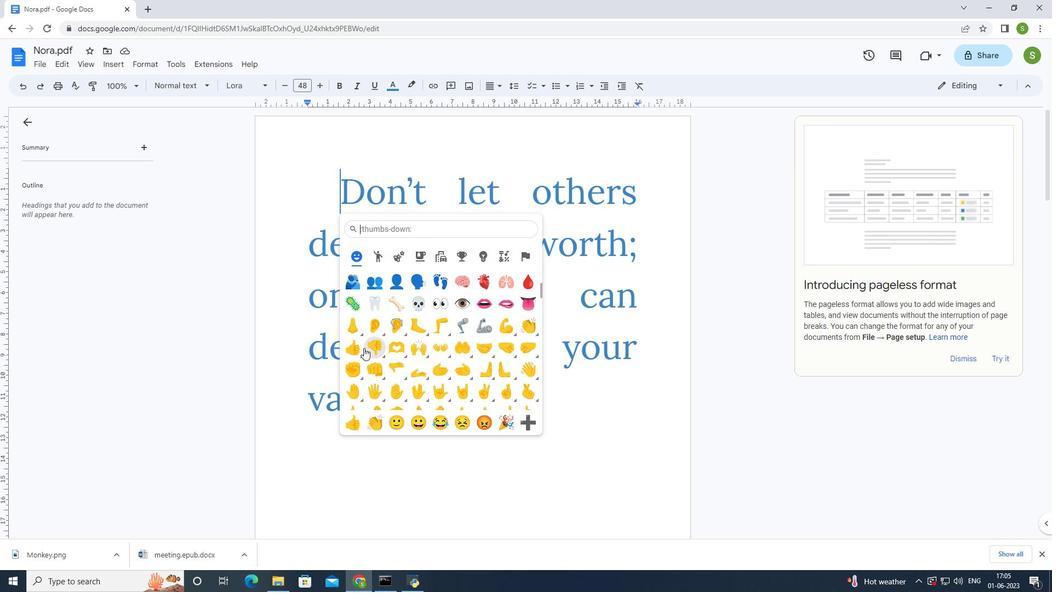 
Action: Mouse scrolled (364, 348) with delta (0, 0)
Screenshot: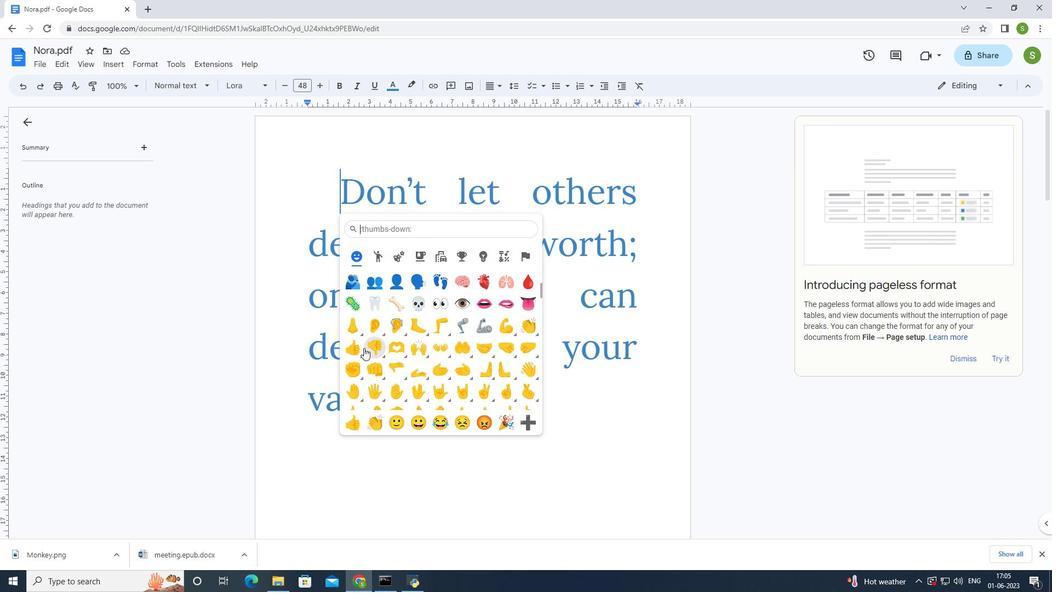 
Action: Mouse scrolled (364, 348) with delta (0, 0)
Screenshot: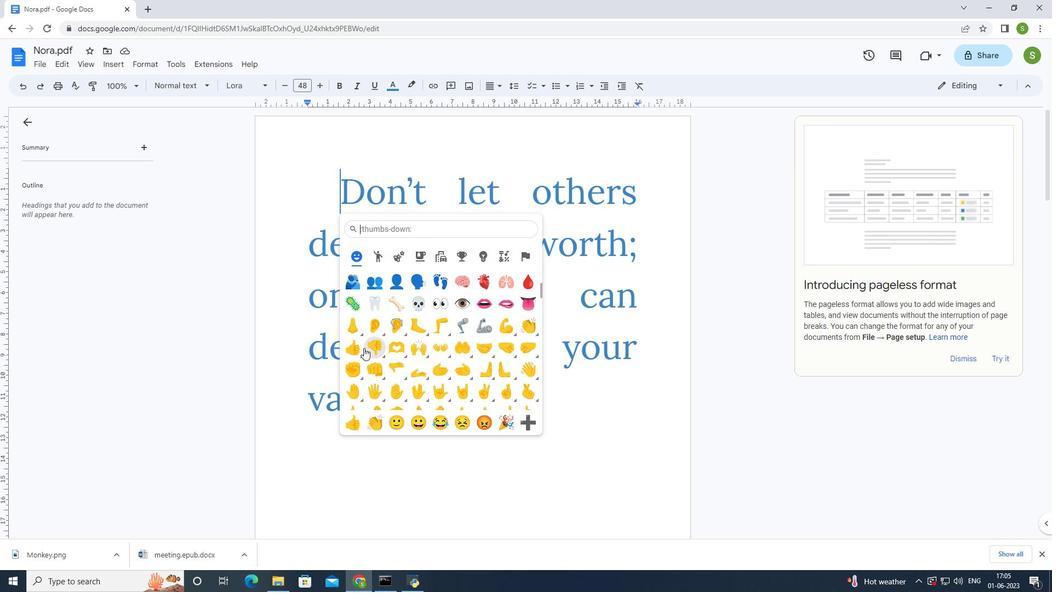 
Action: Mouse scrolled (364, 348) with delta (0, 0)
Screenshot: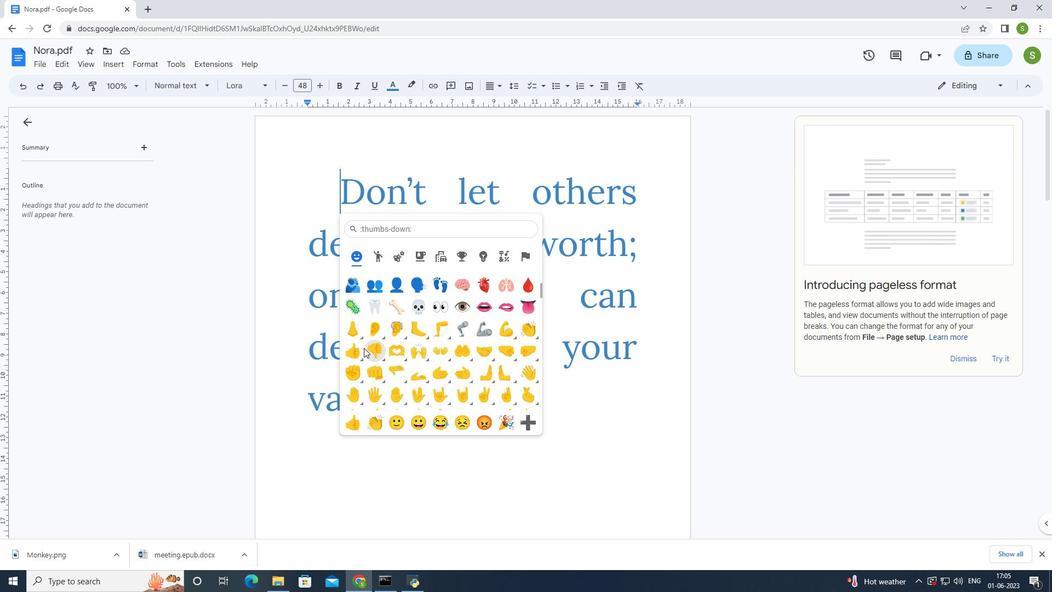 
Action: Mouse moved to (399, 398)
Screenshot: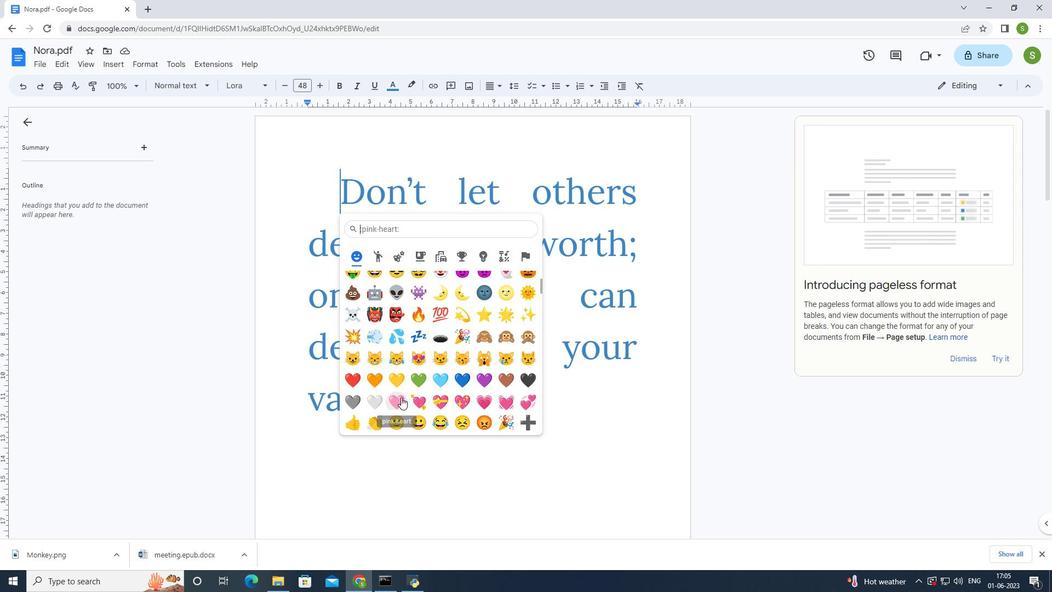 
Action: Mouse pressed left at (399, 398)
Screenshot: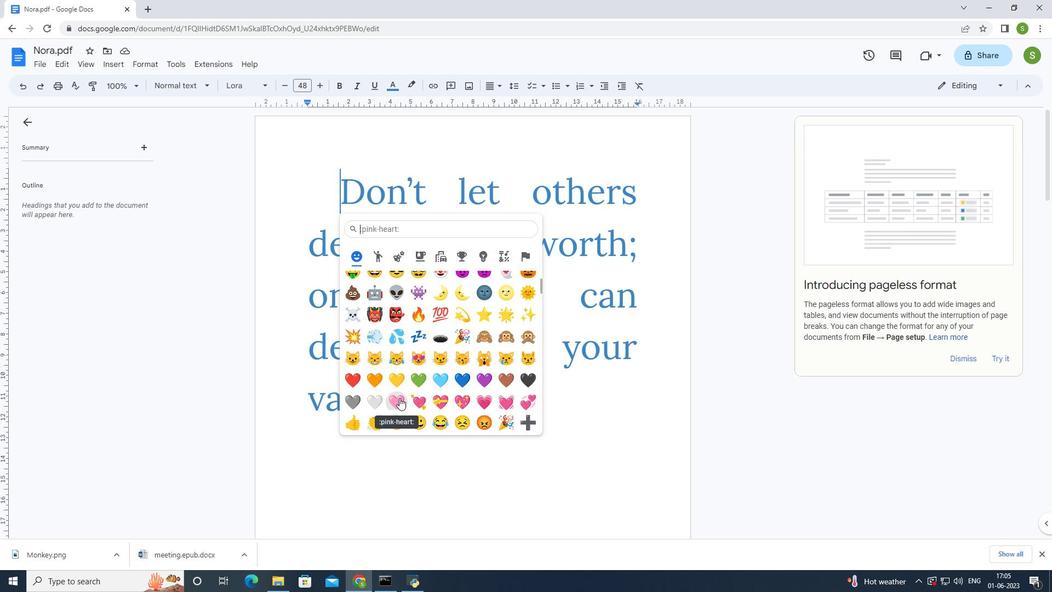 
Action: Mouse moved to (327, 315)
Screenshot: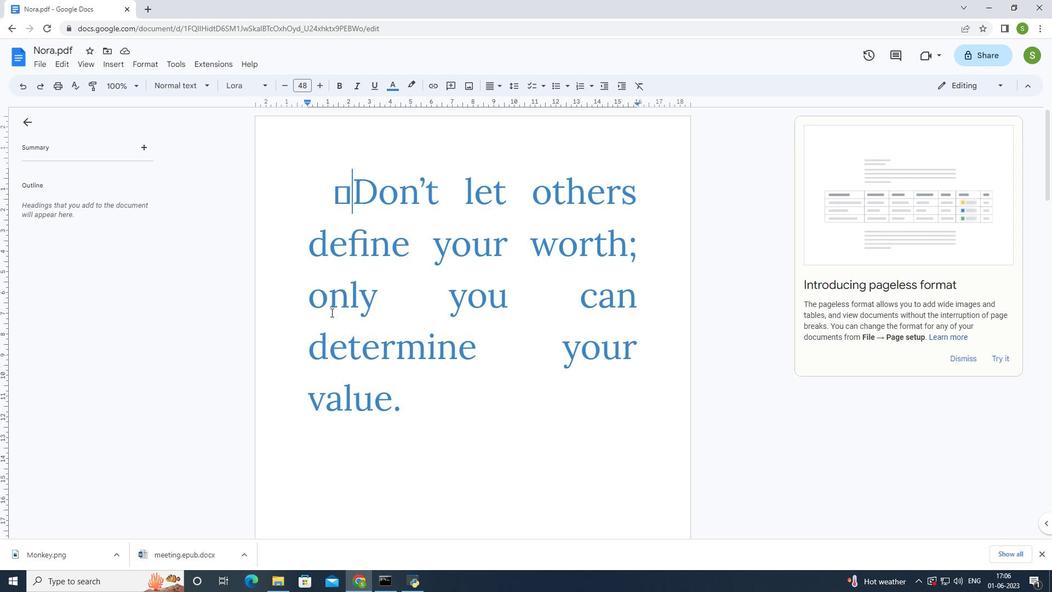 
